 Task: Reply All to email with the signature Cole Ward with the subject Request for a trial from softage.1@softage.net with the message Please let me know if you require any additional resources to complete the project., select first 2 words, change the font of the message to Serif and change the font typography to italics Send the email
Action: Mouse moved to (549, 690)
Screenshot: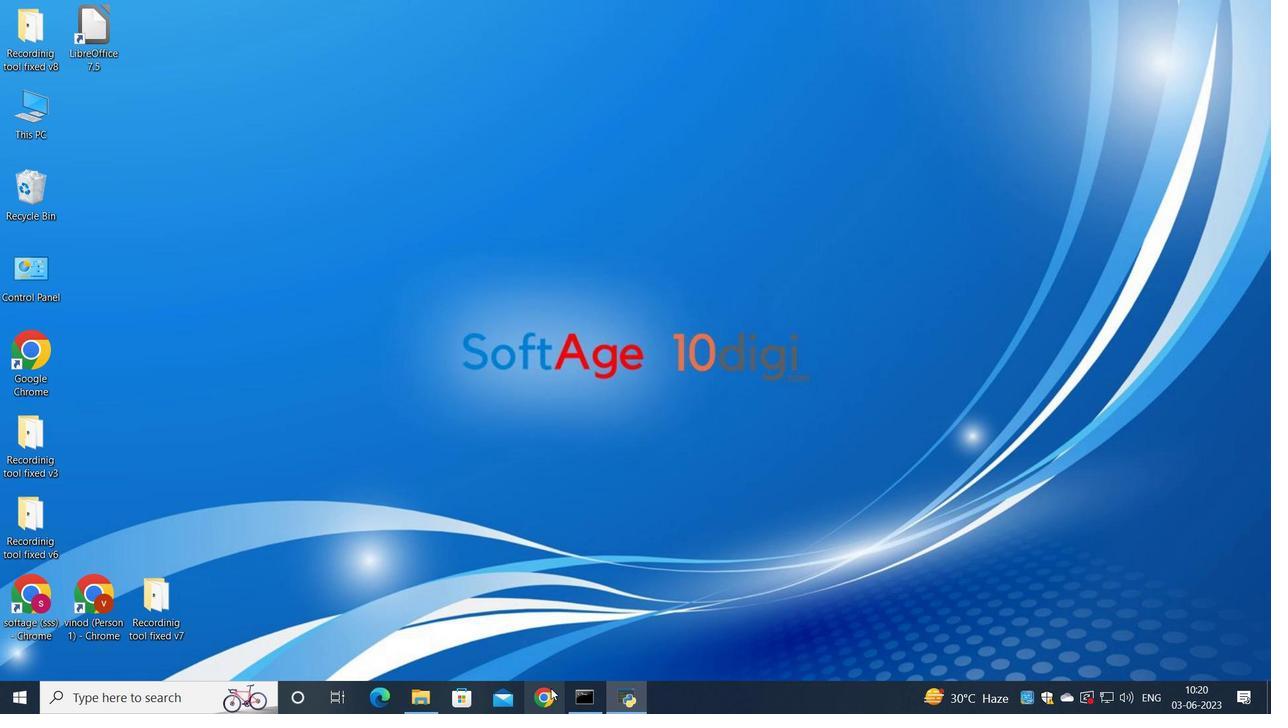 
Action: Mouse pressed left at (549, 690)
Screenshot: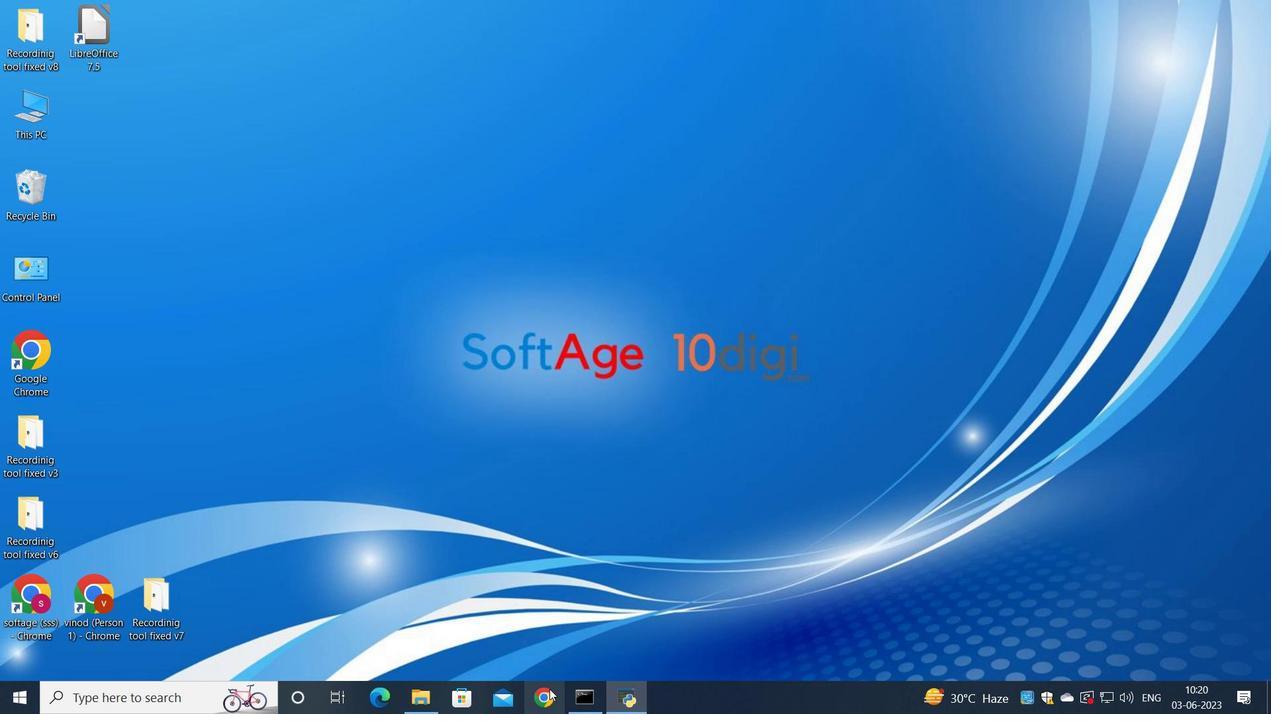 
Action: Mouse moved to (544, 382)
Screenshot: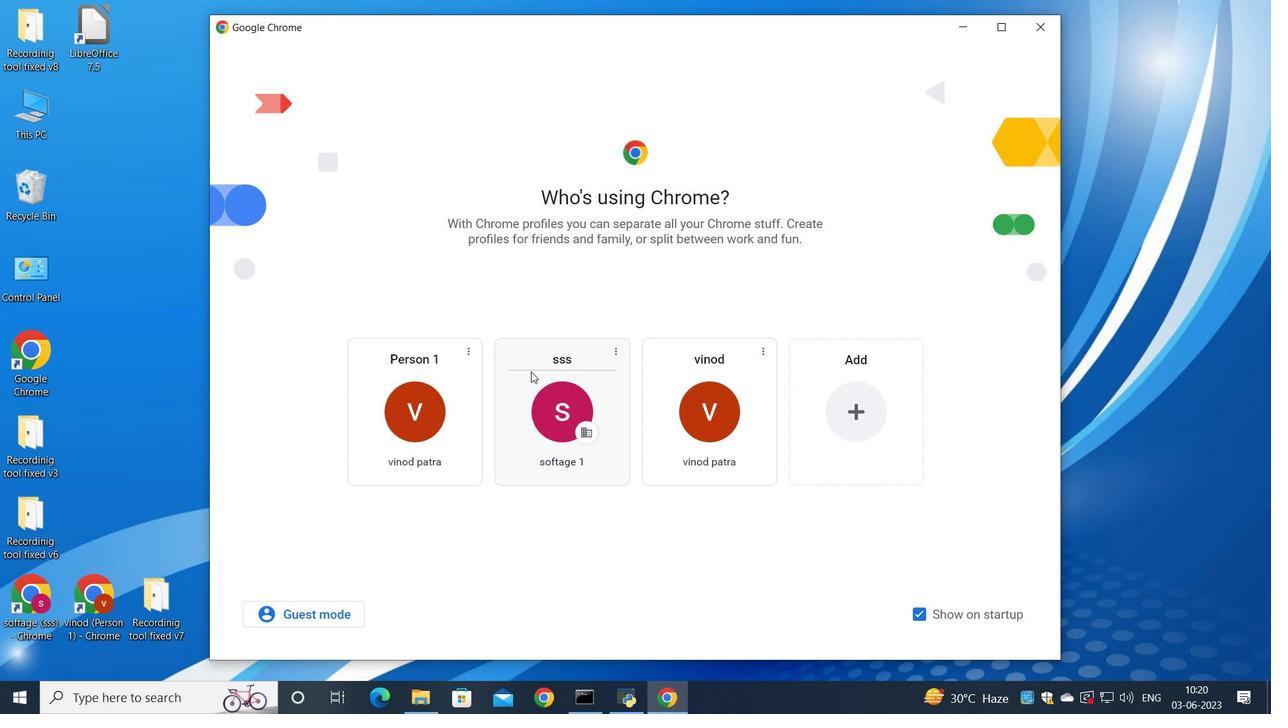 
Action: Mouse pressed left at (544, 382)
Screenshot: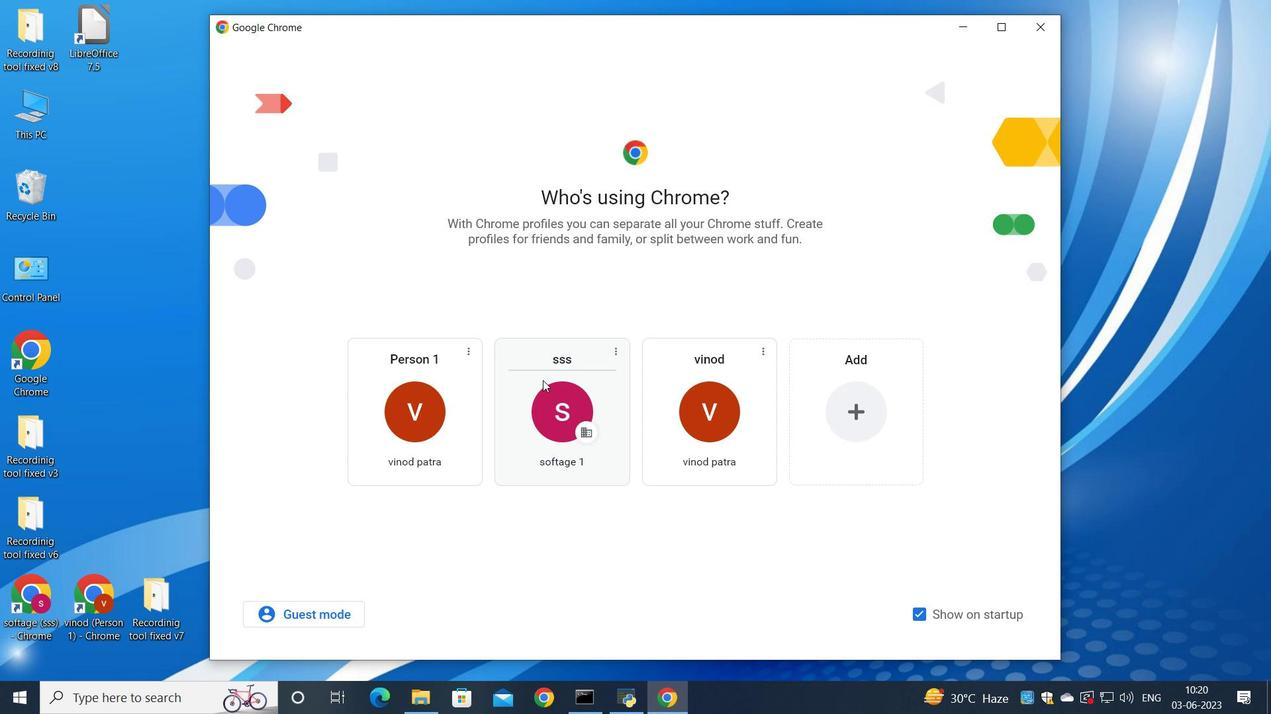 
Action: Mouse moved to (1107, 111)
Screenshot: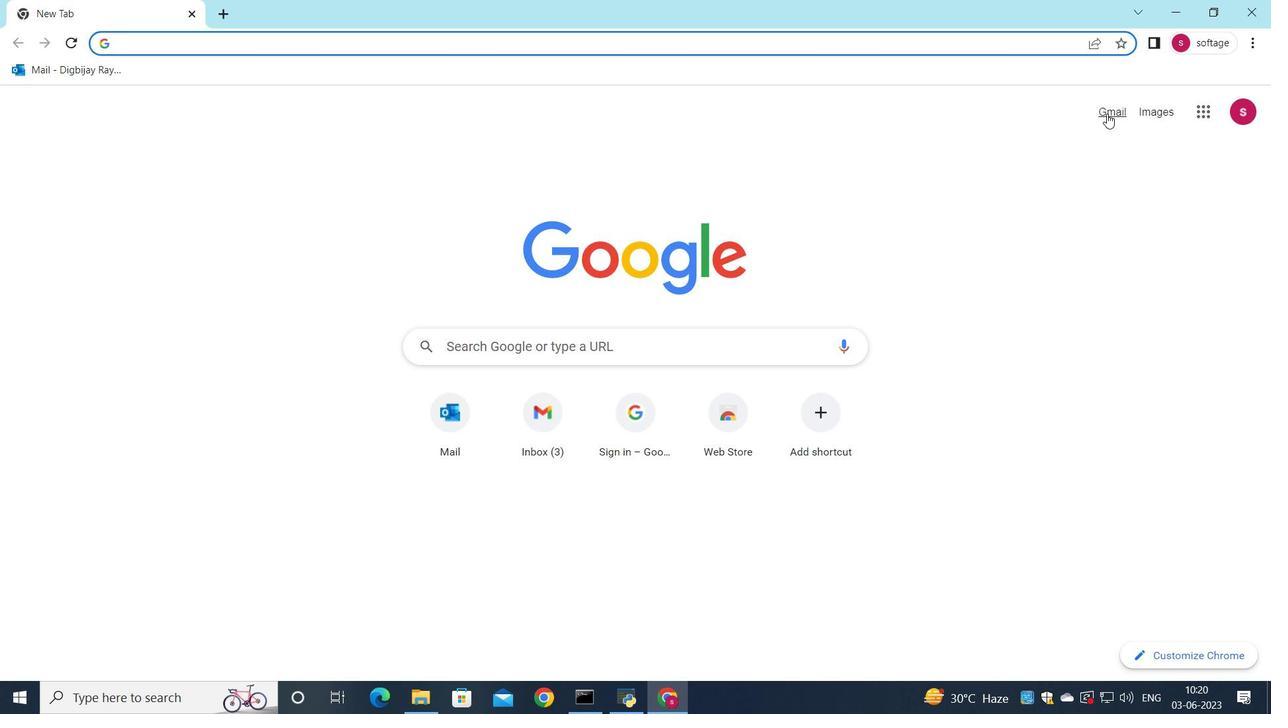 
Action: Mouse pressed left at (1107, 111)
Screenshot: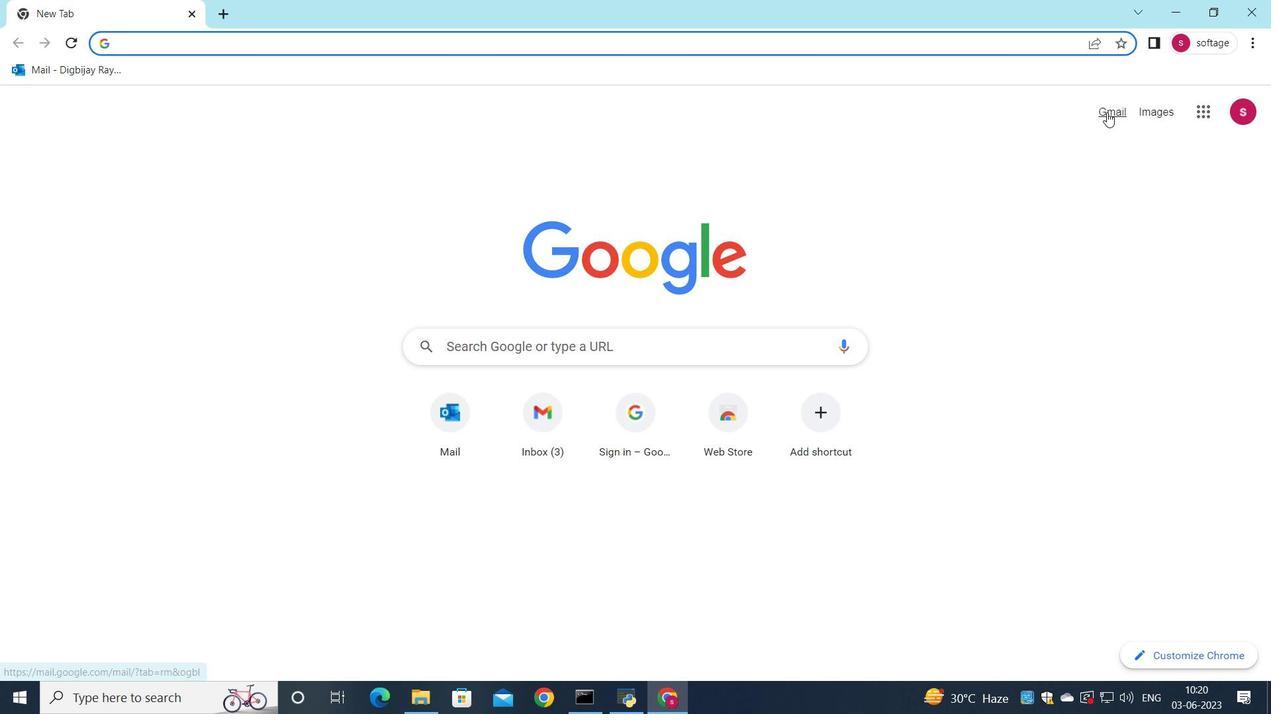 
Action: Mouse moved to (1088, 107)
Screenshot: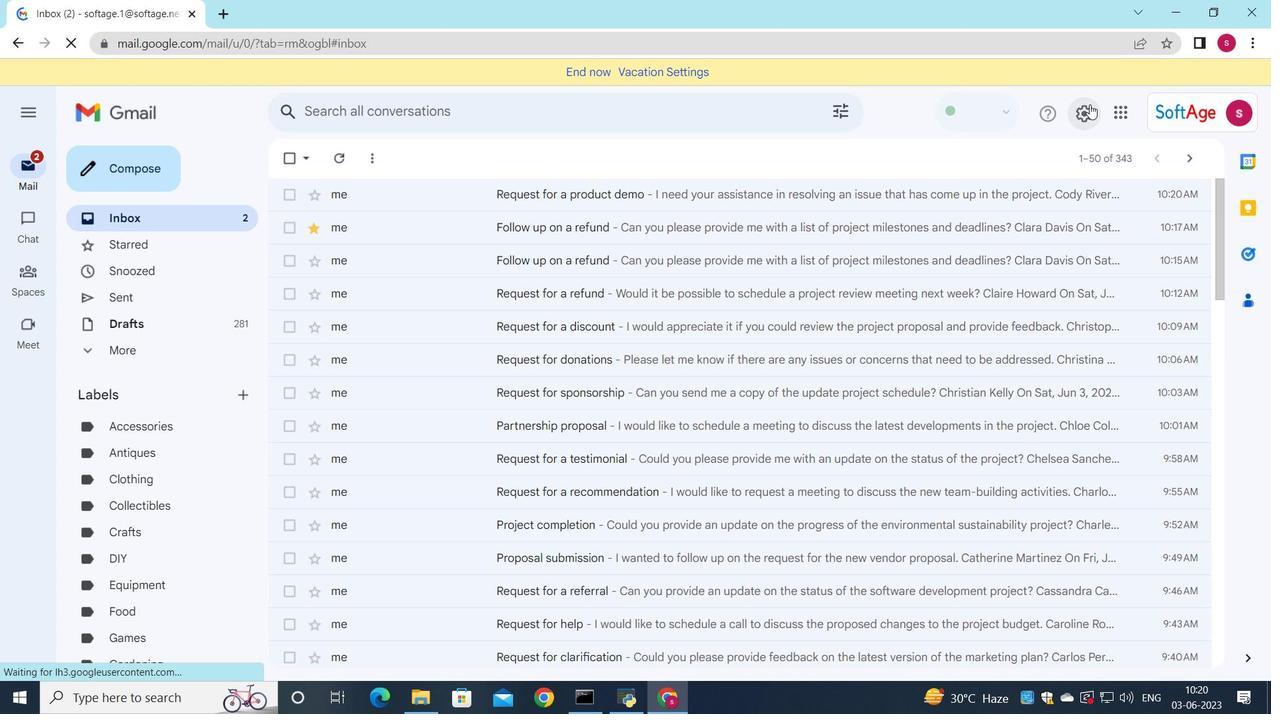 
Action: Mouse pressed left at (1088, 107)
Screenshot: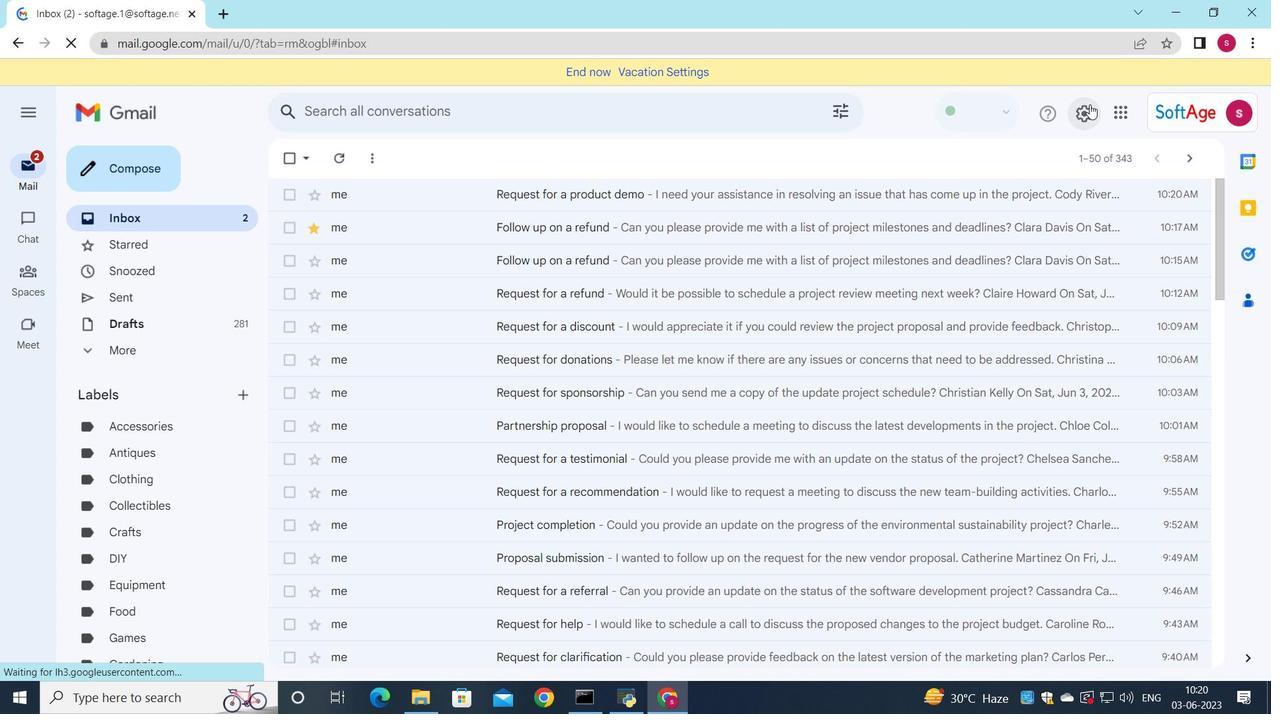 
Action: Mouse moved to (1078, 200)
Screenshot: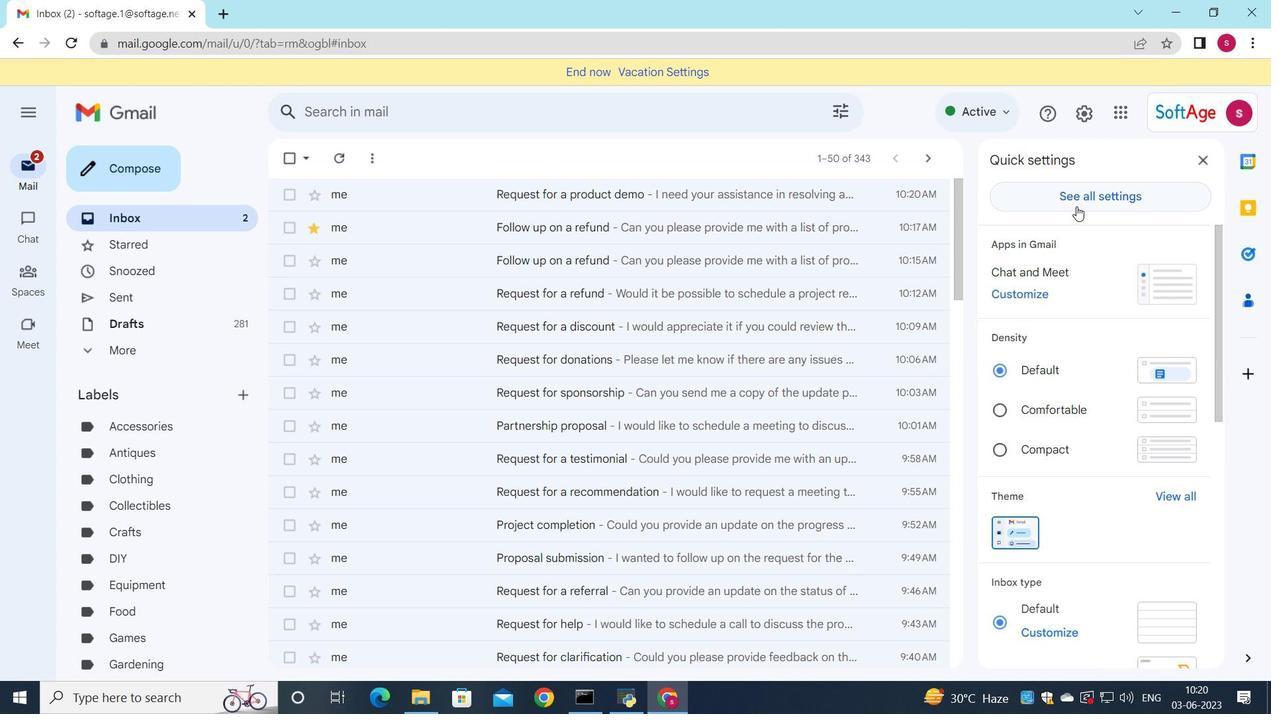 
Action: Mouse pressed left at (1078, 200)
Screenshot: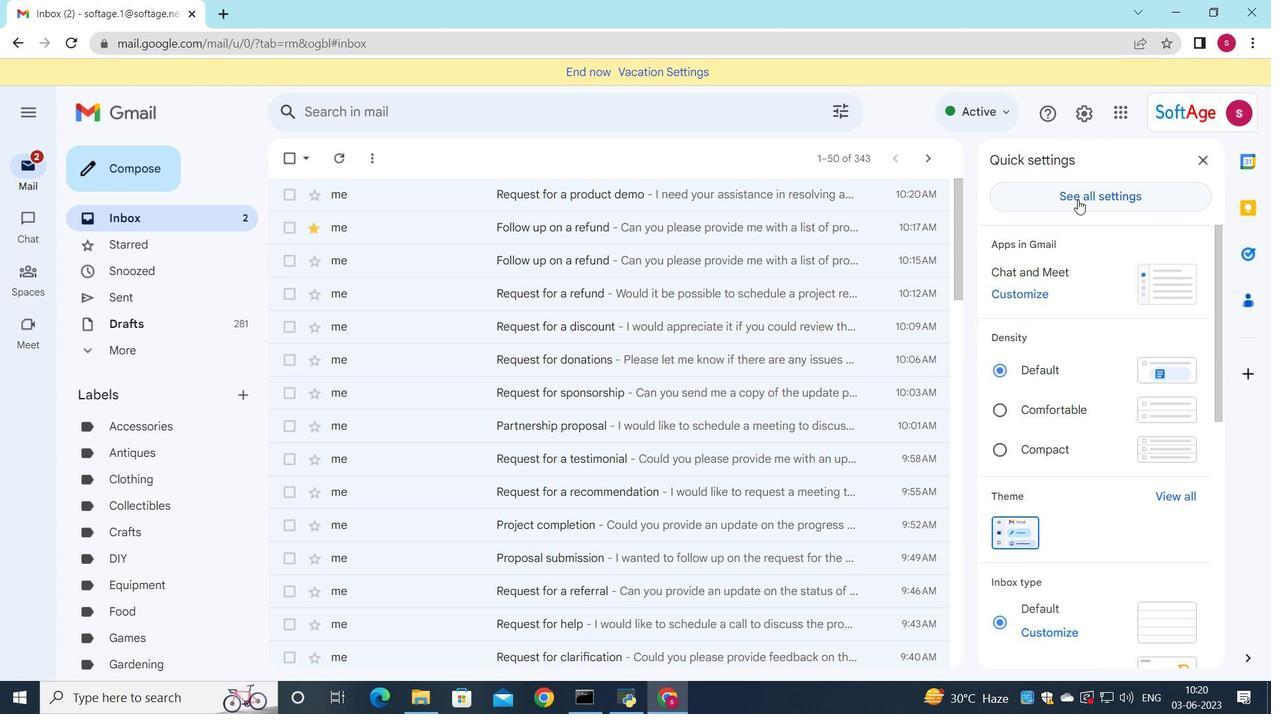 
Action: Mouse moved to (715, 324)
Screenshot: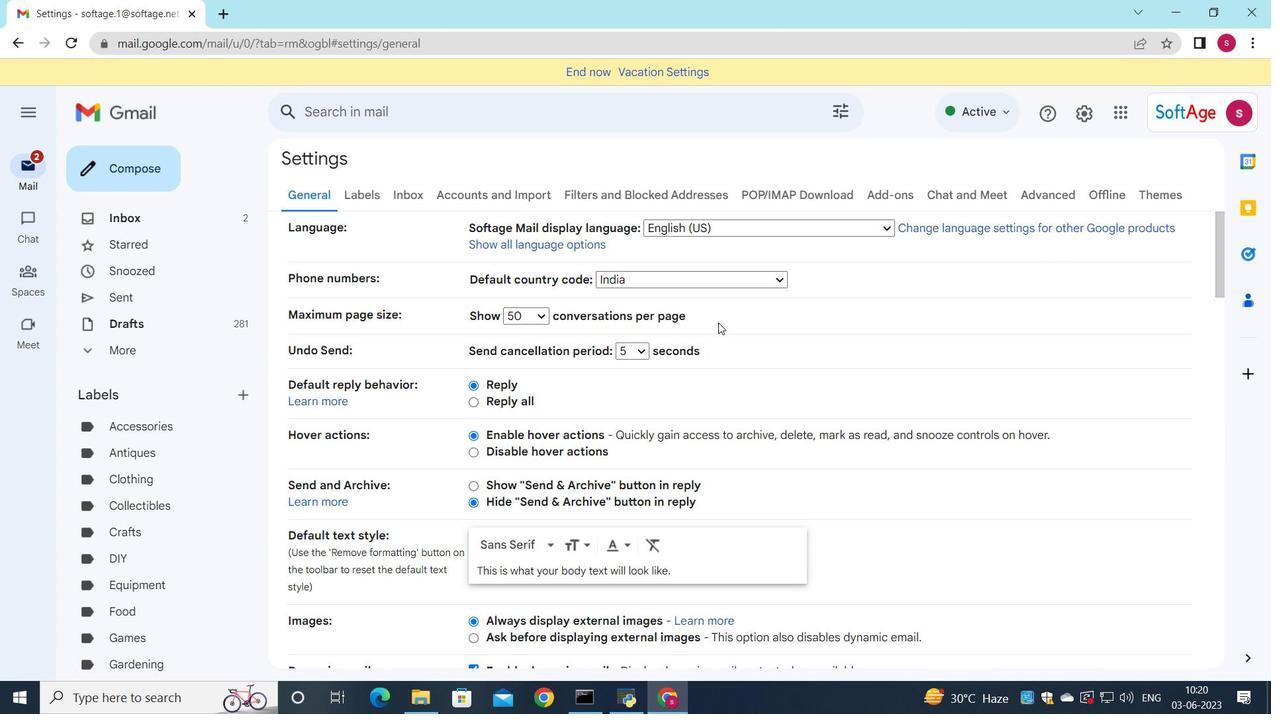 
Action: Mouse scrolled (715, 323) with delta (0, 0)
Screenshot: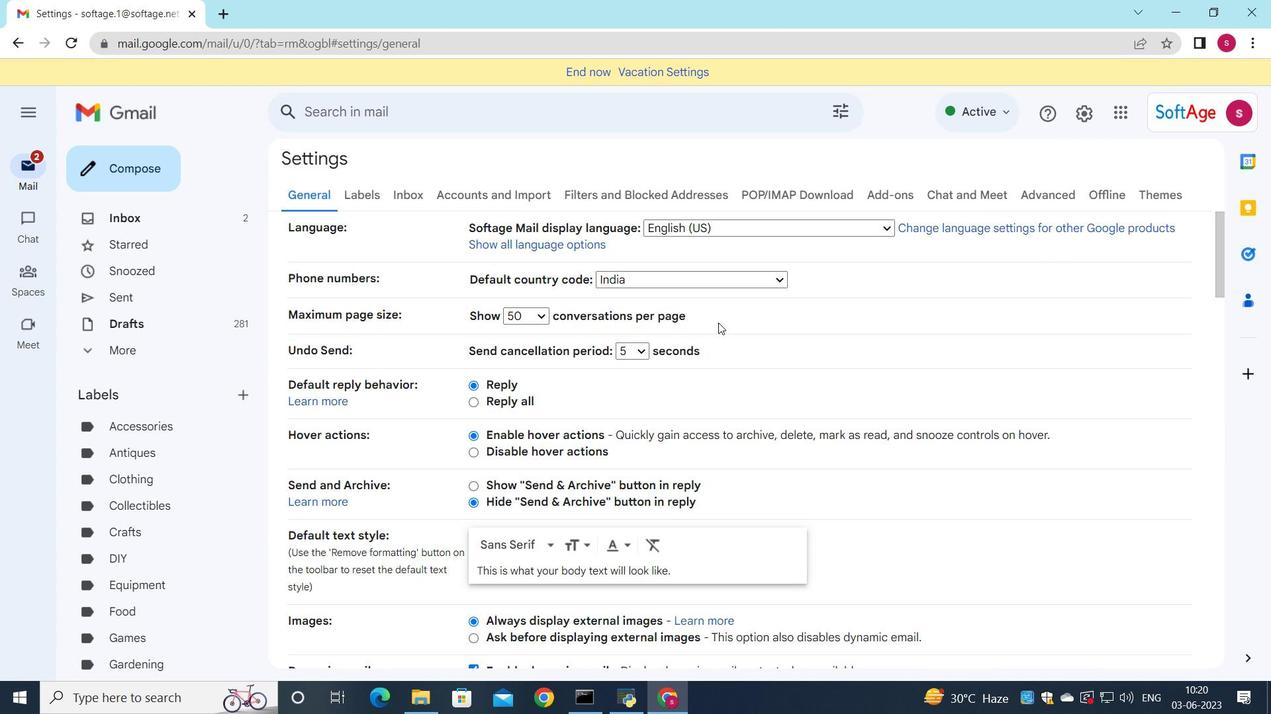 
Action: Mouse moved to (714, 324)
Screenshot: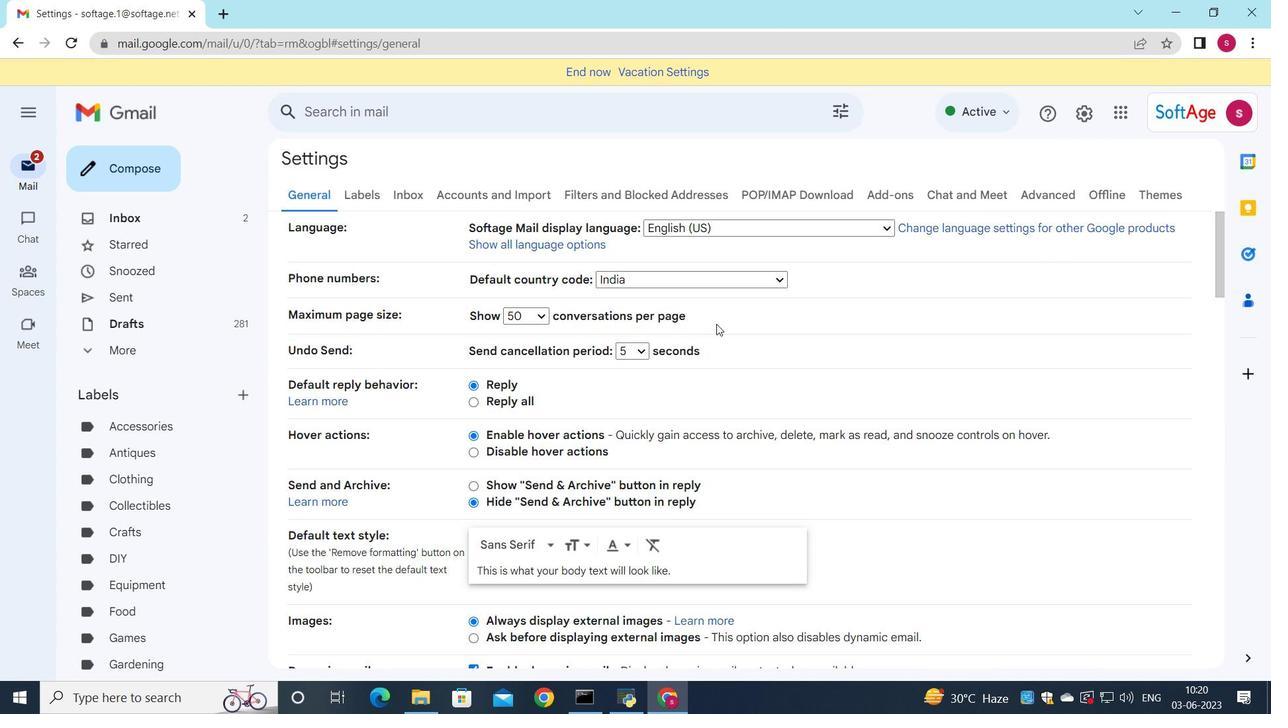 
Action: Mouse scrolled (714, 323) with delta (0, 0)
Screenshot: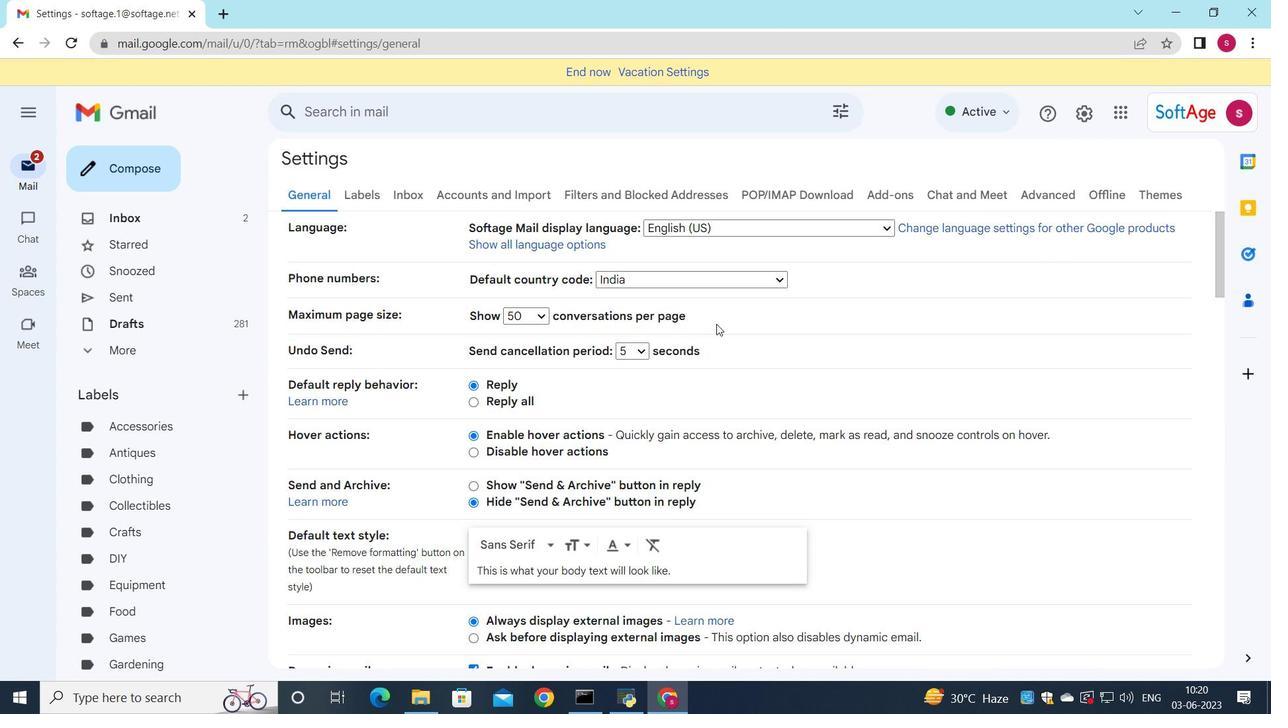 
Action: Mouse moved to (710, 333)
Screenshot: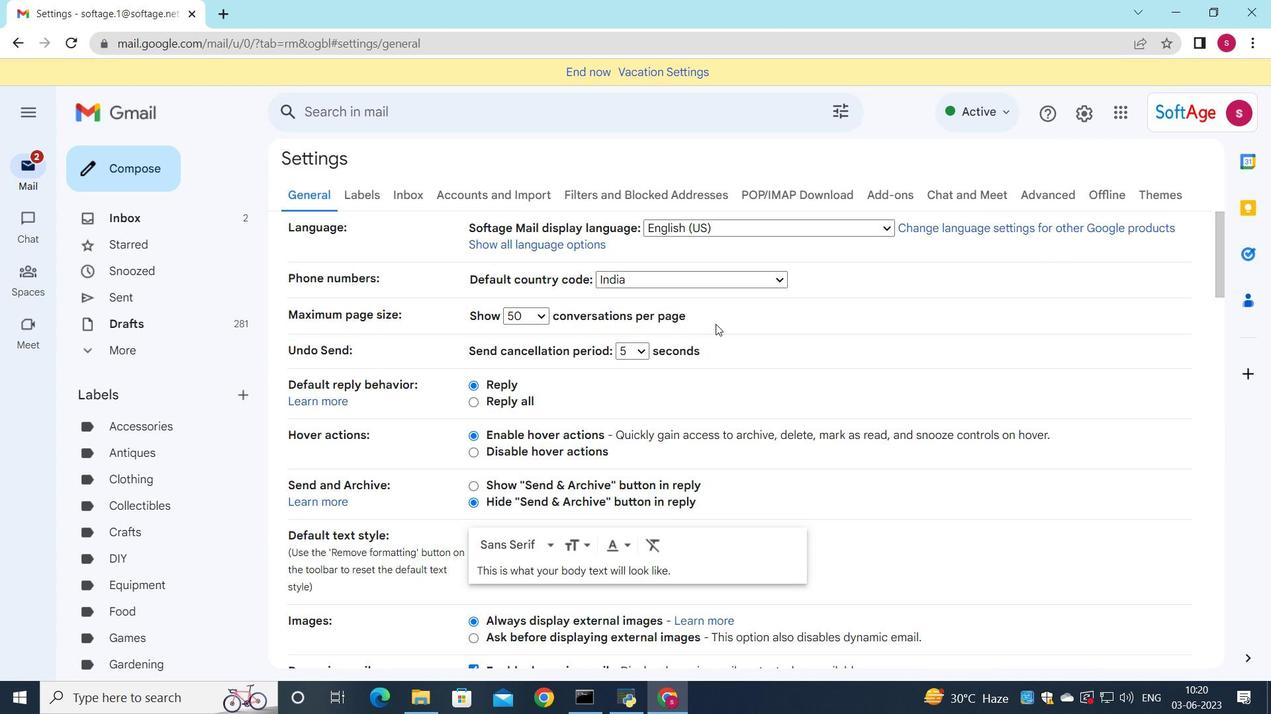 
Action: Mouse scrolled (710, 332) with delta (0, 0)
Screenshot: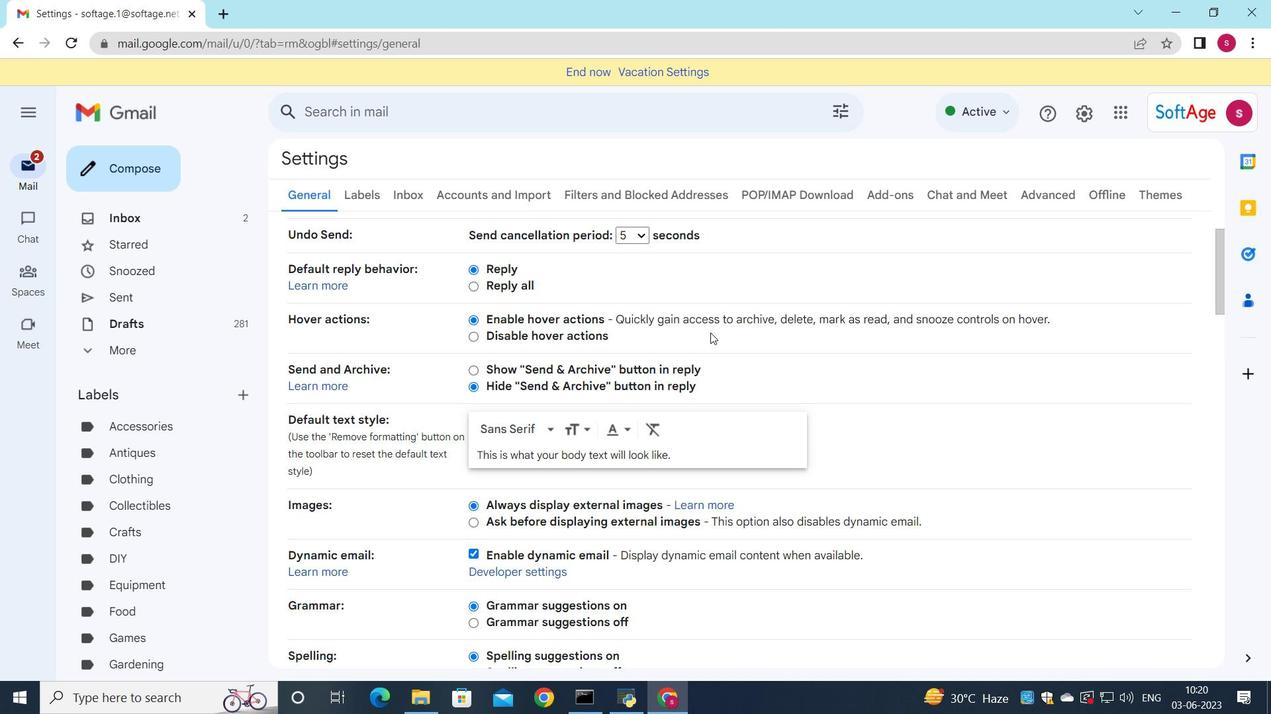 
Action: Mouse scrolled (710, 332) with delta (0, 0)
Screenshot: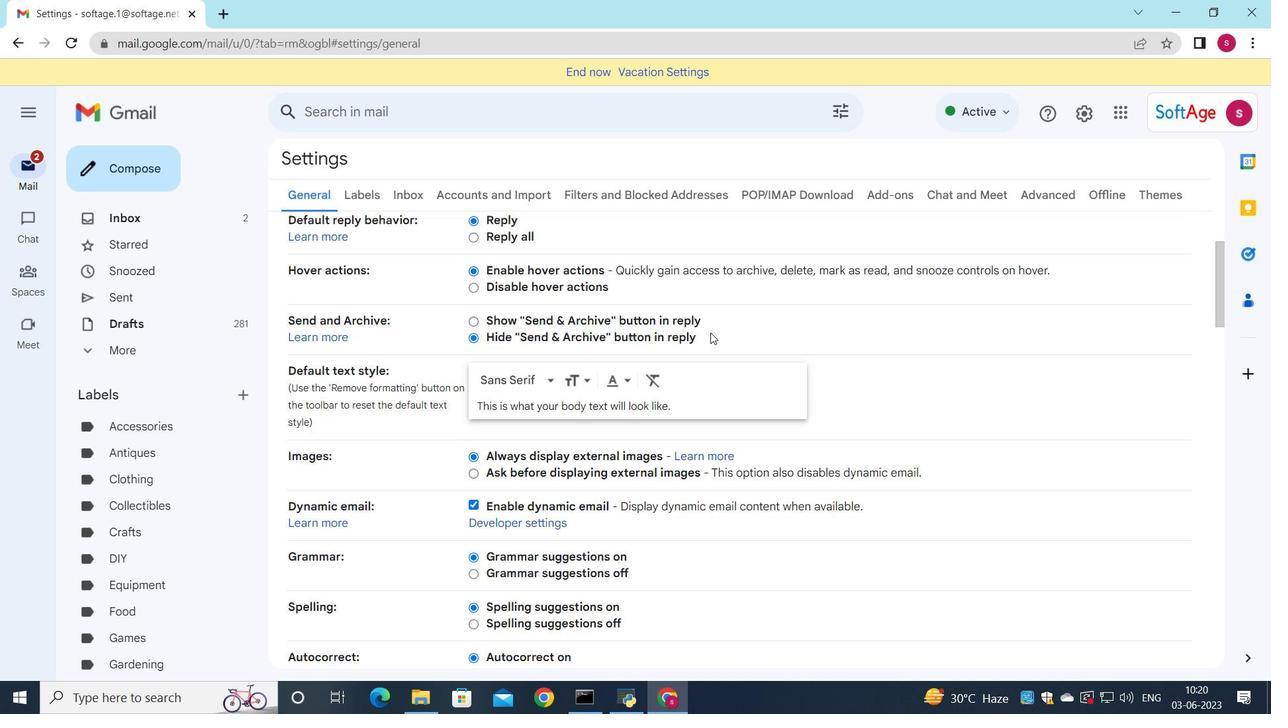 
Action: Mouse scrolled (710, 332) with delta (0, 0)
Screenshot: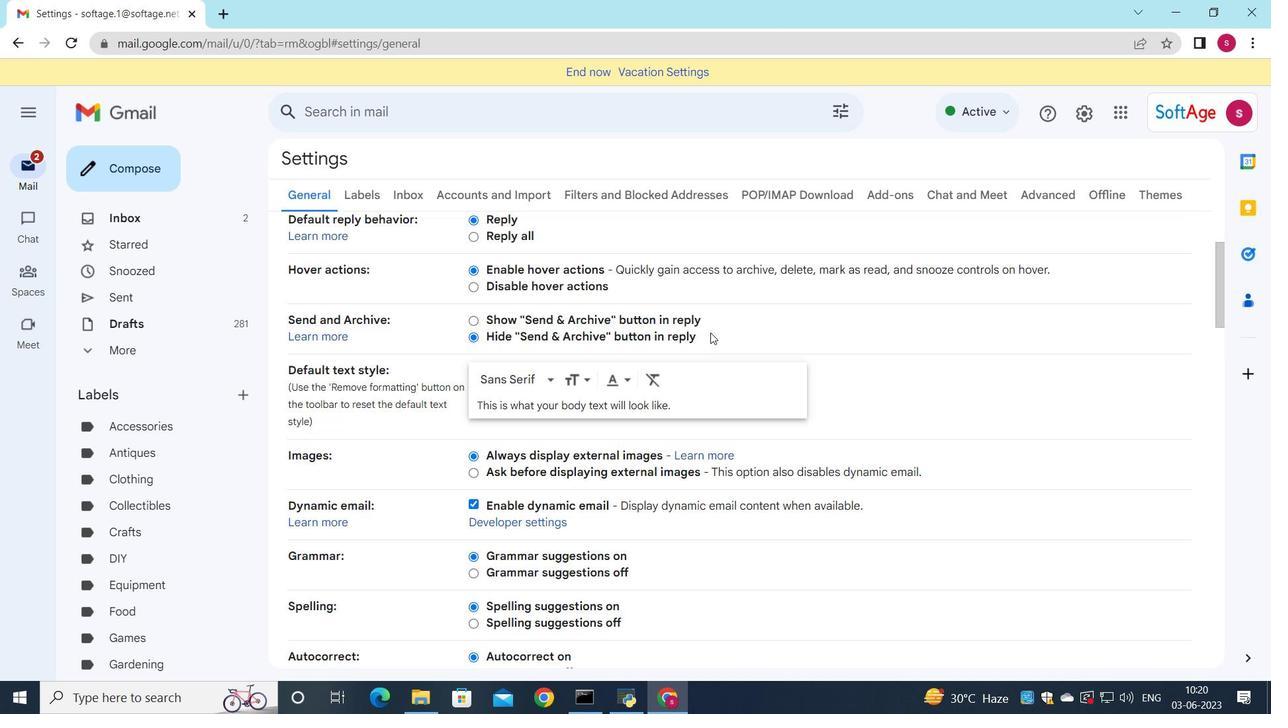 
Action: Mouse scrolled (710, 332) with delta (0, 0)
Screenshot: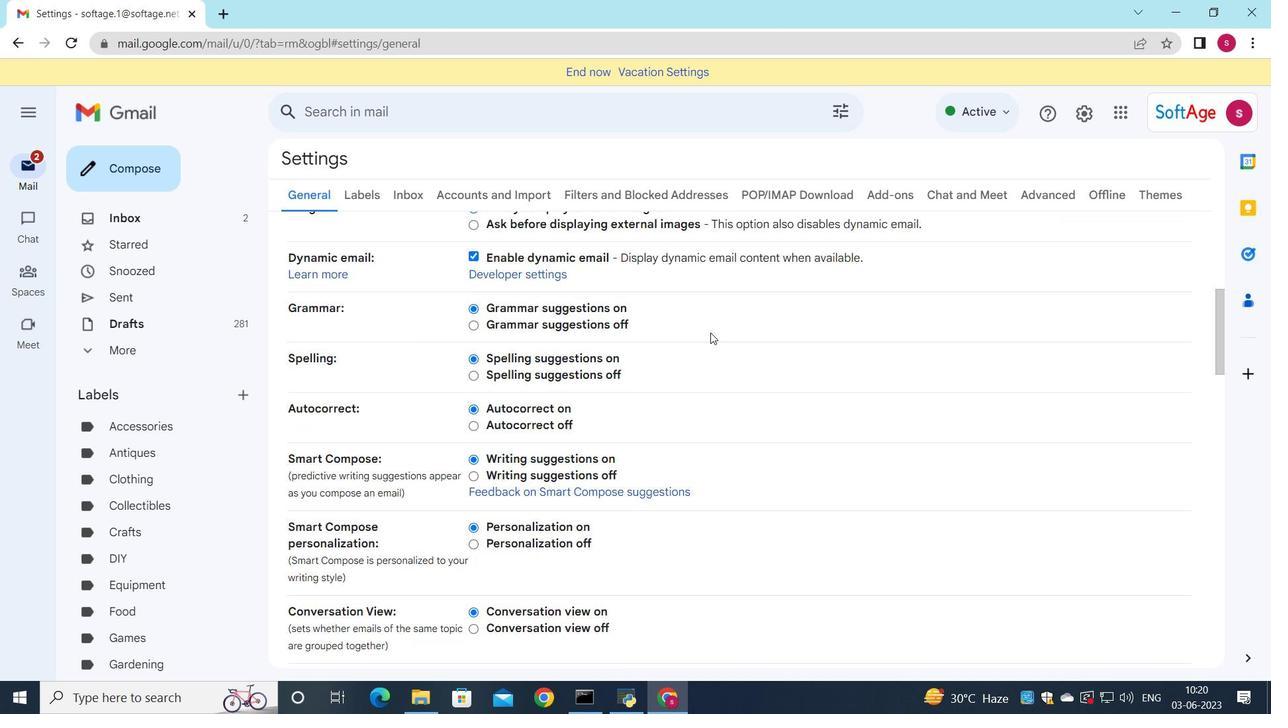 
Action: Mouse scrolled (710, 332) with delta (0, 0)
Screenshot: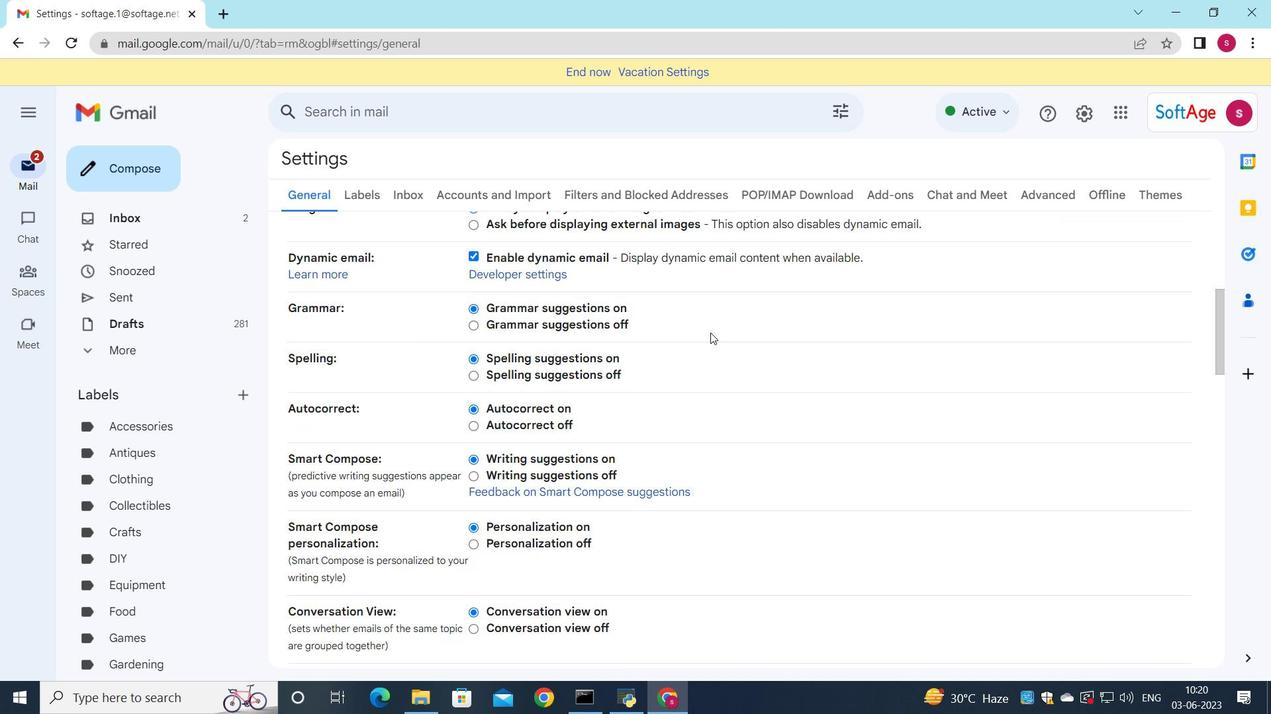 
Action: Mouse scrolled (710, 332) with delta (0, 0)
Screenshot: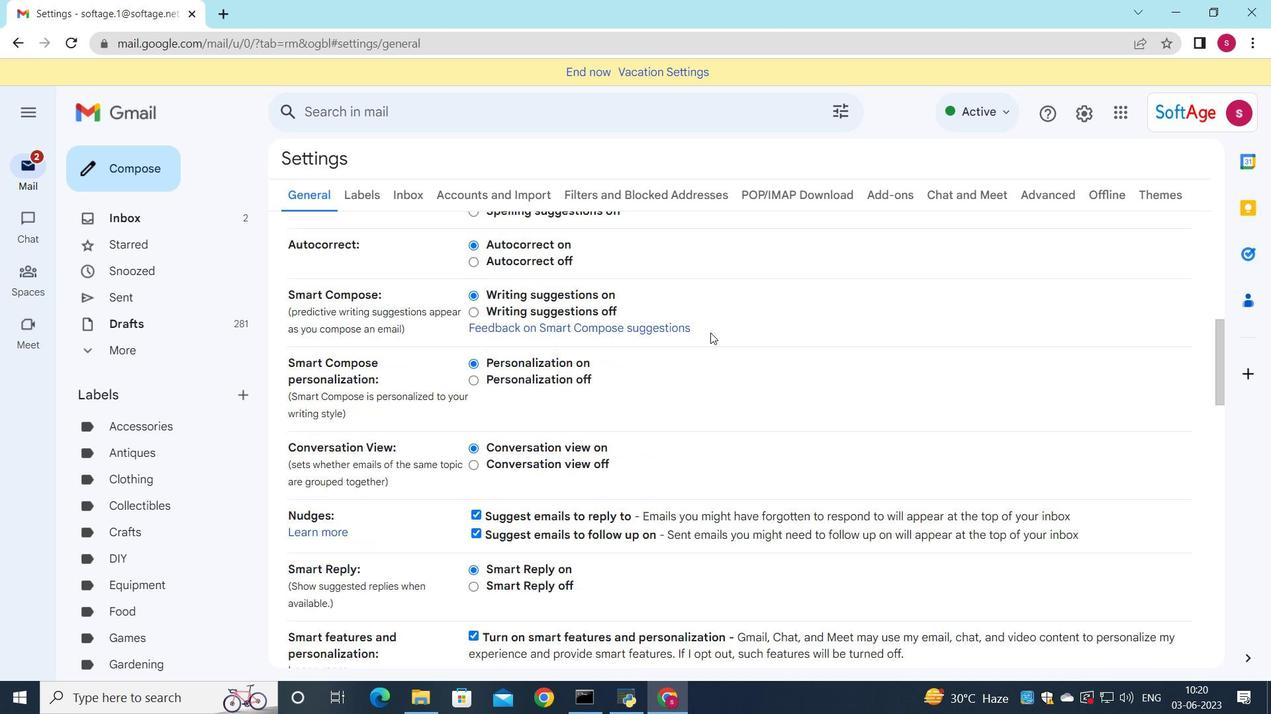 
Action: Mouse scrolled (710, 332) with delta (0, 0)
Screenshot: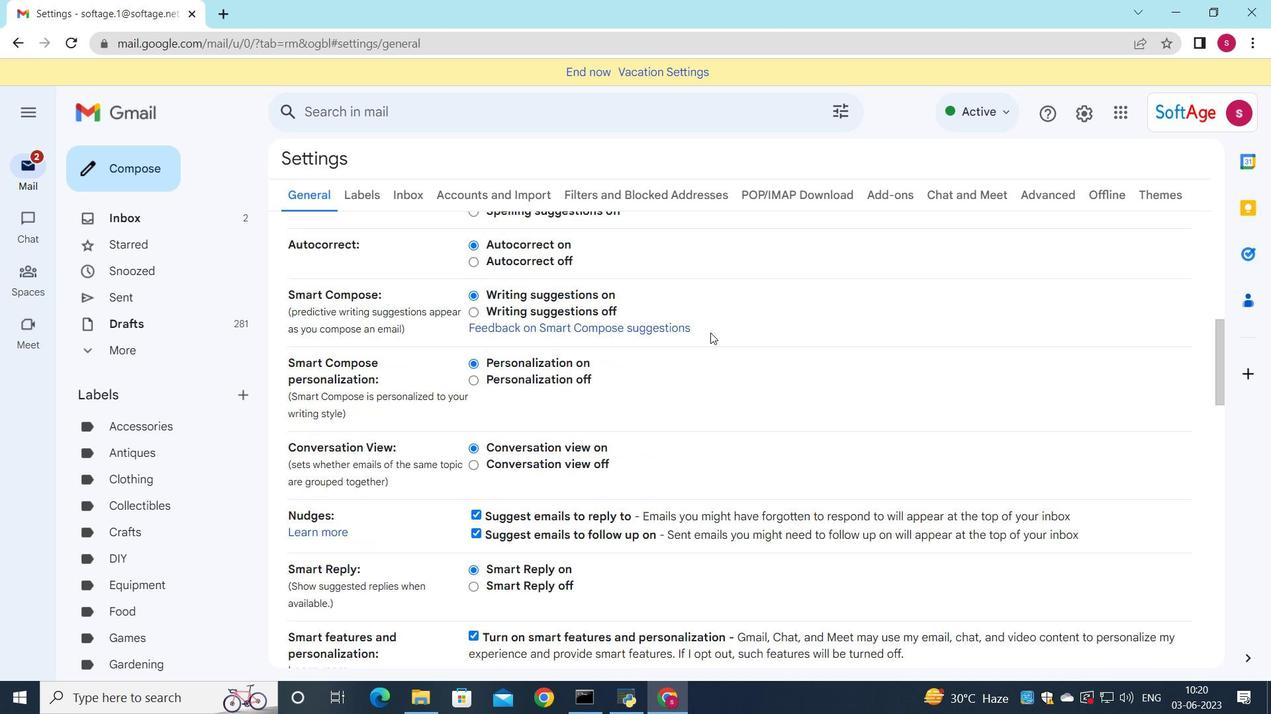 
Action: Mouse scrolled (710, 332) with delta (0, 0)
Screenshot: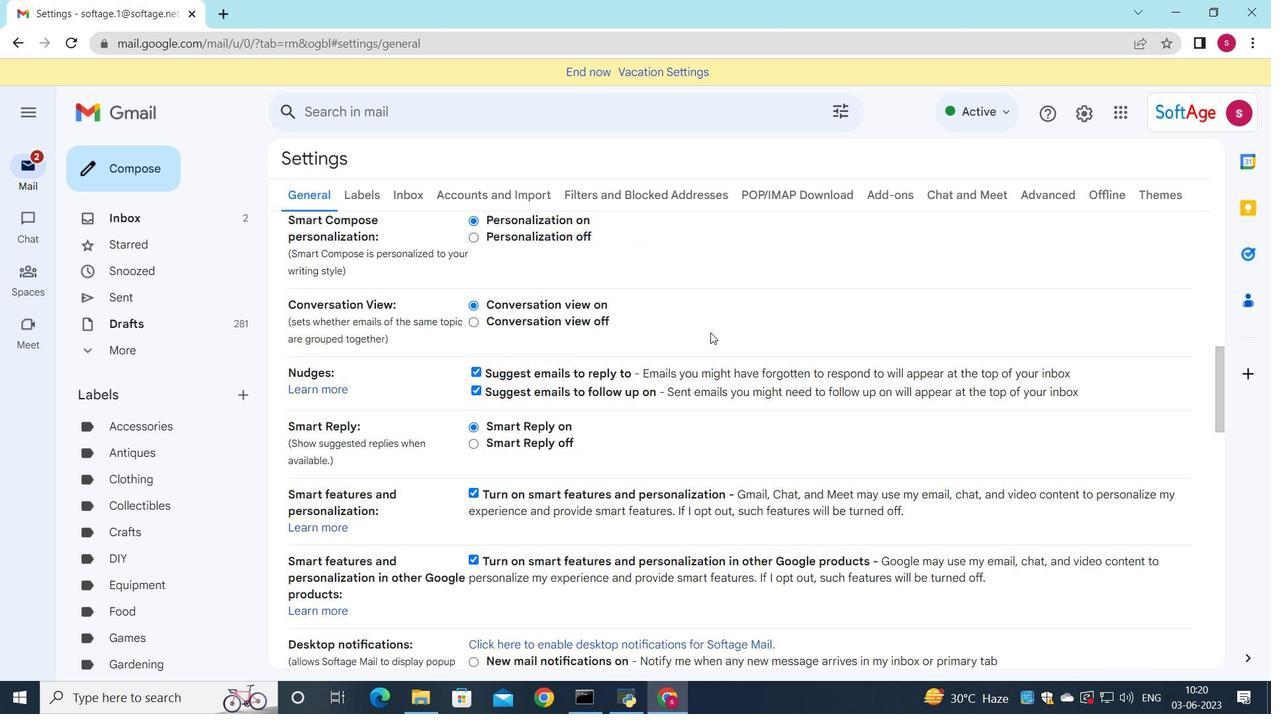 
Action: Mouse scrolled (710, 332) with delta (0, 0)
Screenshot: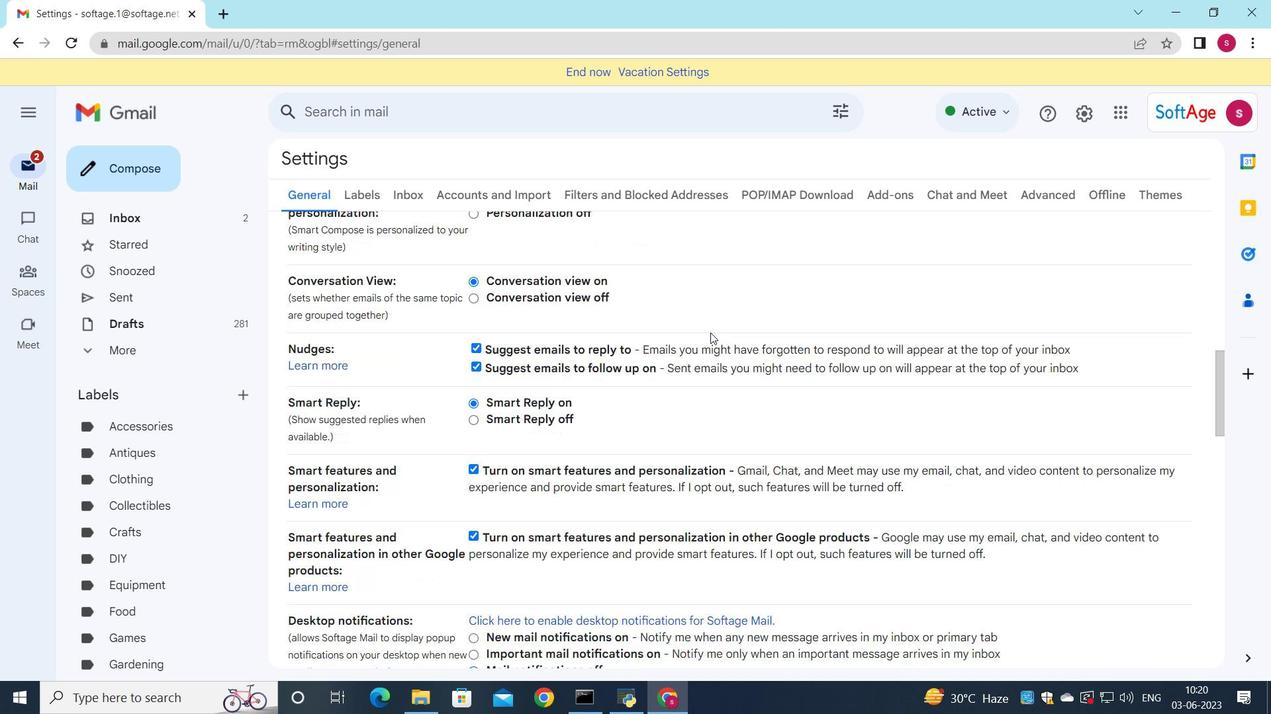 
Action: Mouse scrolled (710, 332) with delta (0, 0)
Screenshot: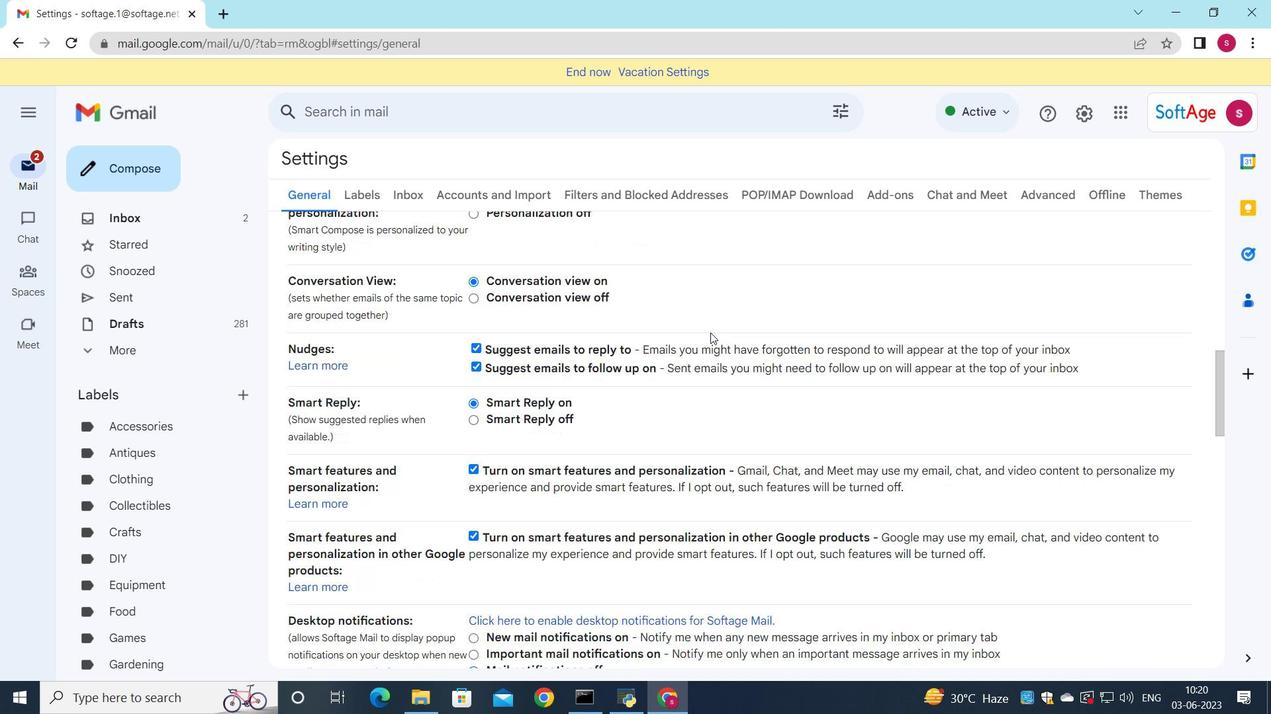 
Action: Mouse scrolled (710, 332) with delta (0, 0)
Screenshot: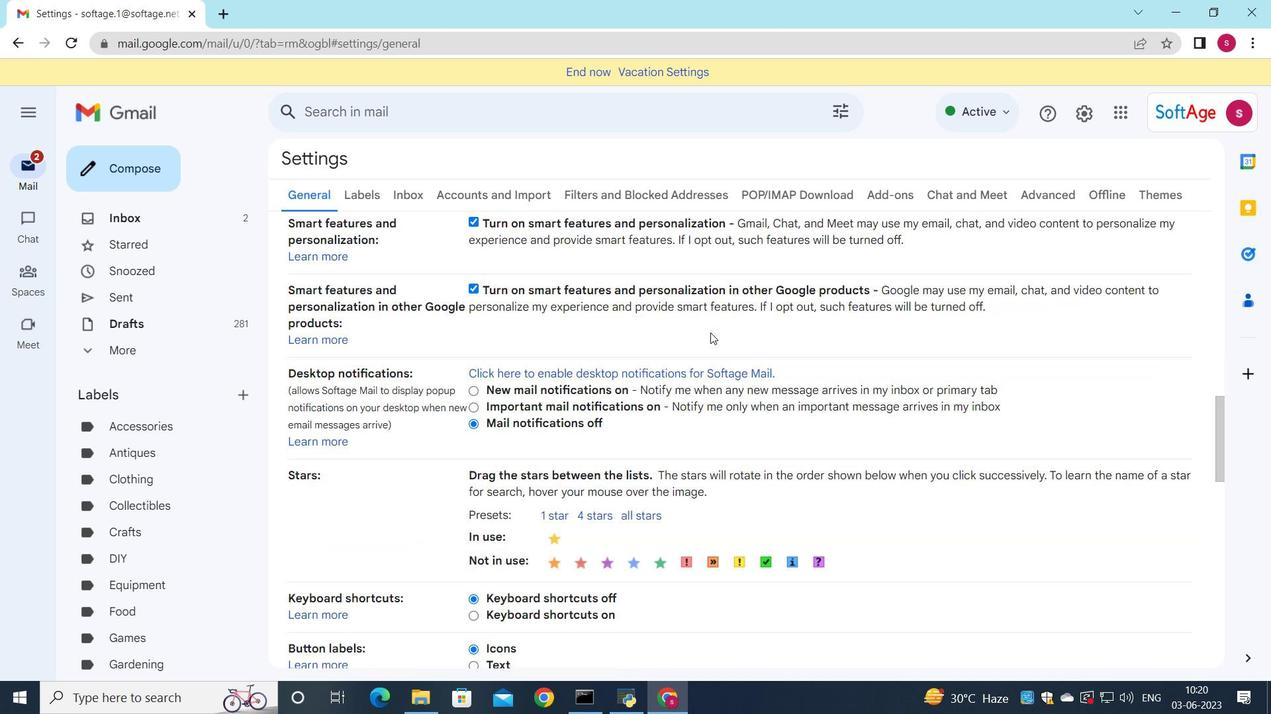 
Action: Mouse scrolled (710, 332) with delta (0, 0)
Screenshot: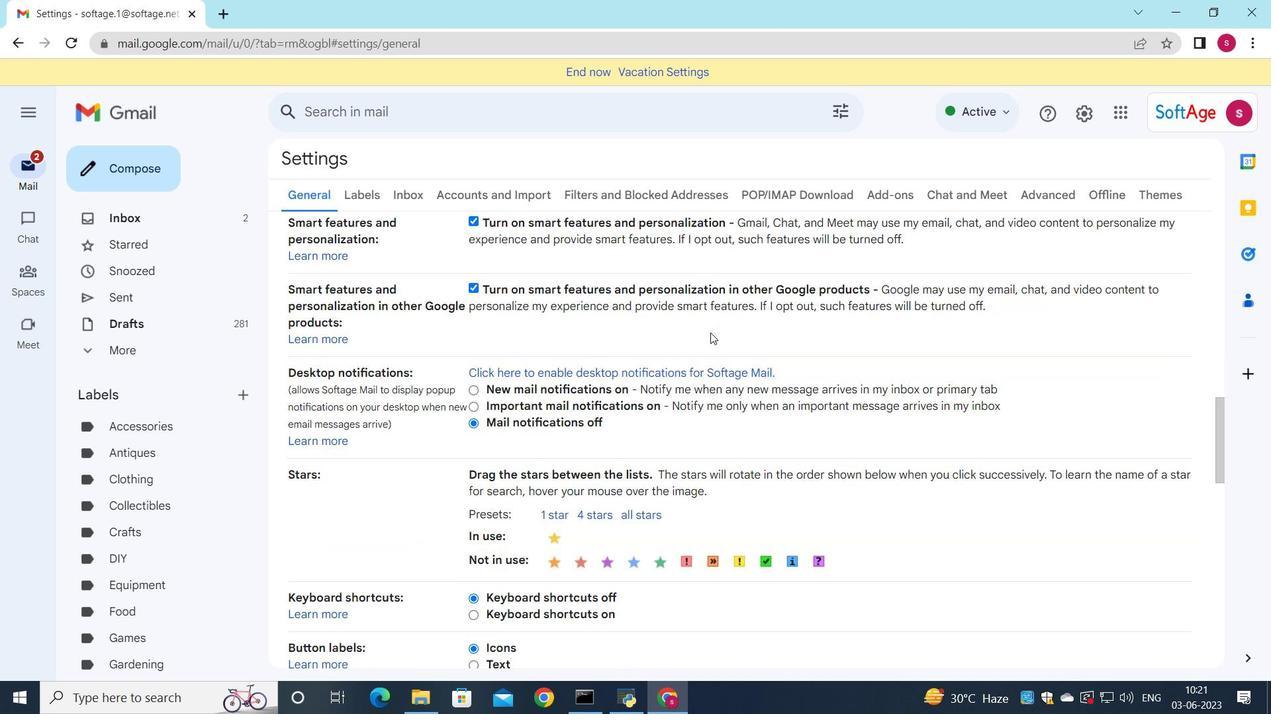 
Action: Mouse scrolled (710, 332) with delta (0, 0)
Screenshot: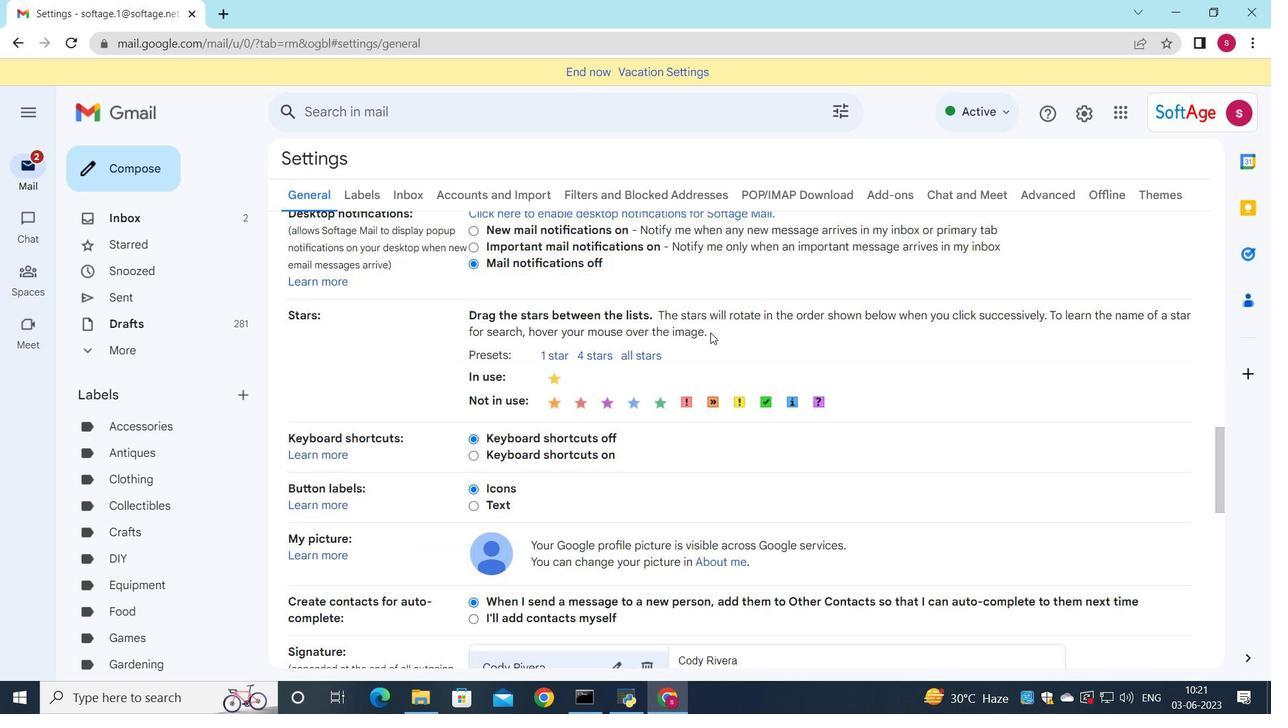 
Action: Mouse scrolled (710, 332) with delta (0, 0)
Screenshot: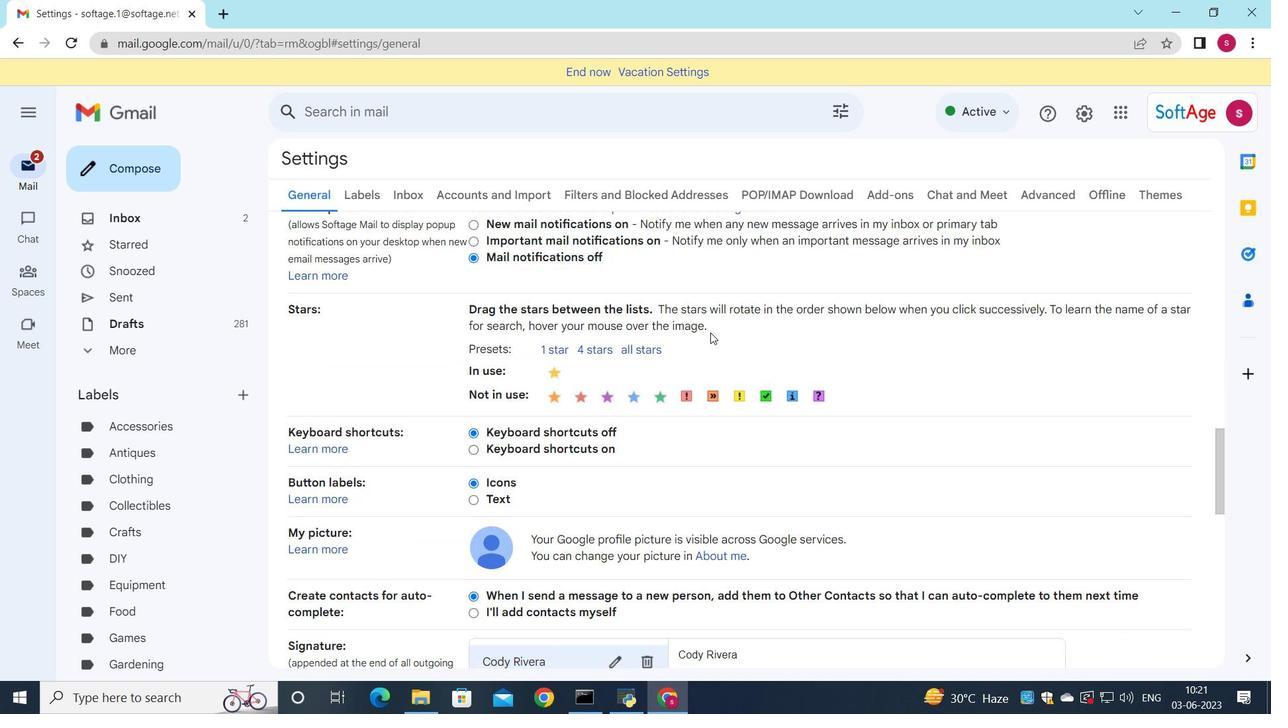 
Action: Mouse scrolled (710, 332) with delta (0, 0)
Screenshot: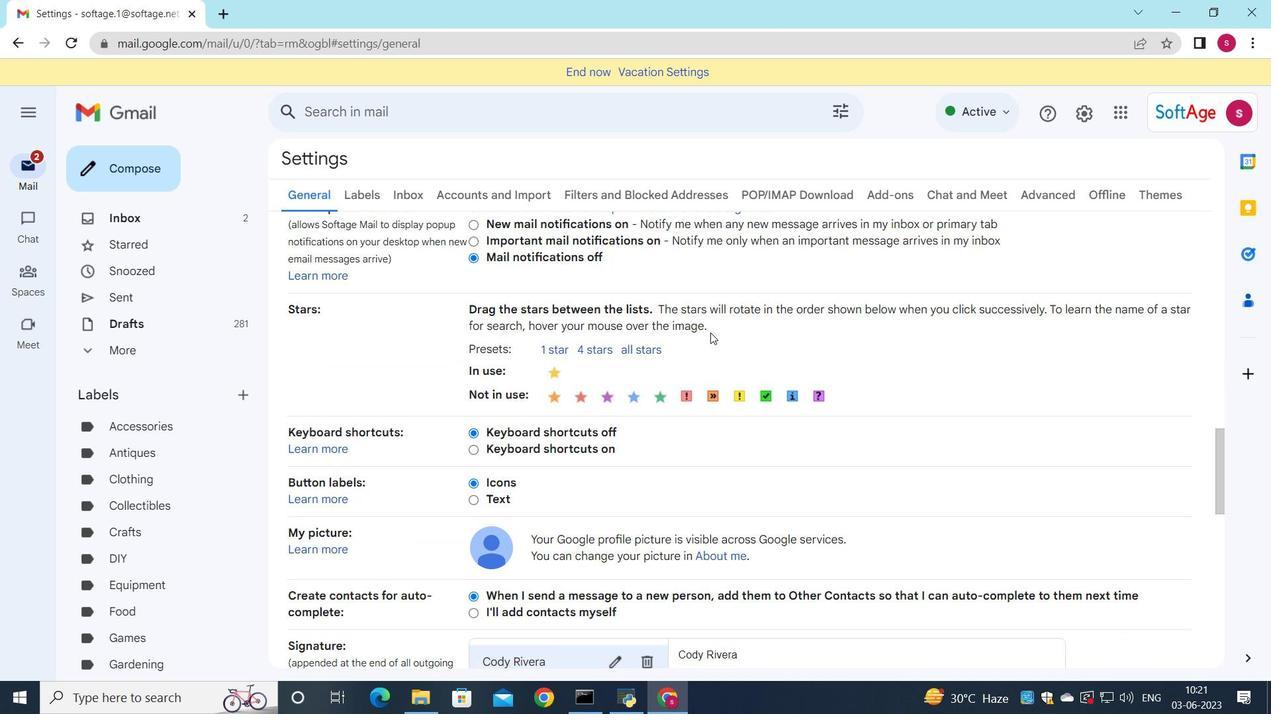 
Action: Mouse scrolled (710, 332) with delta (0, 0)
Screenshot: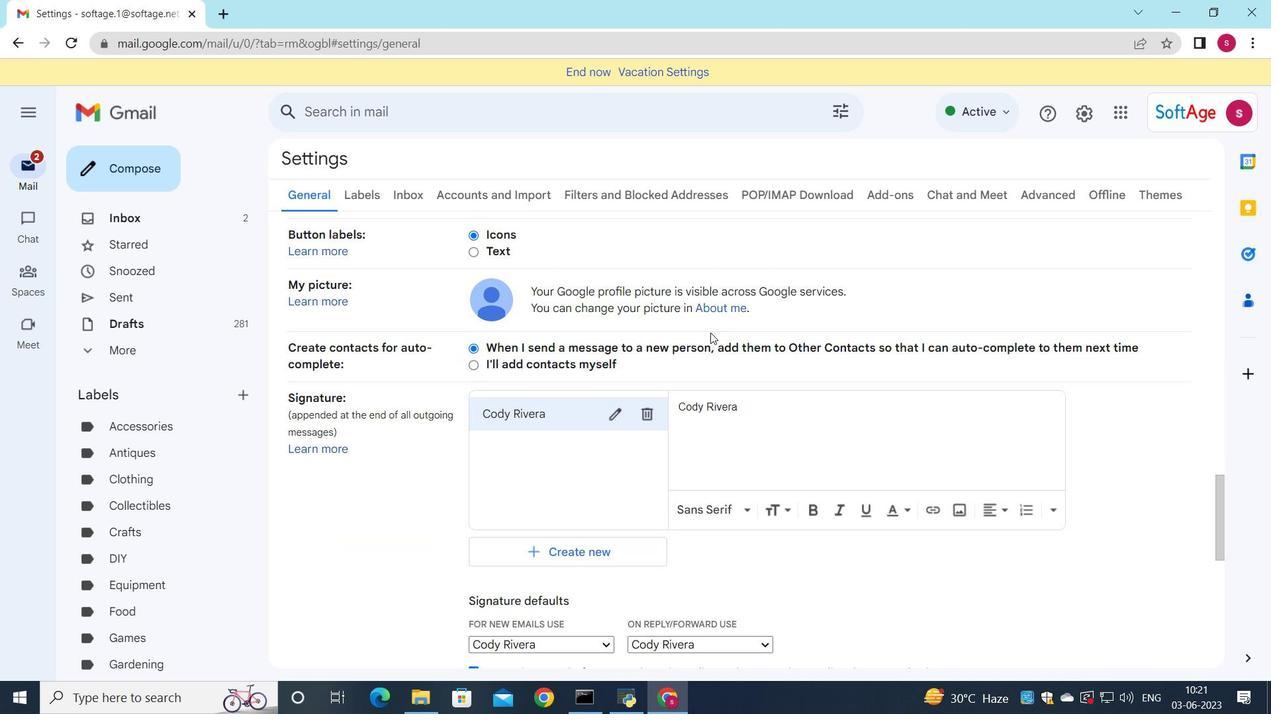 
Action: Mouse scrolled (710, 332) with delta (0, 0)
Screenshot: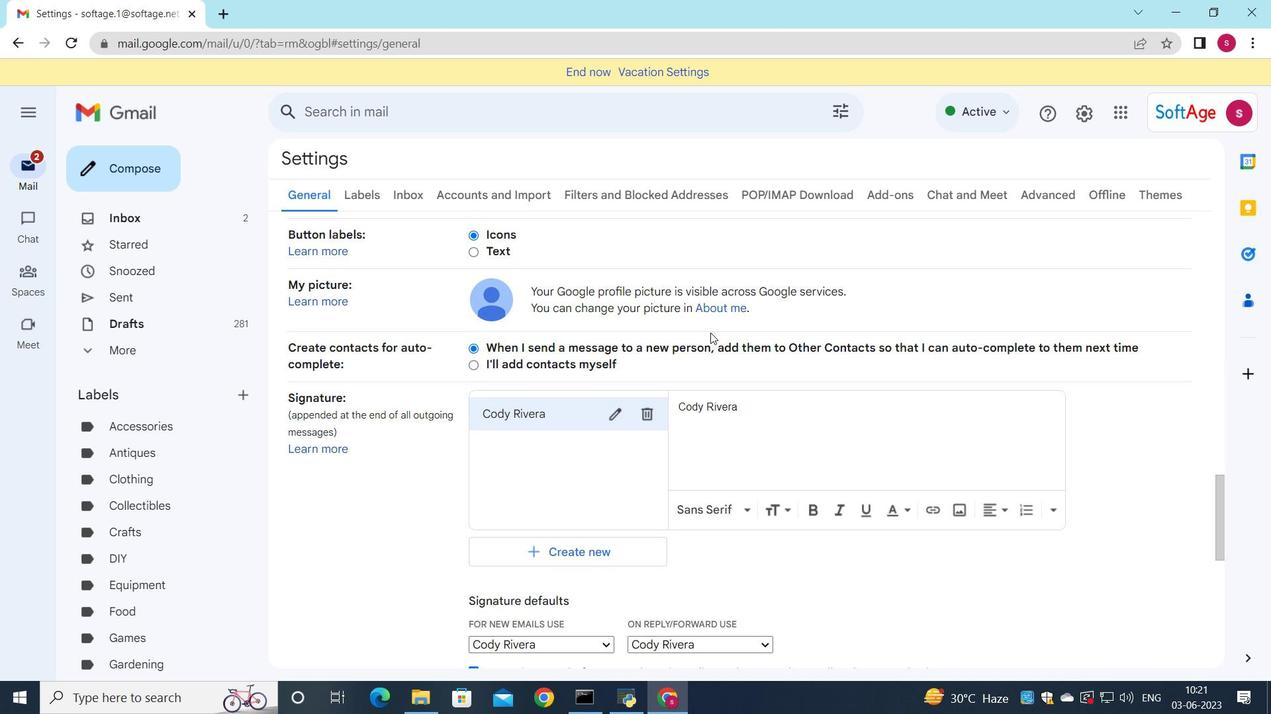 
Action: Mouse scrolled (710, 332) with delta (0, 0)
Screenshot: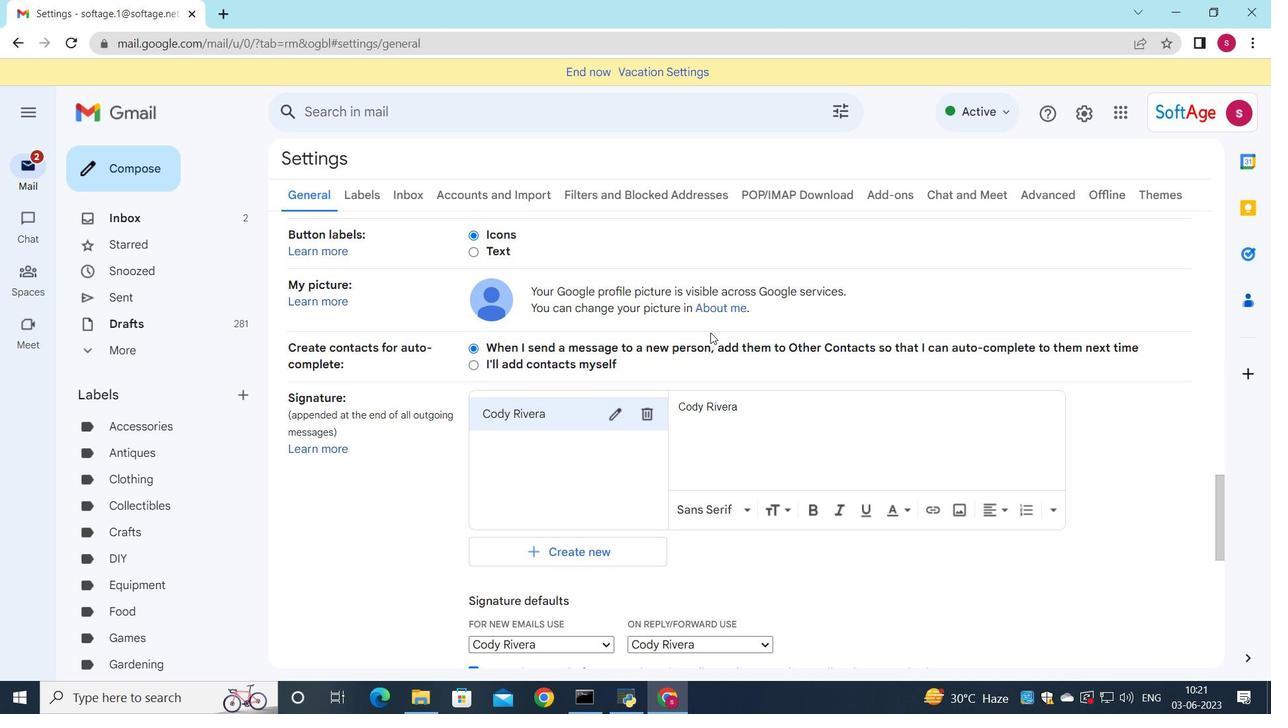 
Action: Mouse moved to (667, 246)
Screenshot: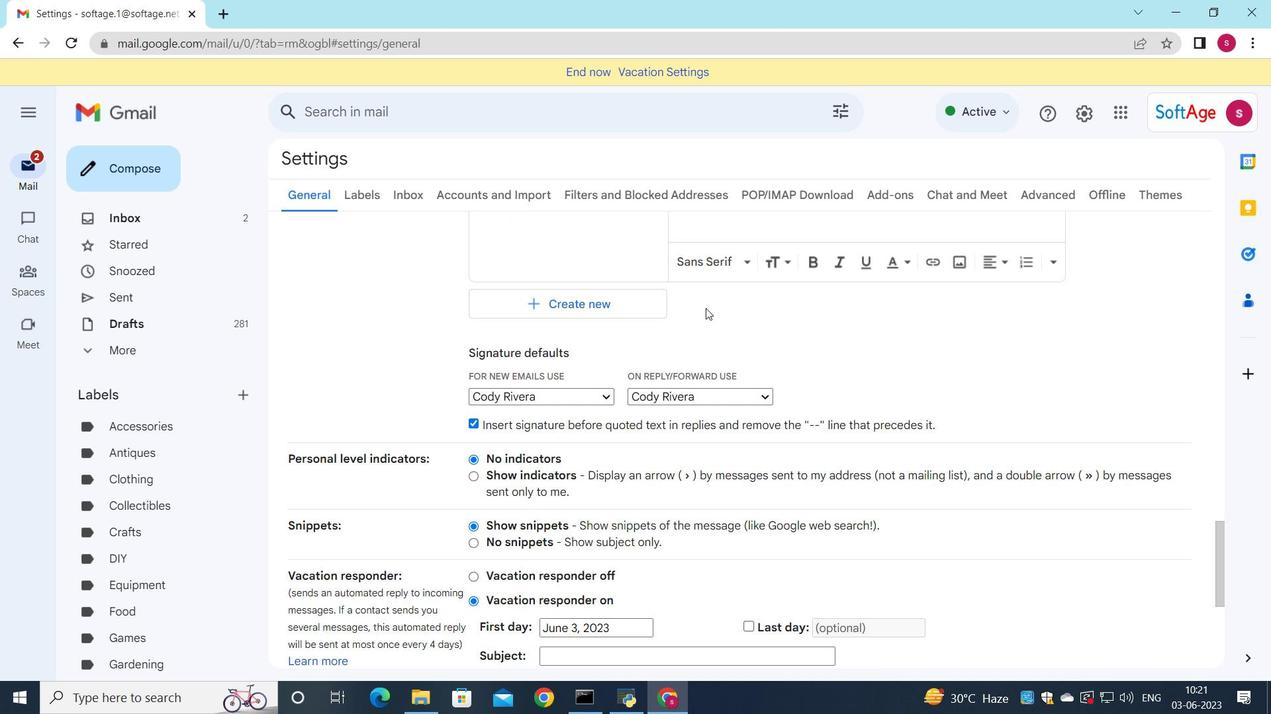 
Action: Mouse scrolled (667, 246) with delta (0, 0)
Screenshot: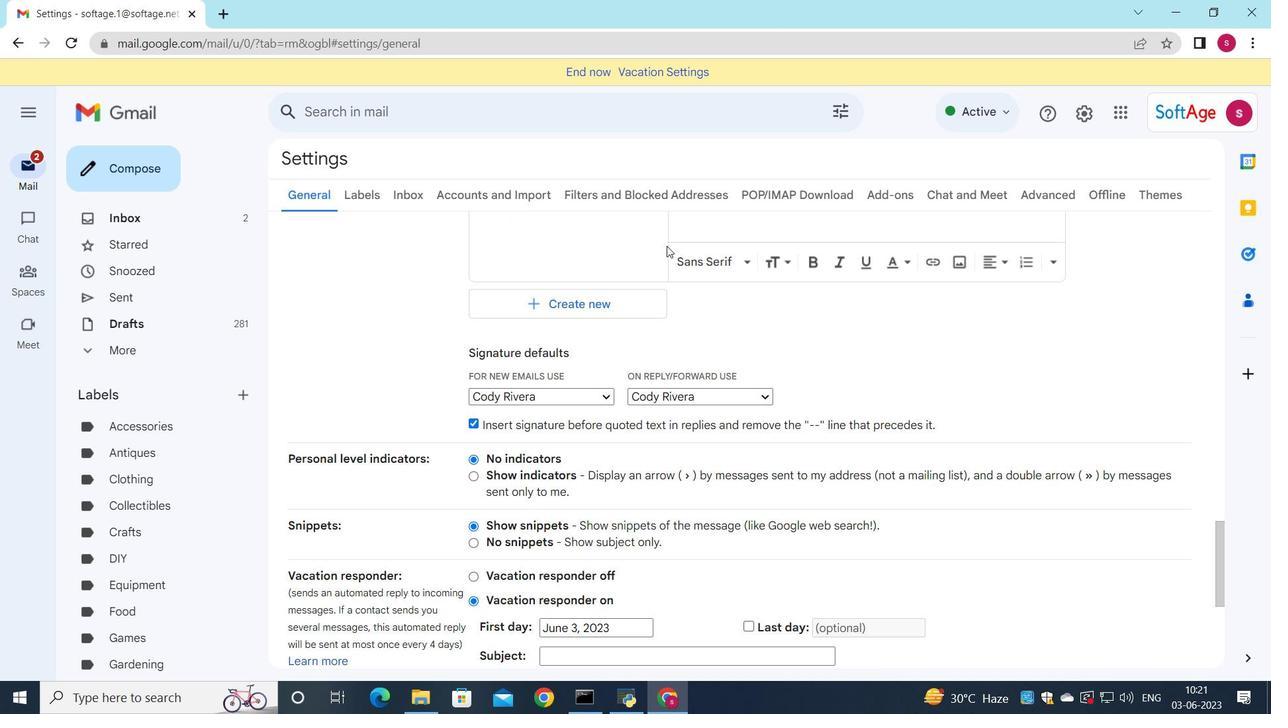 
Action: Mouse scrolled (667, 246) with delta (0, 0)
Screenshot: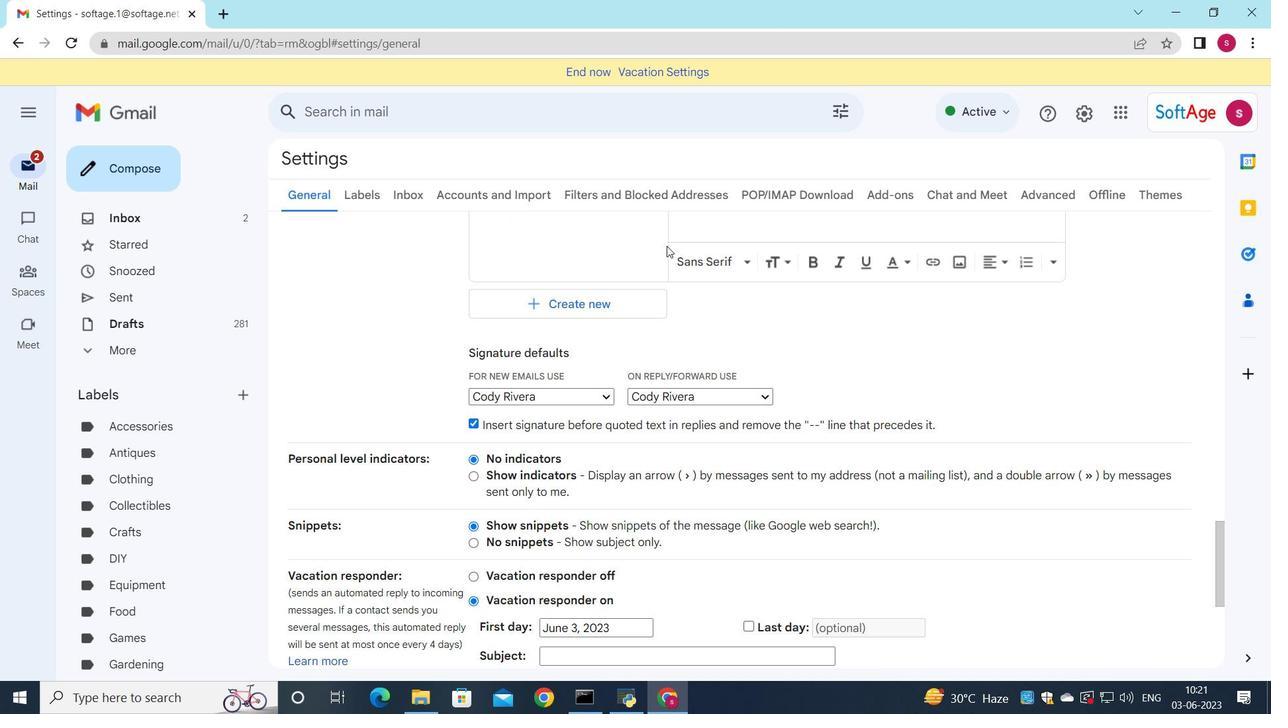 
Action: Mouse moved to (646, 338)
Screenshot: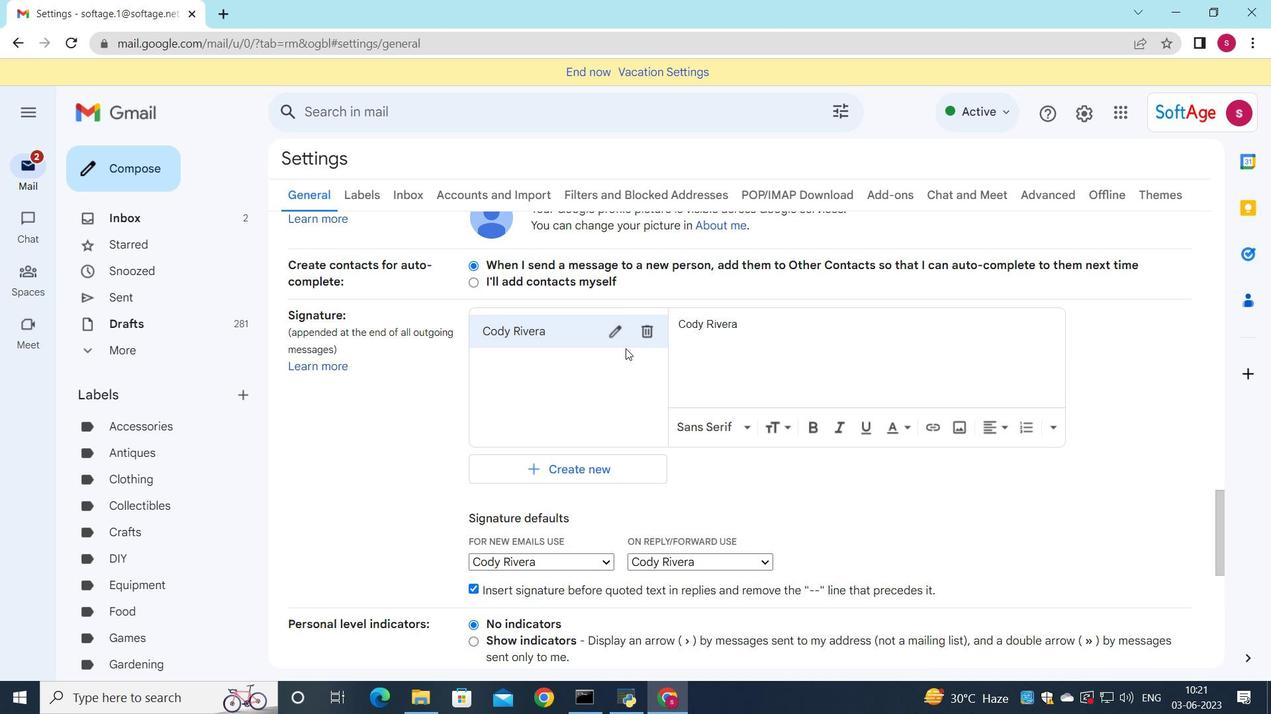 
Action: Mouse pressed left at (646, 338)
Screenshot: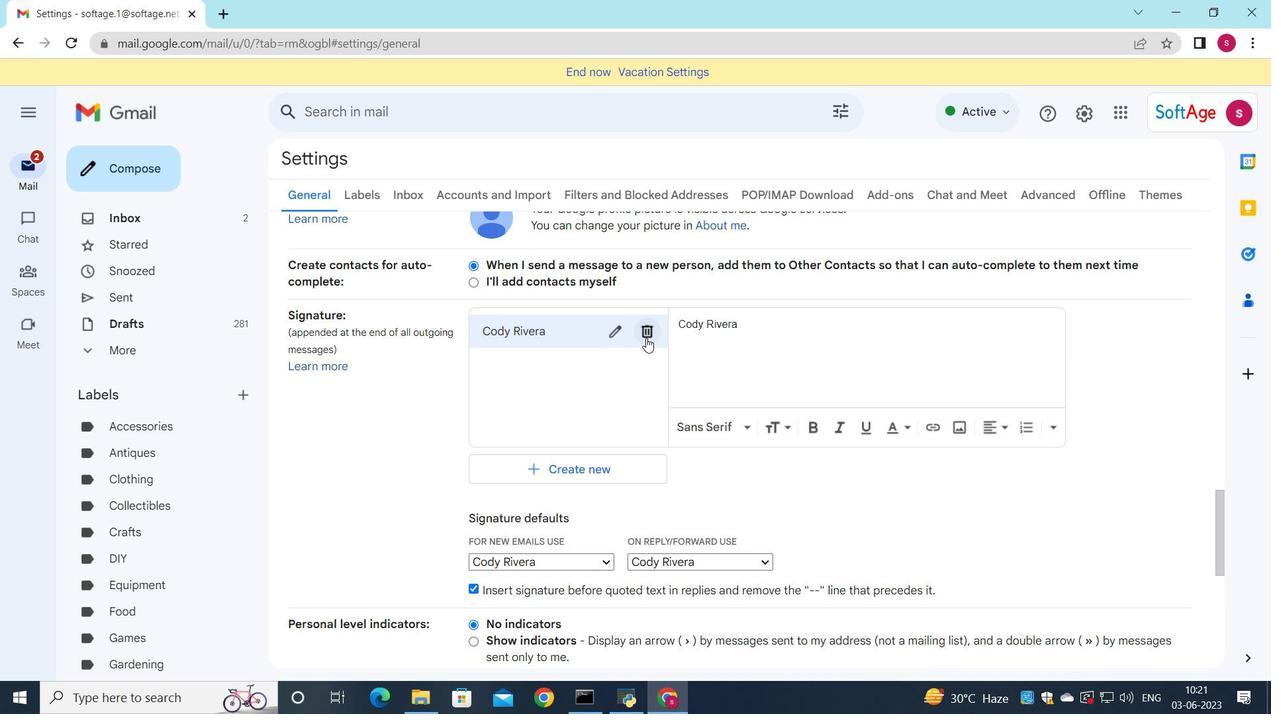 
Action: Mouse moved to (765, 408)
Screenshot: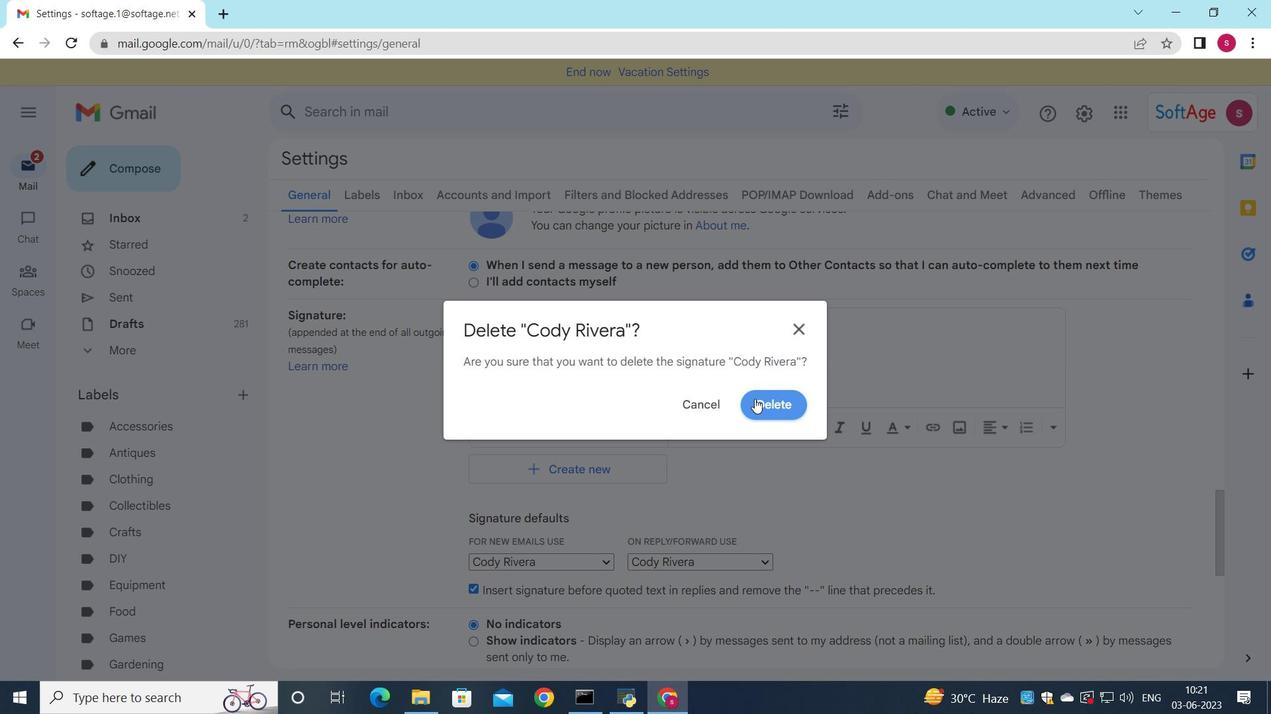 
Action: Mouse pressed left at (765, 408)
Screenshot: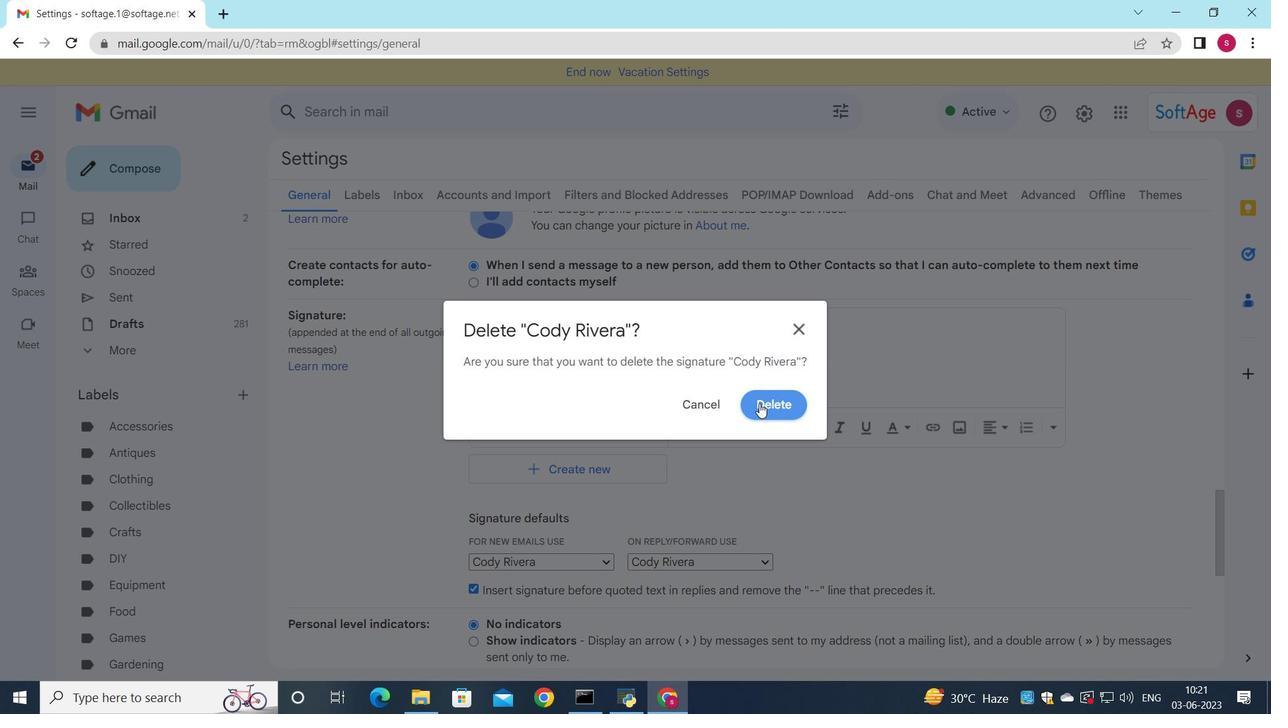 
Action: Mouse moved to (540, 338)
Screenshot: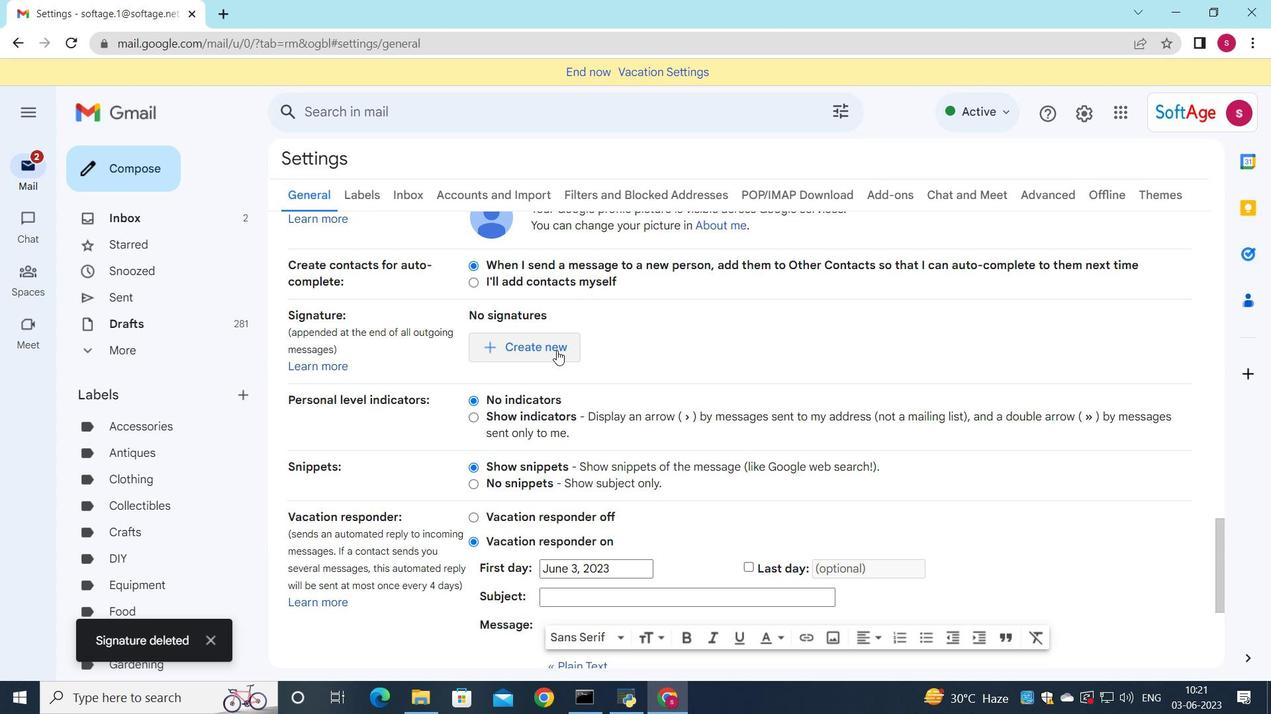 
Action: Mouse pressed left at (540, 338)
Screenshot: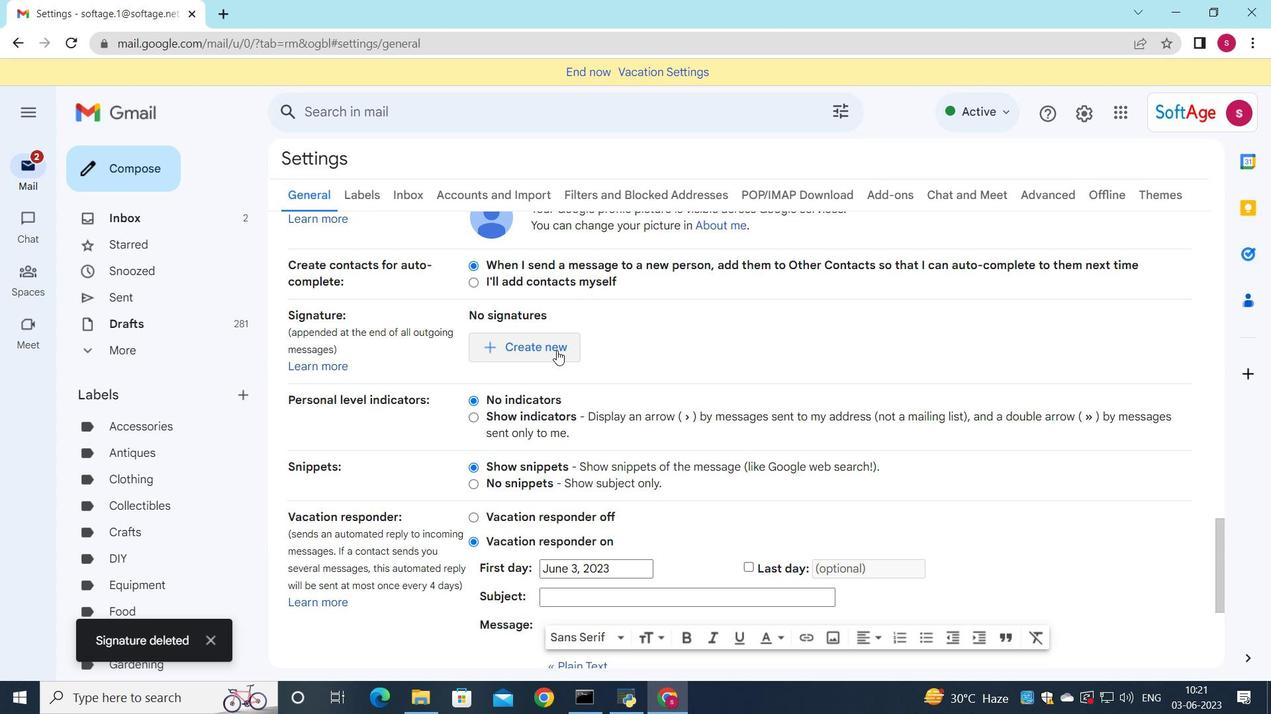 
Action: Mouse moved to (839, 287)
Screenshot: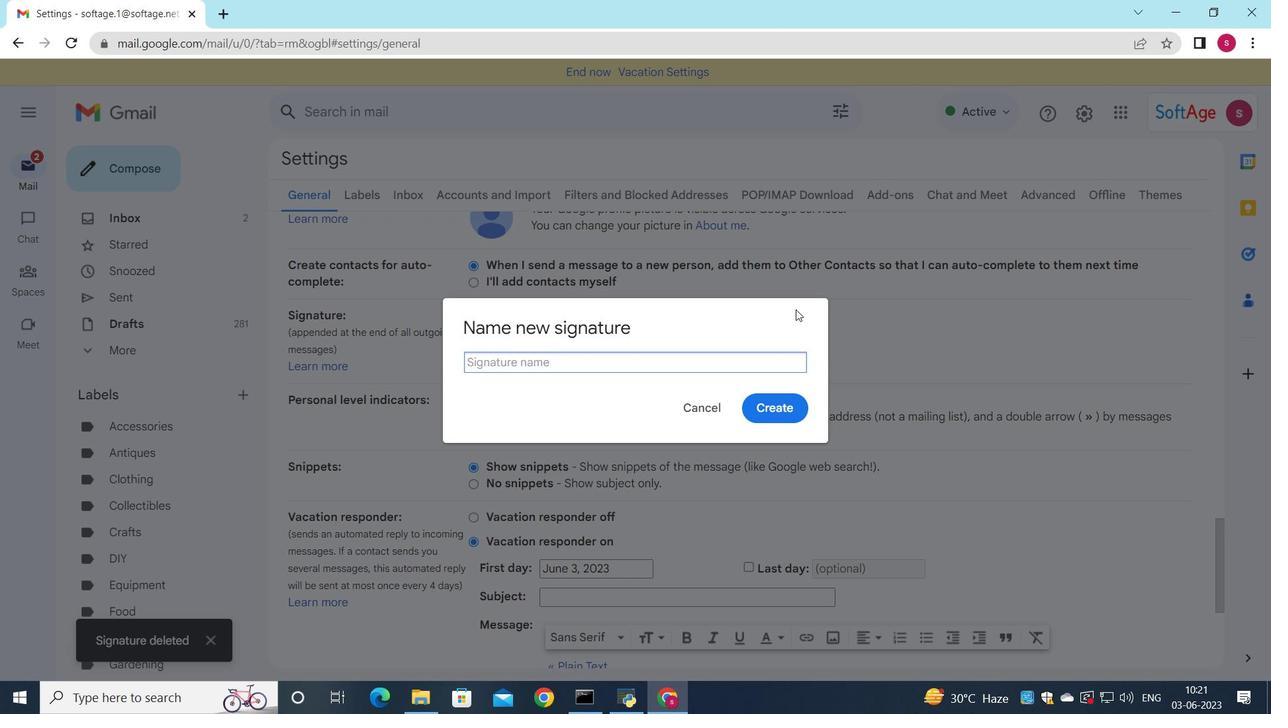 
Action: Key pressed <Key.shift>Cole<Key.space><Key.shift>Ward
Screenshot: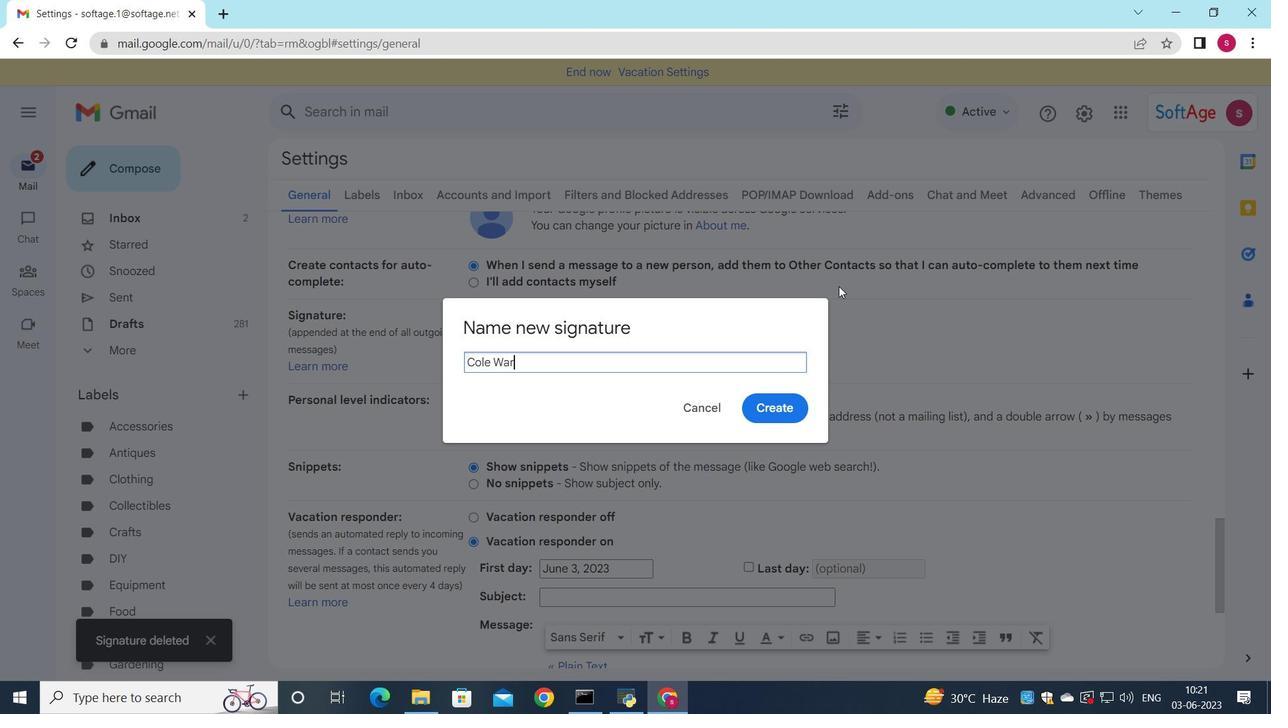 
Action: Mouse moved to (750, 412)
Screenshot: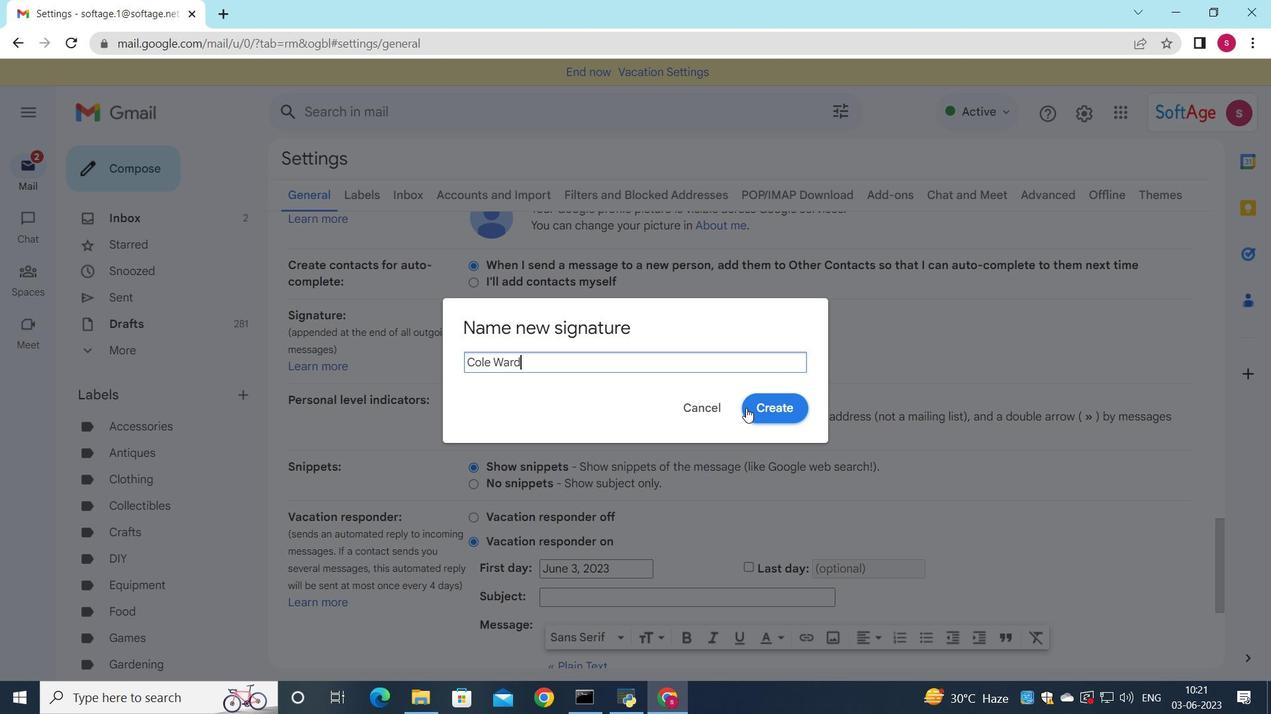 
Action: Mouse pressed left at (750, 412)
Screenshot: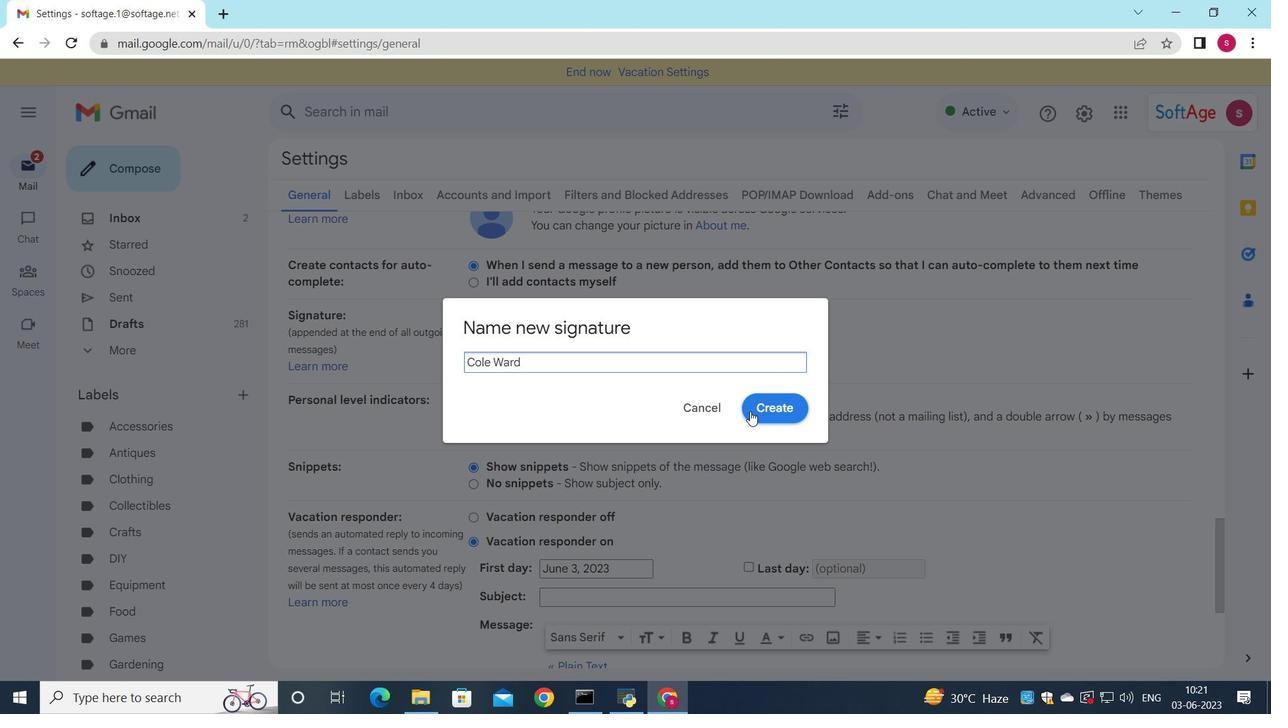 
Action: Mouse moved to (828, 387)
Screenshot: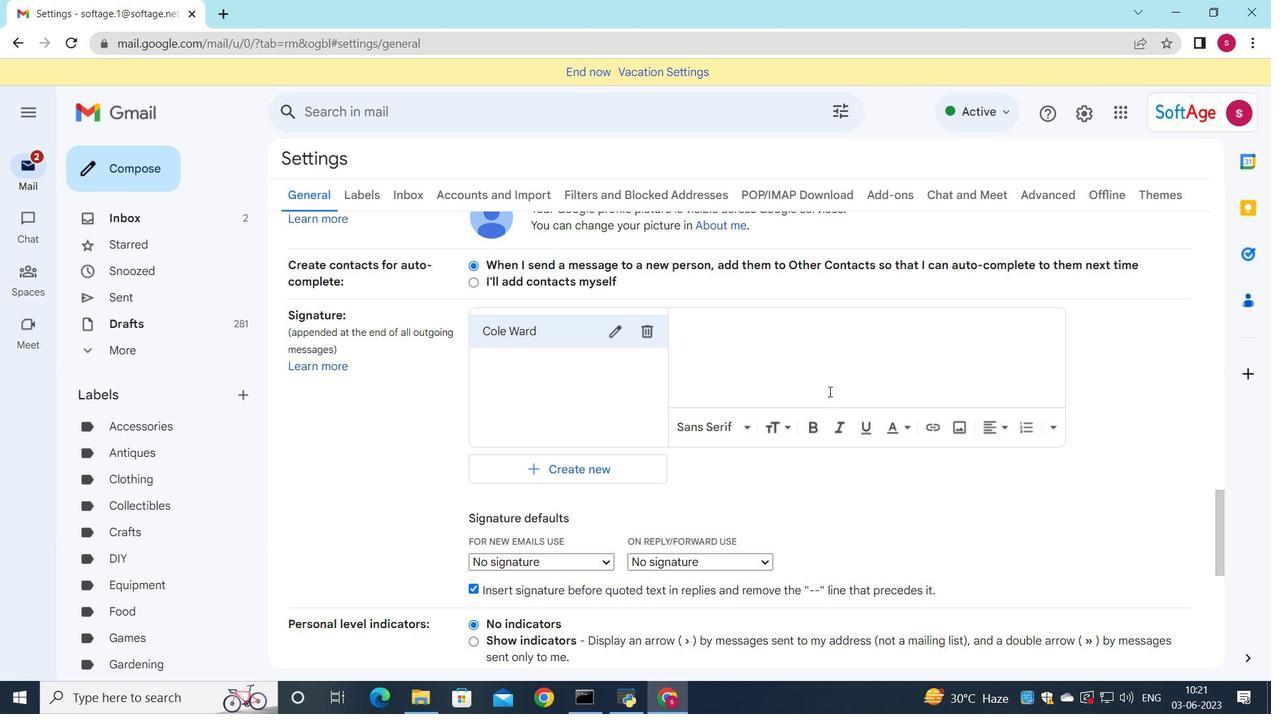
Action: Mouse pressed left at (828, 387)
Screenshot: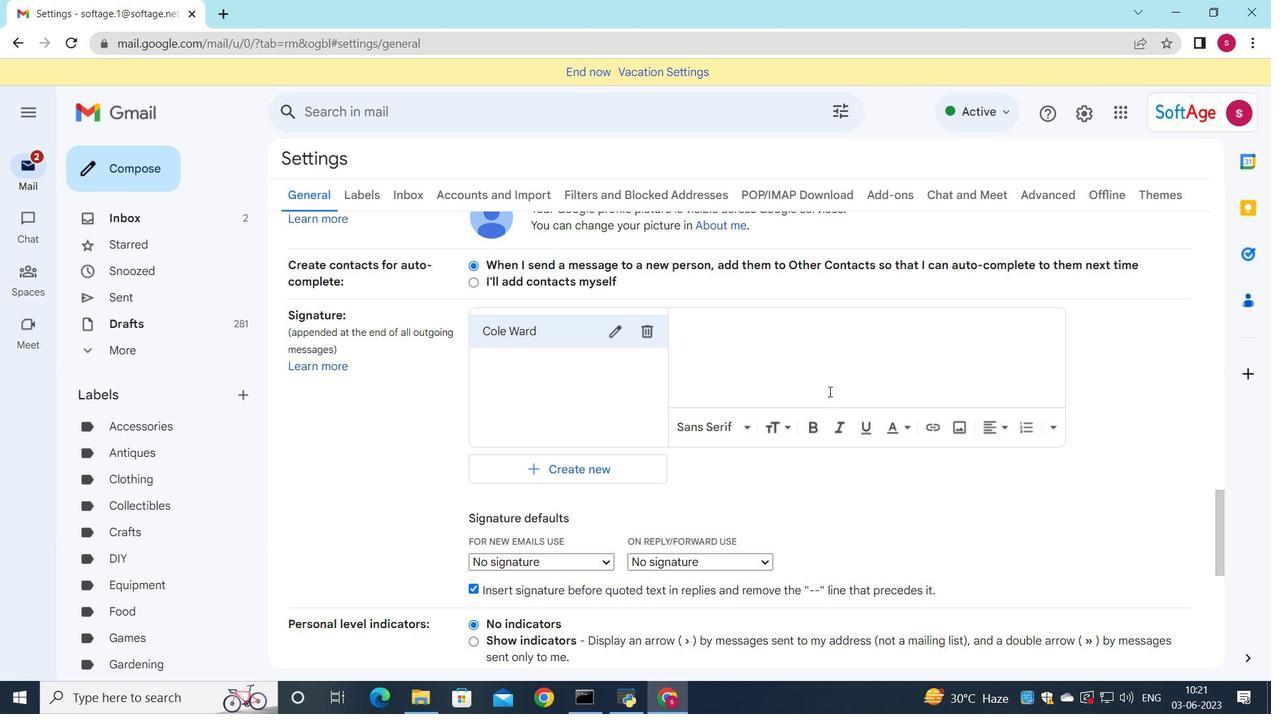 
Action: Mouse moved to (850, 373)
Screenshot: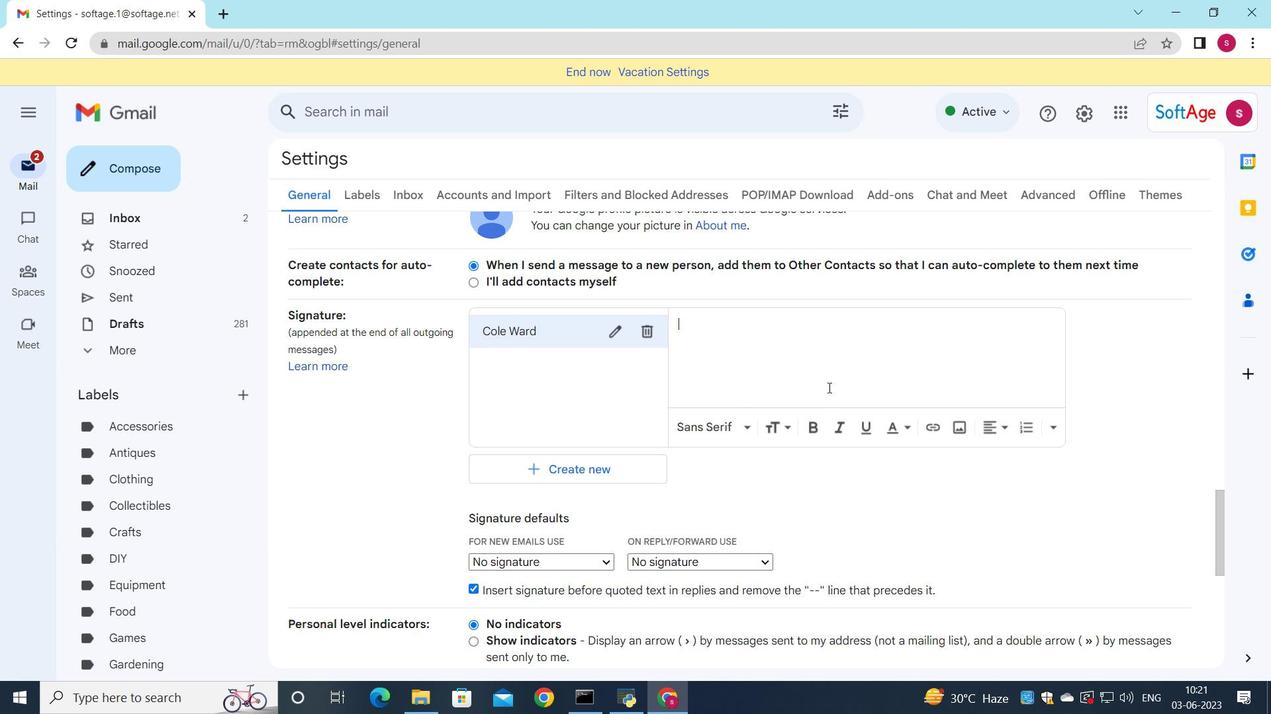 
Action: Key pressed <Key.shift>Cole<Key.space><Key.shift><Key.shift><Key.shift>Wat<Key.backspace>rd
Screenshot: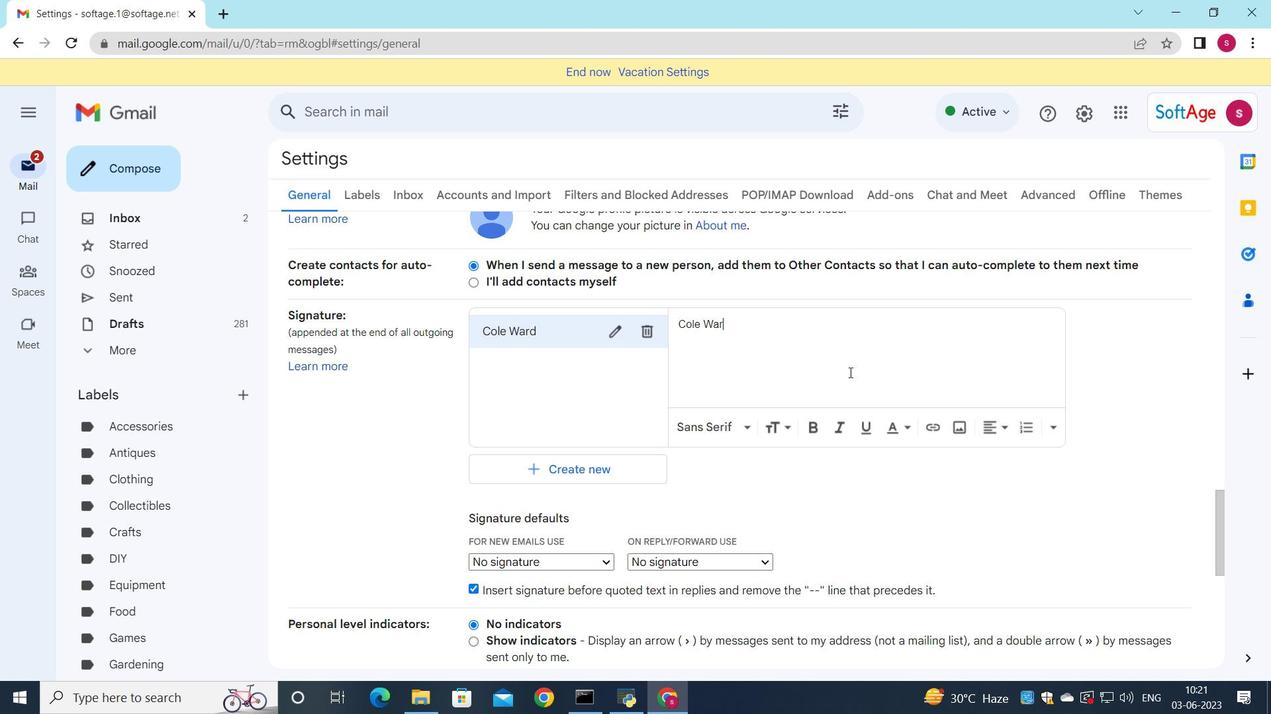 
Action: Mouse moved to (600, 560)
Screenshot: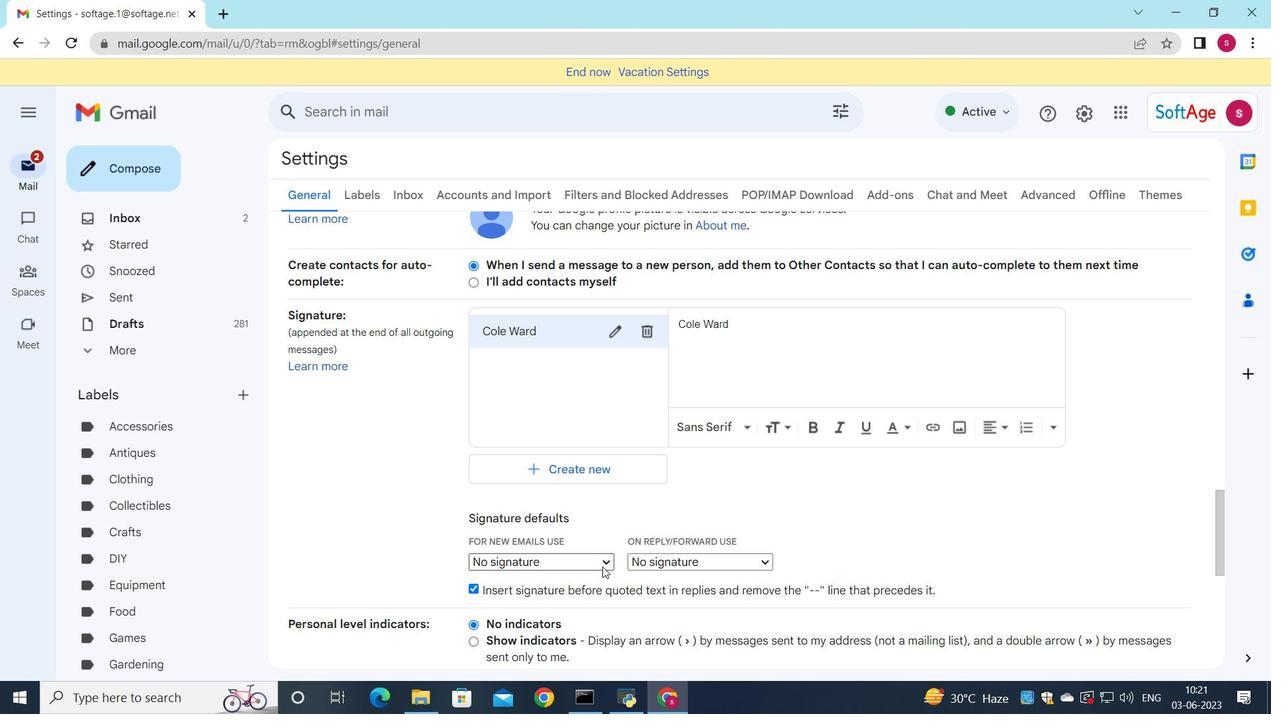 
Action: Mouse pressed left at (600, 560)
Screenshot: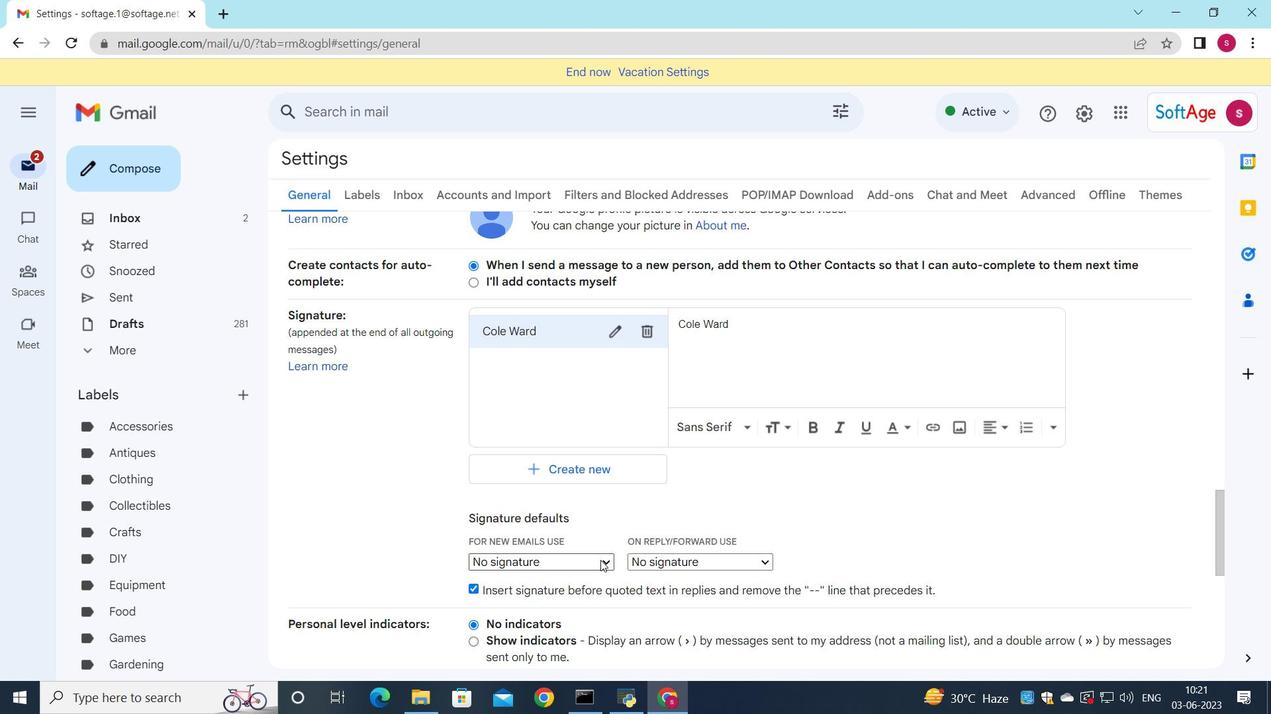 
Action: Mouse moved to (564, 594)
Screenshot: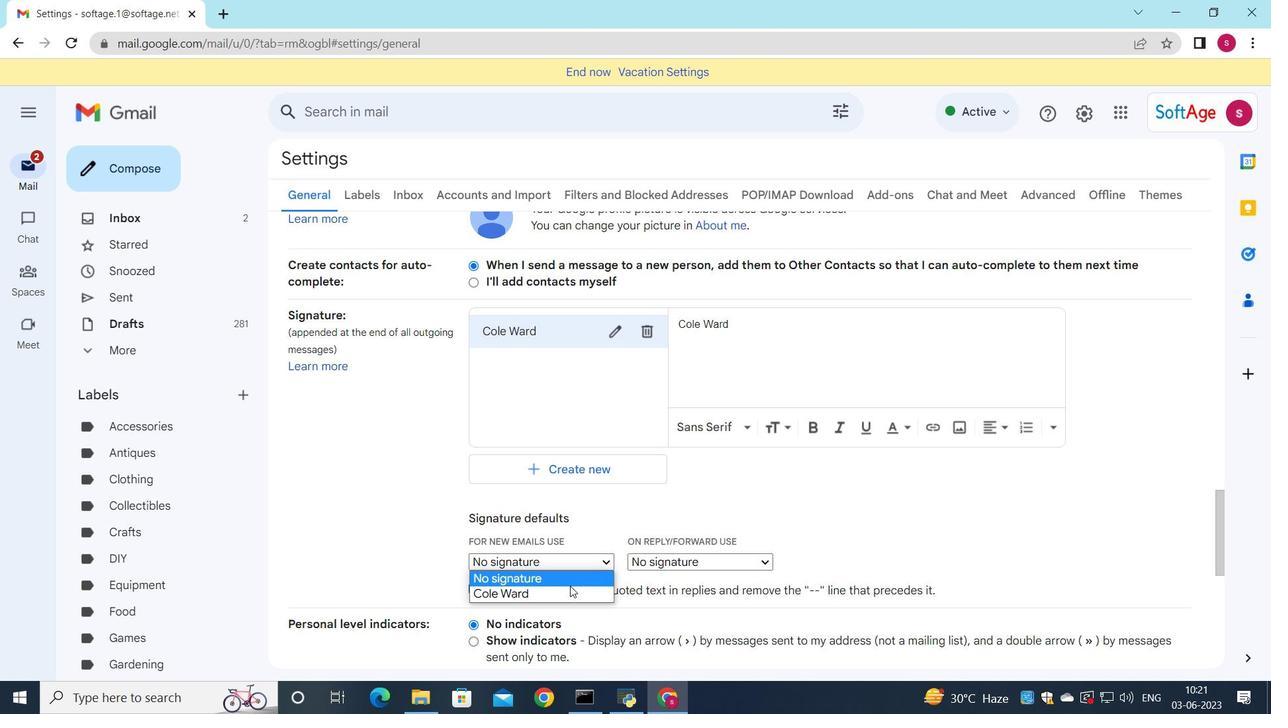 
Action: Mouse pressed left at (564, 594)
Screenshot: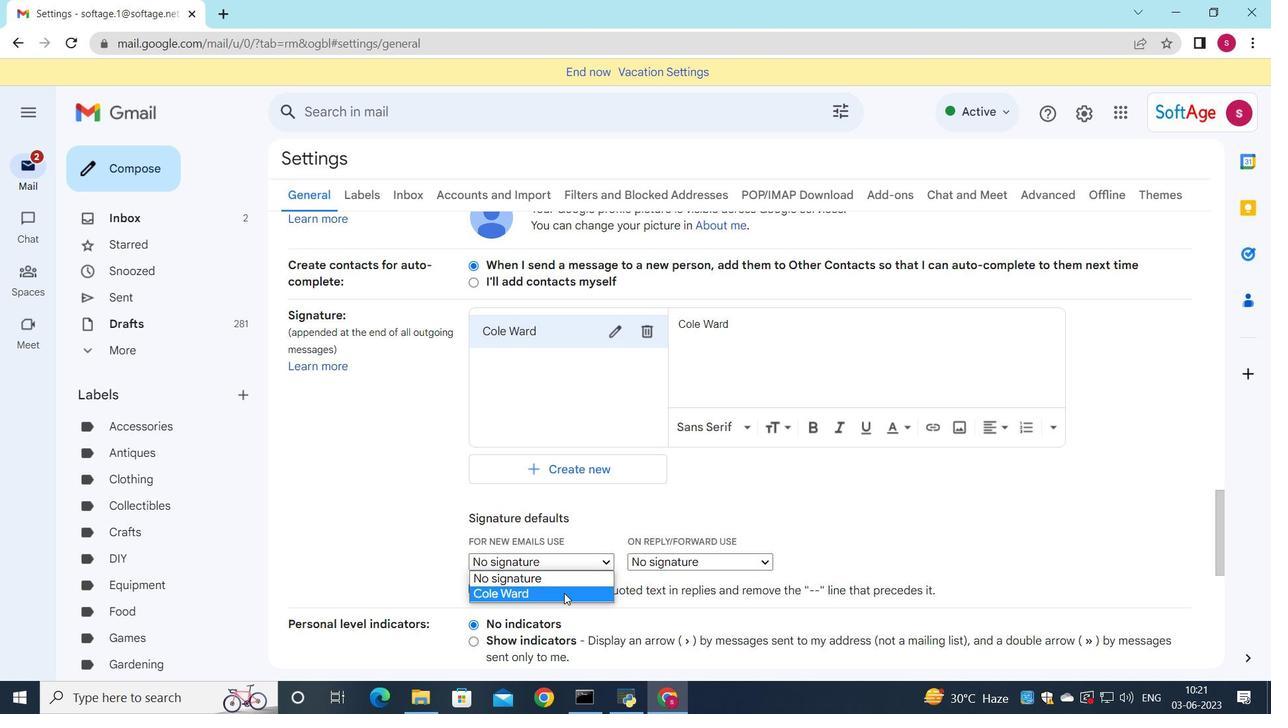 
Action: Mouse moved to (661, 558)
Screenshot: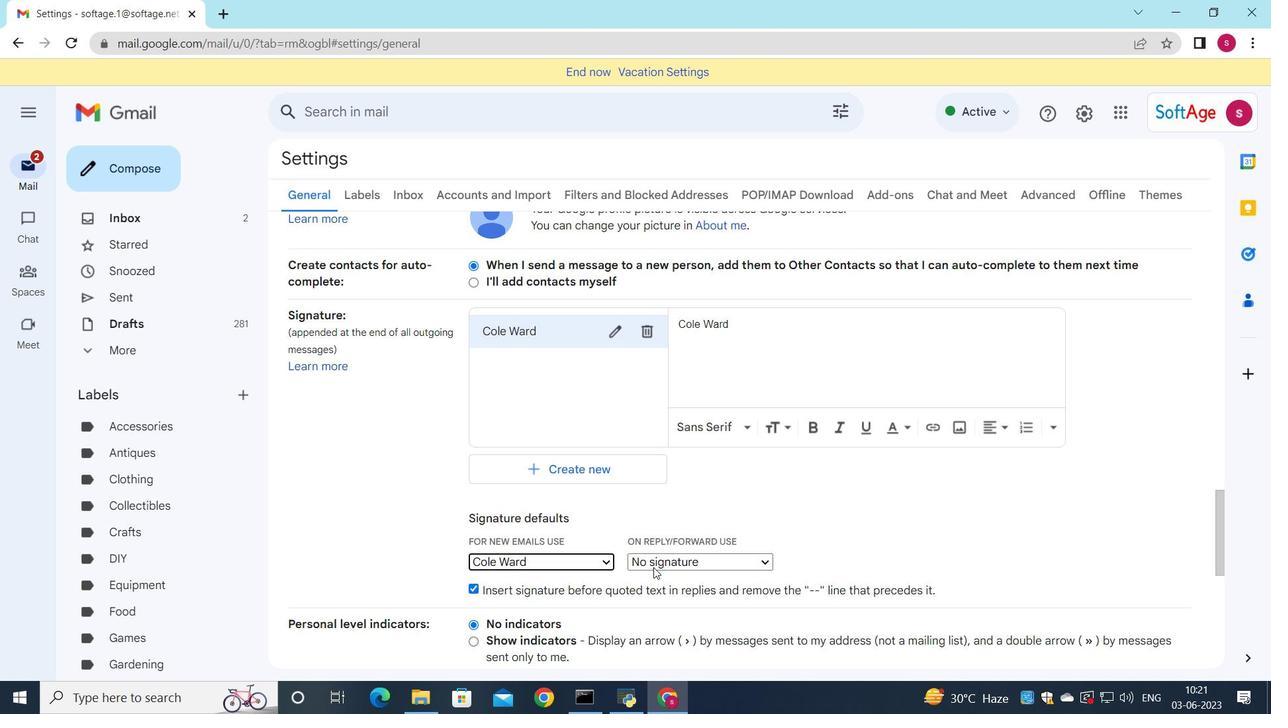 
Action: Mouse pressed left at (661, 558)
Screenshot: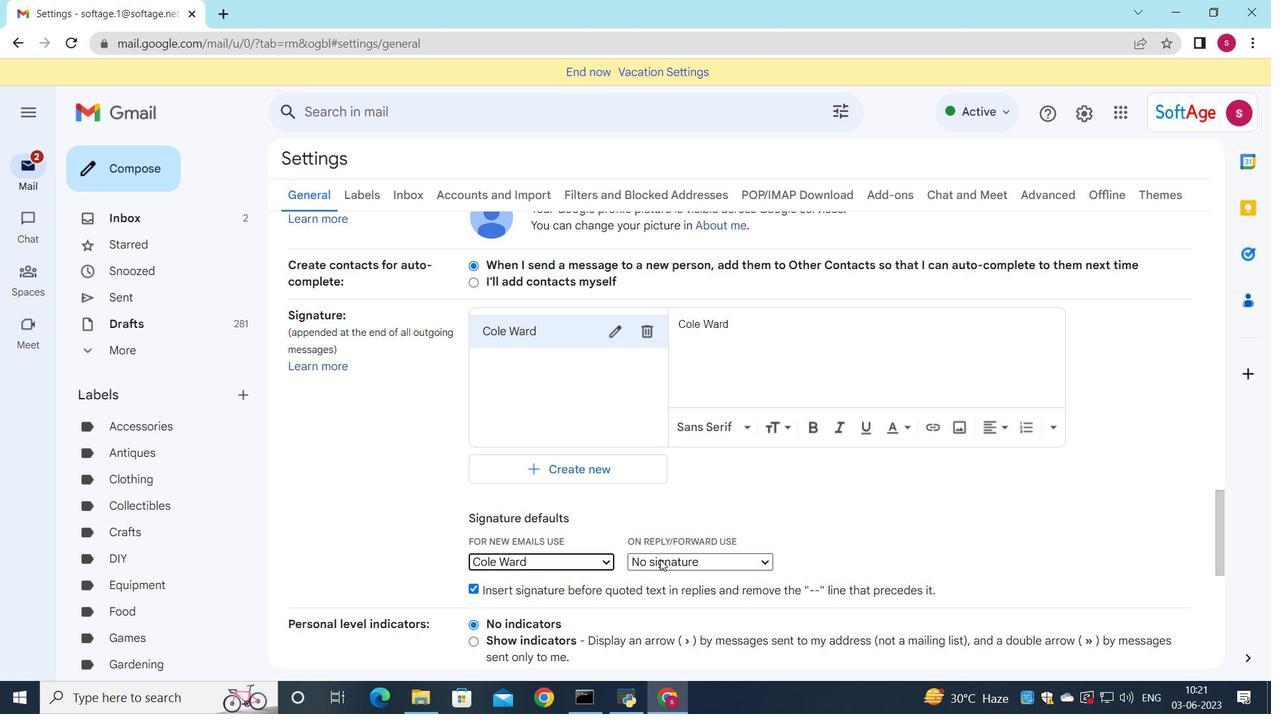 
Action: Mouse moved to (668, 598)
Screenshot: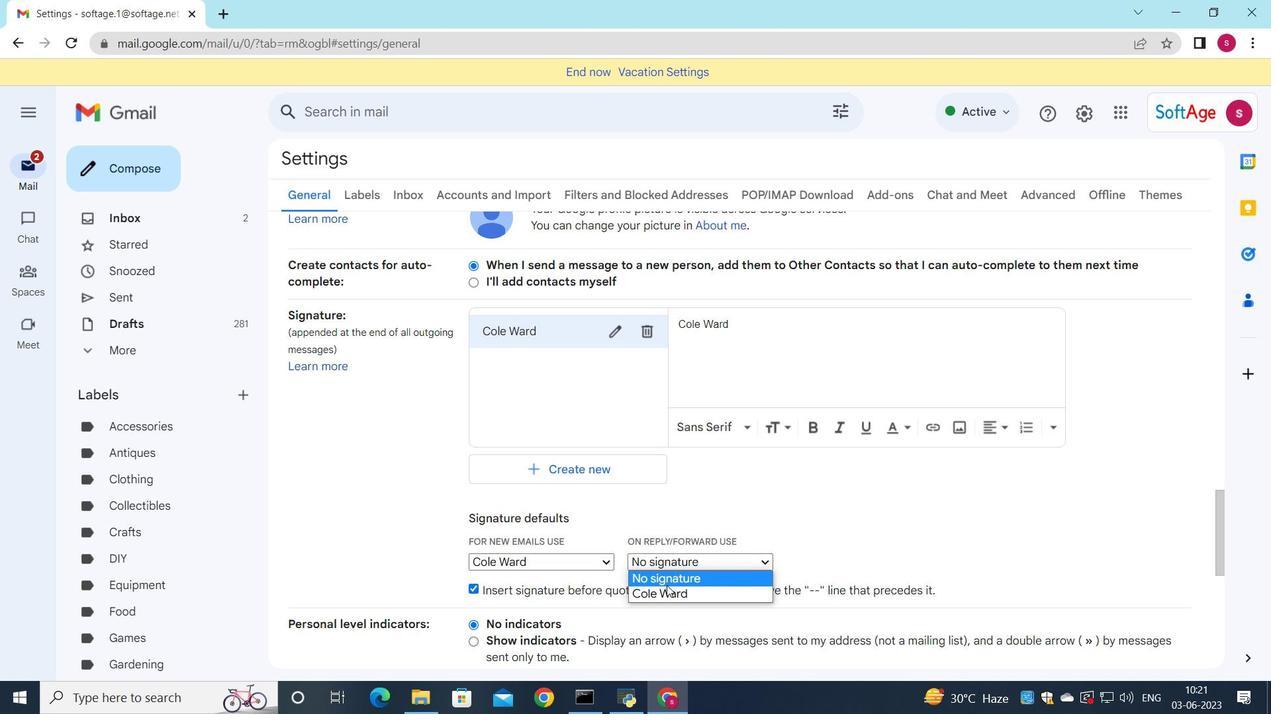 
Action: Mouse pressed left at (668, 598)
Screenshot: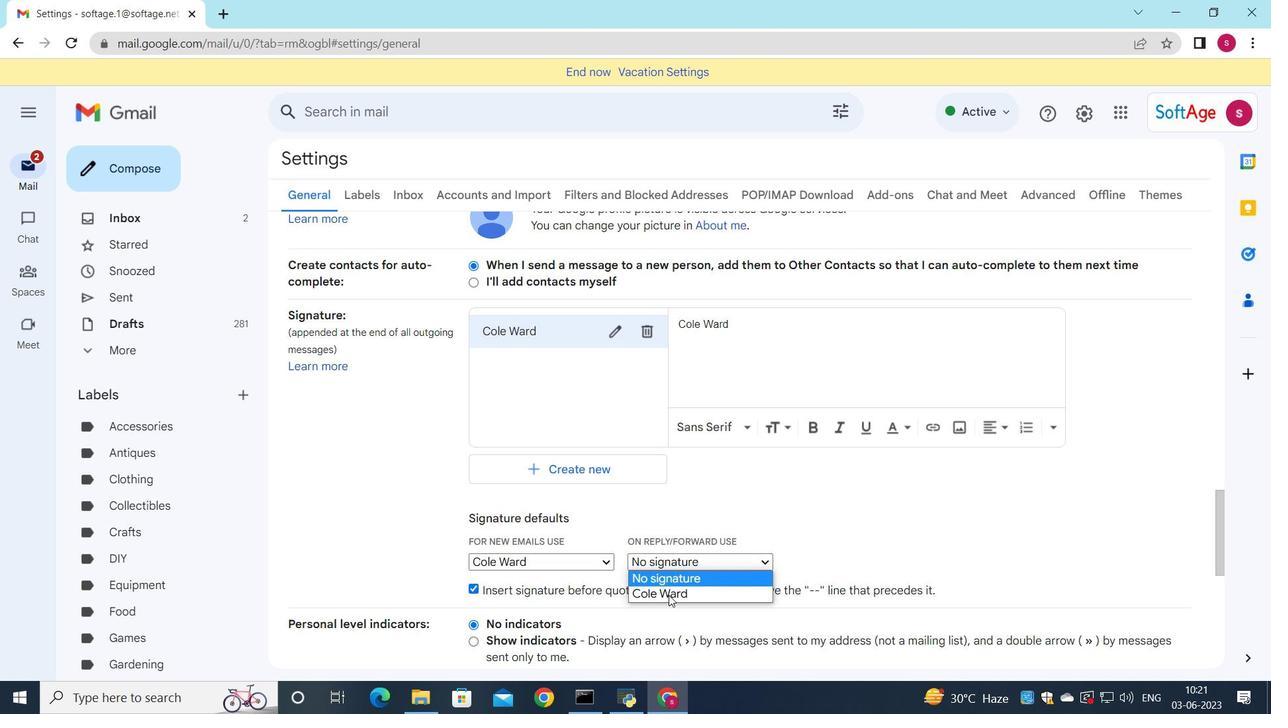 
Action: Mouse moved to (646, 561)
Screenshot: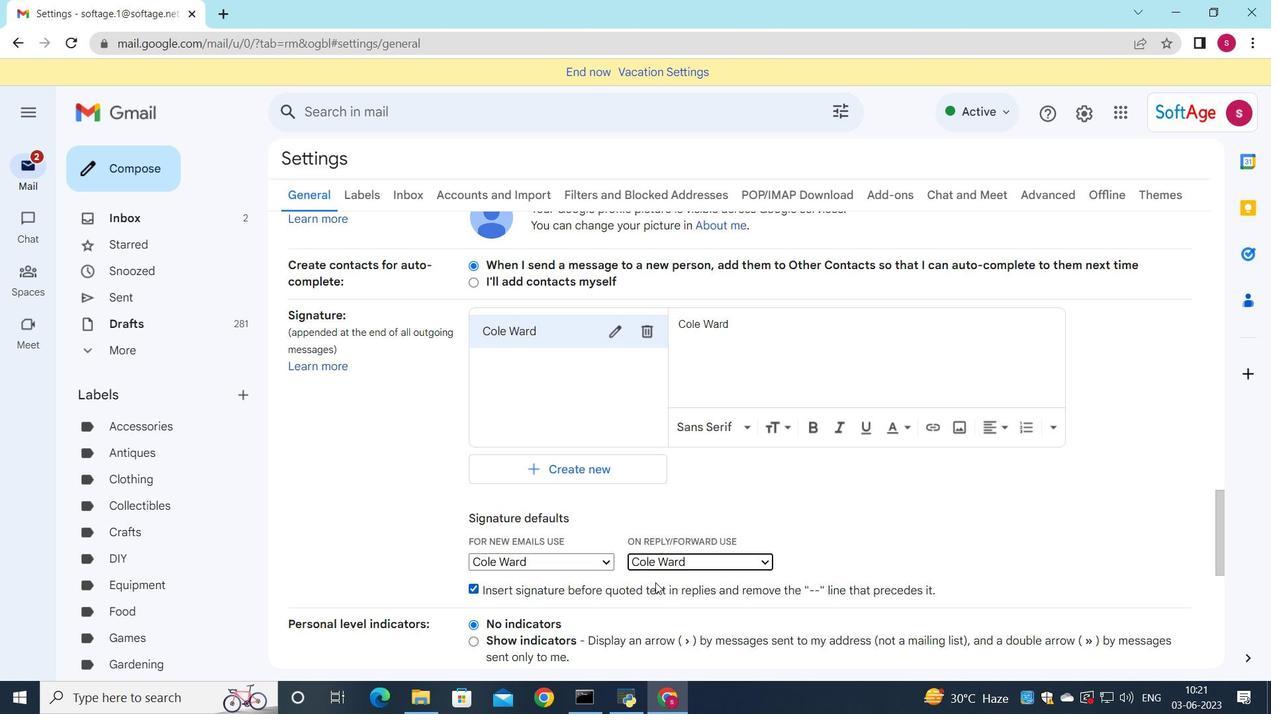 
Action: Mouse scrolled (646, 560) with delta (0, 0)
Screenshot: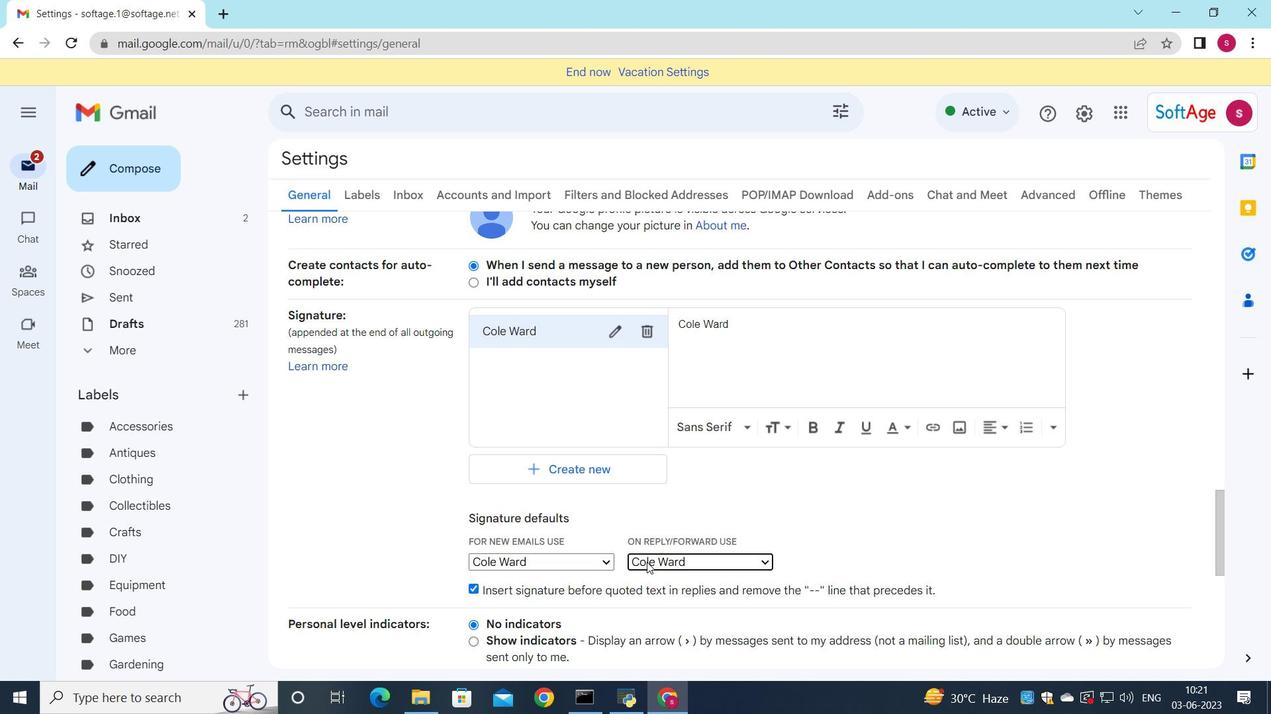 
Action: Mouse scrolled (646, 560) with delta (0, 0)
Screenshot: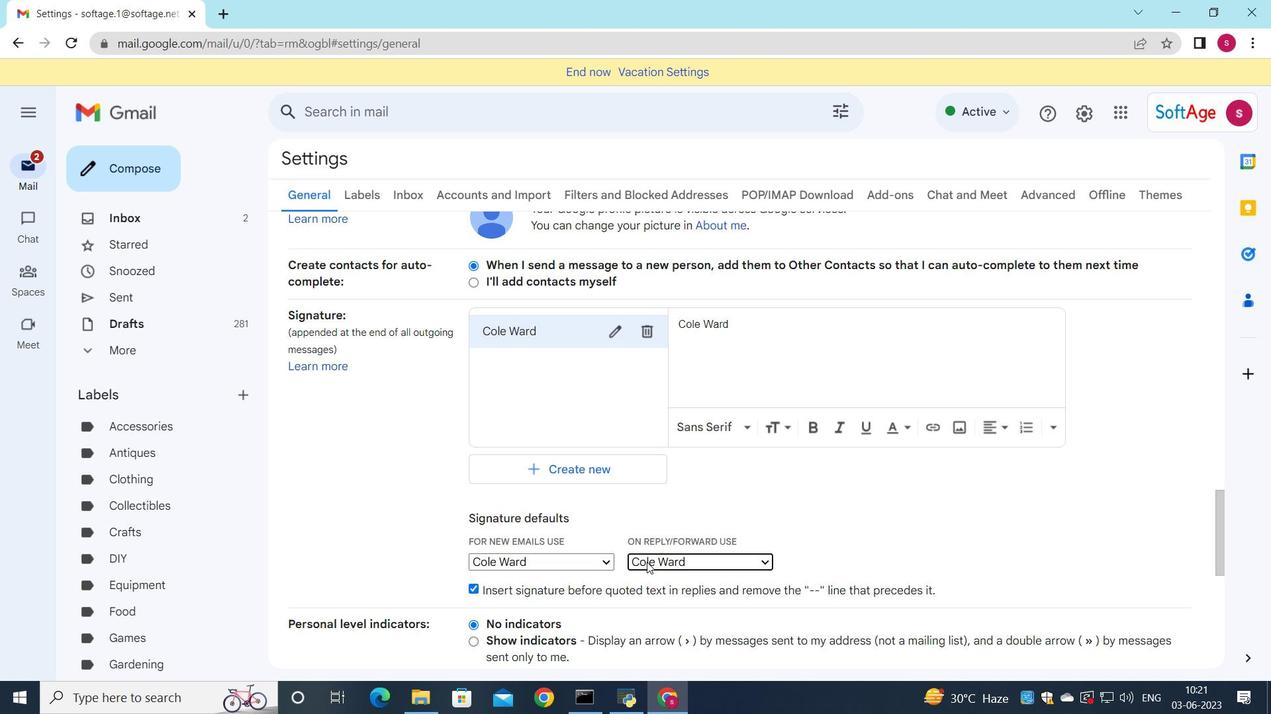 
Action: Mouse scrolled (646, 560) with delta (0, 0)
Screenshot: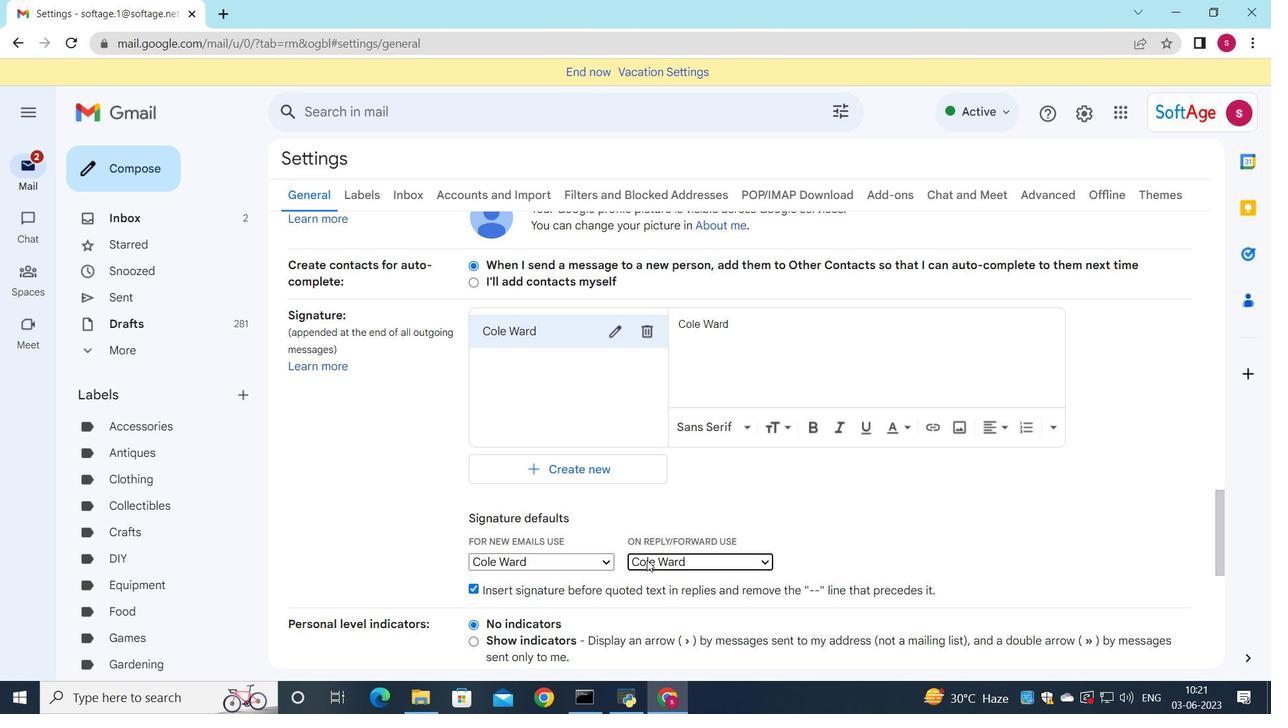 
Action: Mouse scrolled (646, 560) with delta (0, 0)
Screenshot: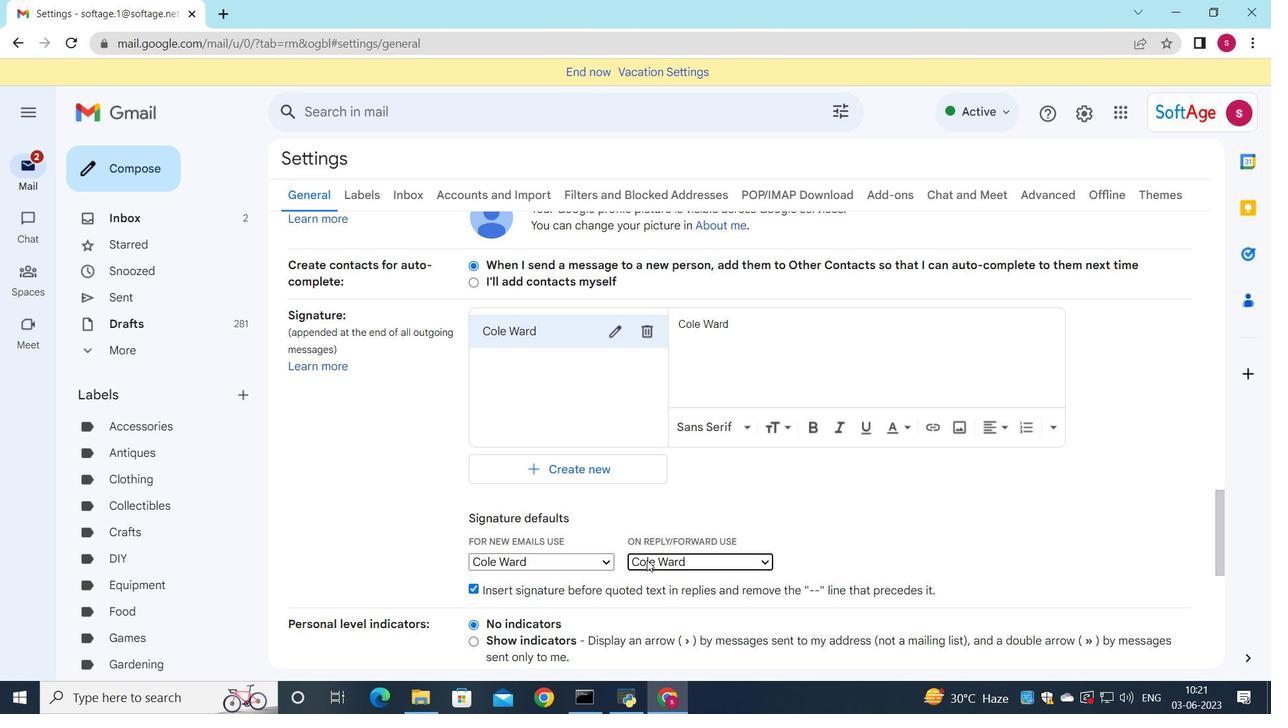 
Action: Mouse moved to (646, 546)
Screenshot: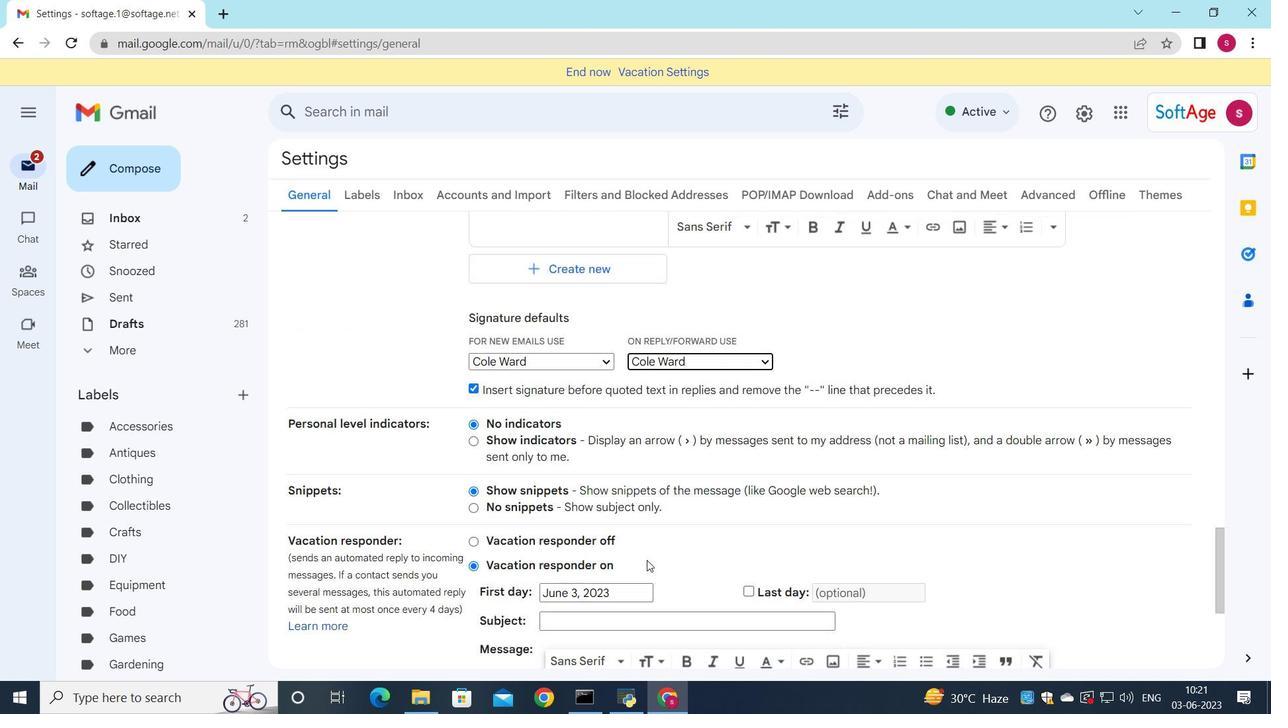
Action: Mouse scrolled (646, 545) with delta (0, 0)
Screenshot: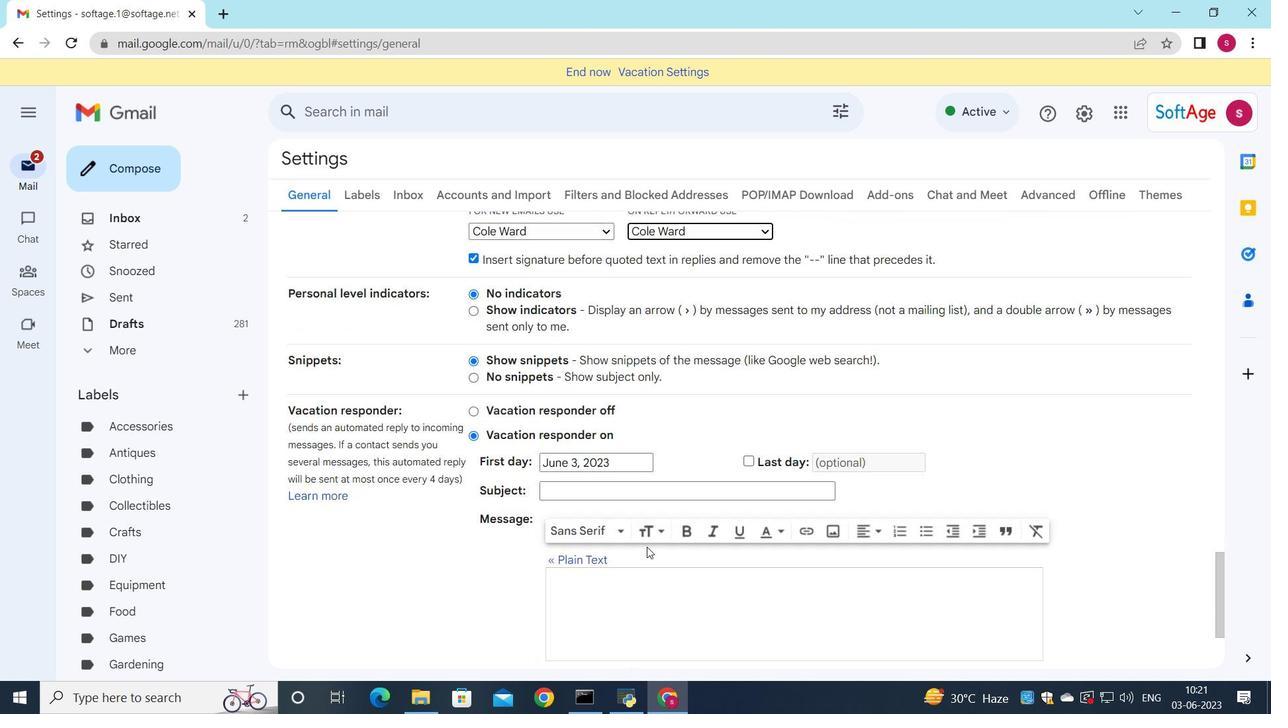 
Action: Mouse scrolled (646, 545) with delta (0, 0)
Screenshot: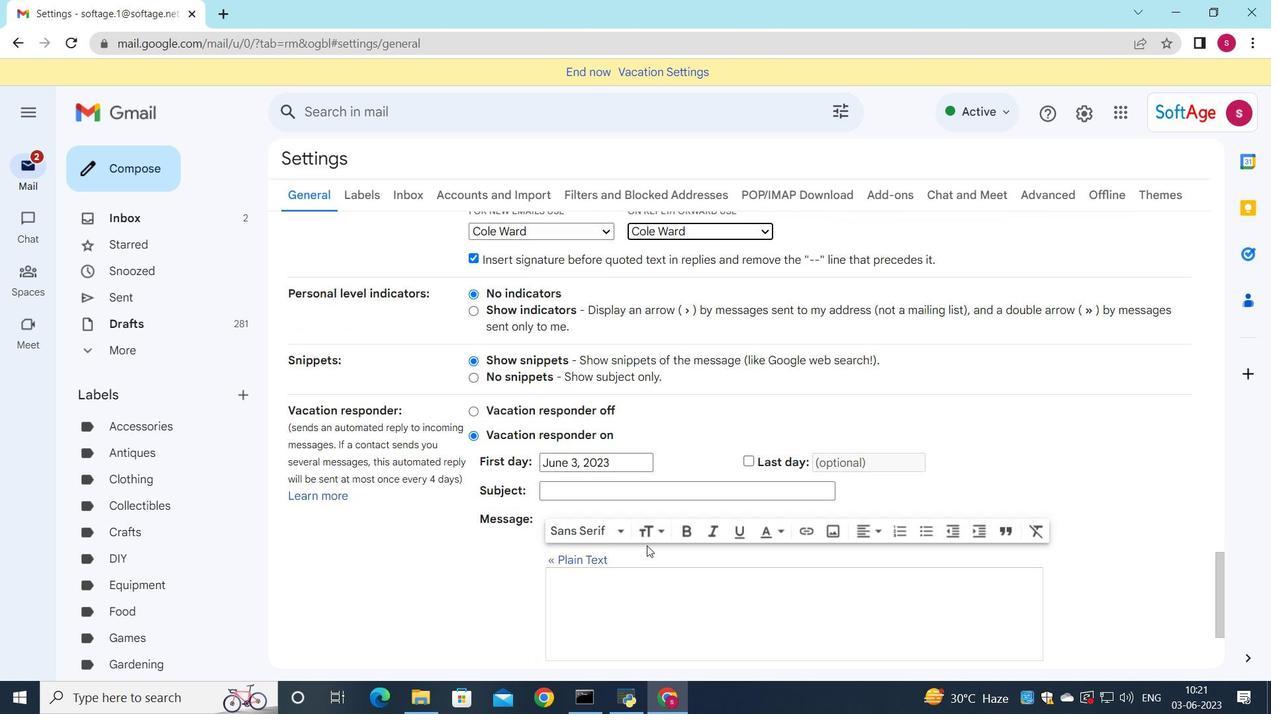 
Action: Mouse scrolled (646, 545) with delta (0, 0)
Screenshot: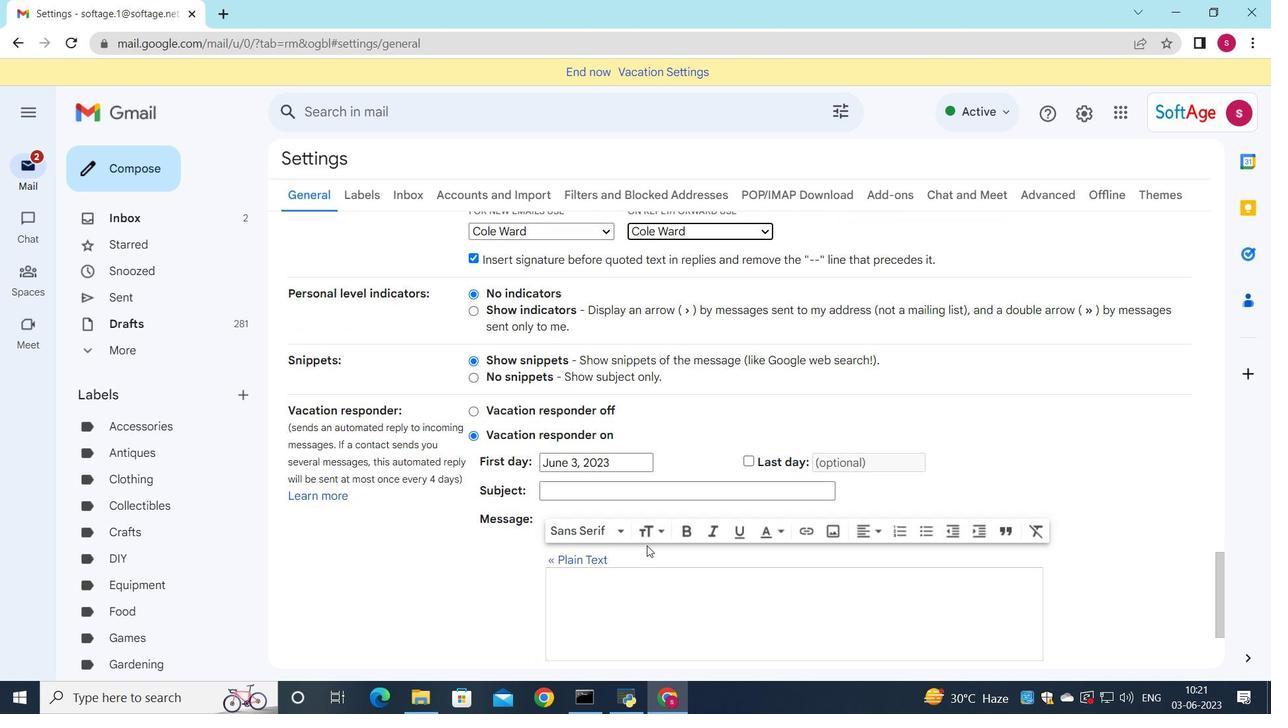 
Action: Mouse moved to (689, 576)
Screenshot: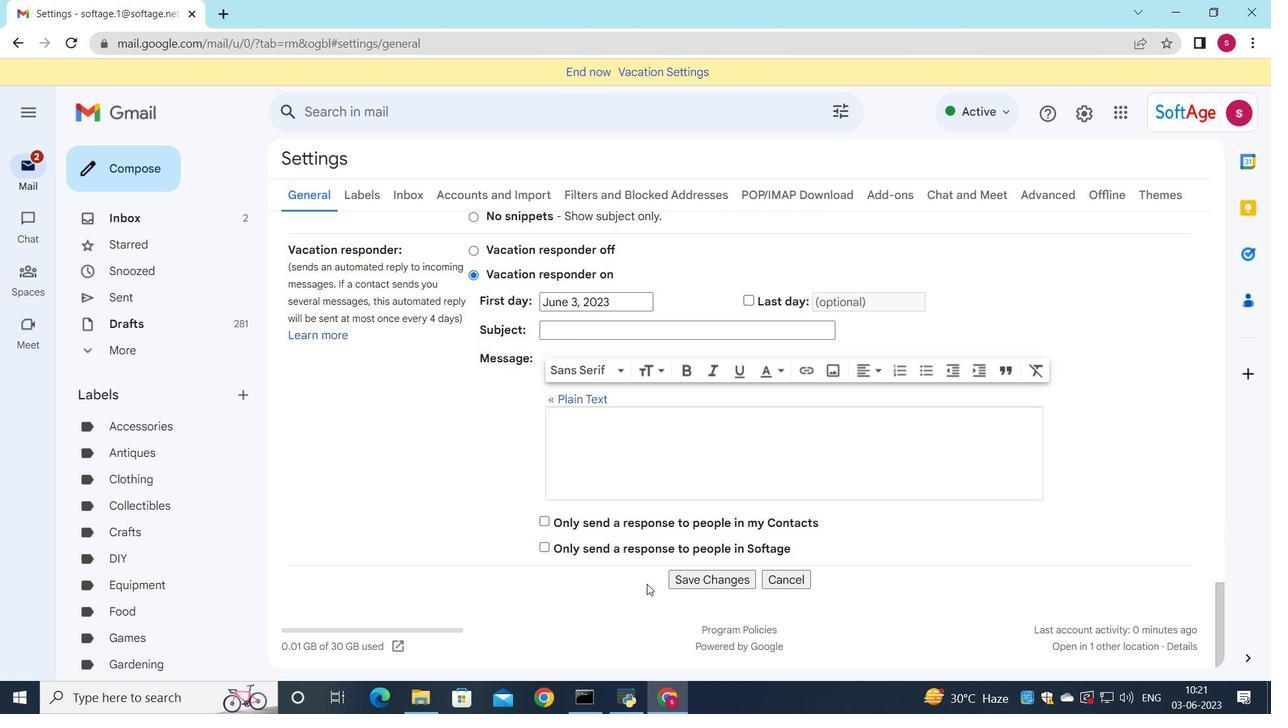 
Action: Mouse pressed left at (689, 576)
Screenshot: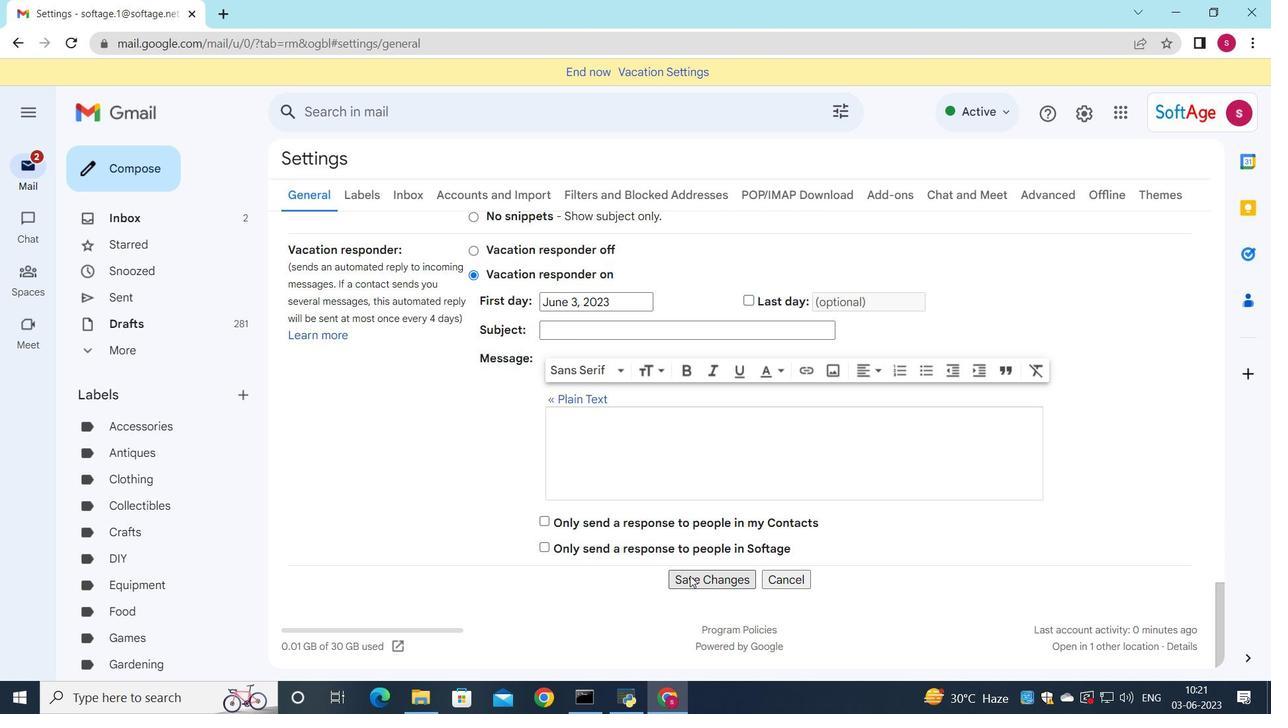 
Action: Mouse moved to (518, 334)
Screenshot: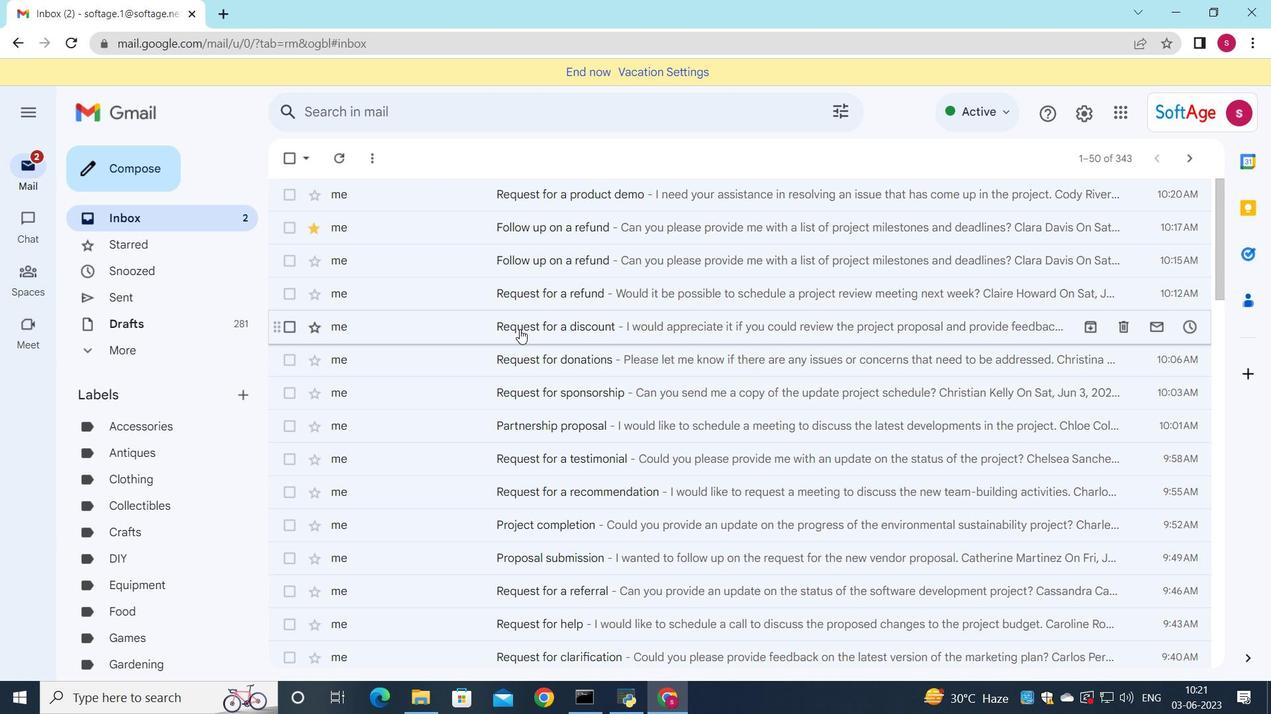 
Action: Mouse pressed left at (518, 334)
Screenshot: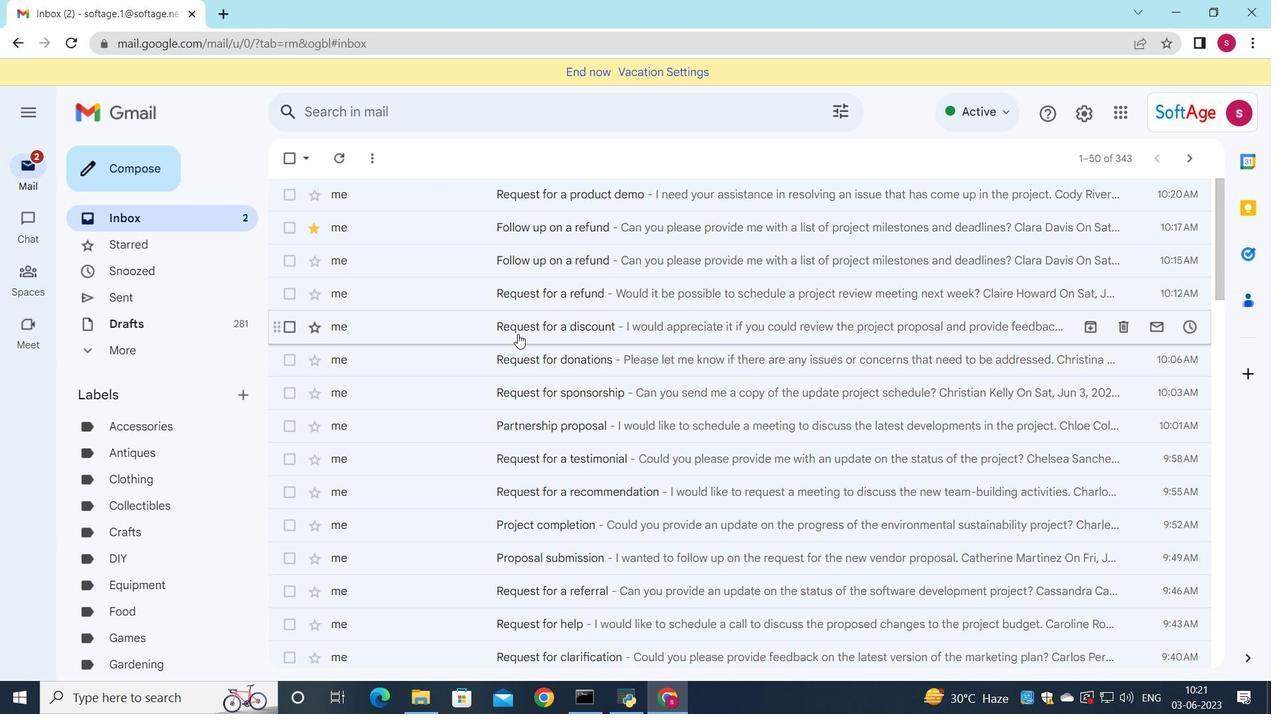 
Action: Mouse moved to (1083, 109)
Screenshot: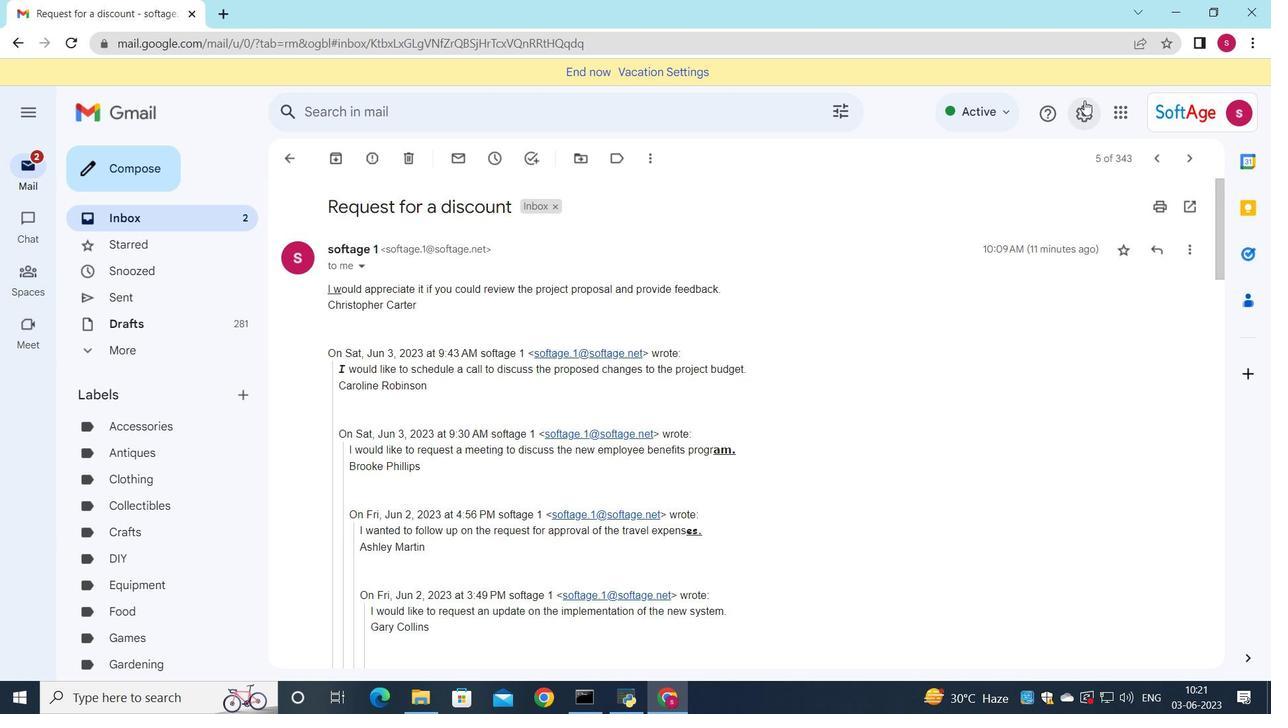 
Action: Mouse pressed left at (1083, 109)
Screenshot: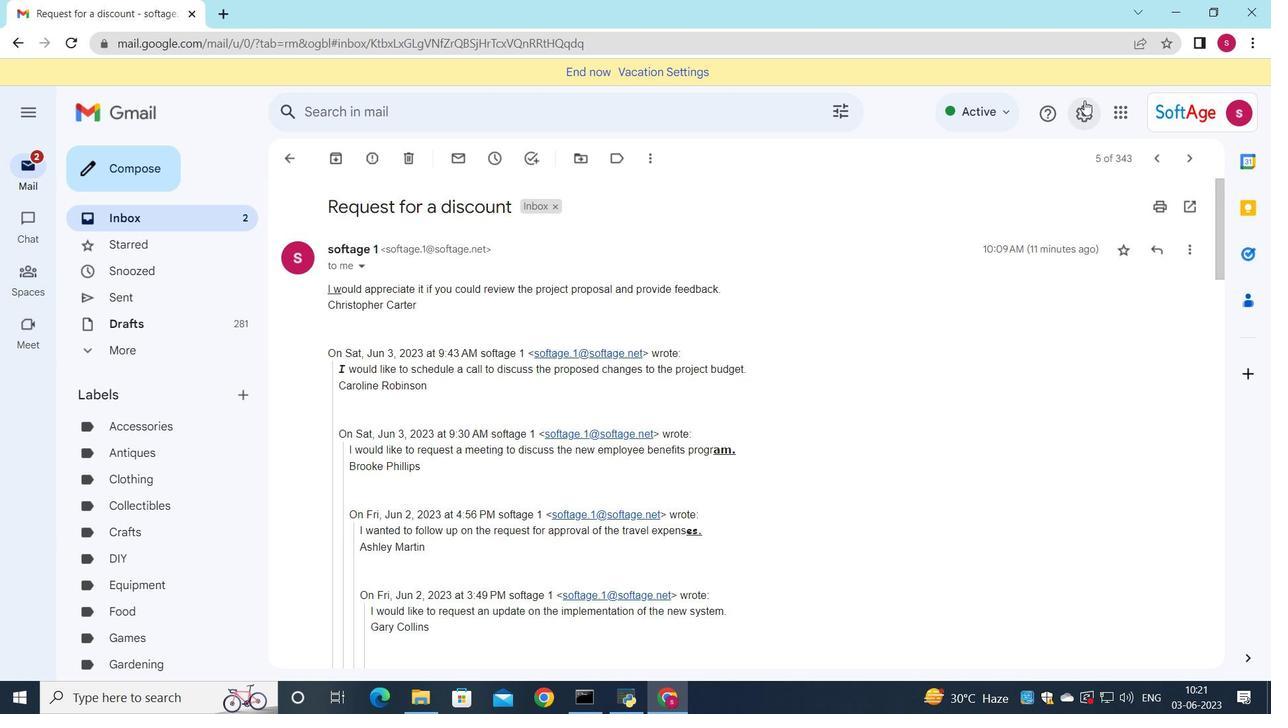 
Action: Mouse moved to (1075, 205)
Screenshot: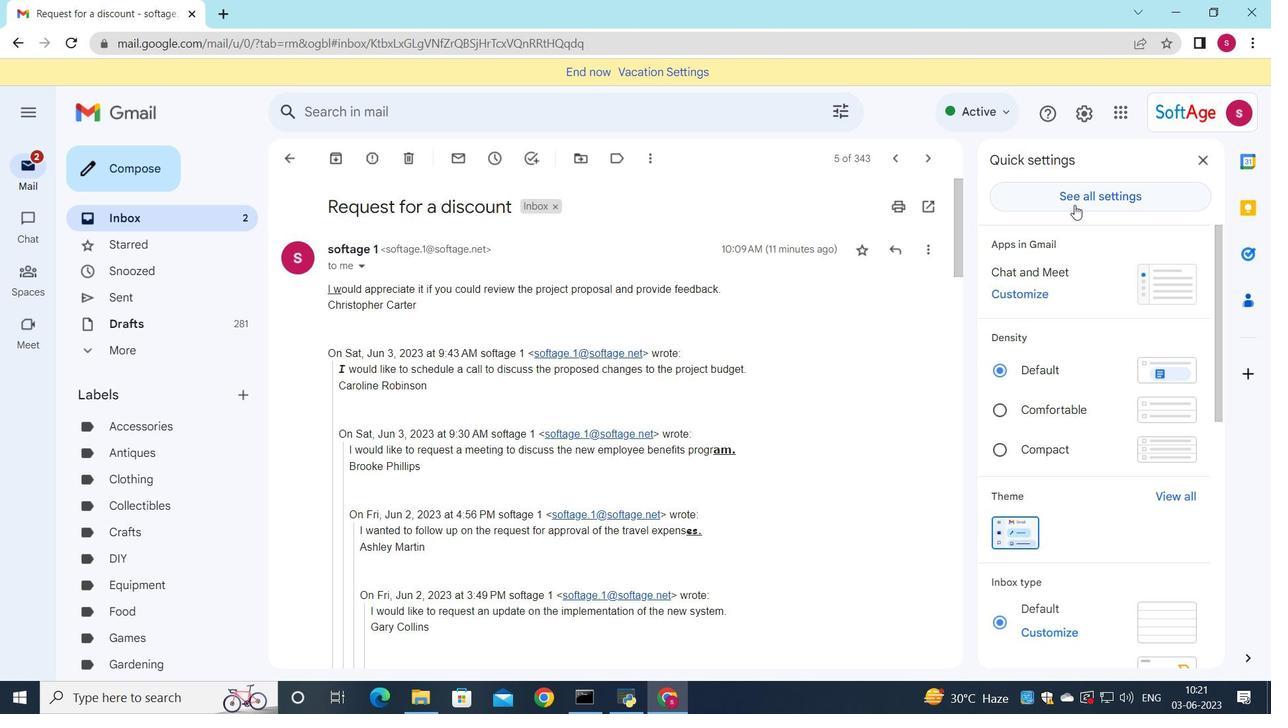
Action: Mouse pressed left at (1075, 205)
Screenshot: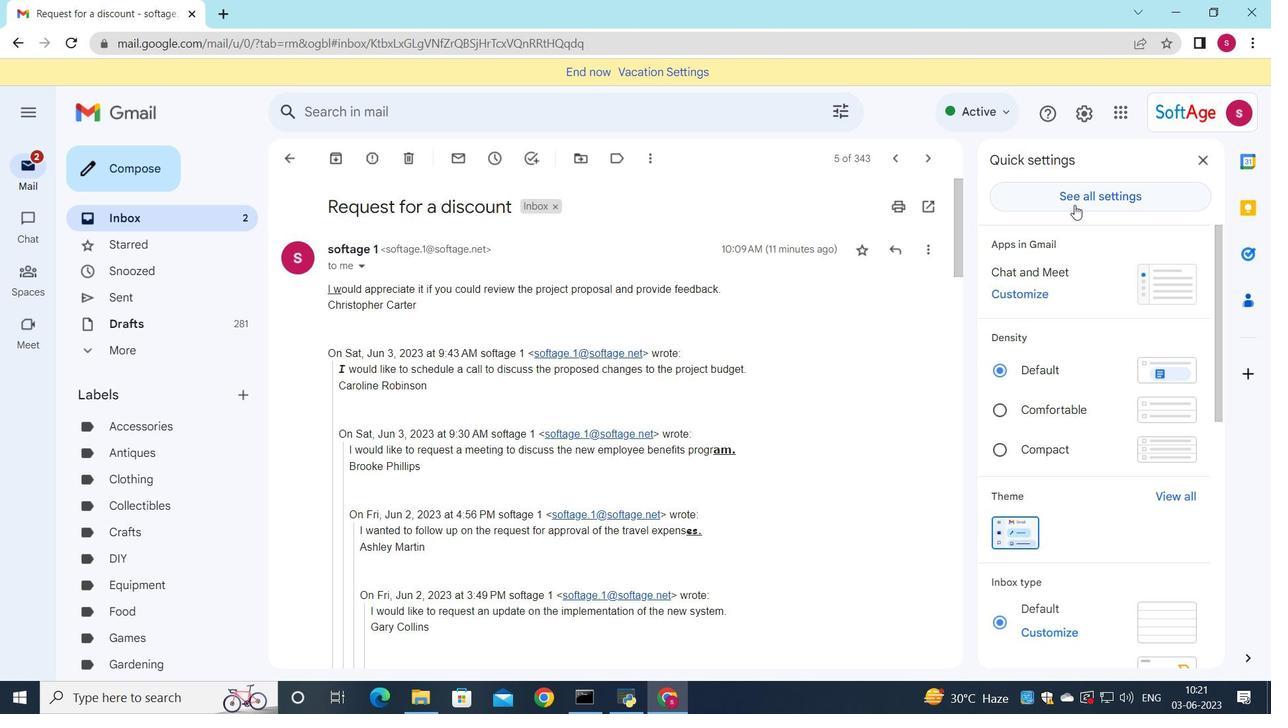 
Action: Mouse moved to (693, 366)
Screenshot: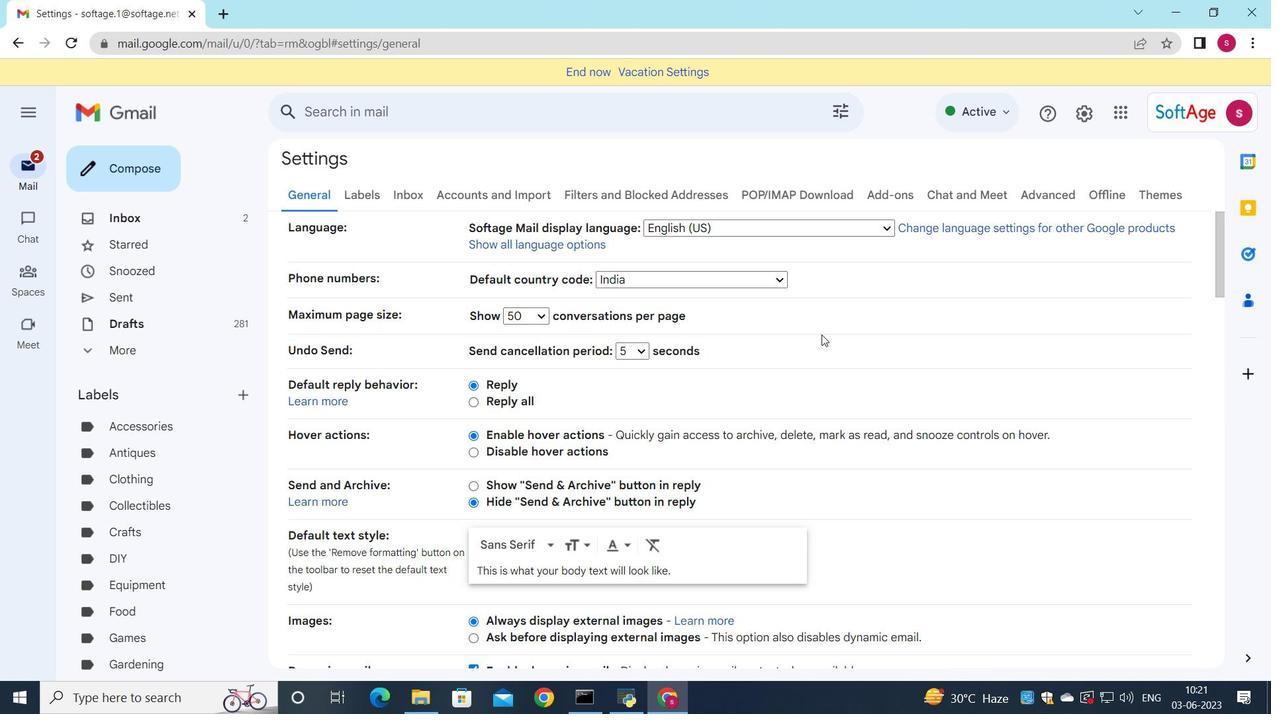 
Action: Mouse scrolled (693, 365) with delta (0, 0)
Screenshot: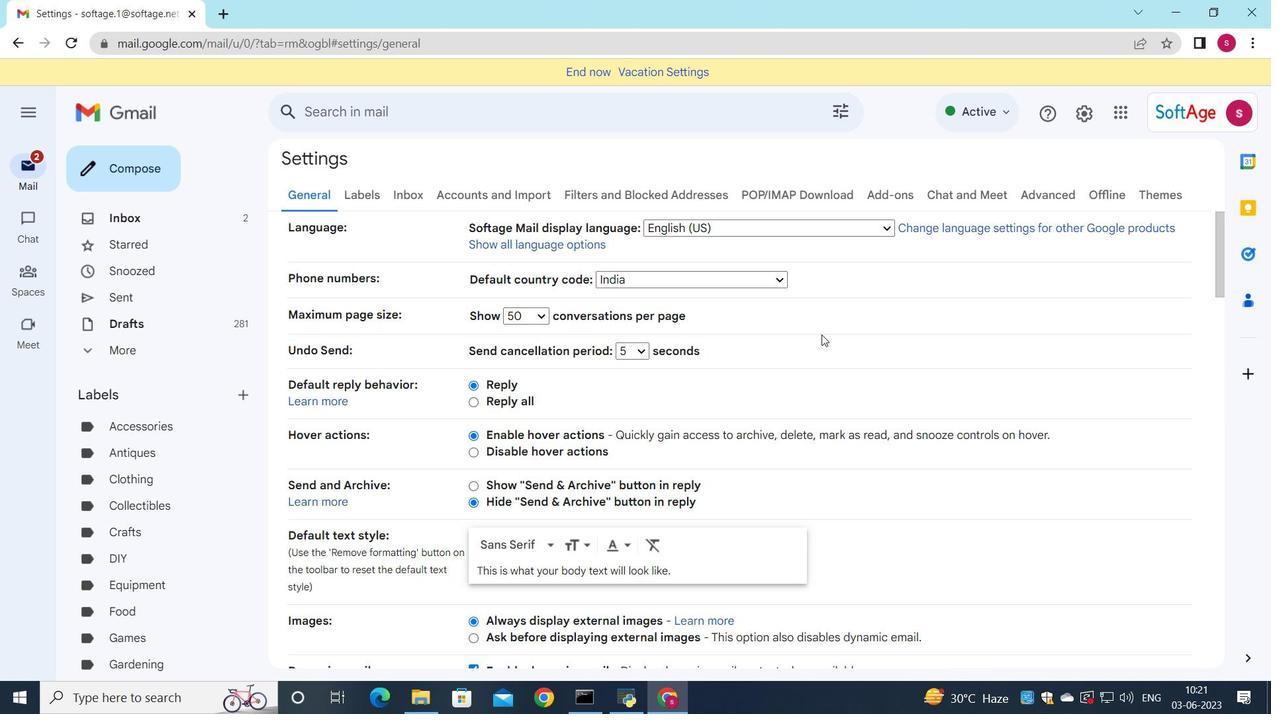 
Action: Mouse moved to (688, 370)
Screenshot: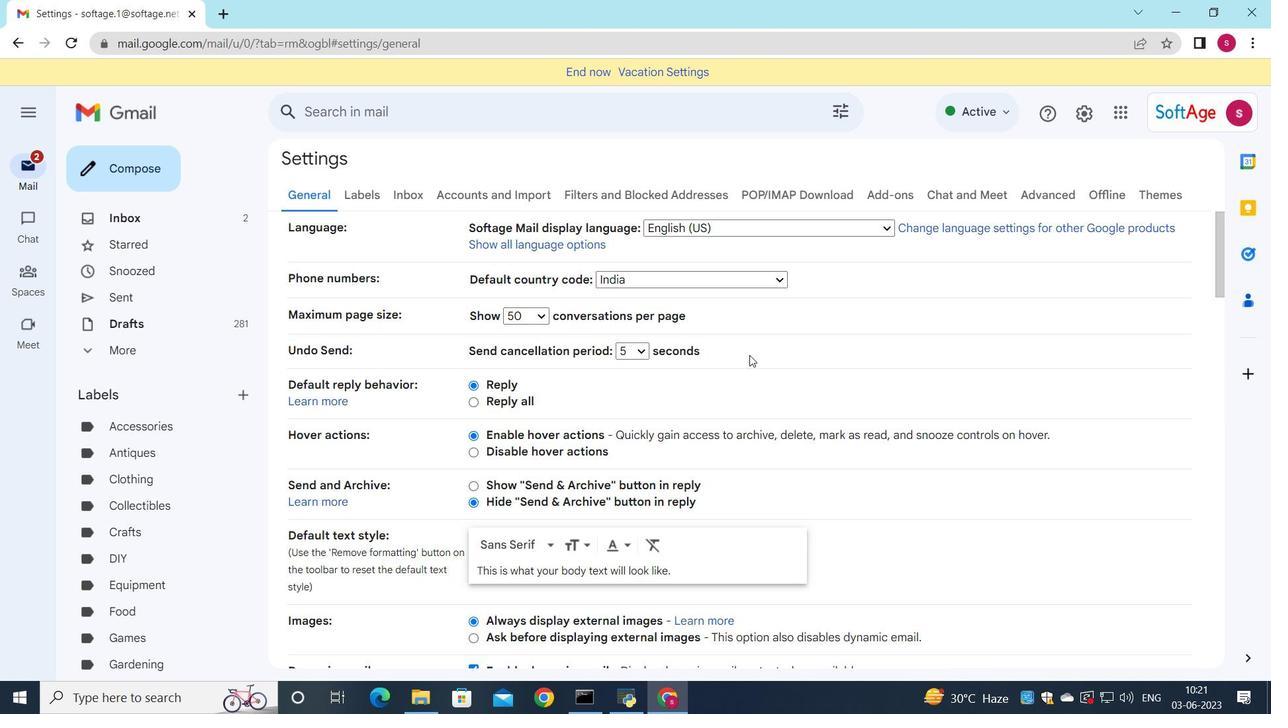 
Action: Mouse scrolled (688, 370) with delta (0, 0)
Screenshot: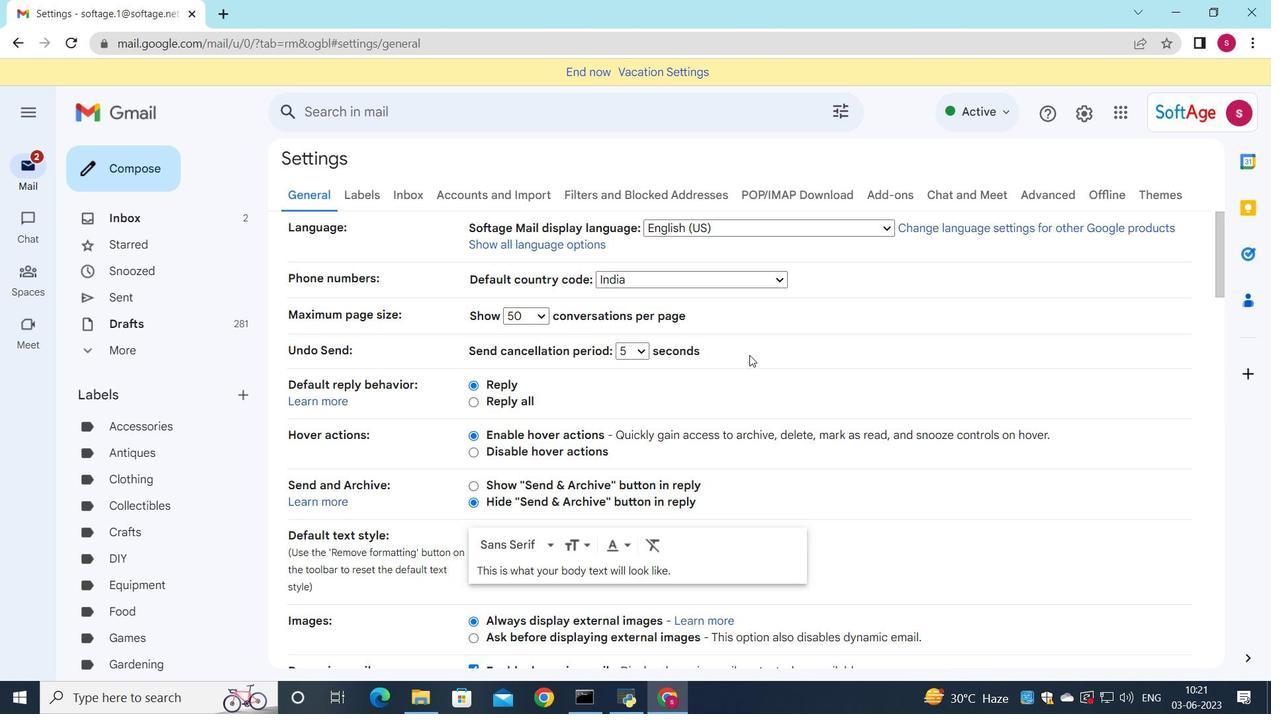 
Action: Mouse moved to (688, 370)
Screenshot: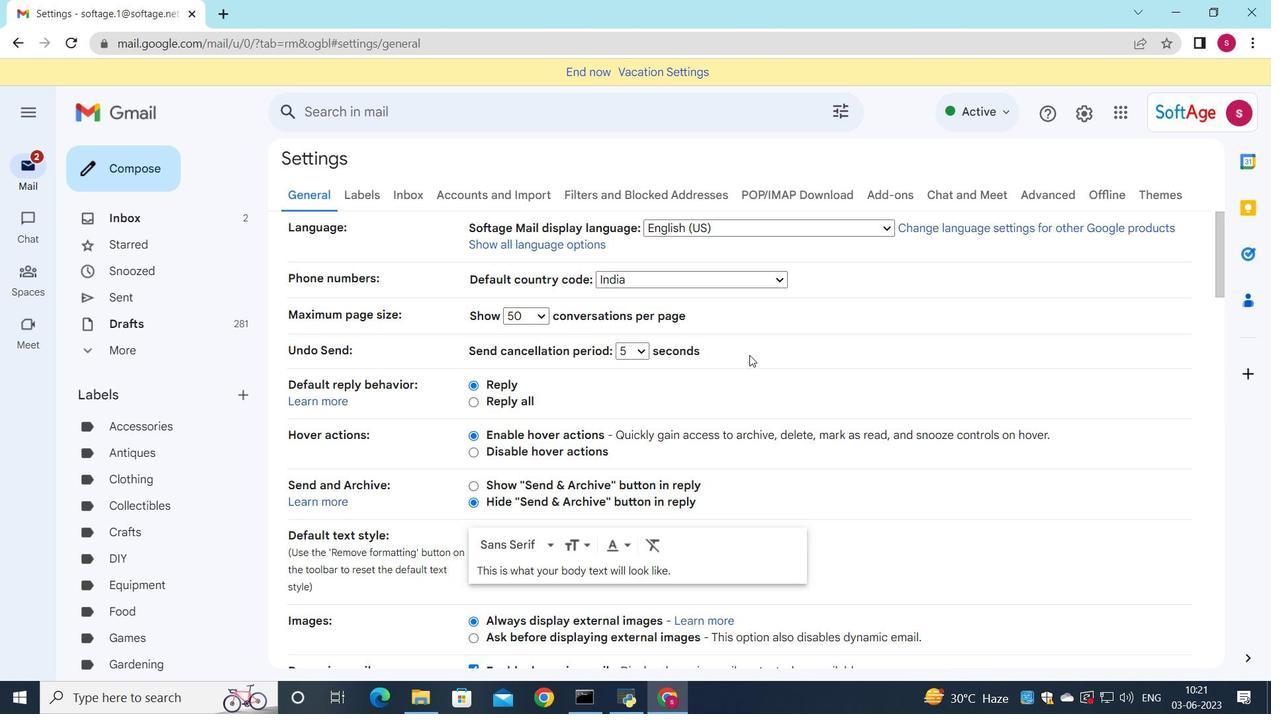 
Action: Mouse scrolled (688, 370) with delta (0, 0)
Screenshot: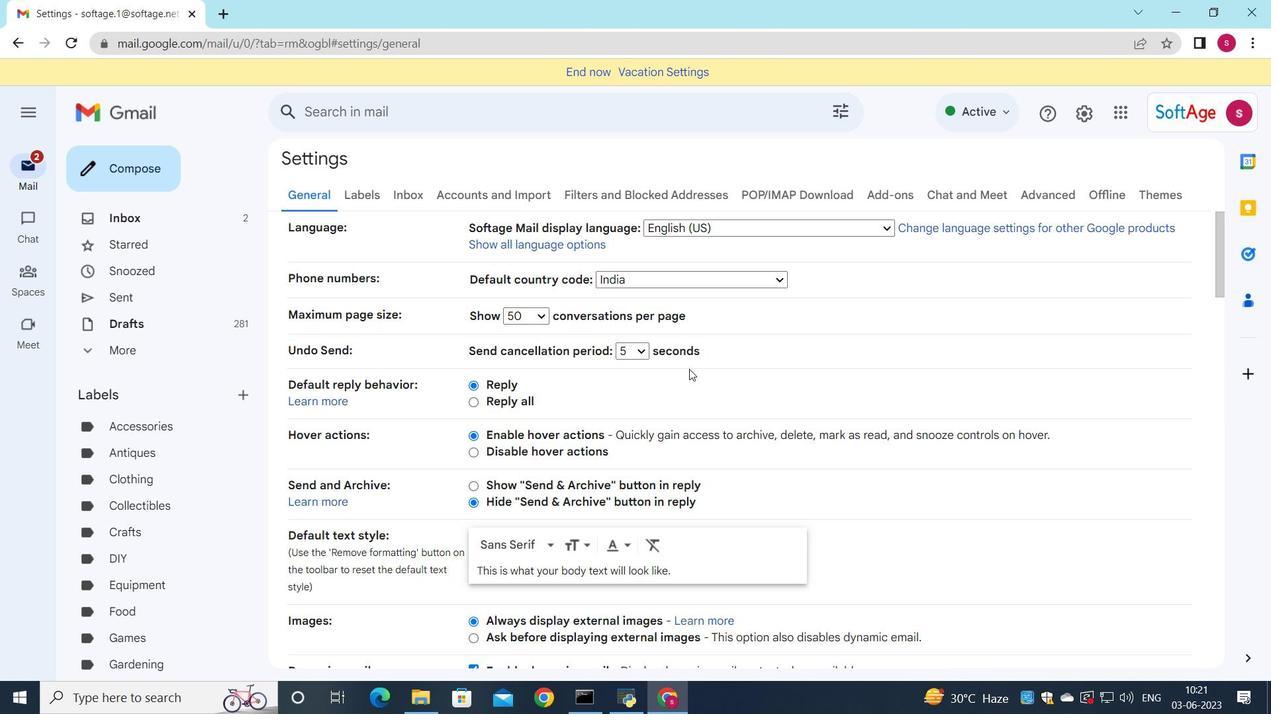 
Action: Mouse scrolled (688, 370) with delta (0, 0)
Screenshot: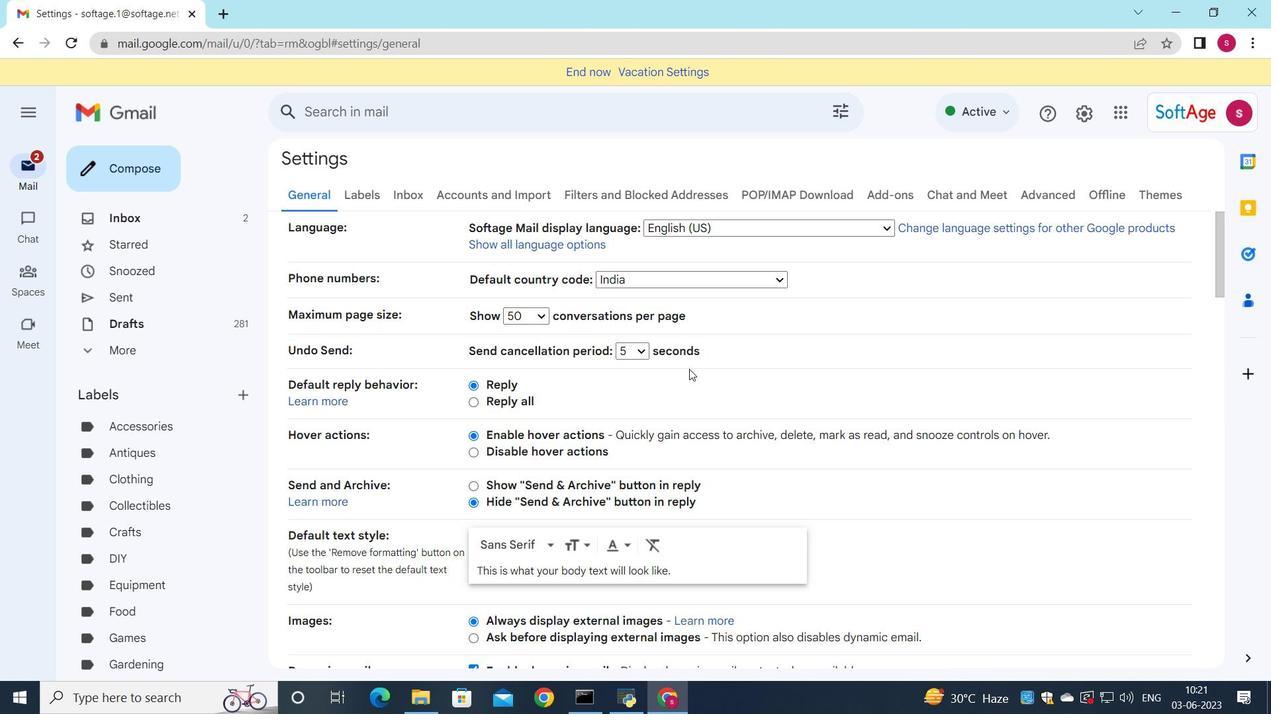 
Action: Mouse moved to (683, 363)
Screenshot: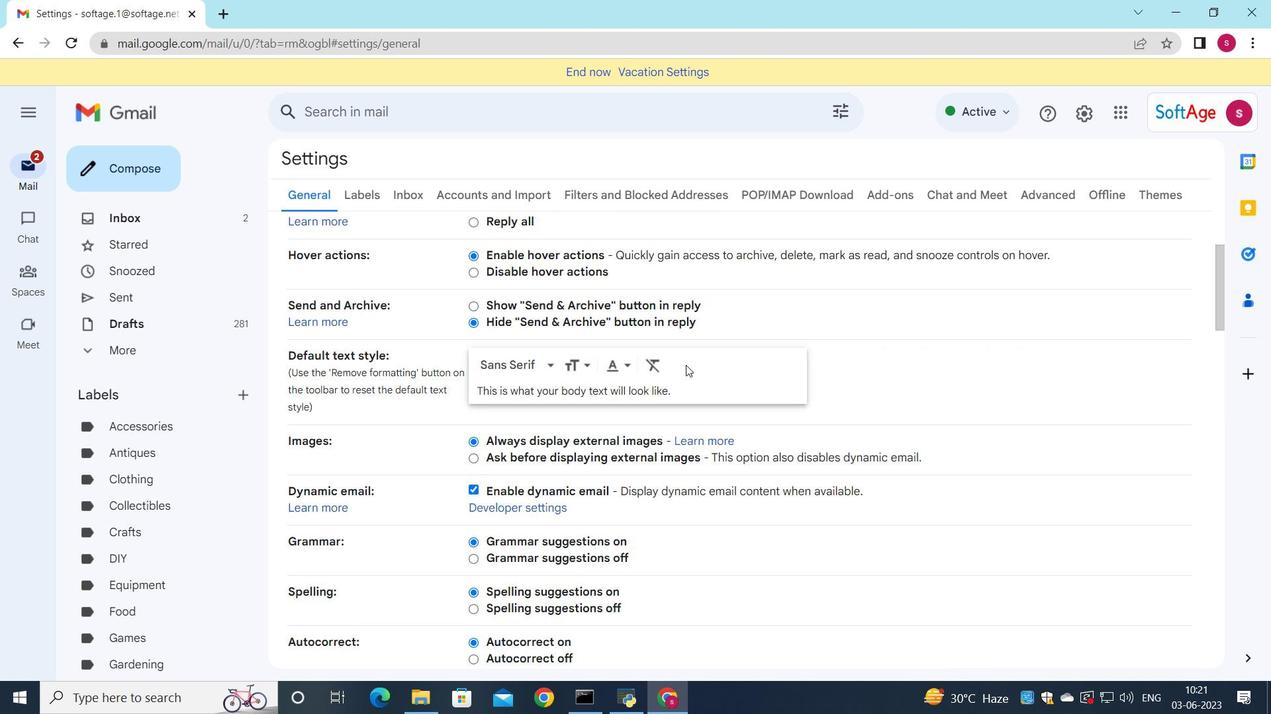 
Action: Mouse scrolled (683, 362) with delta (0, 0)
Screenshot: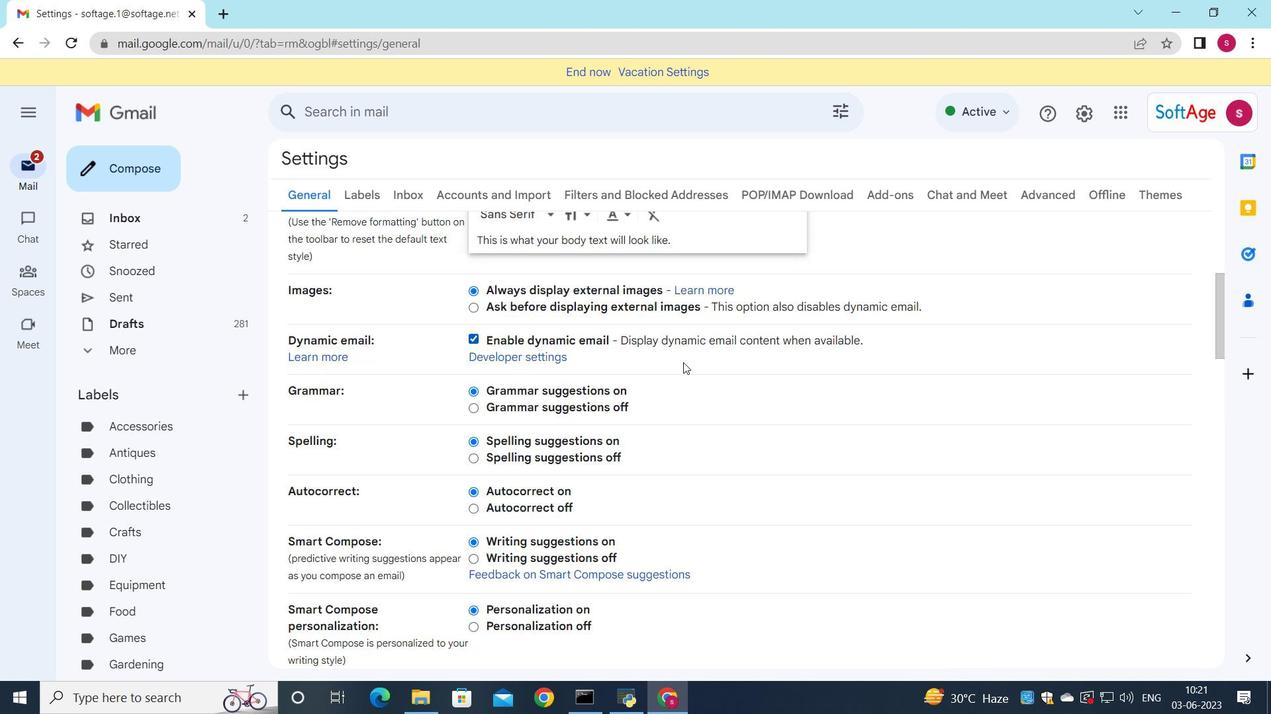 
Action: Mouse scrolled (683, 362) with delta (0, 0)
Screenshot: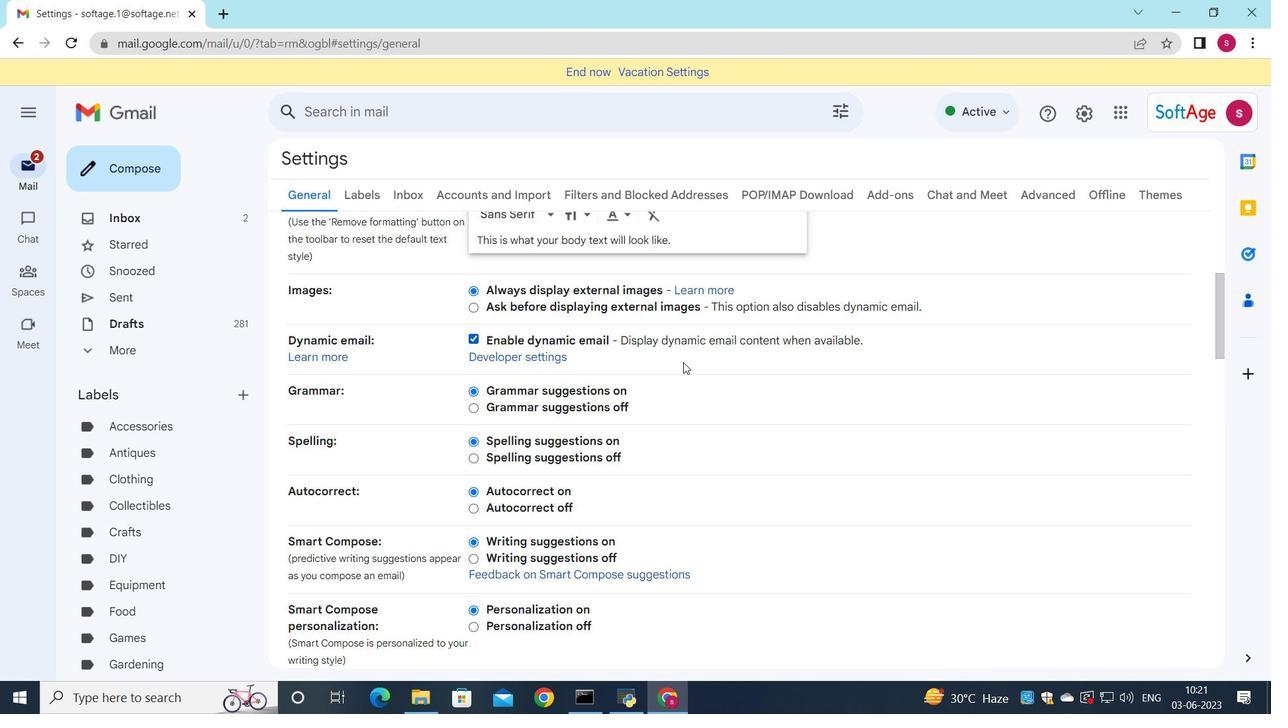 
Action: Mouse scrolled (683, 362) with delta (0, 0)
Screenshot: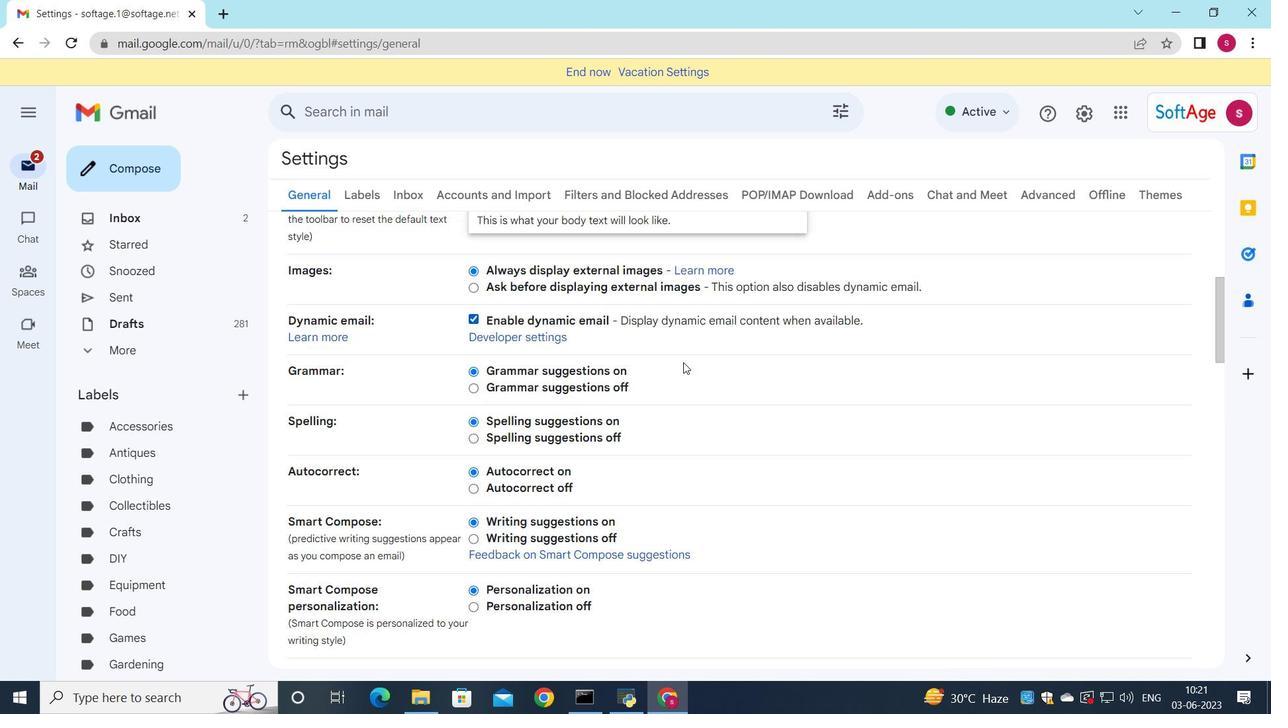 
Action: Mouse scrolled (683, 362) with delta (0, 0)
Screenshot: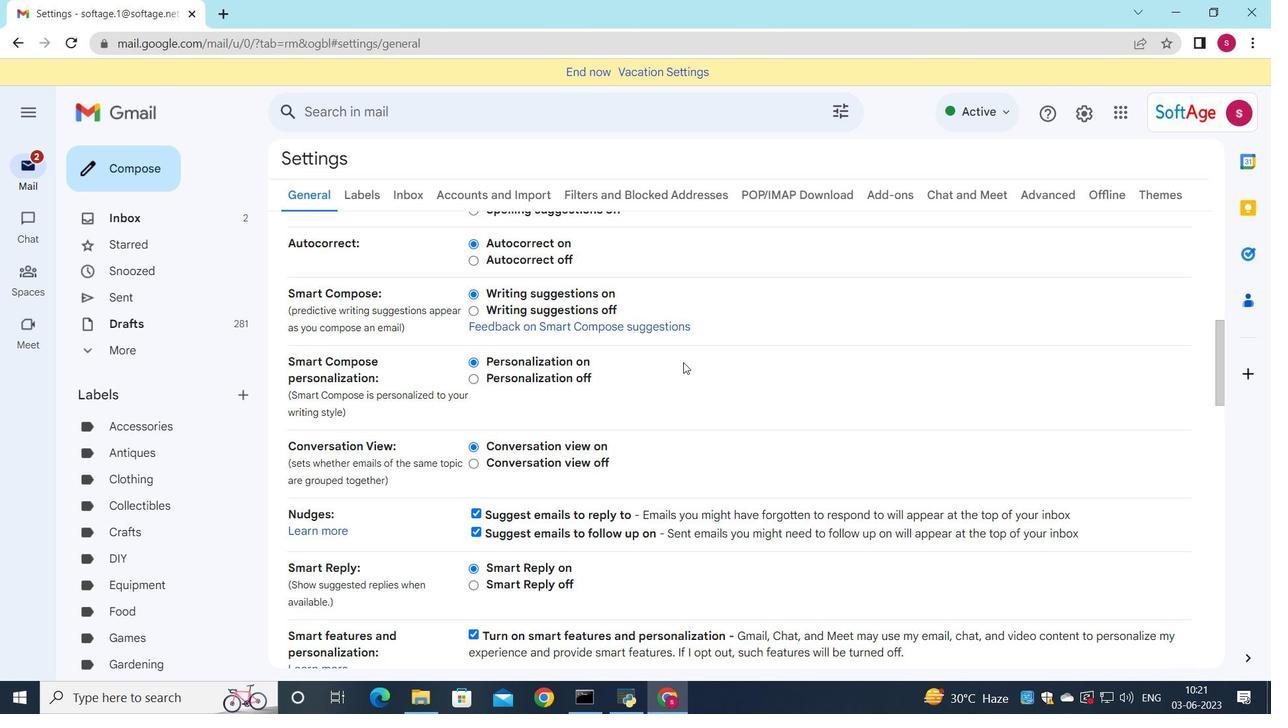 
Action: Mouse scrolled (683, 364) with delta (0, 0)
Screenshot: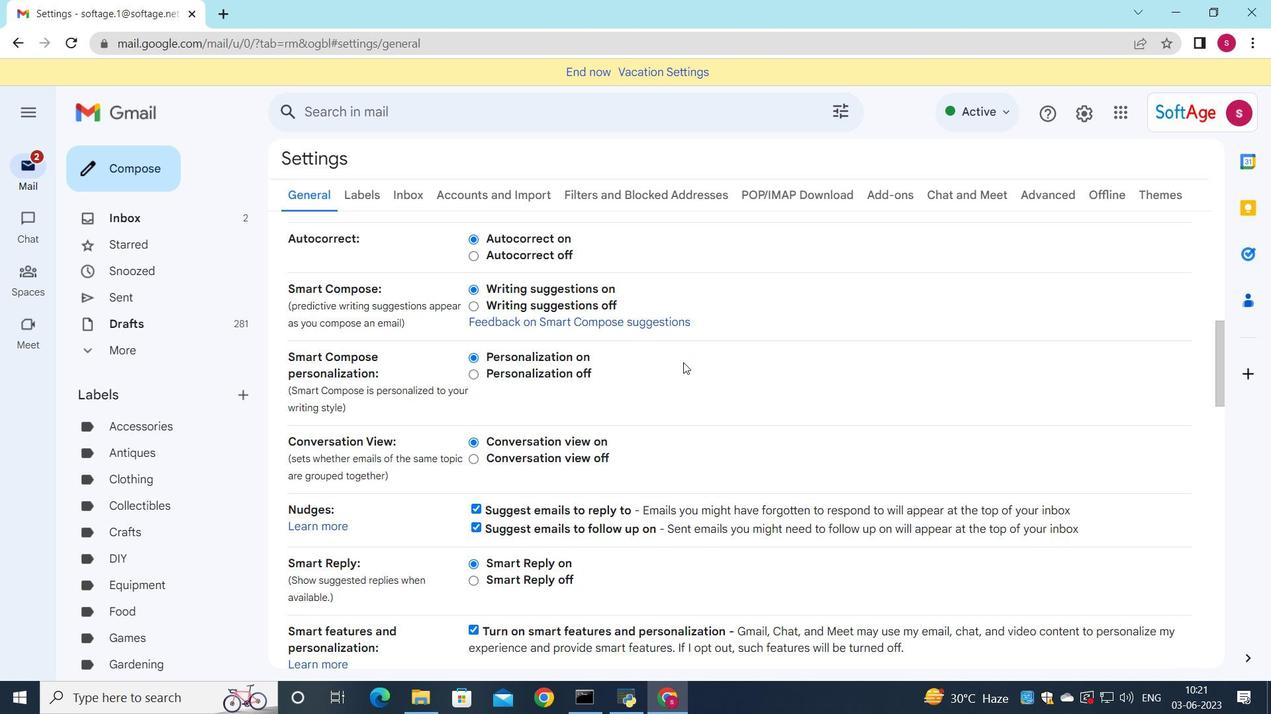 
Action: Mouse moved to (164, 215)
Screenshot: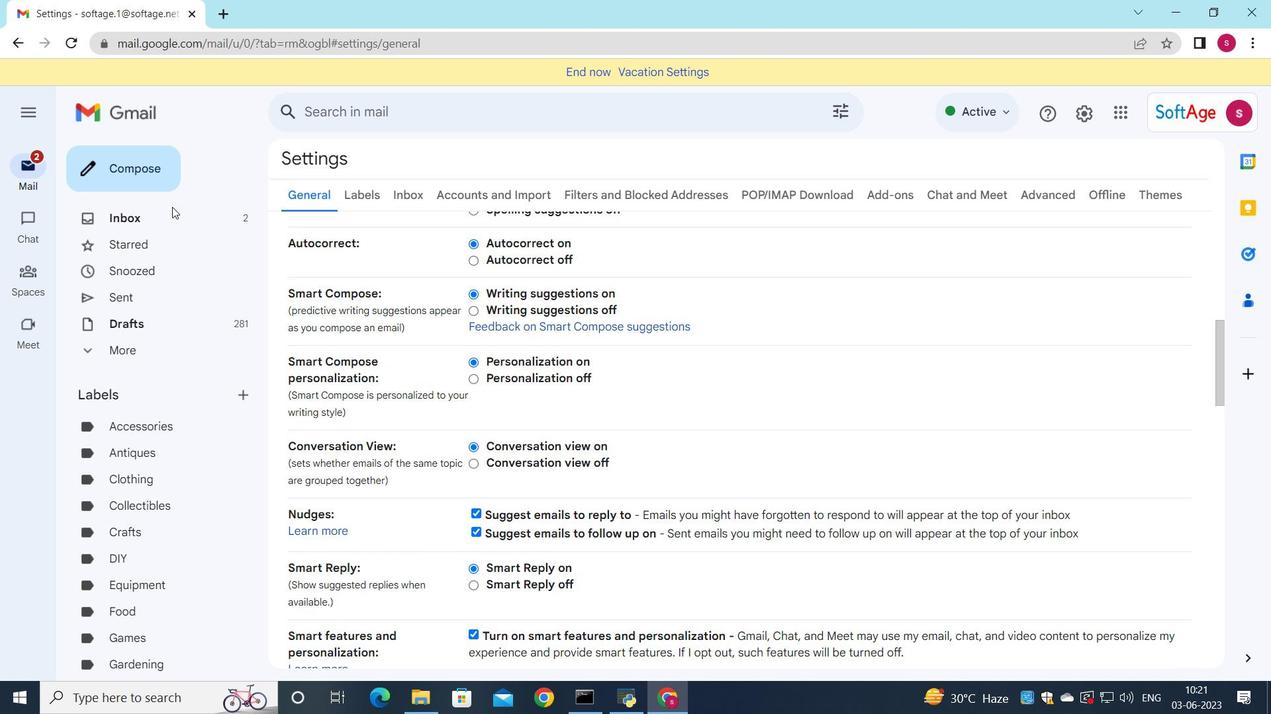 
Action: Mouse pressed left at (164, 215)
Screenshot: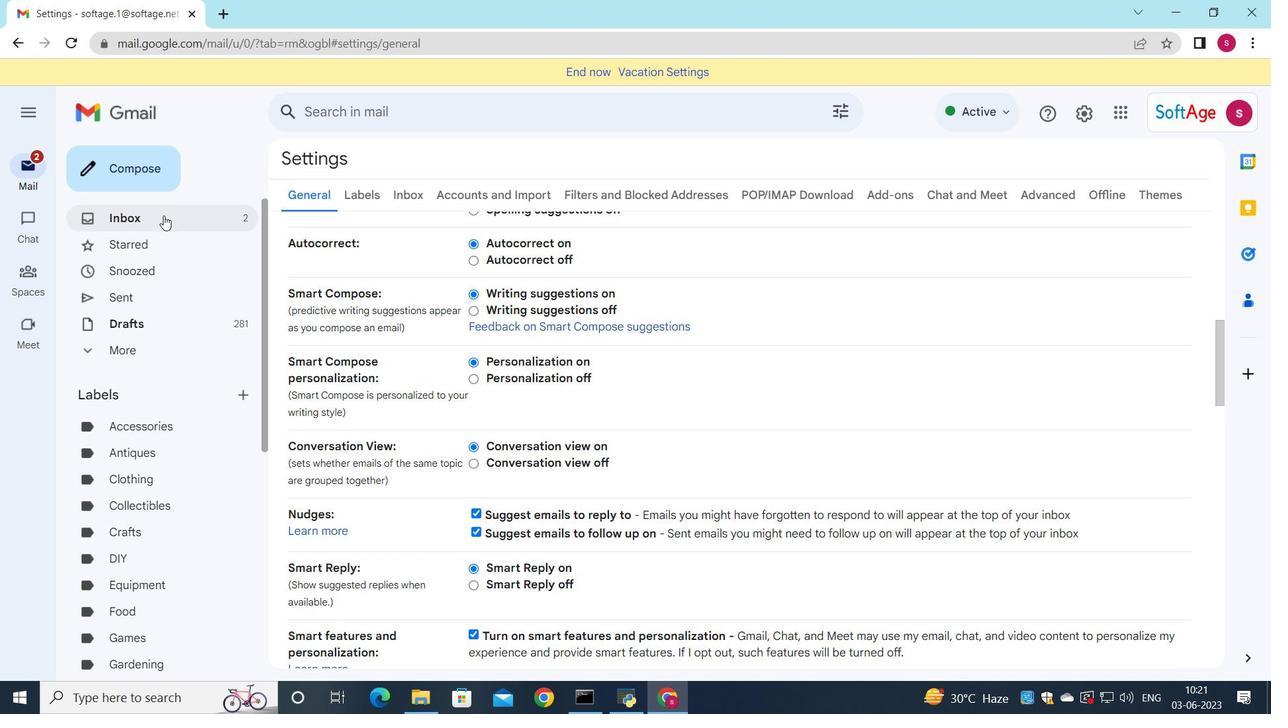 
Action: Mouse moved to (677, 334)
Screenshot: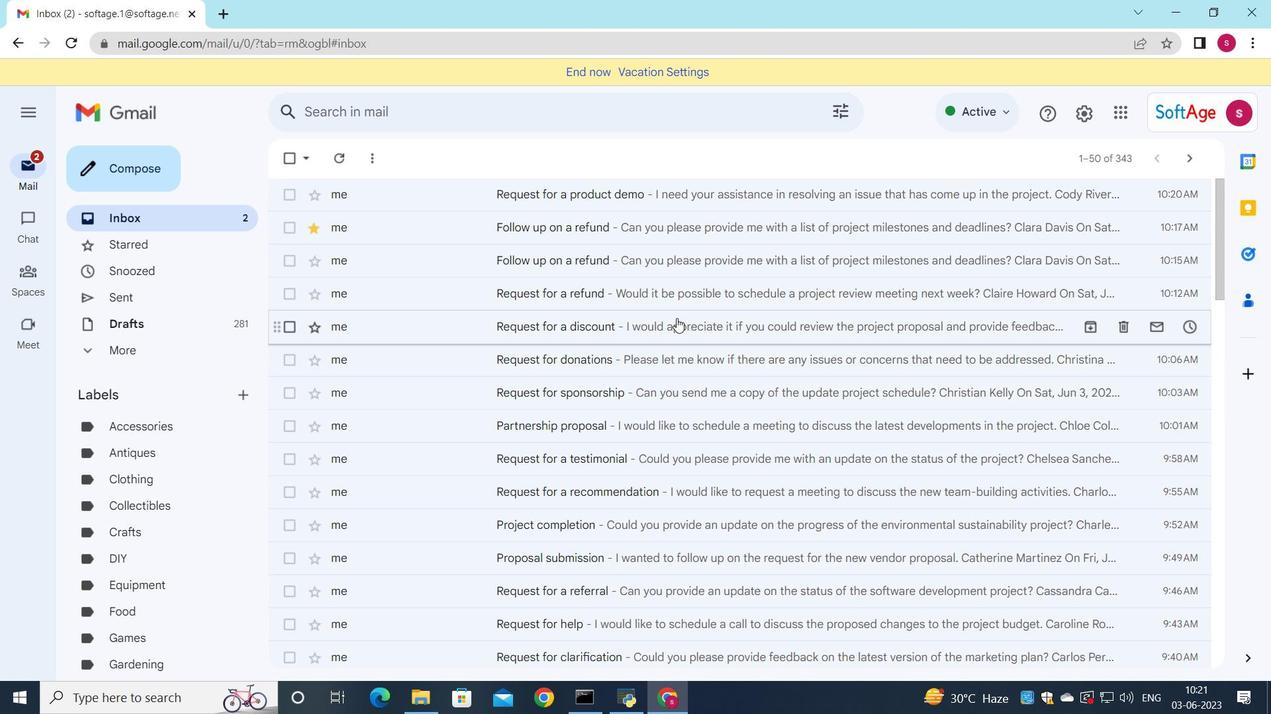 
Action: Mouse pressed left at (677, 334)
Screenshot: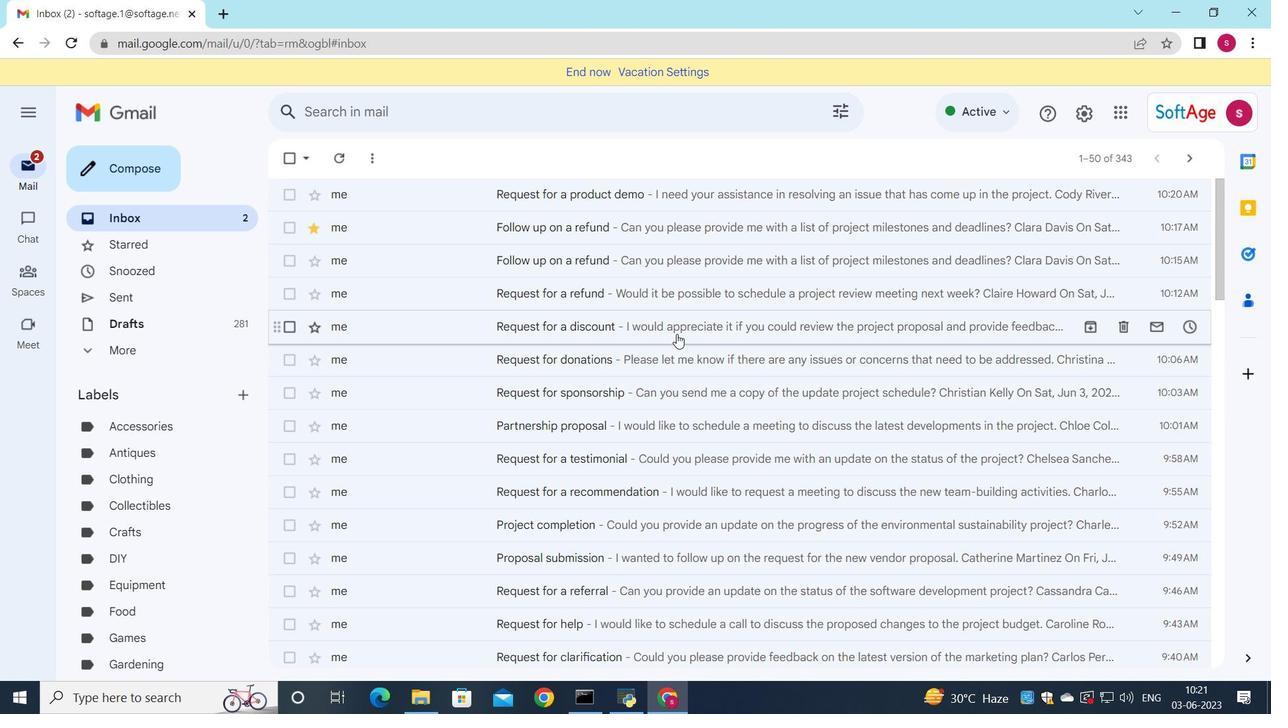 
Action: Mouse moved to (723, 315)
Screenshot: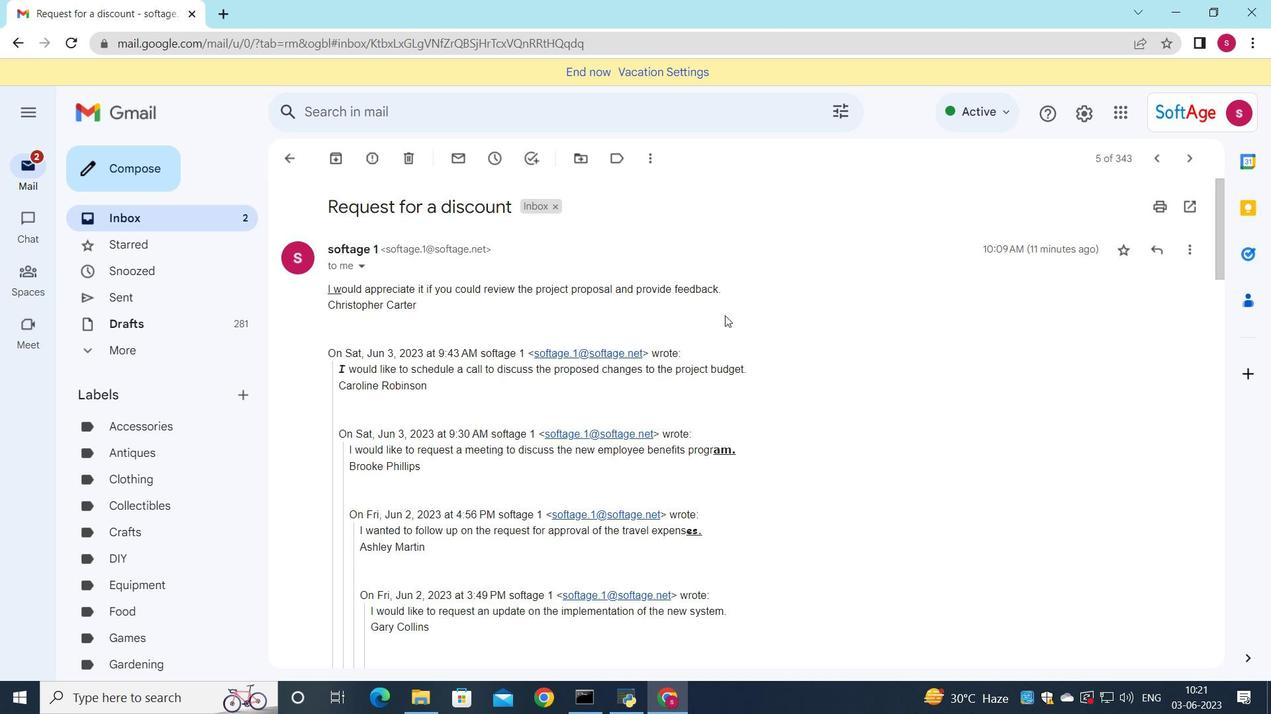 
Action: Mouse scrolled (723, 315) with delta (0, 0)
Screenshot: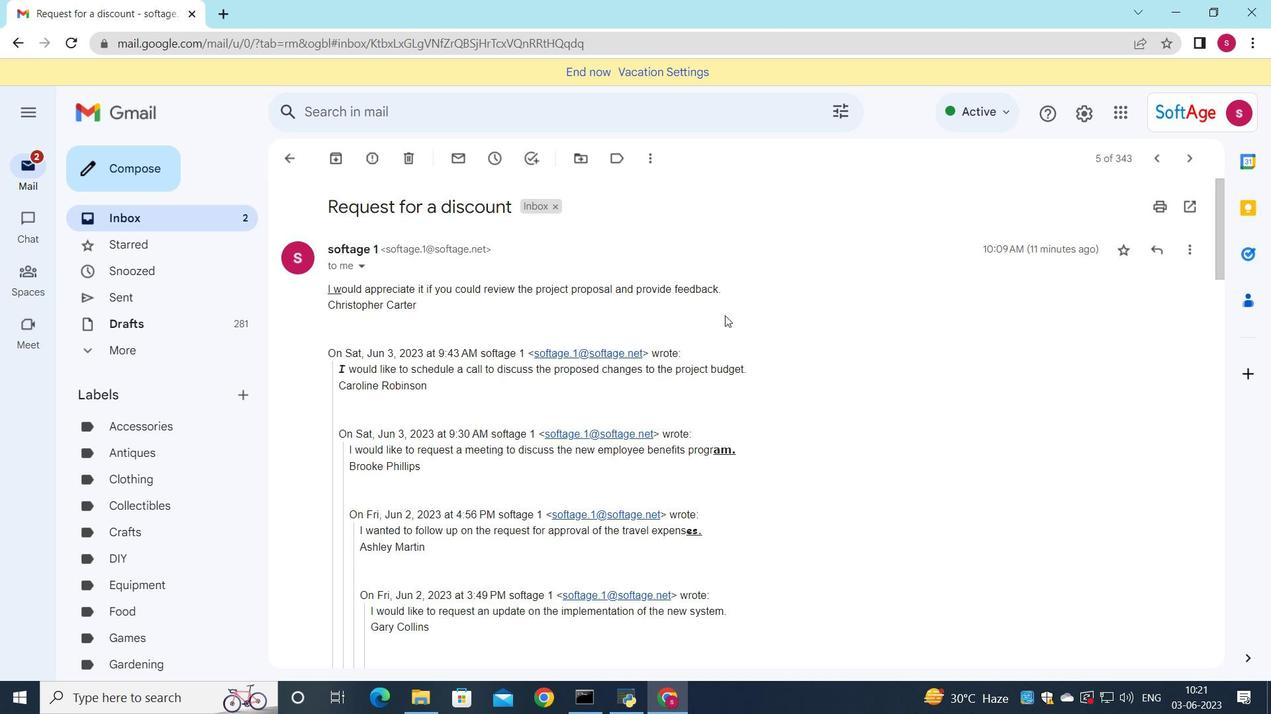 
Action: Mouse moved to (720, 319)
Screenshot: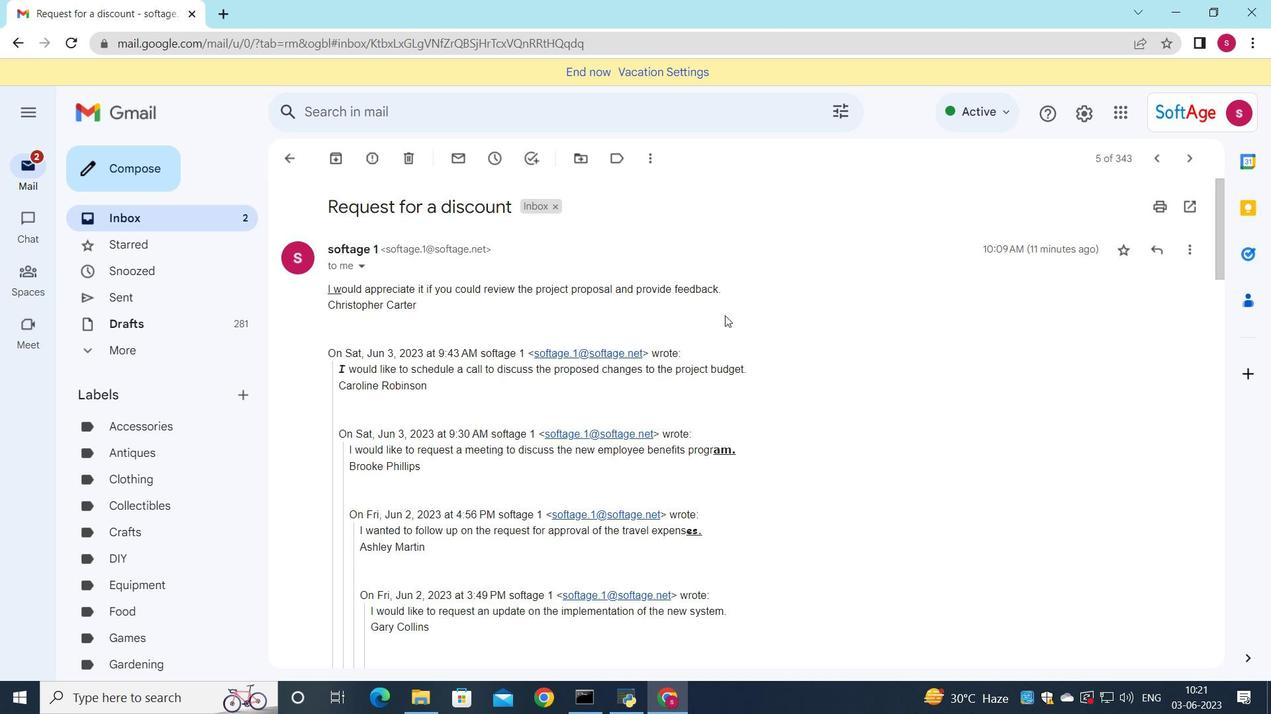 
Action: Mouse scrolled (720, 318) with delta (0, 0)
Screenshot: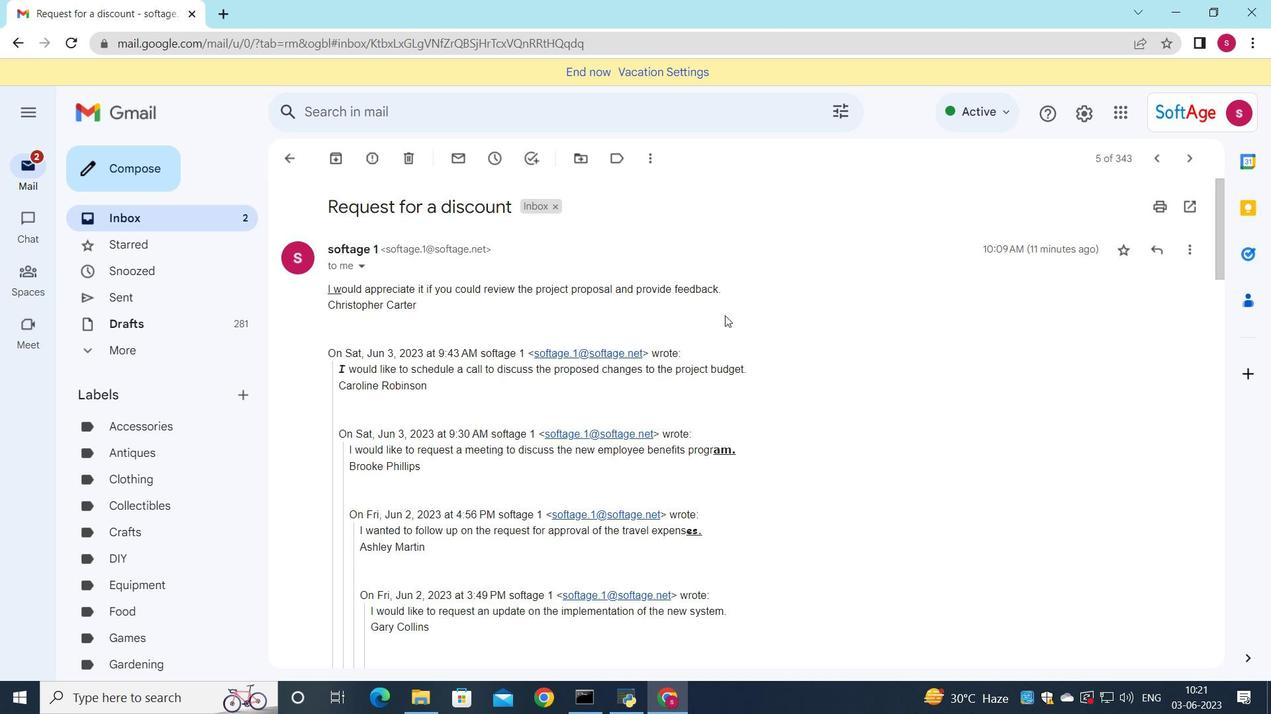 
Action: Mouse moved to (718, 319)
Screenshot: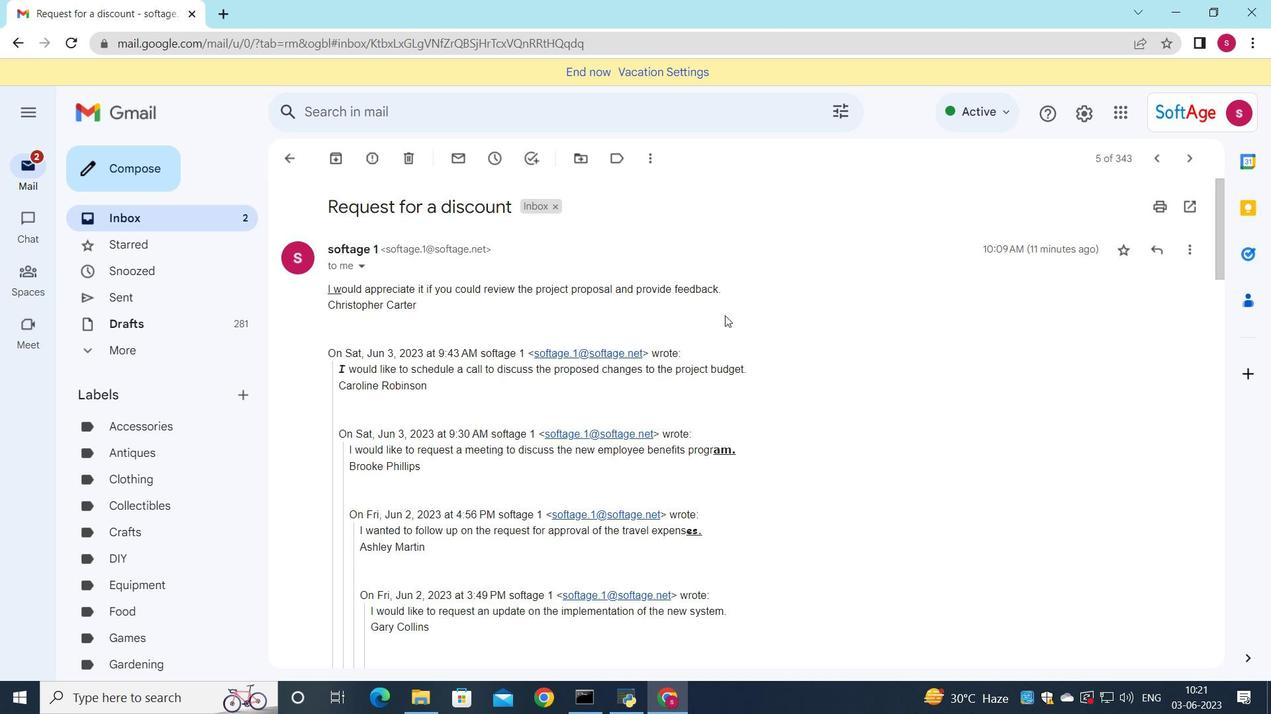 
Action: Mouse scrolled (718, 318) with delta (0, 0)
Screenshot: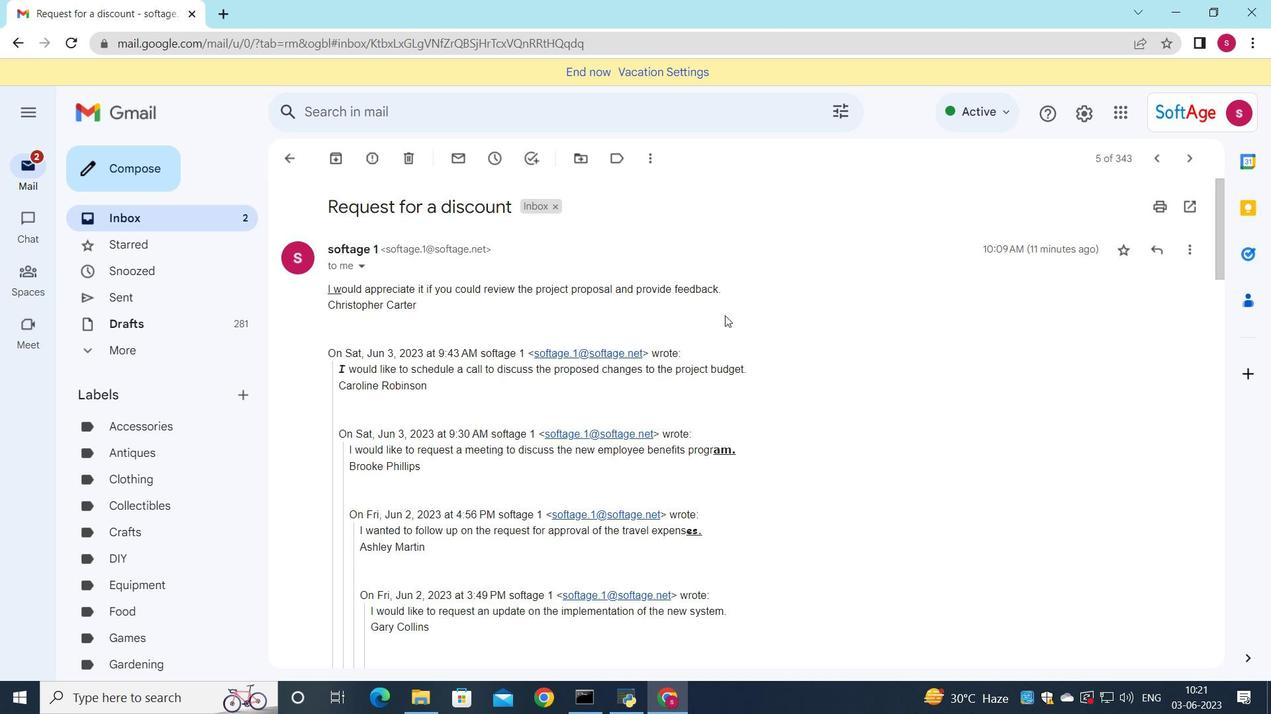 
Action: Mouse moved to (663, 316)
Screenshot: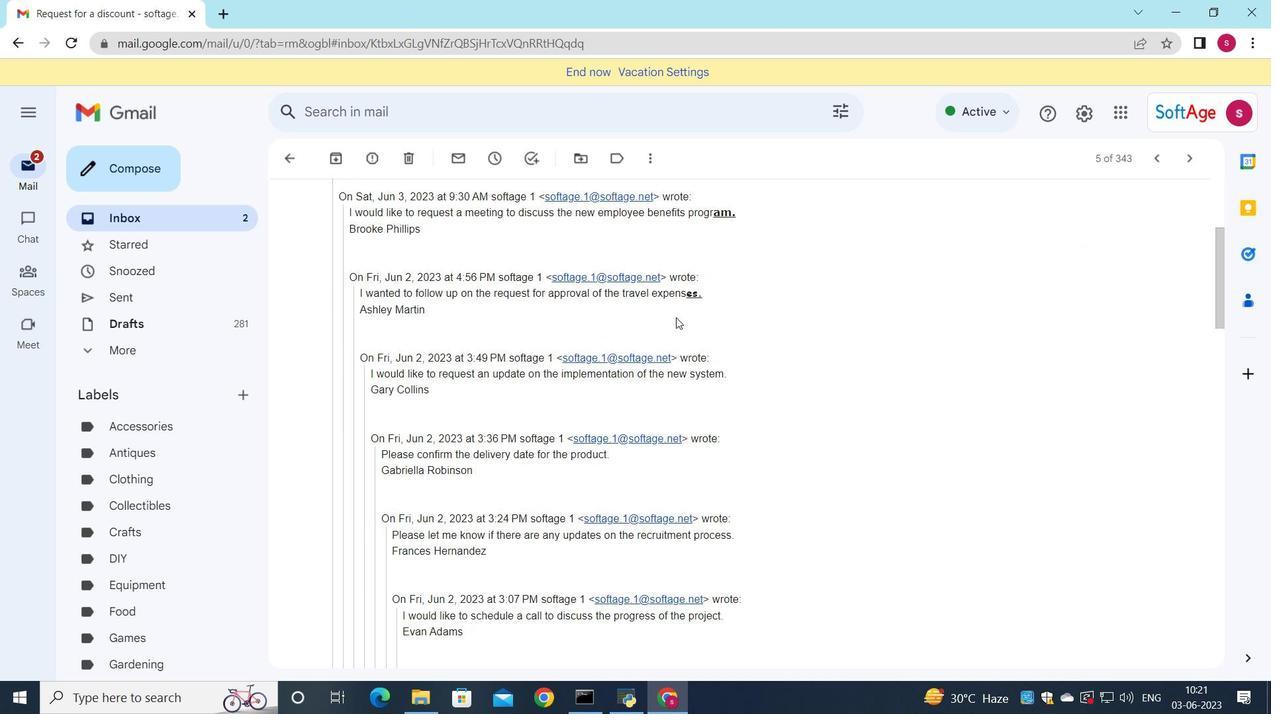 
Action: Mouse scrolled (663, 315) with delta (0, 0)
Screenshot: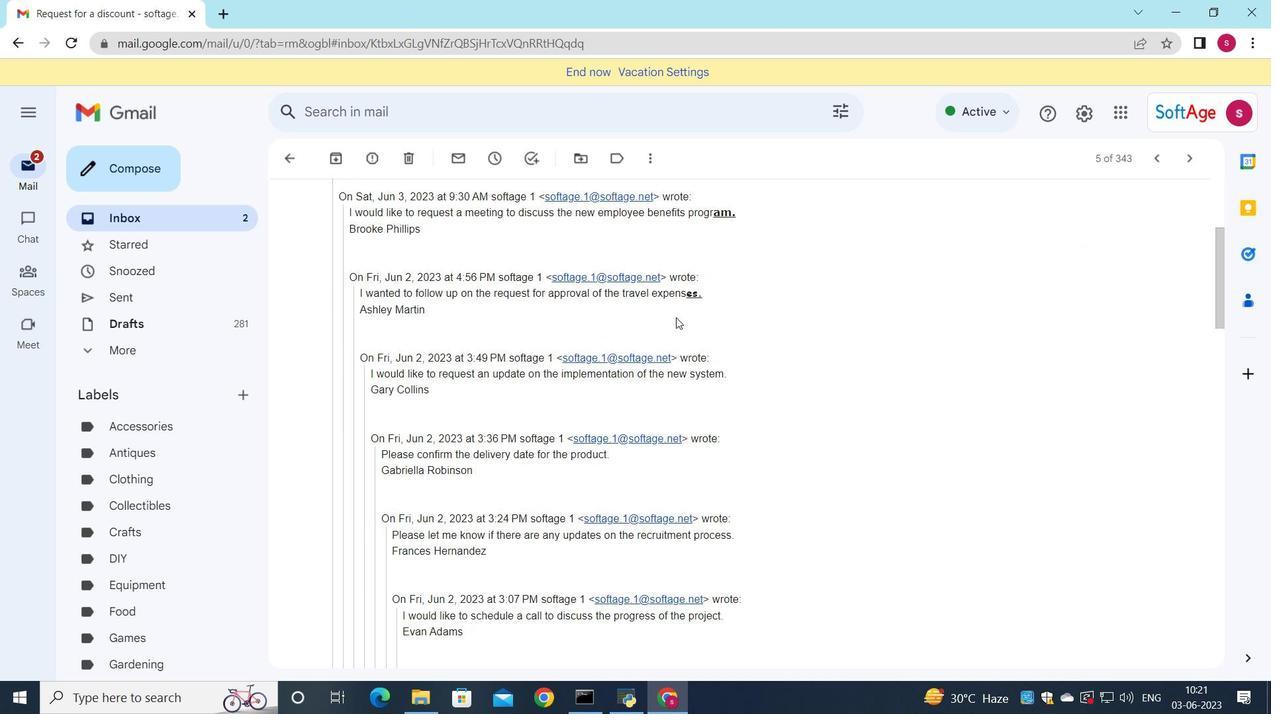 
Action: Mouse scrolled (663, 315) with delta (0, 0)
Screenshot: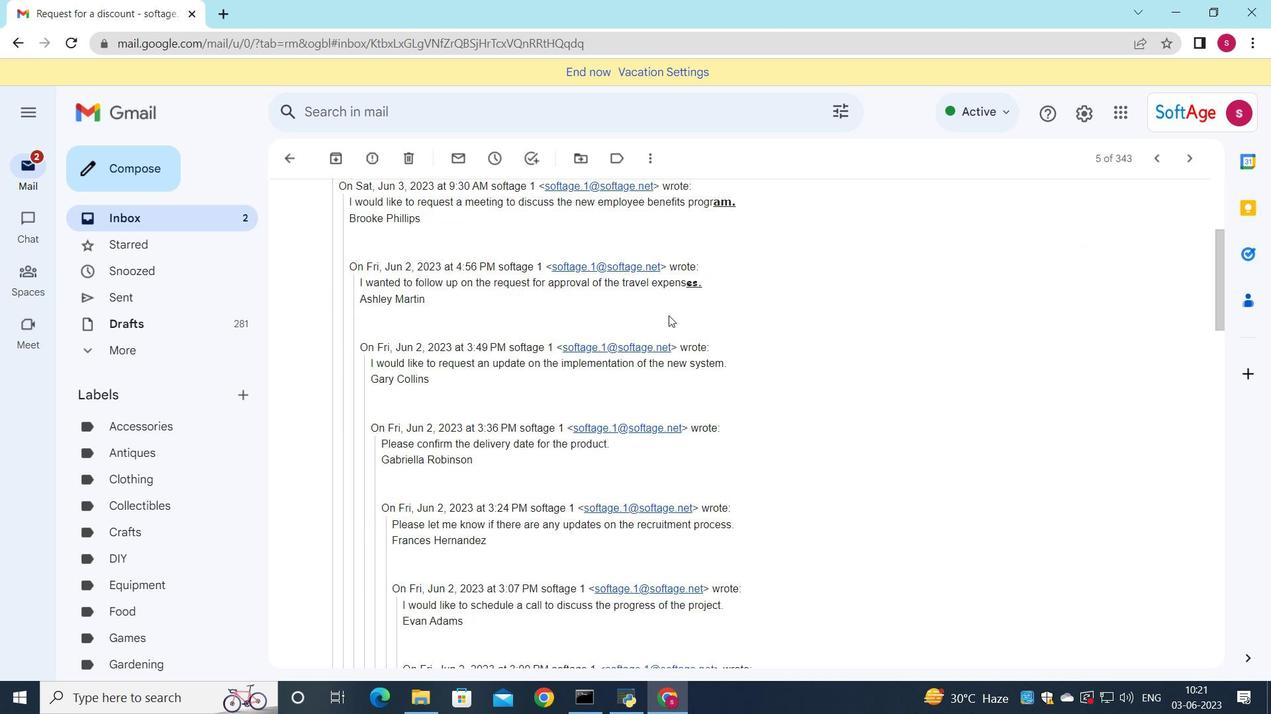 
Action: Mouse moved to (660, 320)
Screenshot: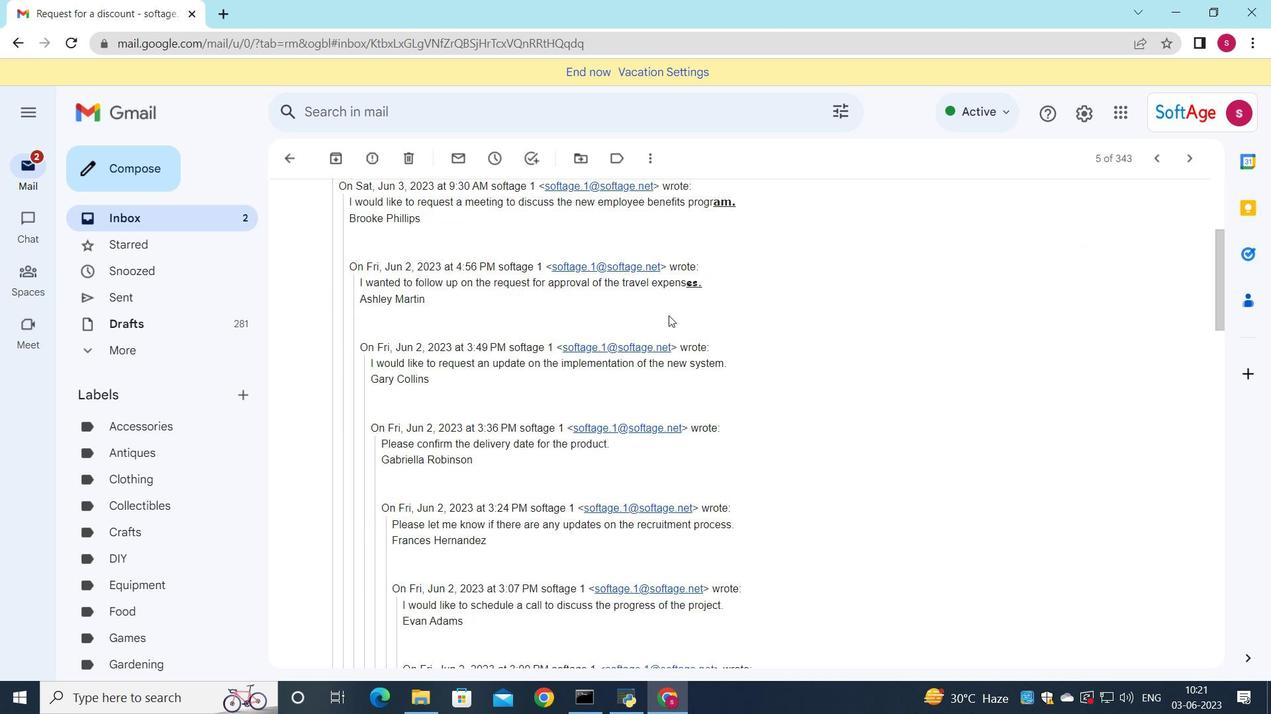 
Action: Mouse scrolled (660, 319) with delta (0, 0)
Screenshot: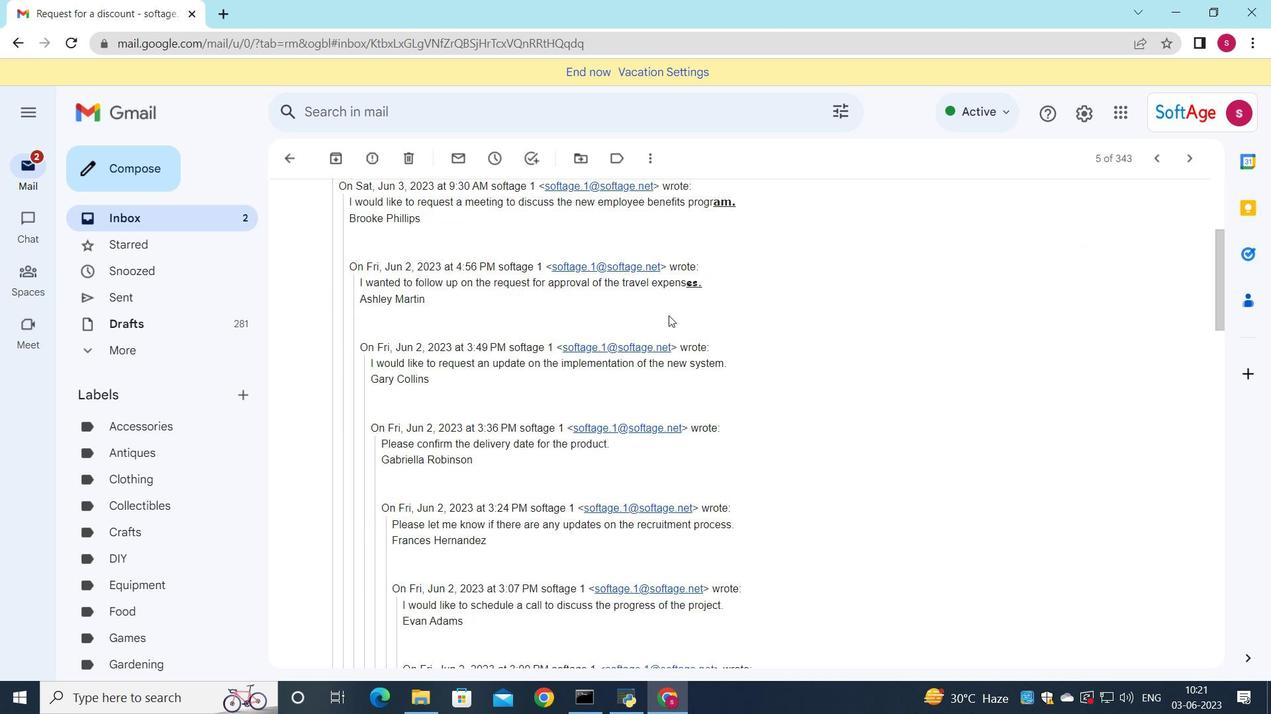 
Action: Mouse moved to (659, 321)
Screenshot: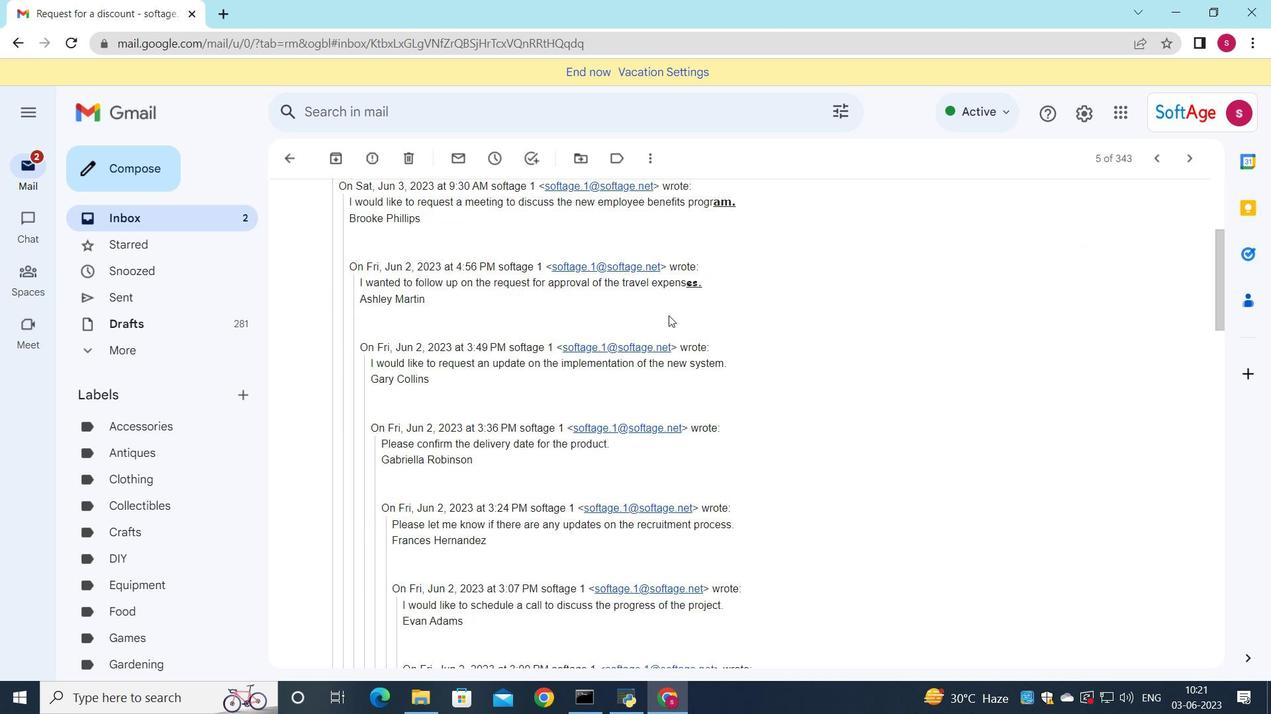 
Action: Mouse scrolled (659, 321) with delta (0, 0)
Screenshot: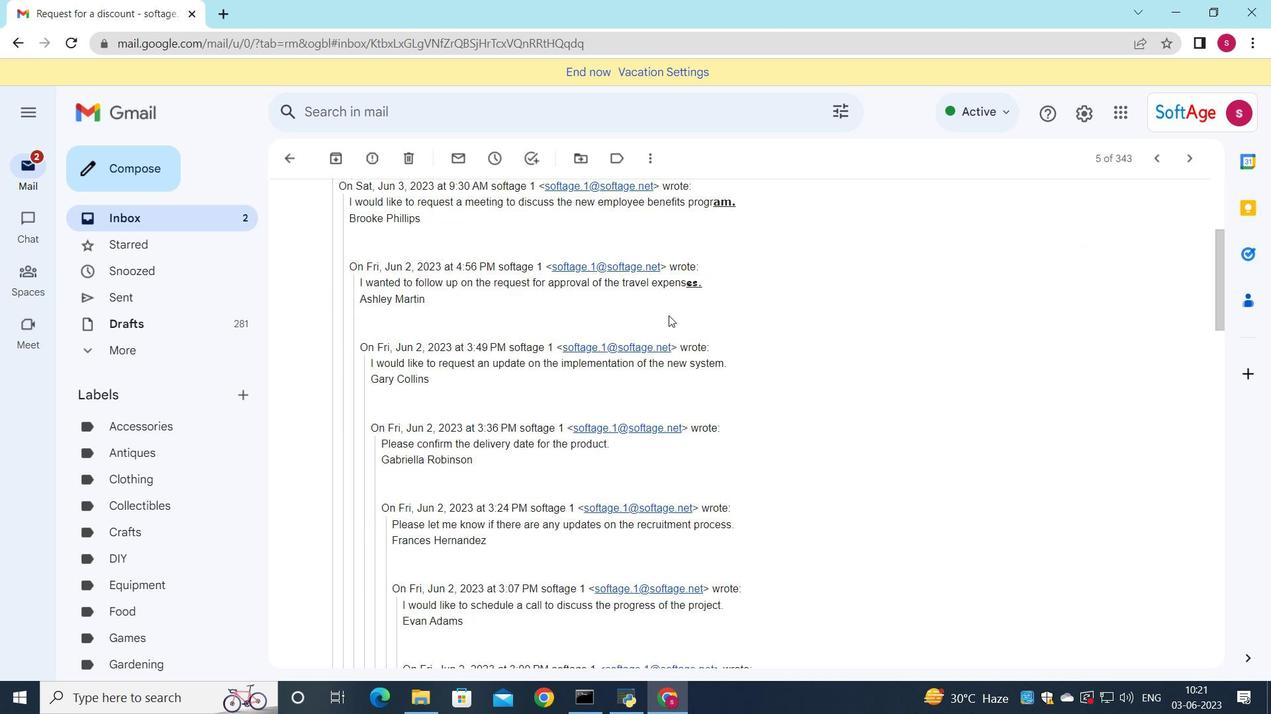 
Action: Mouse moved to (657, 327)
Screenshot: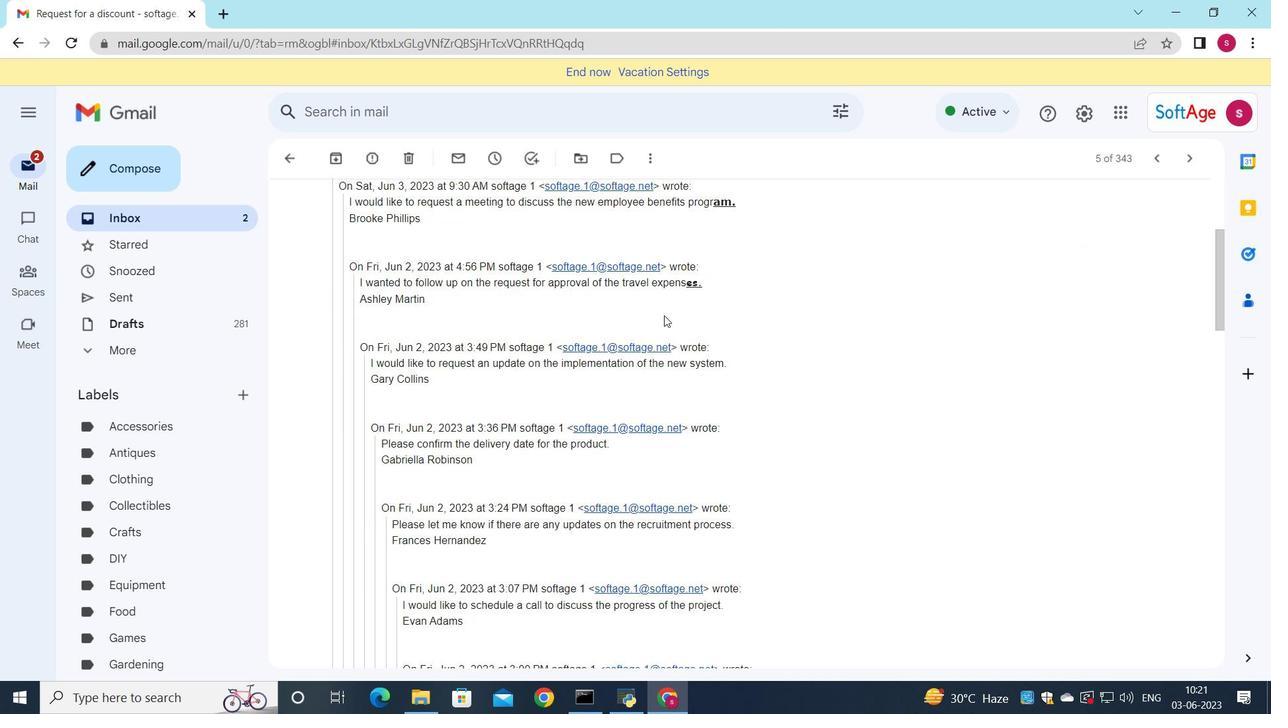 
Action: Mouse scrolled (657, 324) with delta (0, 0)
Screenshot: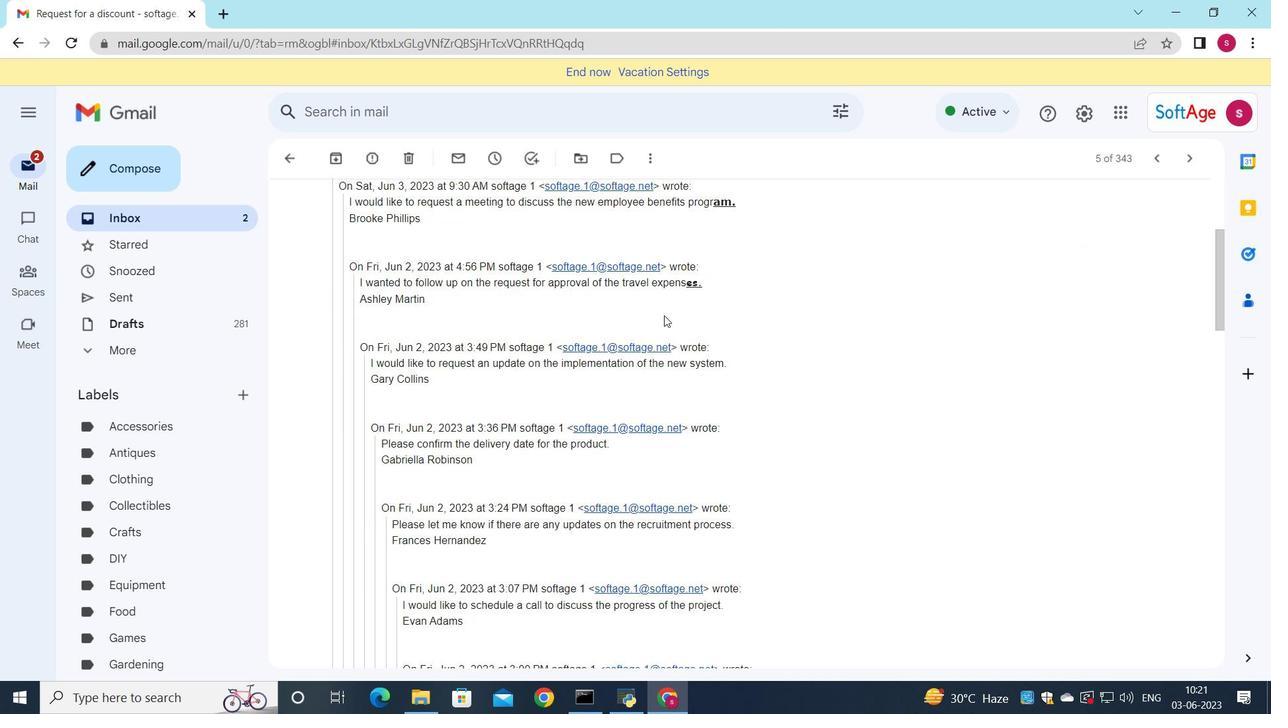 
Action: Mouse moved to (656, 331)
Screenshot: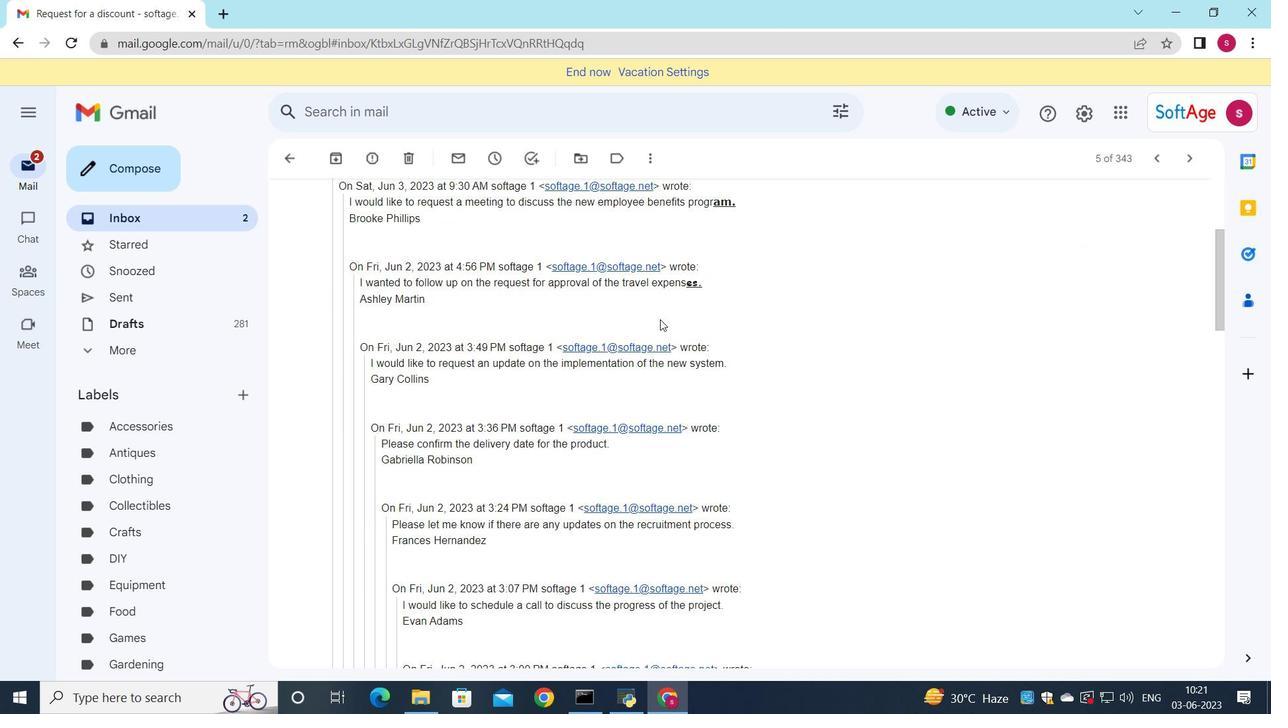 
Action: Mouse scrolled (656, 331) with delta (0, 0)
Screenshot: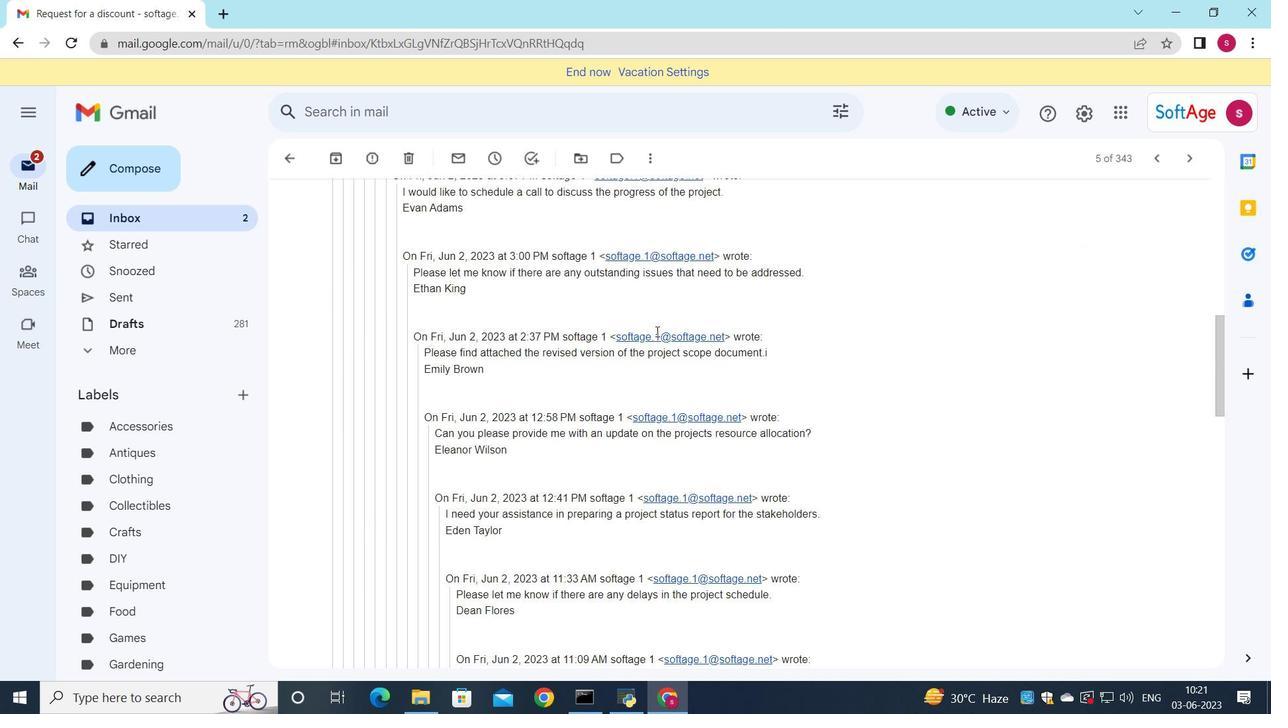 
Action: Mouse scrolled (656, 331) with delta (0, 0)
Screenshot: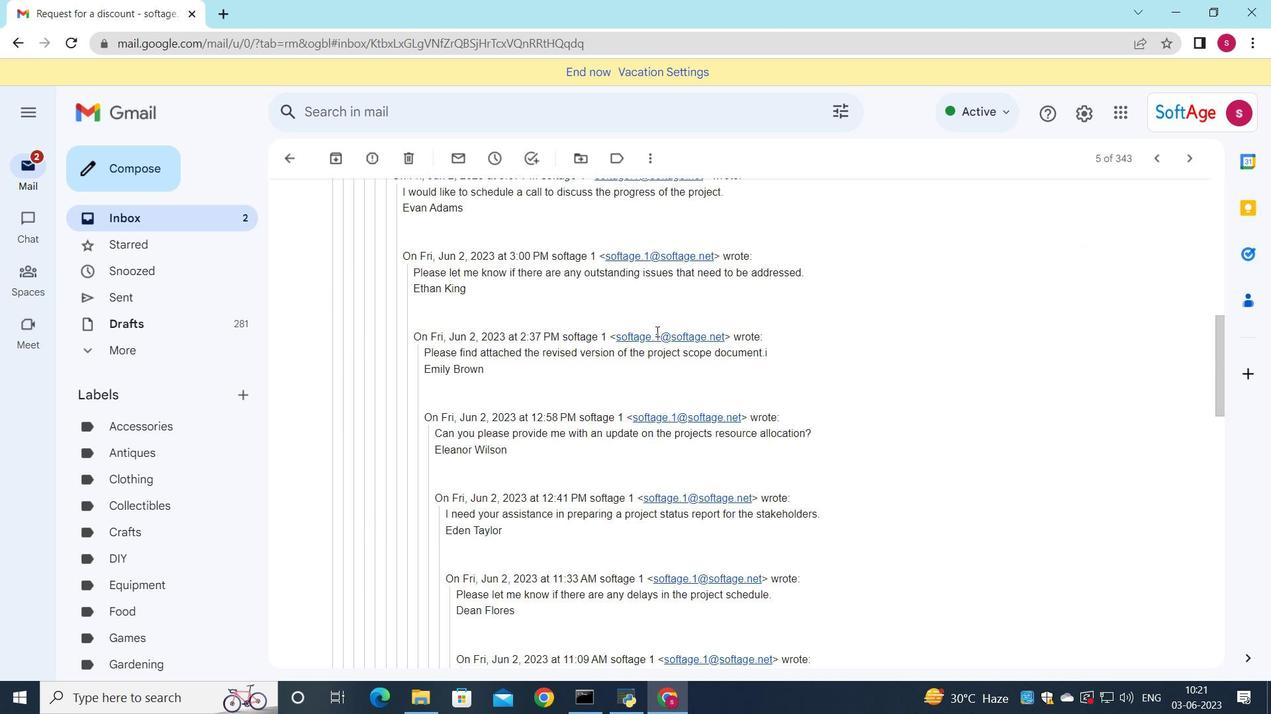 
Action: Mouse scrolled (656, 331) with delta (0, 0)
Screenshot: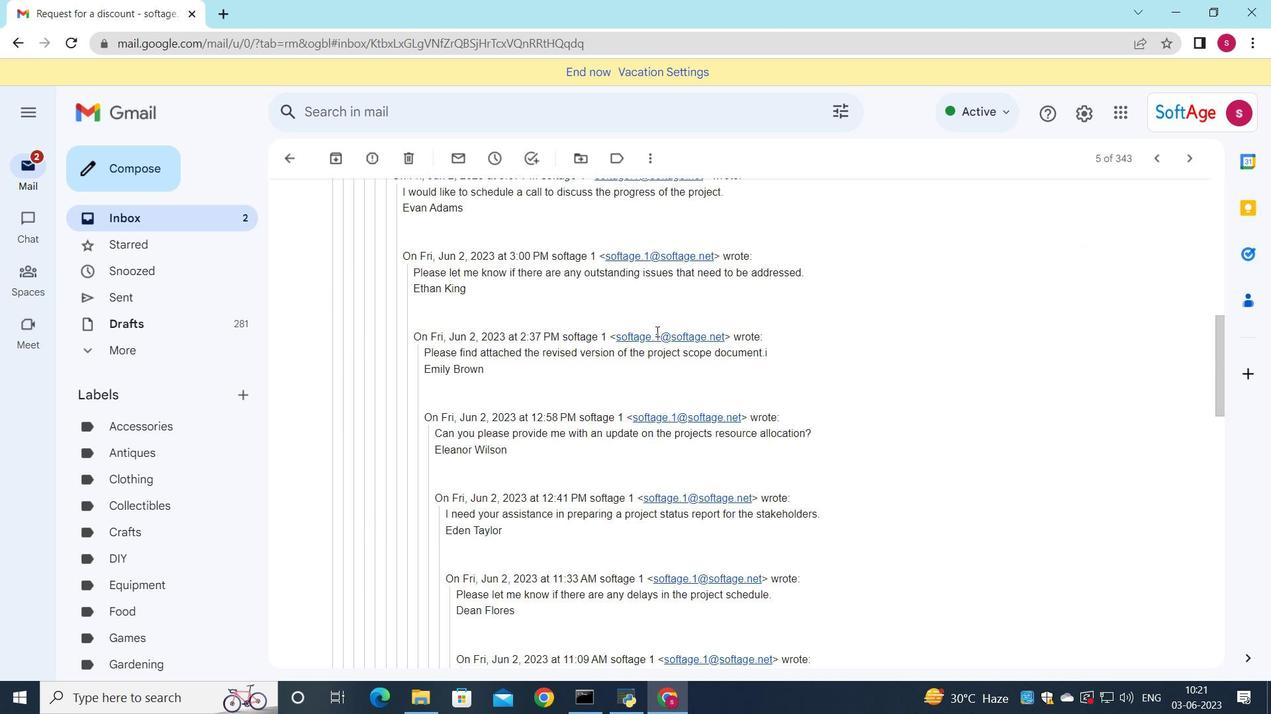
Action: Mouse scrolled (656, 331) with delta (0, 0)
Screenshot: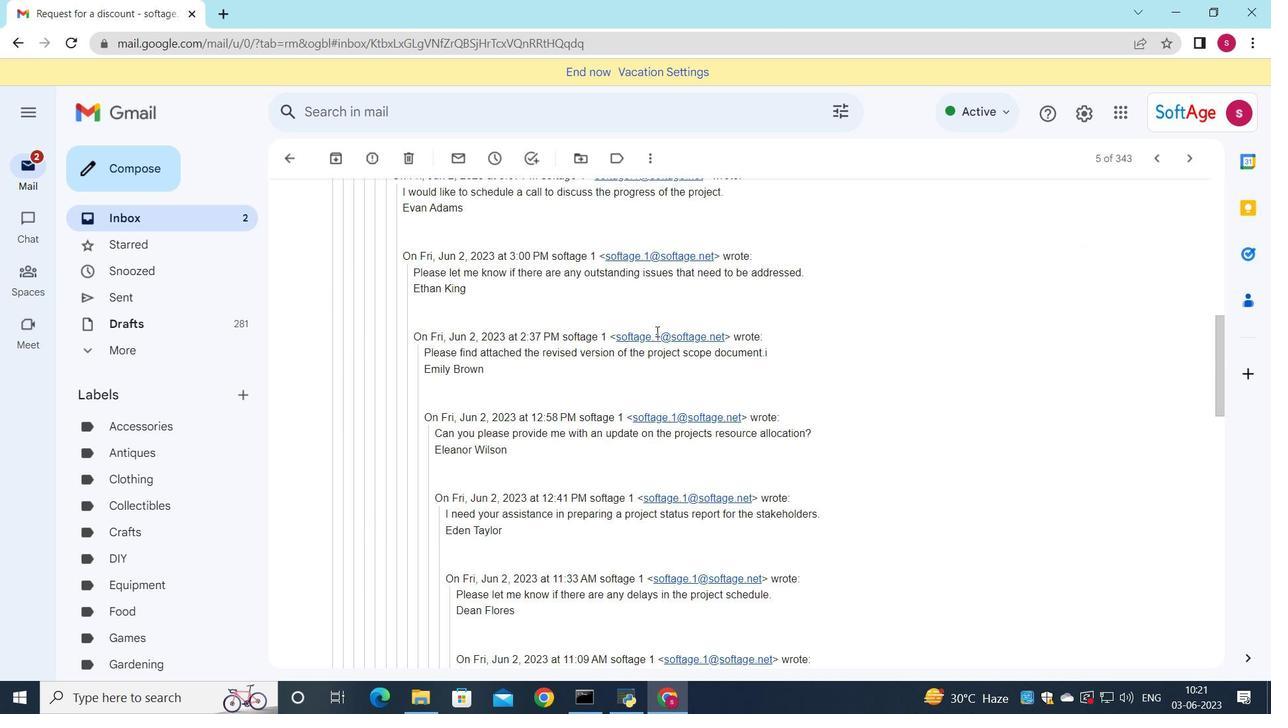 
Action: Mouse scrolled (656, 331) with delta (0, 0)
Screenshot: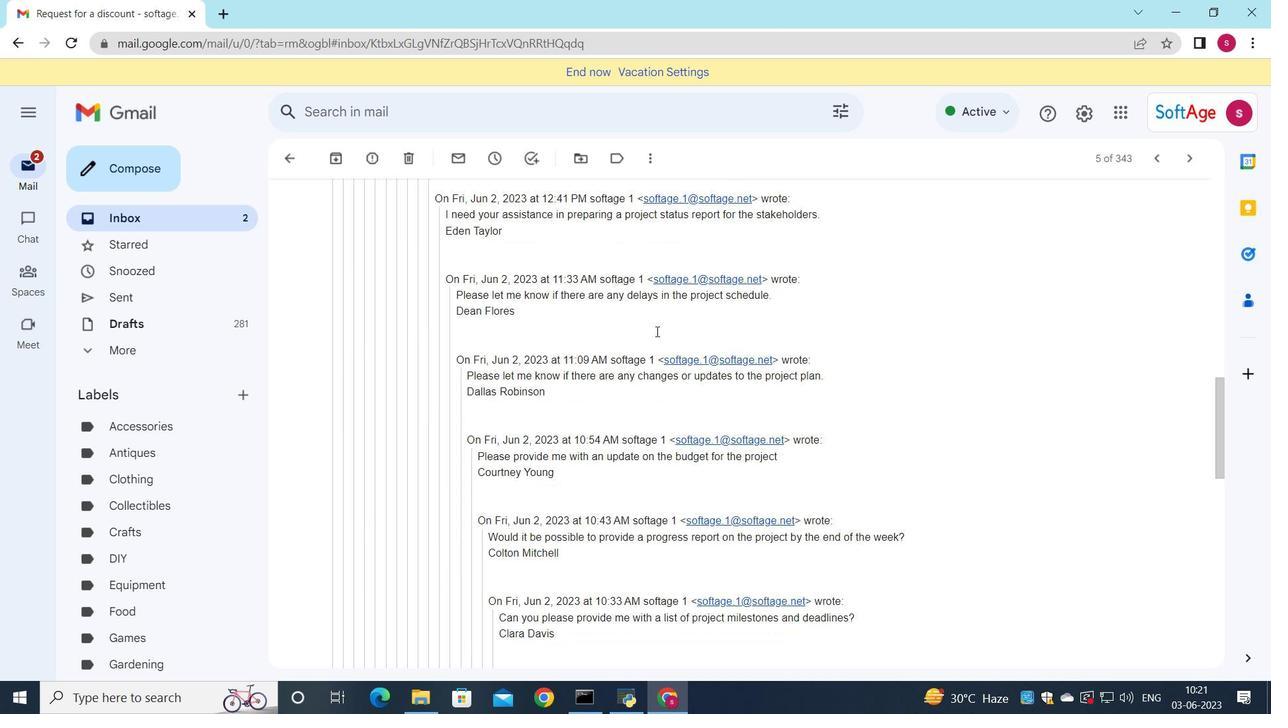 
Action: Mouse scrolled (656, 331) with delta (0, 0)
Screenshot: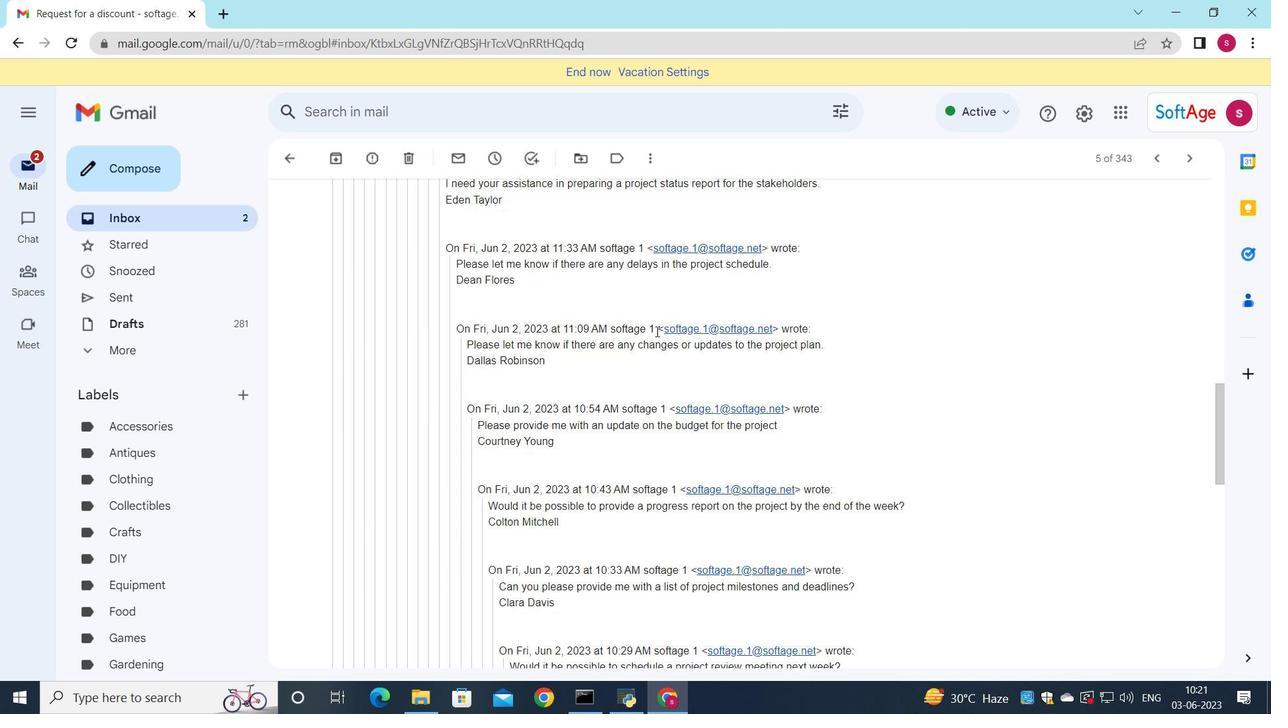 
Action: Mouse scrolled (656, 331) with delta (0, 0)
Screenshot: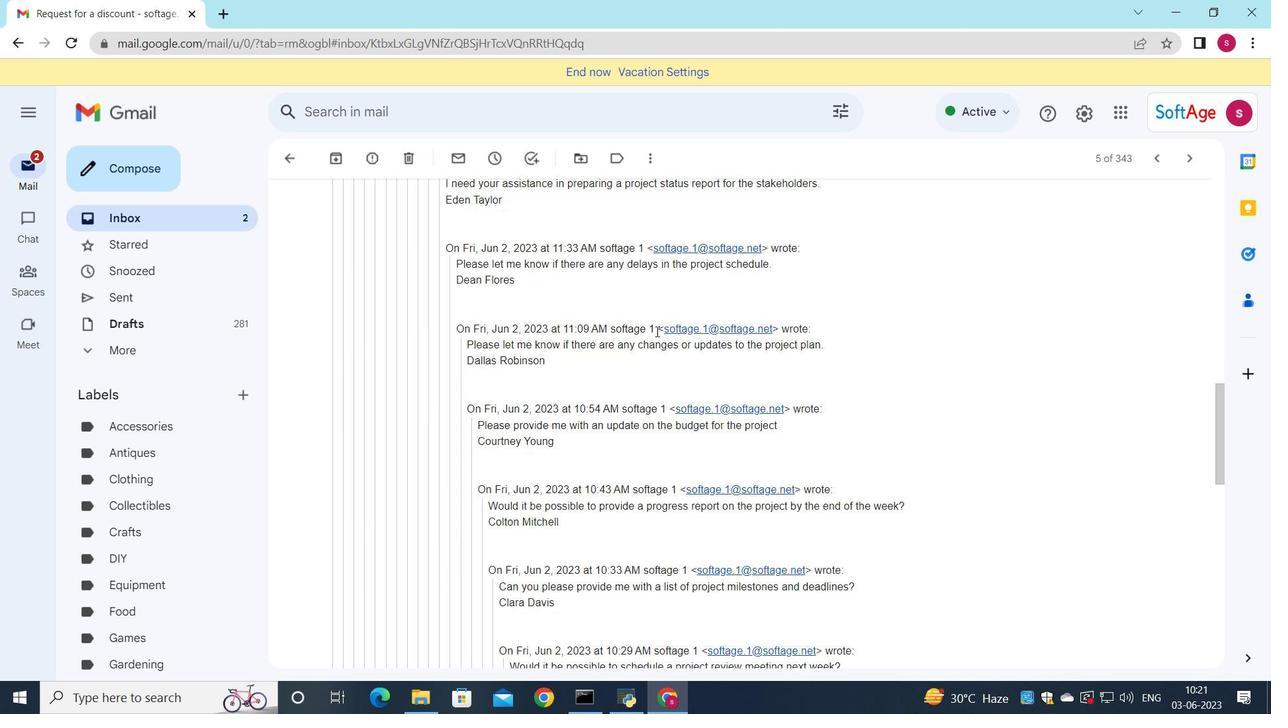 
Action: Mouse scrolled (656, 331) with delta (0, 0)
Screenshot: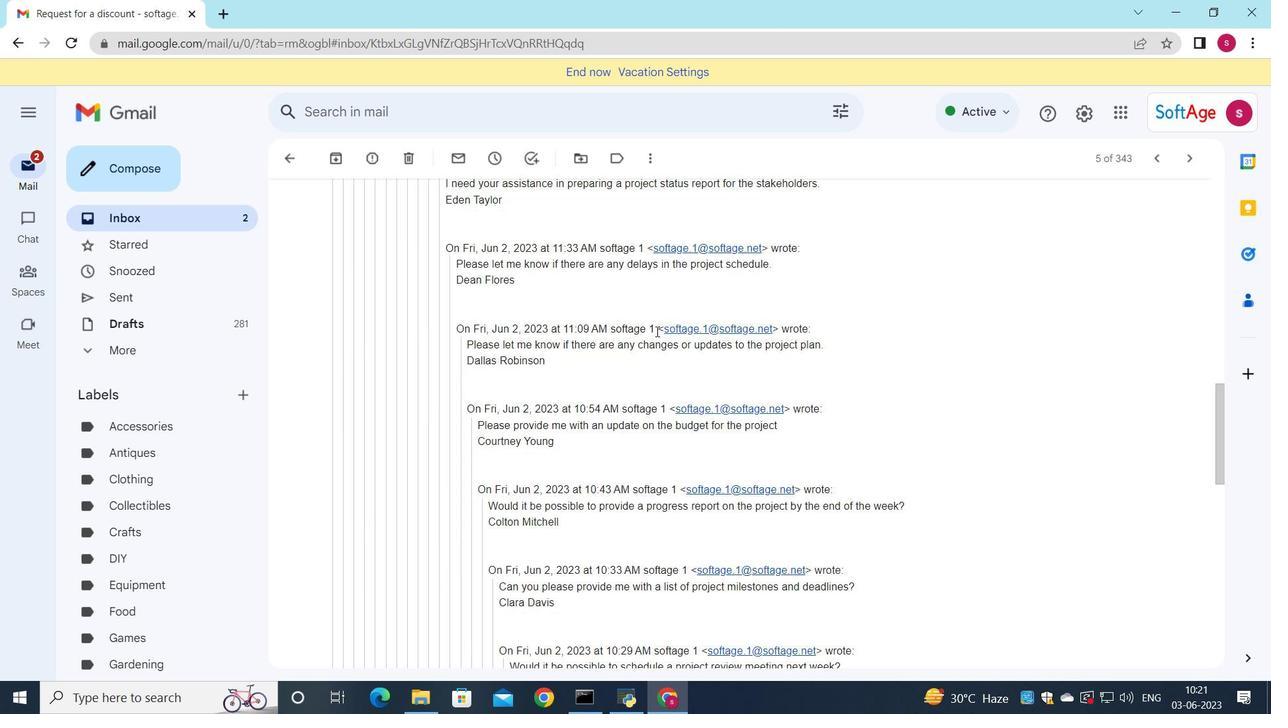 
Action: Mouse scrolled (656, 331) with delta (0, 0)
Screenshot: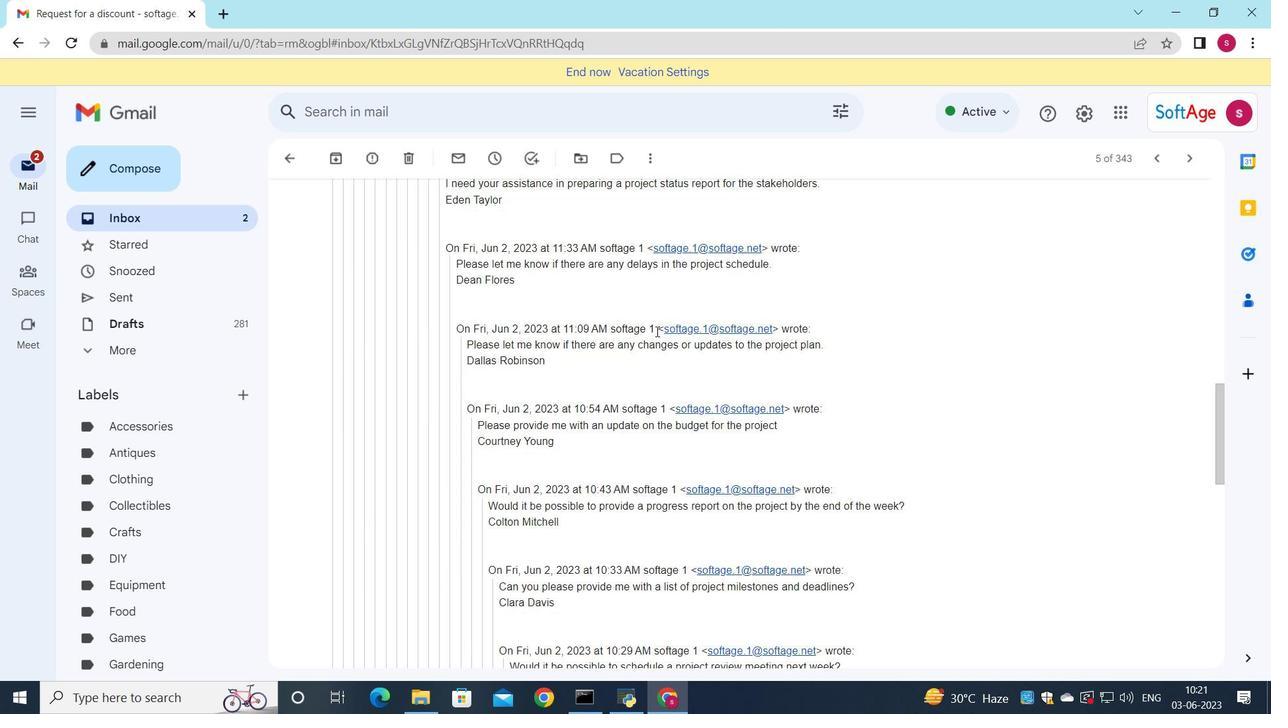
Action: Mouse scrolled (656, 331) with delta (0, 0)
Screenshot: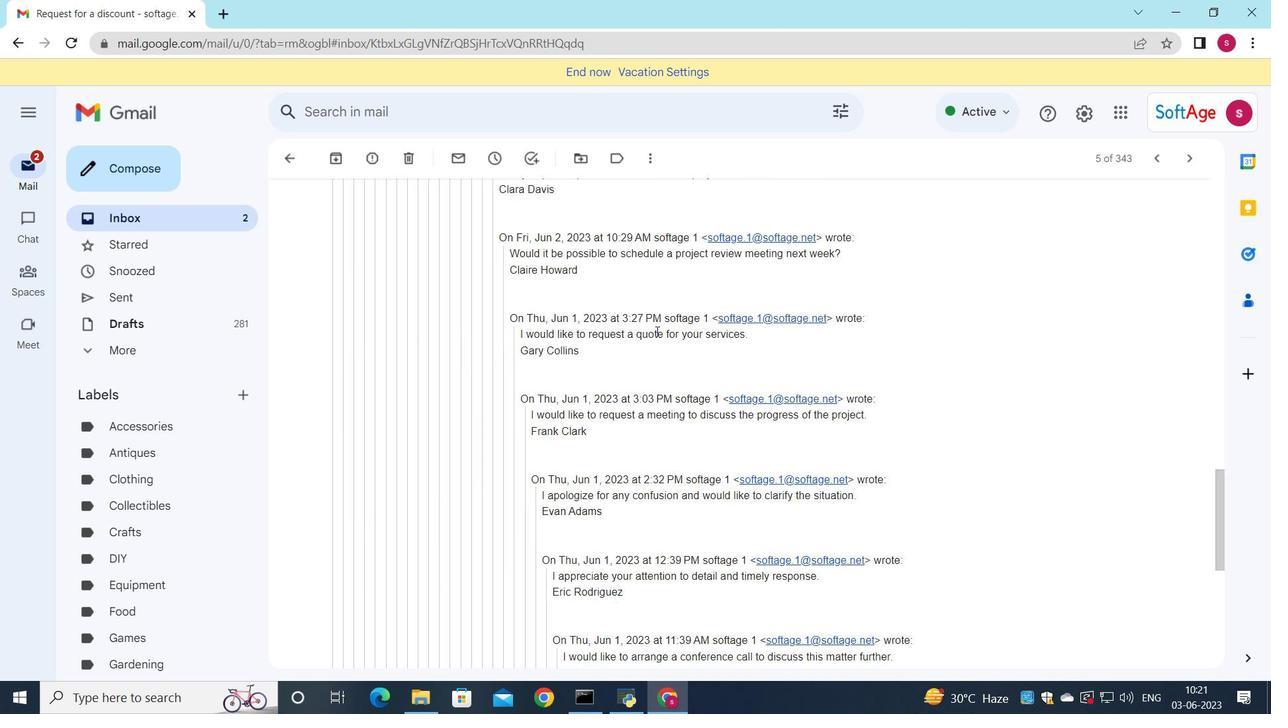 
Action: Mouse scrolled (656, 331) with delta (0, 0)
Screenshot: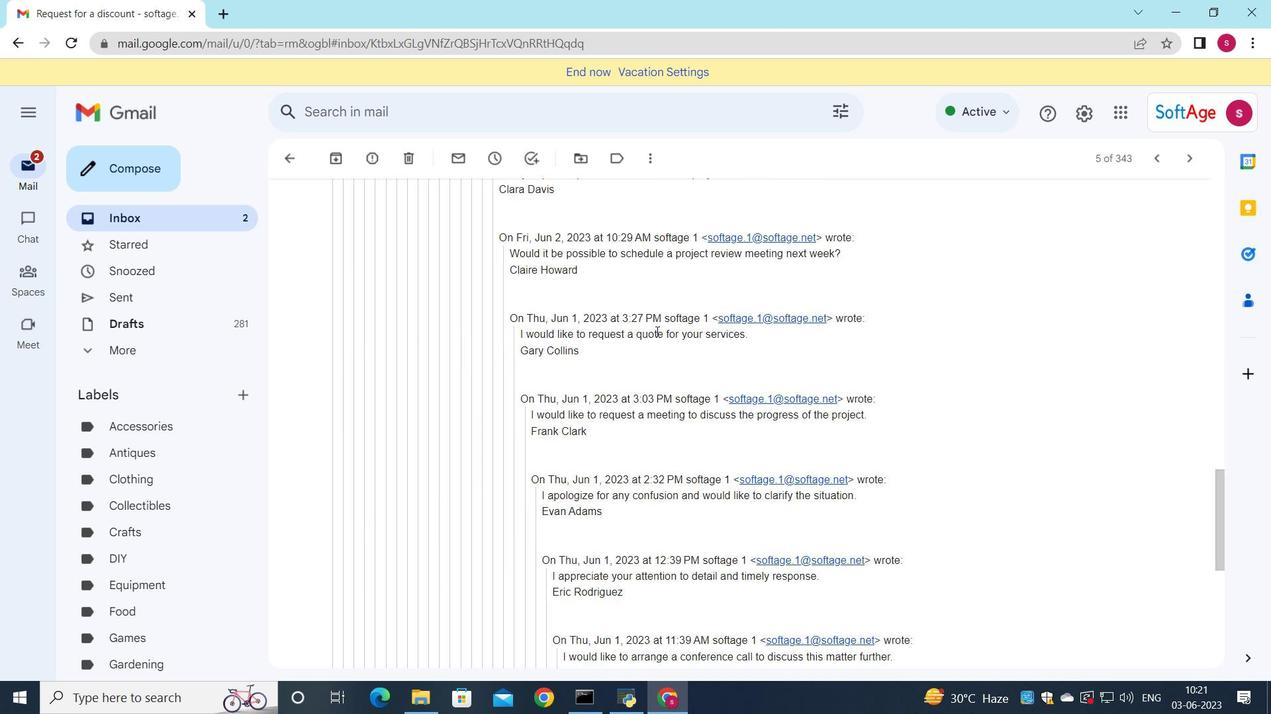 
Action: Mouse scrolled (656, 331) with delta (0, 0)
Screenshot: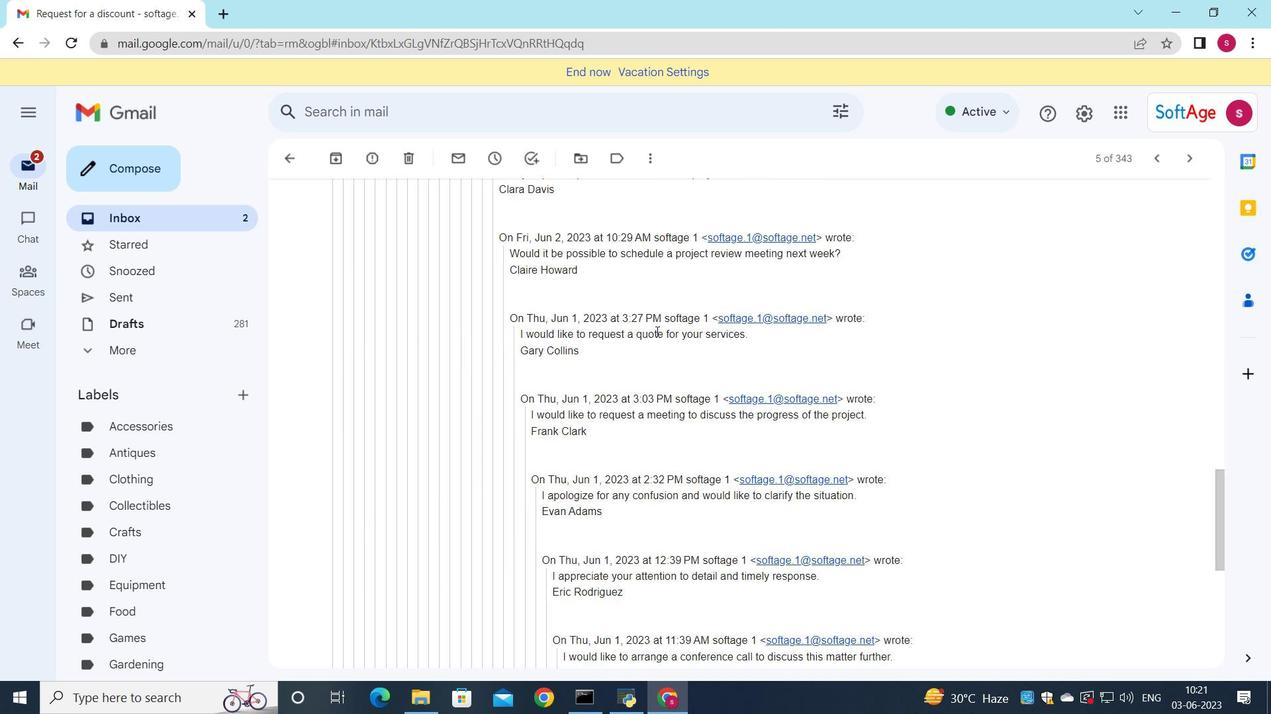 
Action: Mouse scrolled (656, 331) with delta (0, 0)
Screenshot: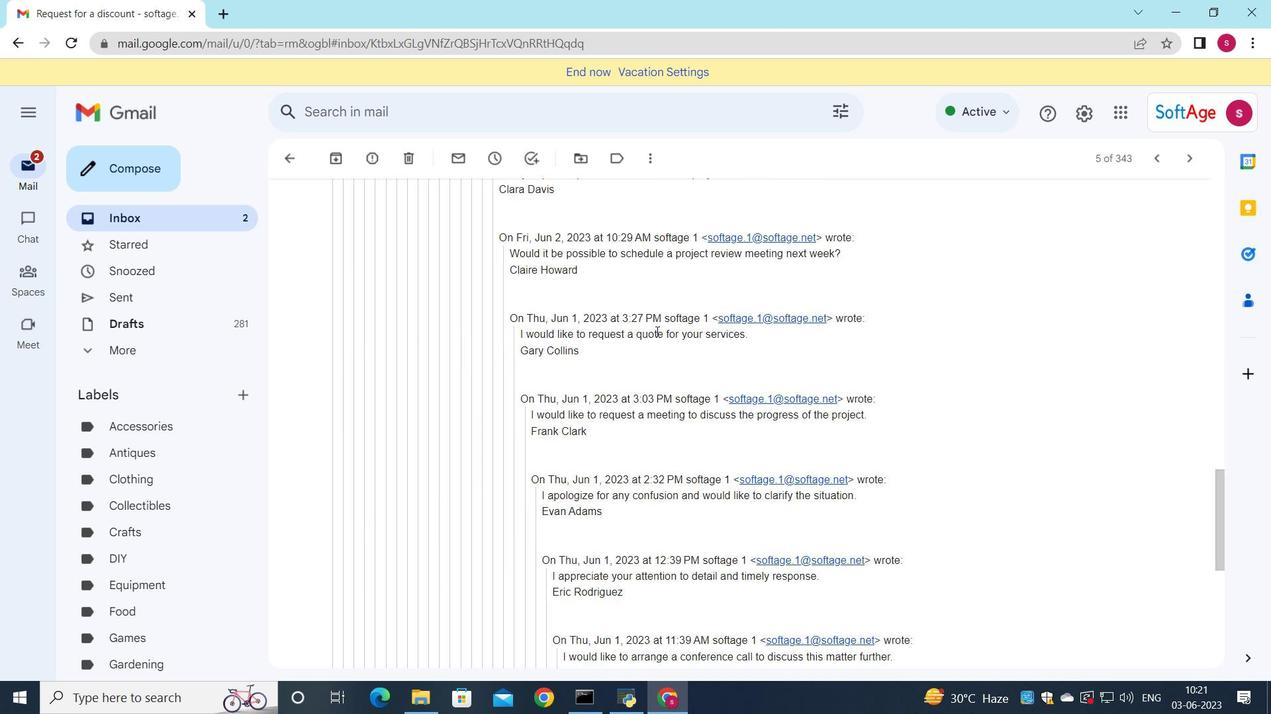 
Action: Mouse moved to (656, 329)
Screenshot: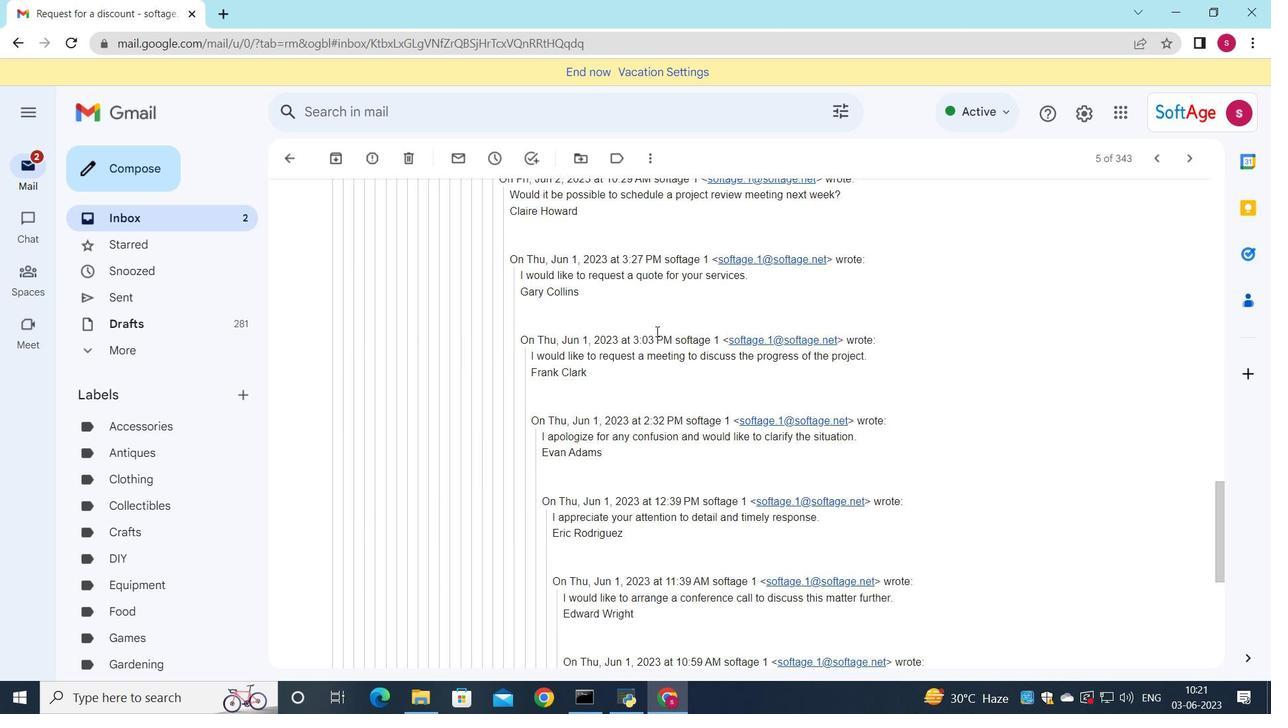 
Action: Mouse scrolled (656, 328) with delta (0, 0)
Screenshot: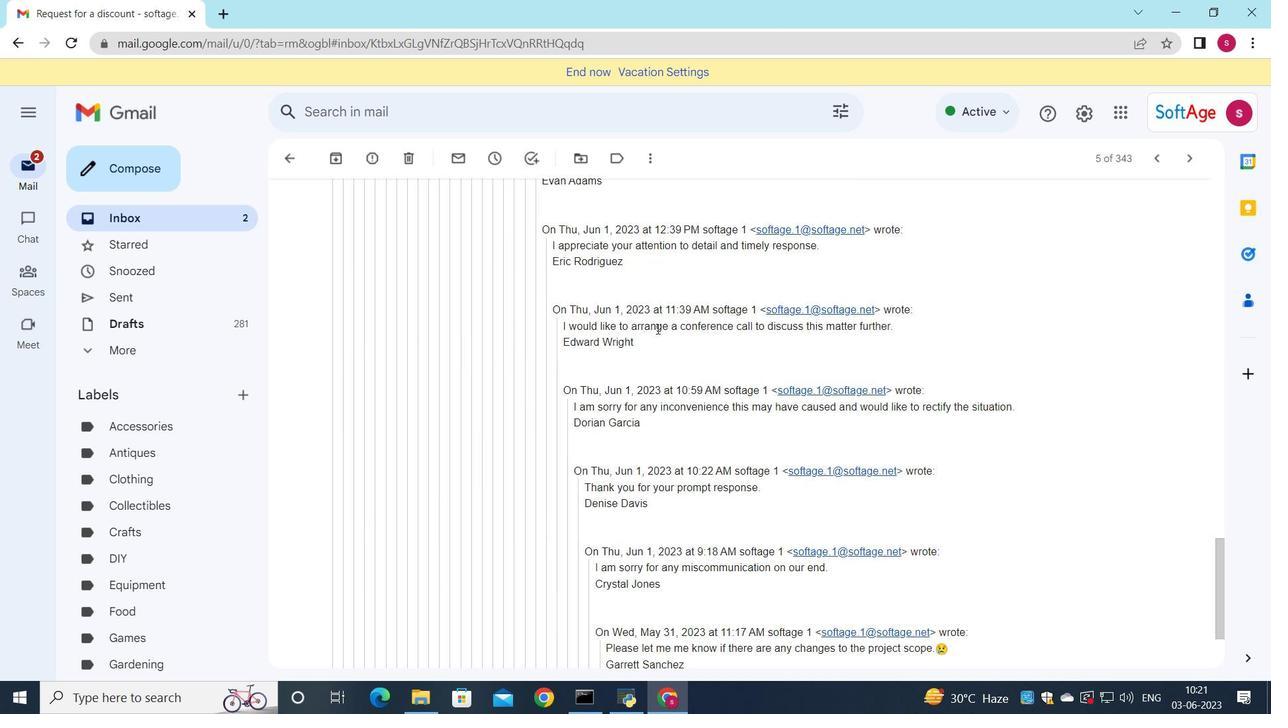 
Action: Mouse scrolled (656, 328) with delta (0, 0)
Screenshot: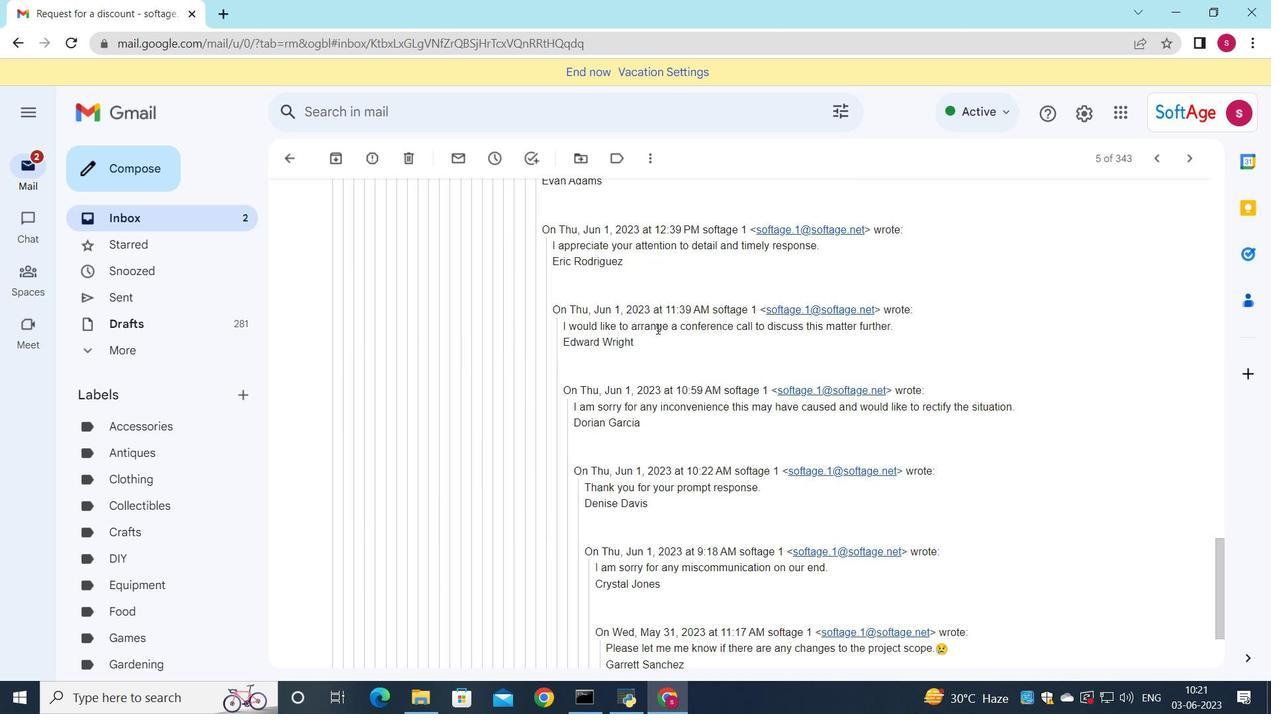 
Action: Mouse scrolled (656, 328) with delta (0, 0)
Screenshot: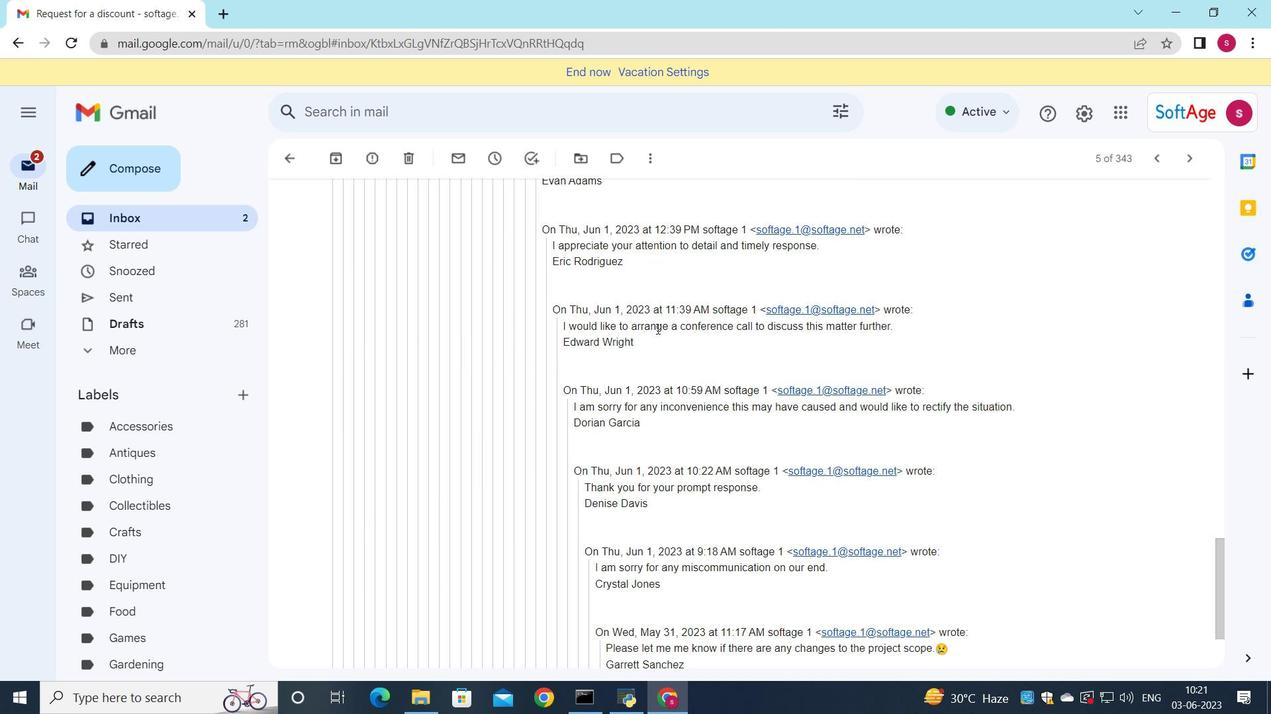 
Action: Mouse scrolled (656, 328) with delta (0, 0)
Screenshot: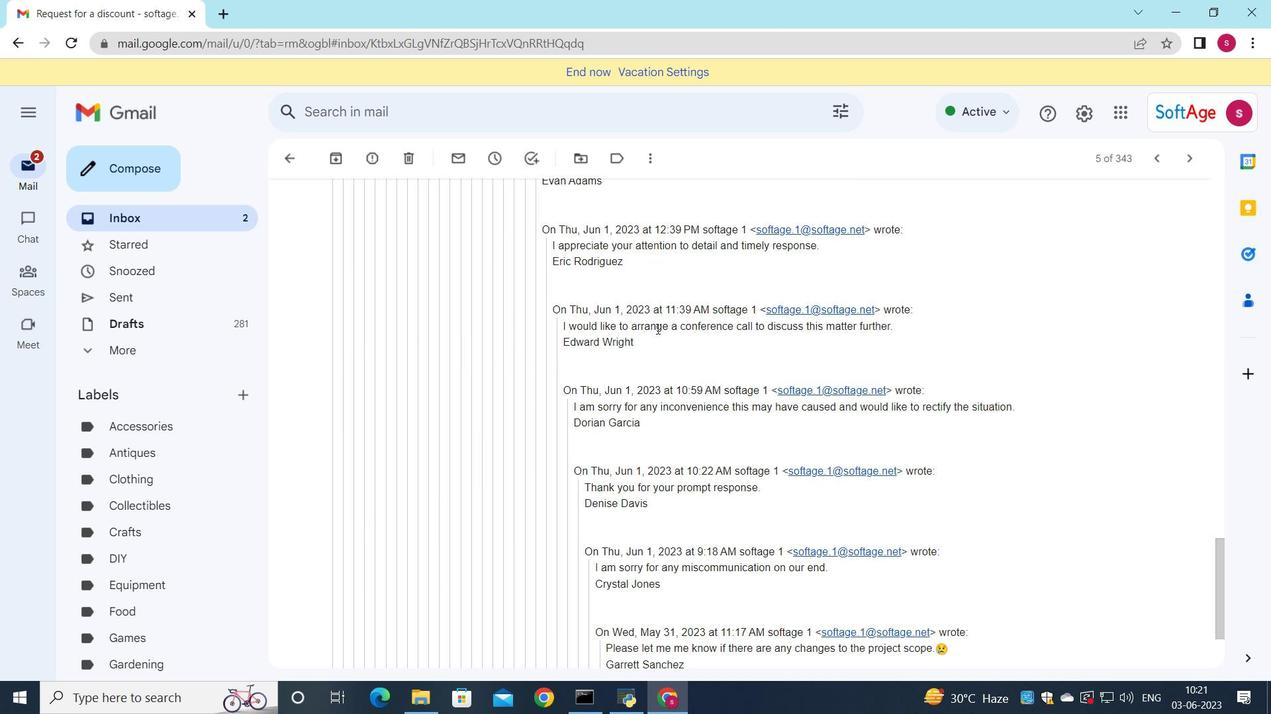 
Action: Mouse scrolled (656, 328) with delta (0, 0)
Screenshot: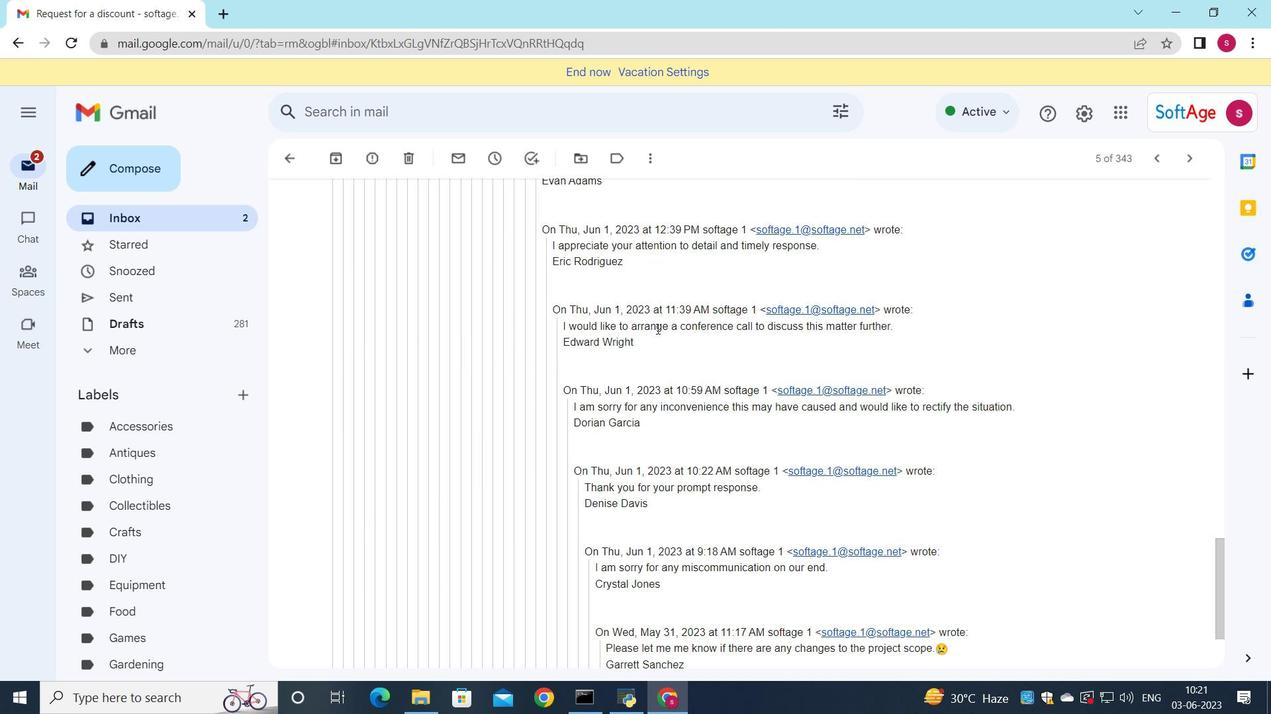 
Action: Mouse moved to (654, 331)
Screenshot: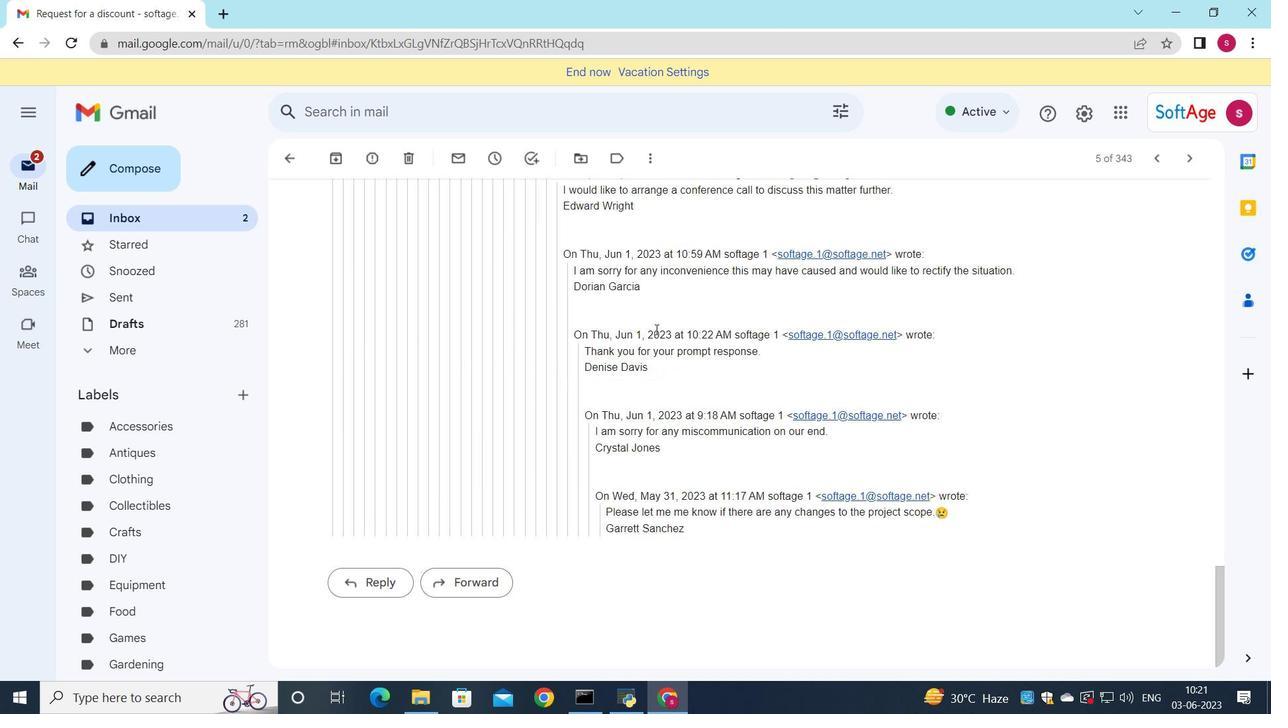 
Action: Mouse scrolled (654, 330) with delta (0, 0)
Screenshot: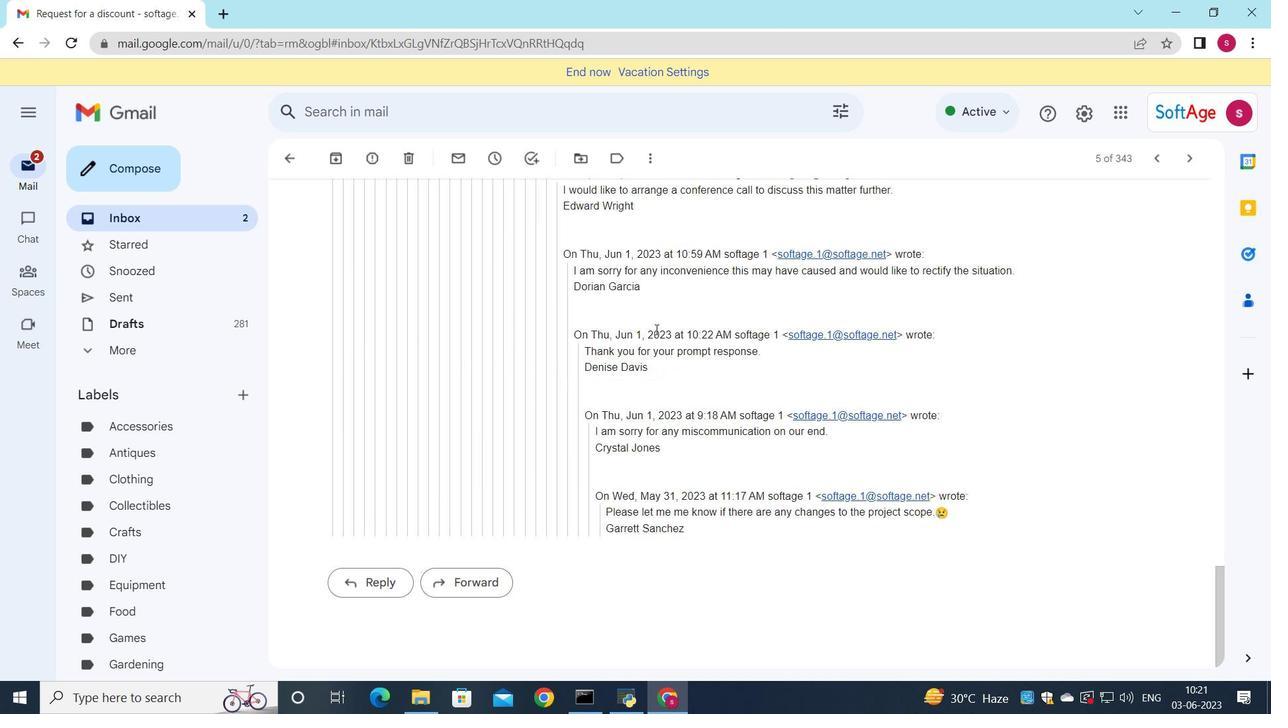 
Action: Mouse moved to (653, 331)
Screenshot: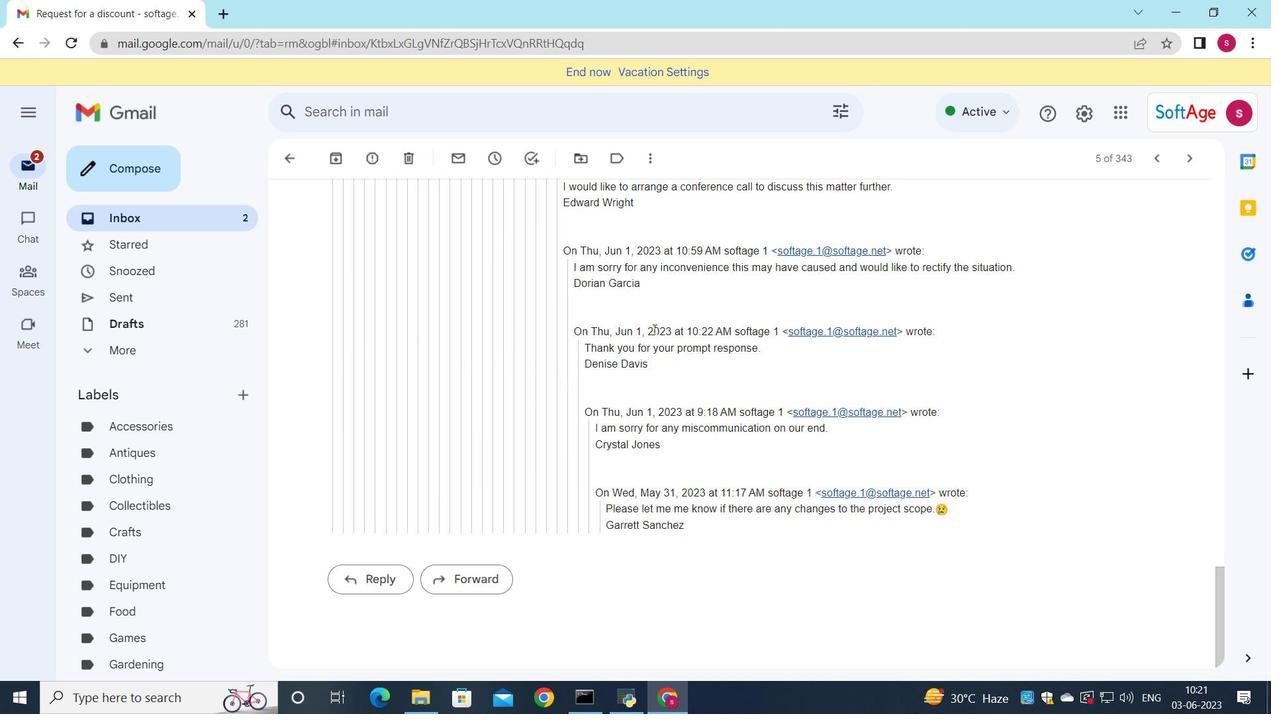 
Action: Mouse scrolled (653, 331) with delta (0, 0)
Screenshot: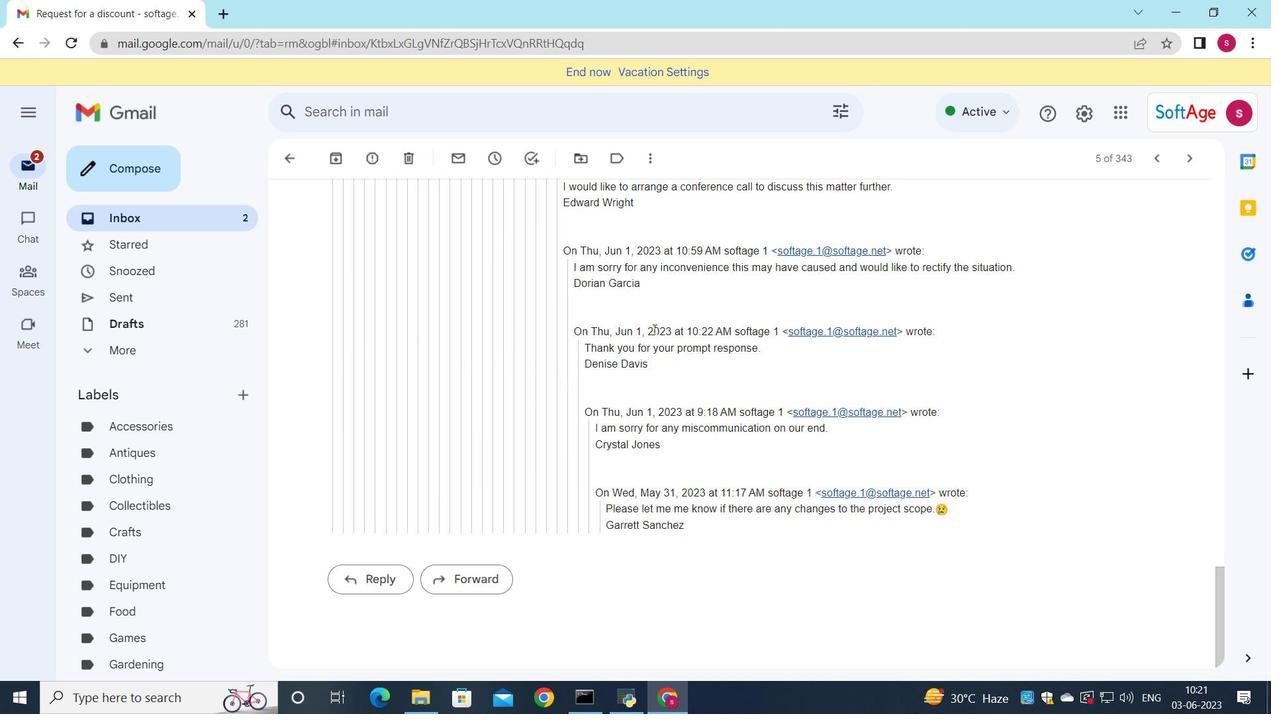 
Action: Mouse moved to (652, 334)
Screenshot: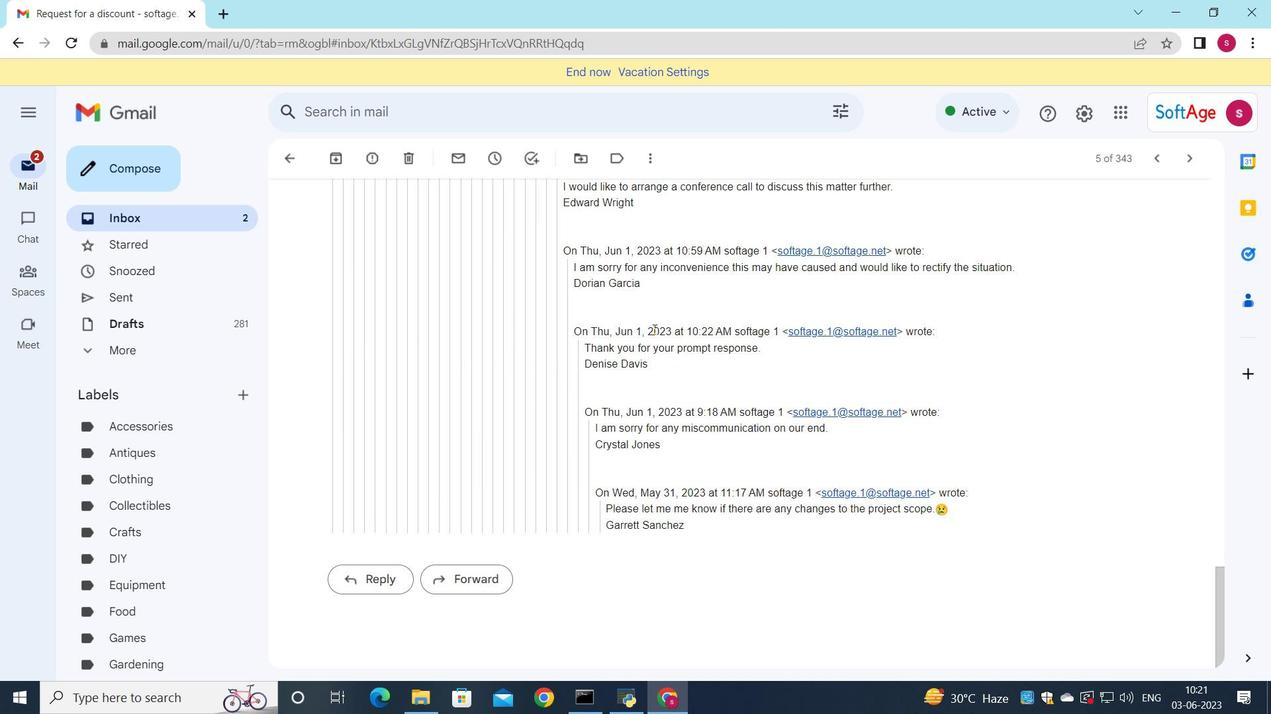 
Action: Mouse scrolled (652, 332) with delta (0, 0)
Screenshot: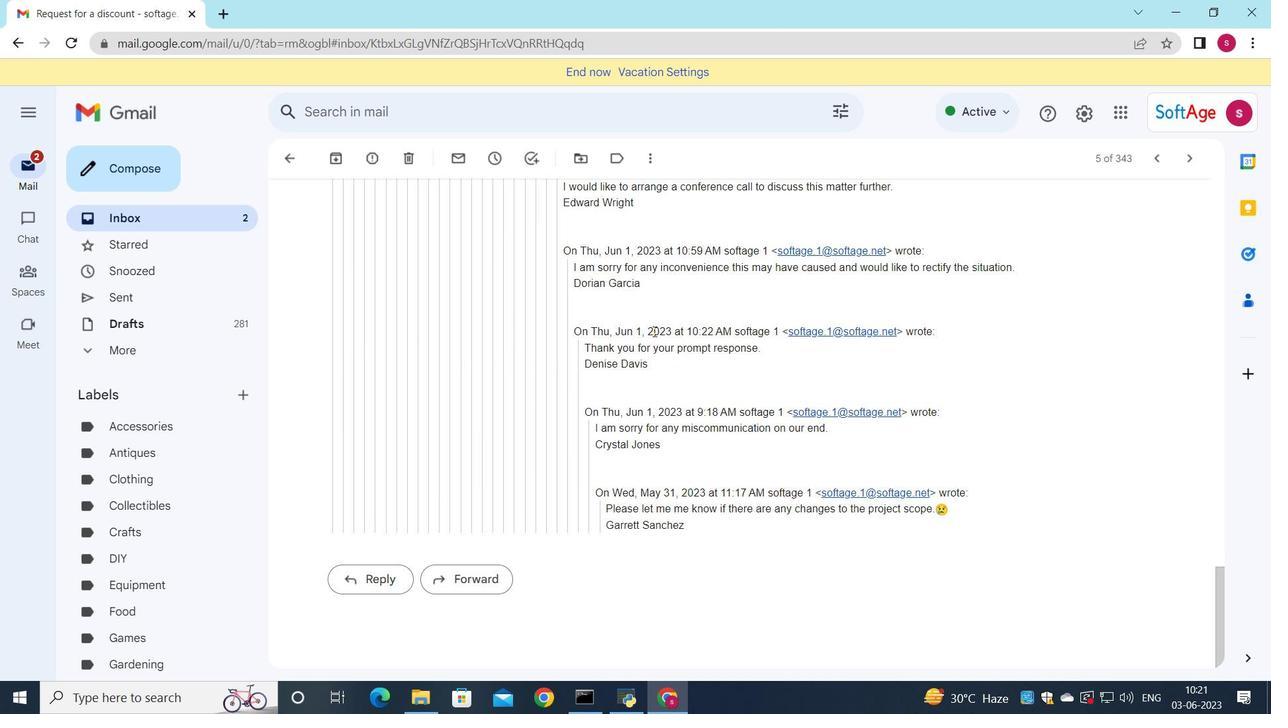 
Action: Mouse moved to (652, 335)
Screenshot: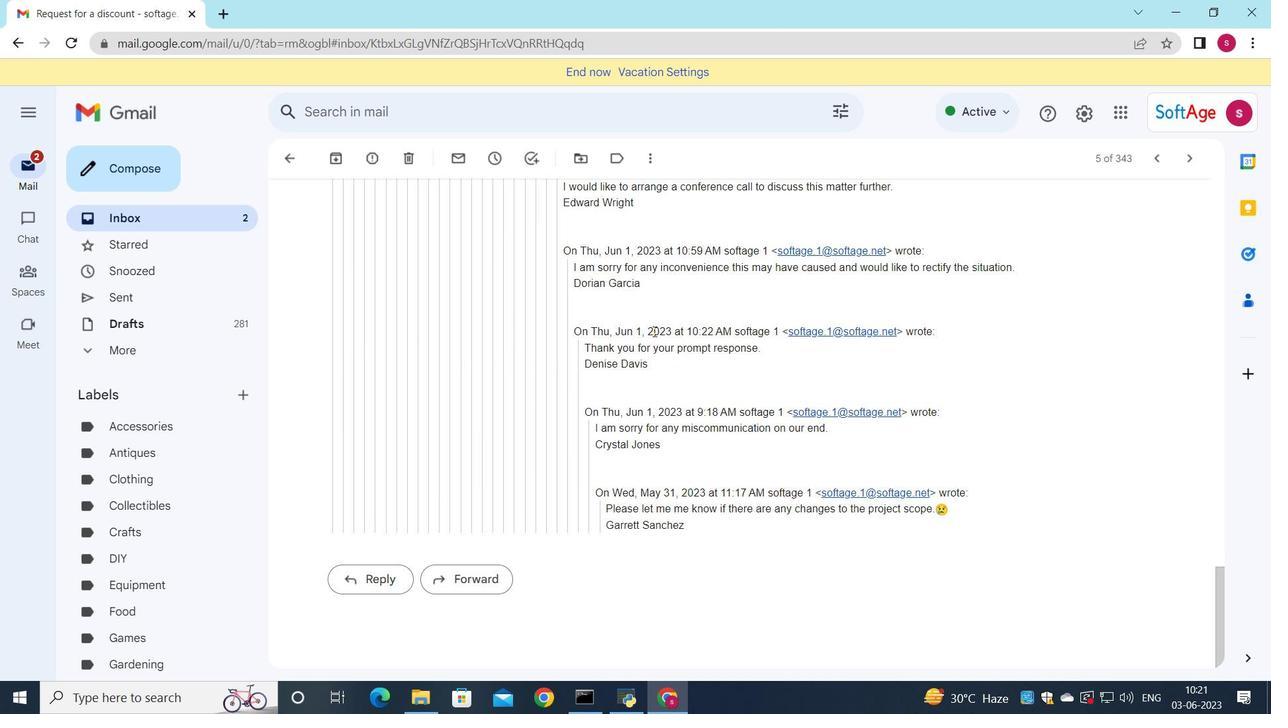 
Action: Mouse scrolled (652, 332) with delta (0, 0)
Screenshot: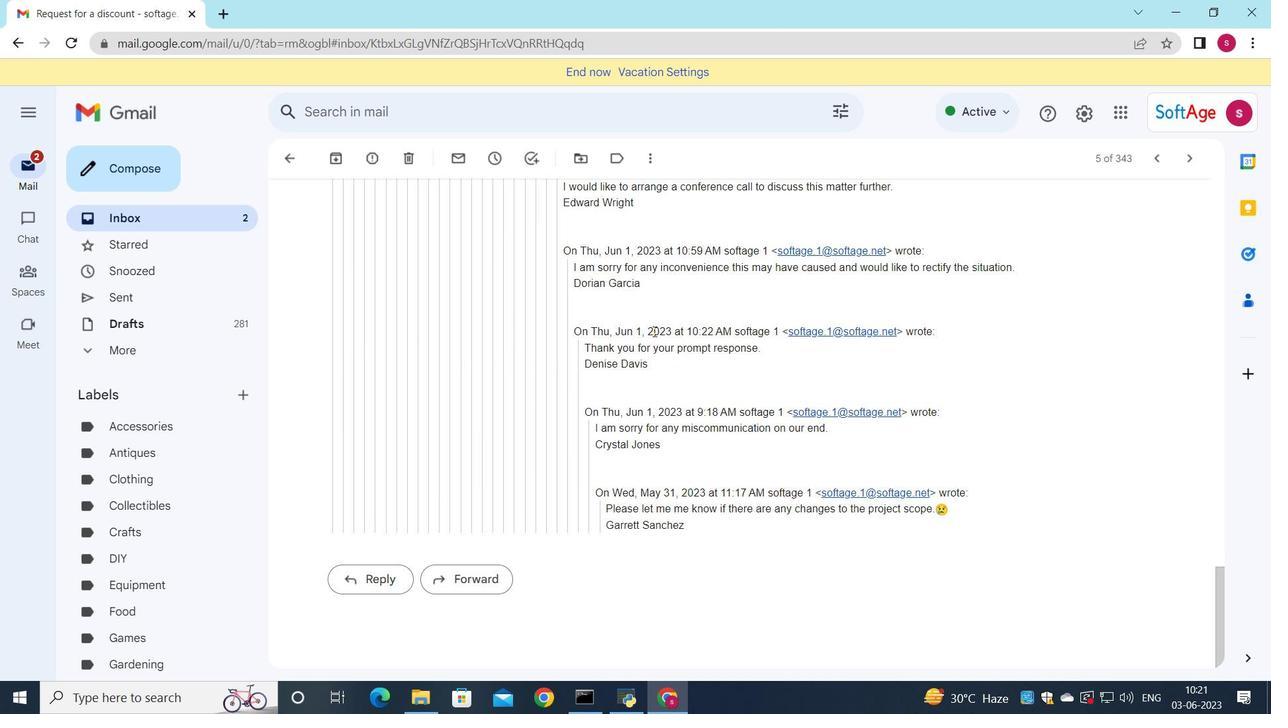 
Action: Mouse moved to (377, 588)
Screenshot: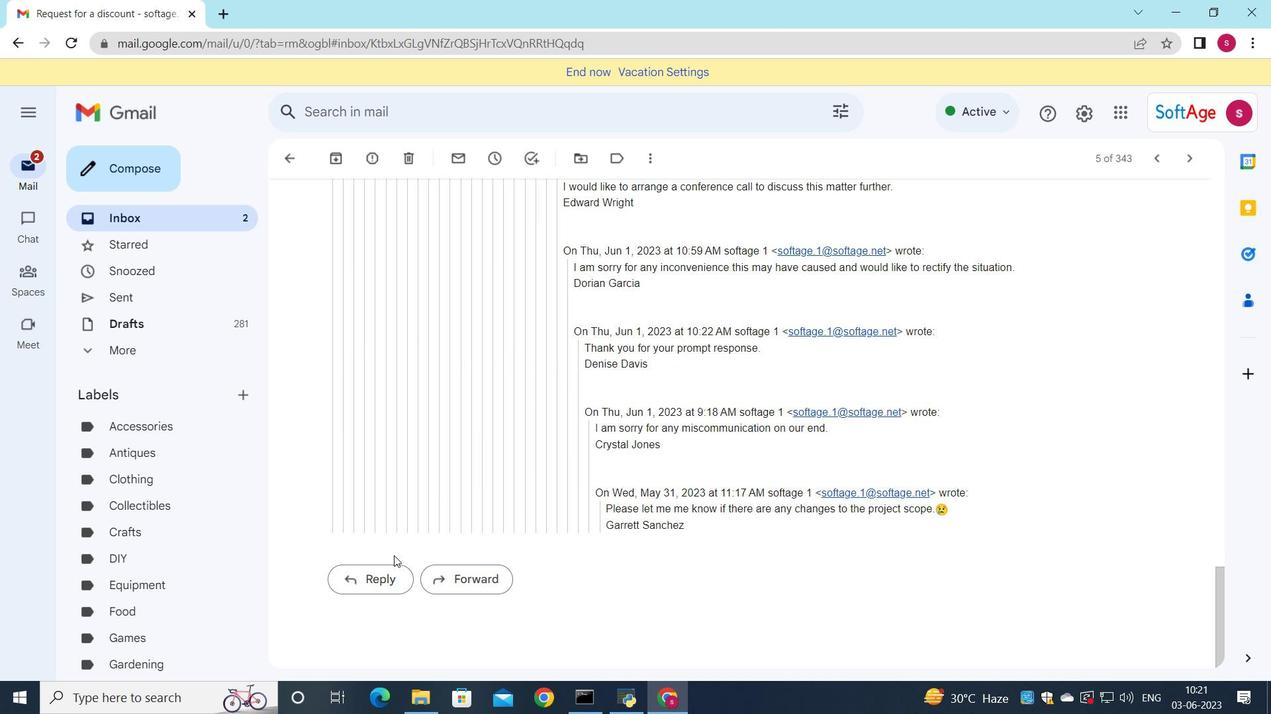 
Action: Mouse pressed left at (377, 588)
Screenshot: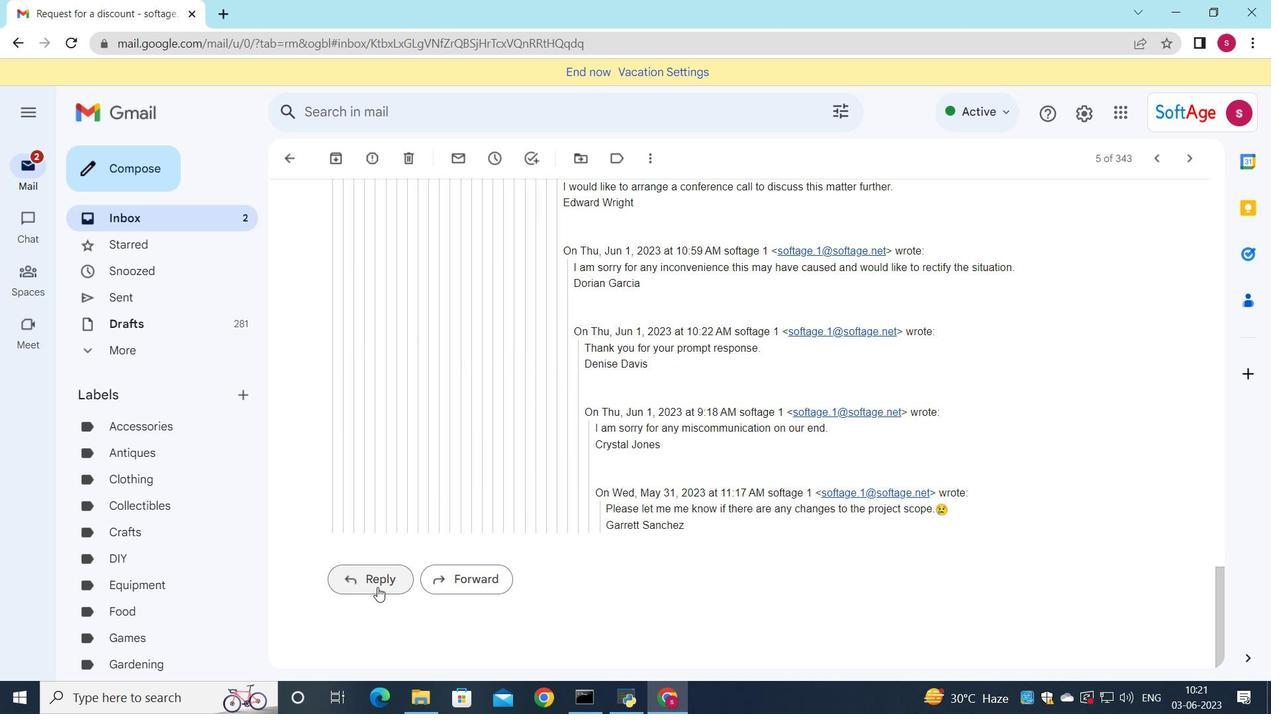 
Action: Mouse moved to (357, 487)
Screenshot: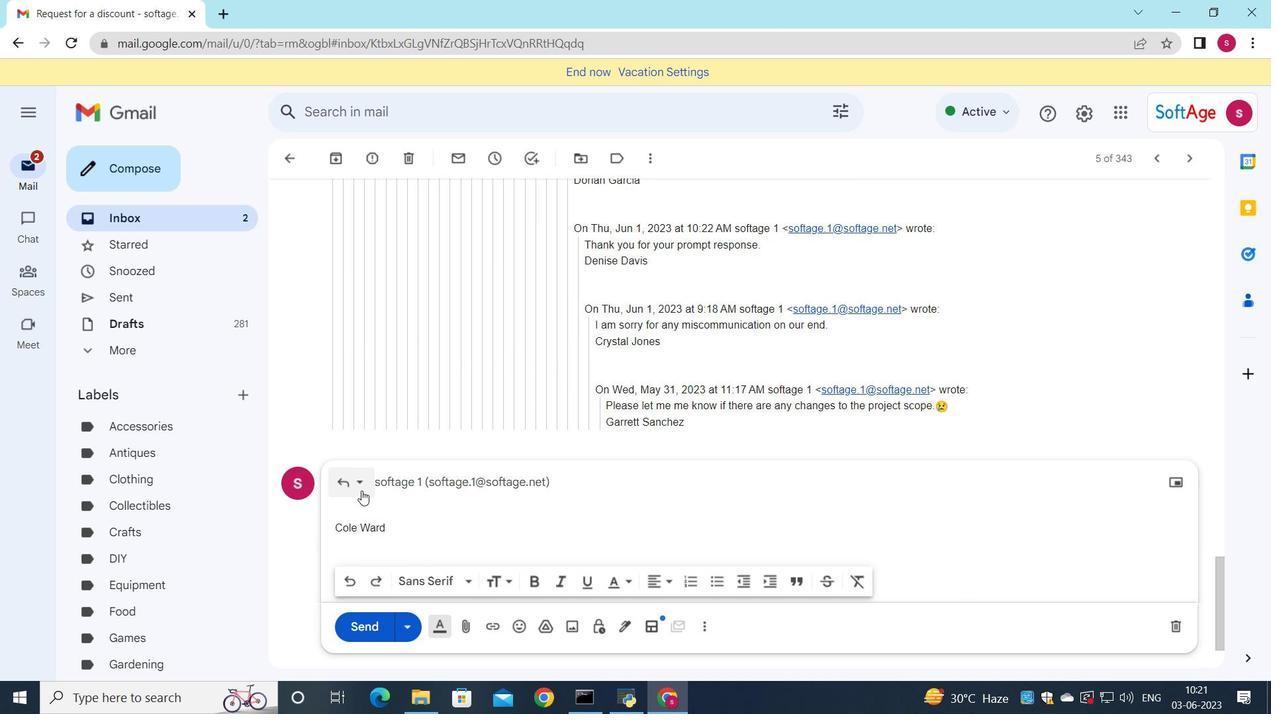
Action: Mouse pressed left at (357, 487)
Screenshot: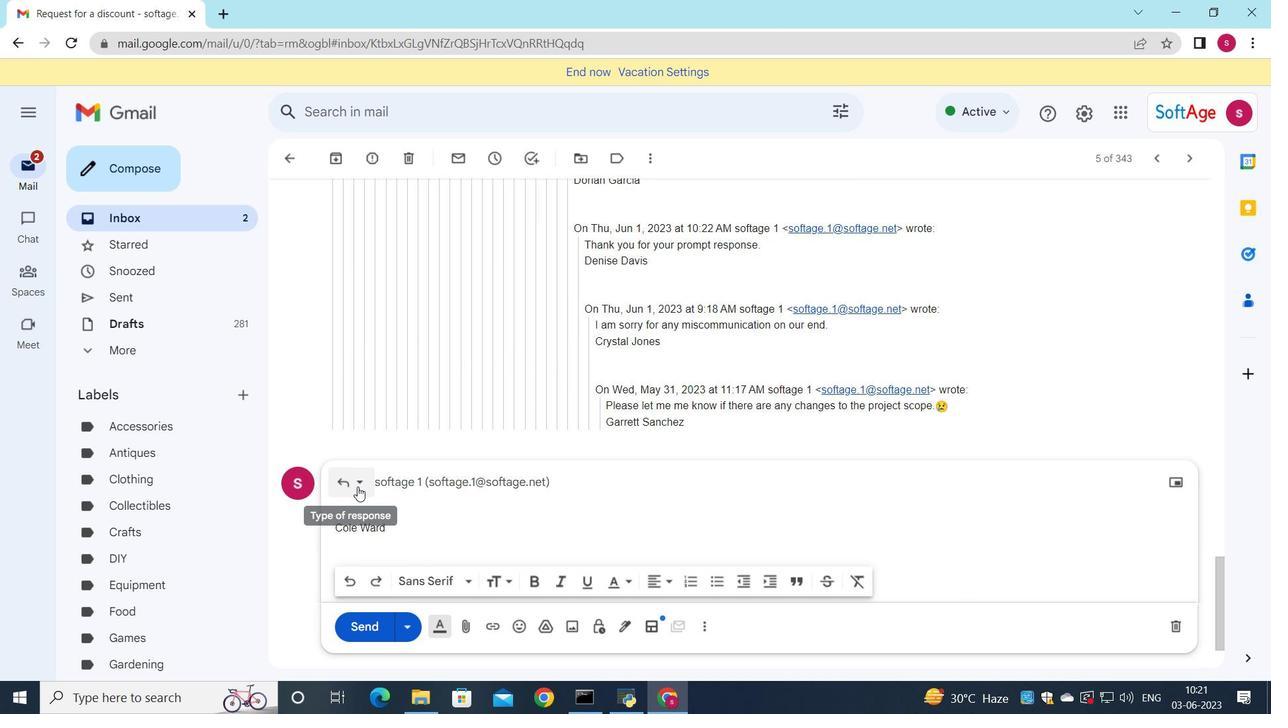 
Action: Mouse moved to (397, 570)
Screenshot: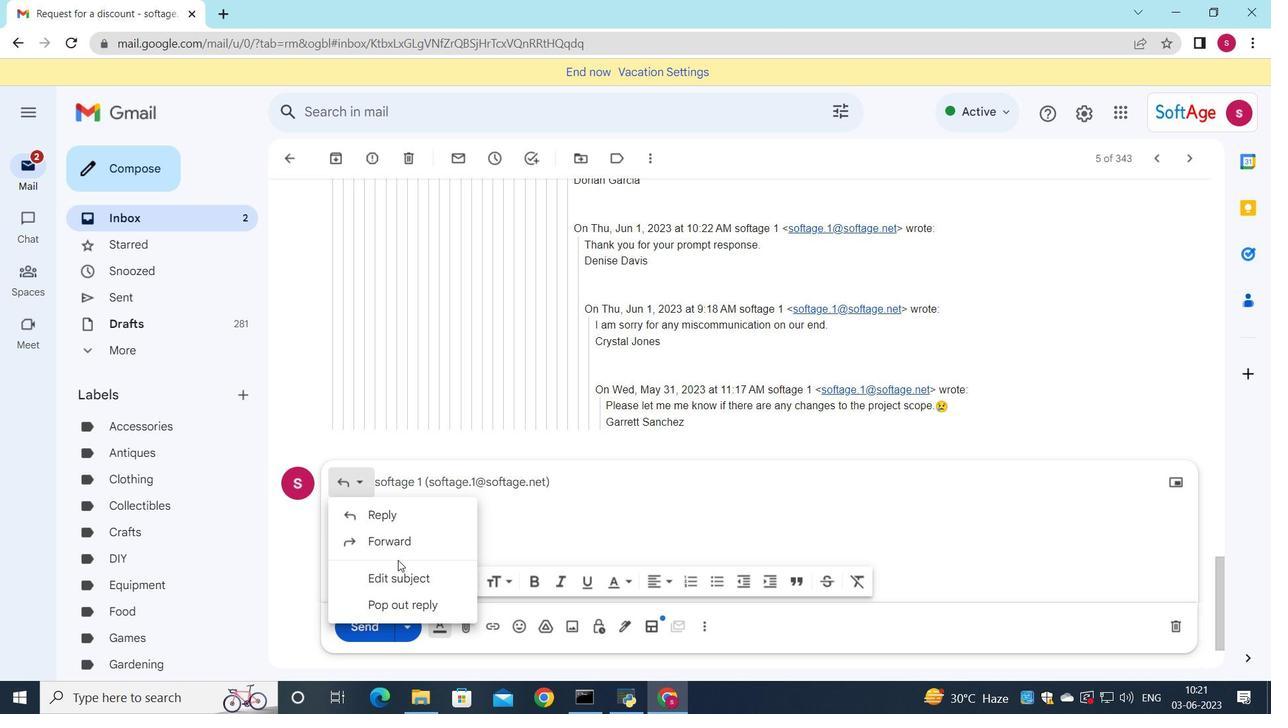 
Action: Mouse pressed left at (397, 570)
Screenshot: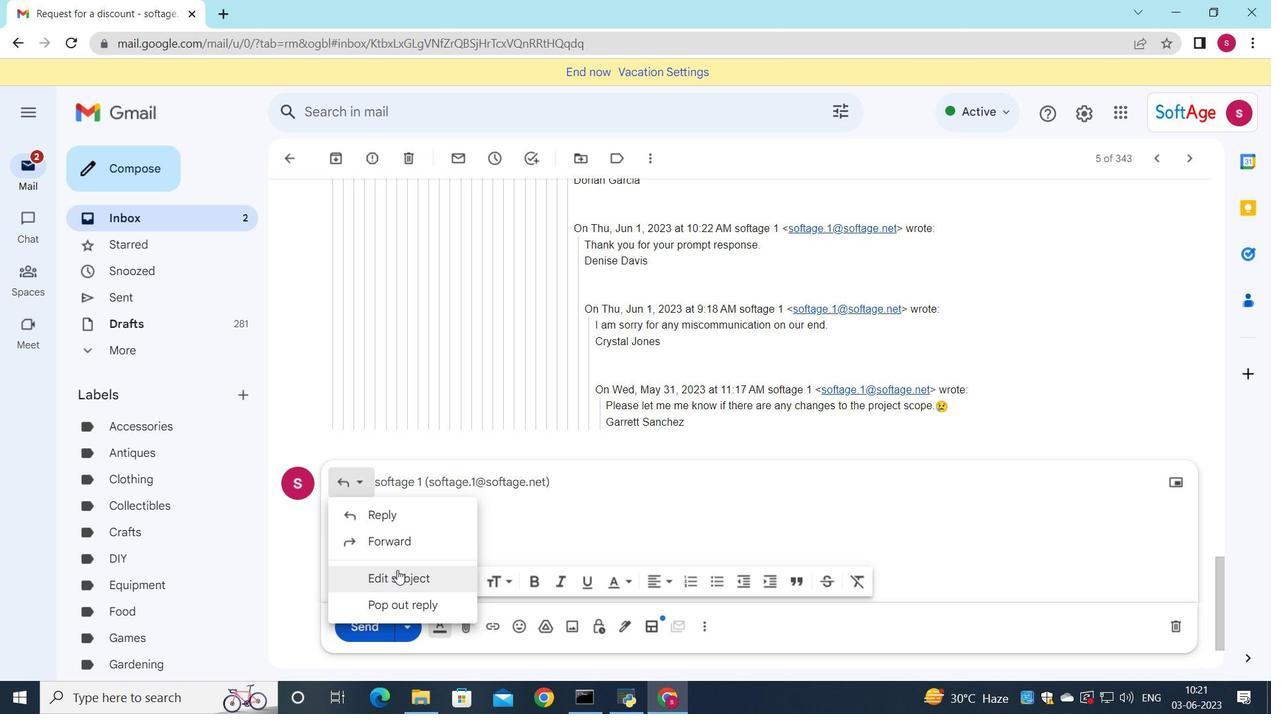 
Action: Mouse moved to (1100, 264)
Screenshot: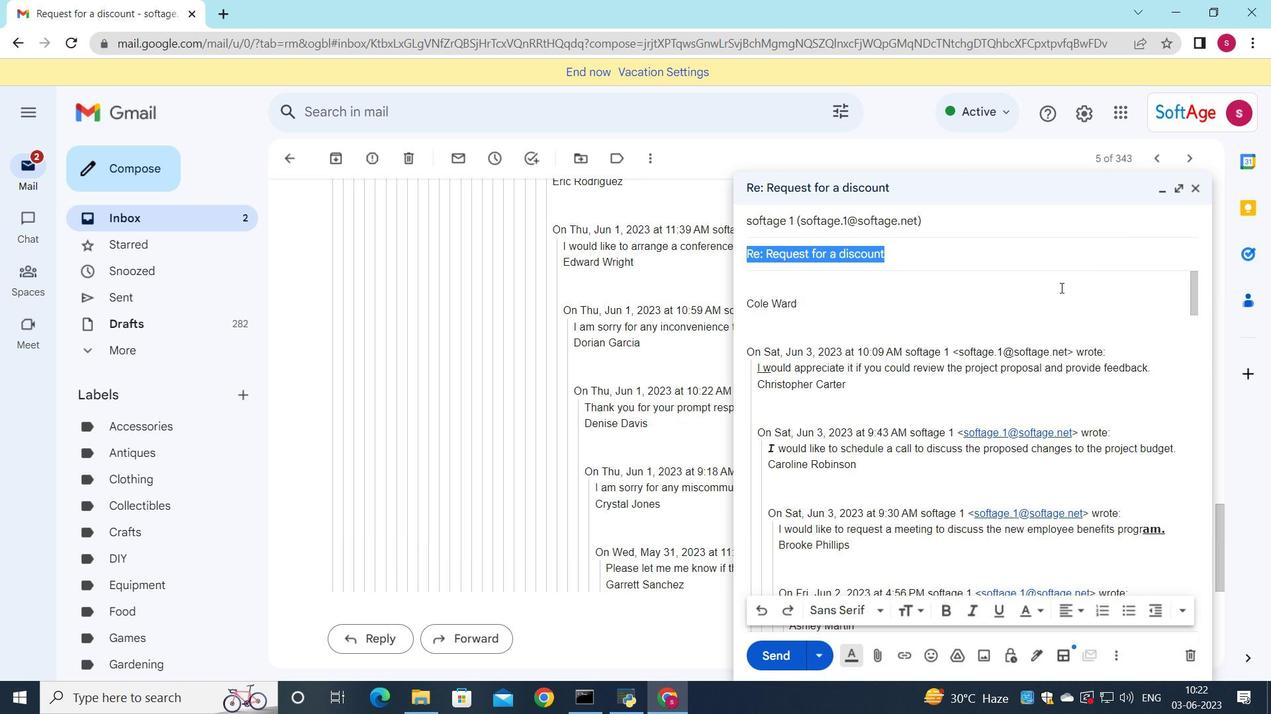 
Action: Key pressed <Key.shift>Request<Key.space>for<Key.space>a<Key.space>trial<Key.space>
Screenshot: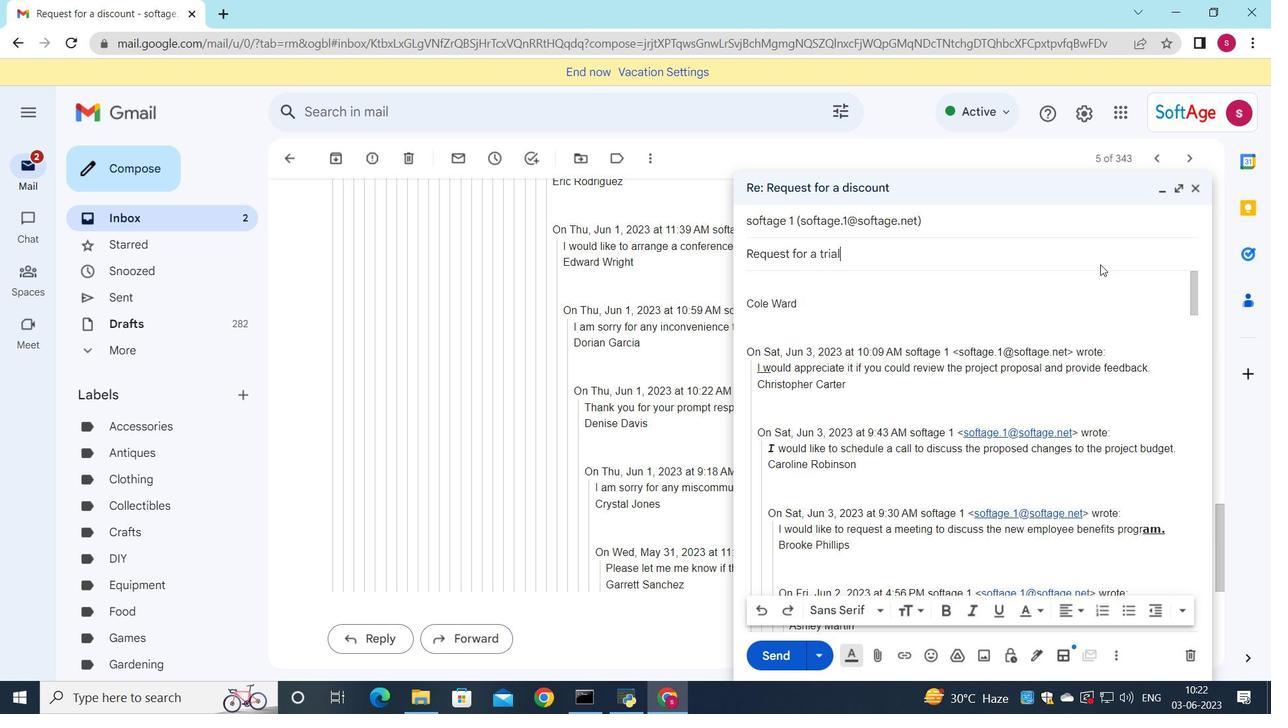 
Action: Mouse moved to (763, 295)
Screenshot: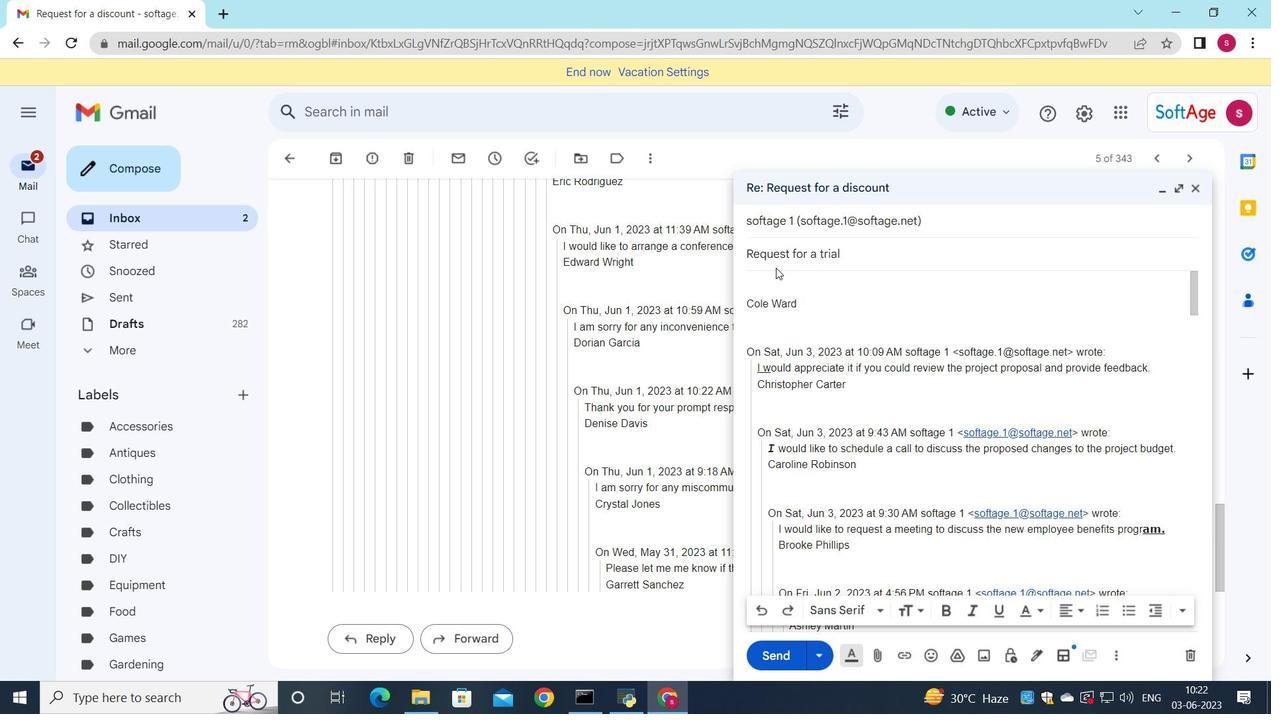 
Action: Mouse pressed left at (763, 295)
Screenshot: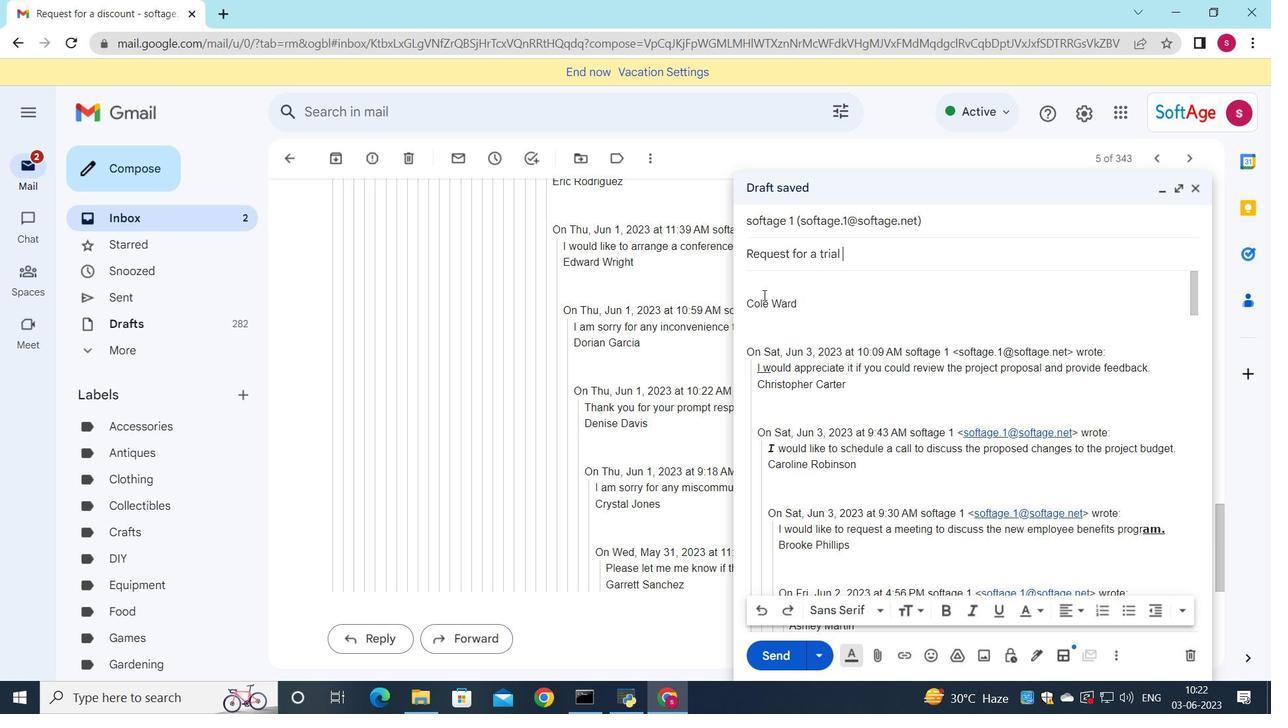 
Action: Mouse moved to (767, 282)
Screenshot: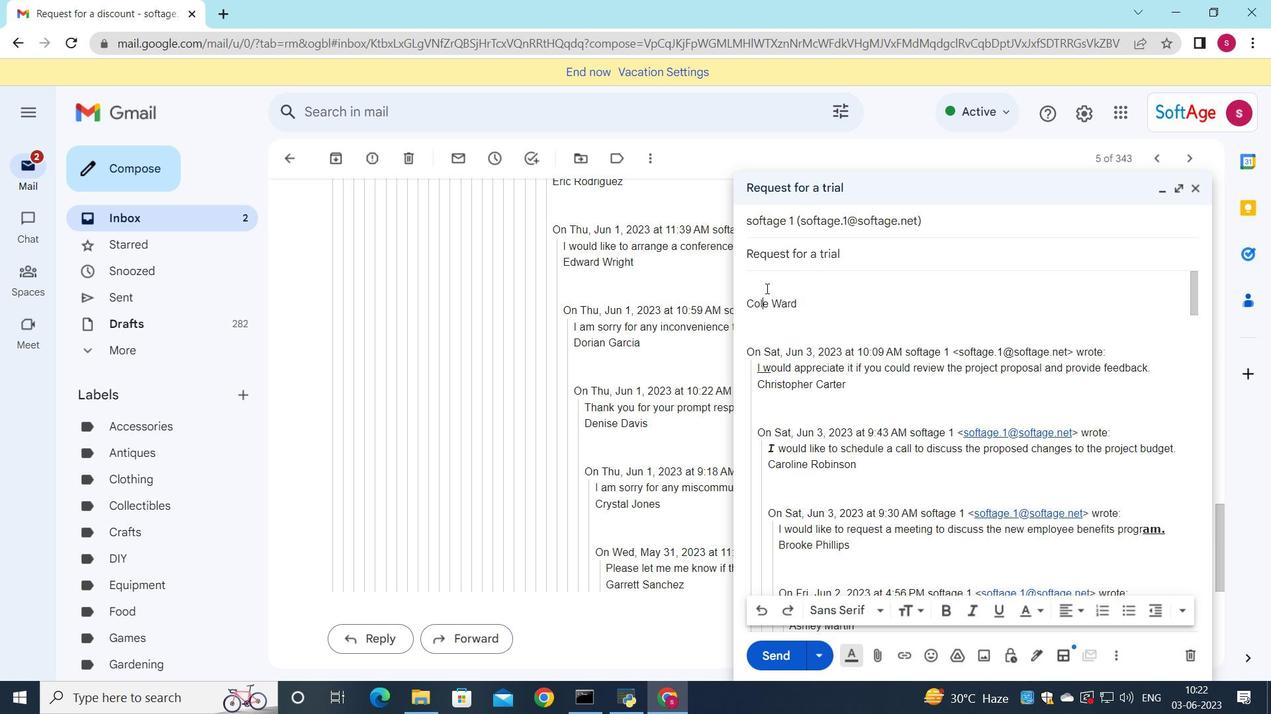 
Action: Mouse pressed left at (767, 282)
Screenshot: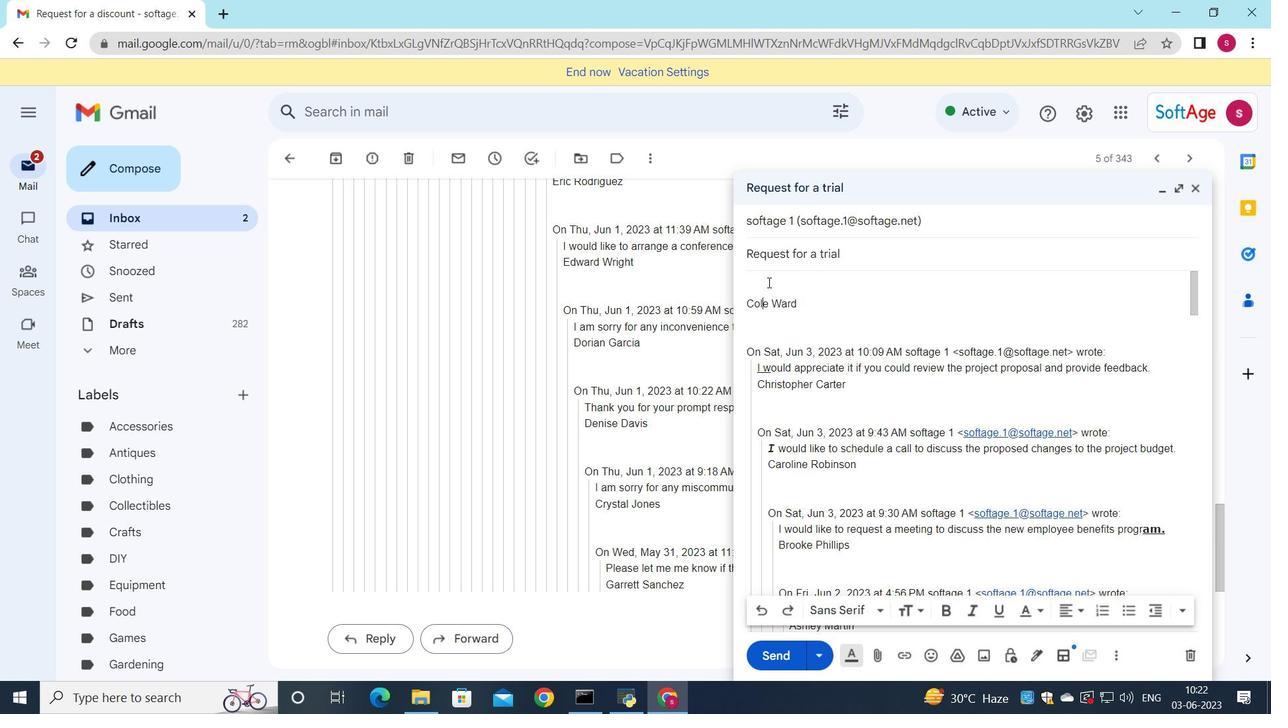 
Action: Key pressed <Key.shift>Please<Key.space>let<Key.space>me<Key.space>know<Key.space>if<Key.space>you<Key.space>require<Key.space><Key.space>any<Key.space>additional<Key.space>resources<Key.space>to<Key.space>complete<Key.space>the<Key.space>project.
Screenshot: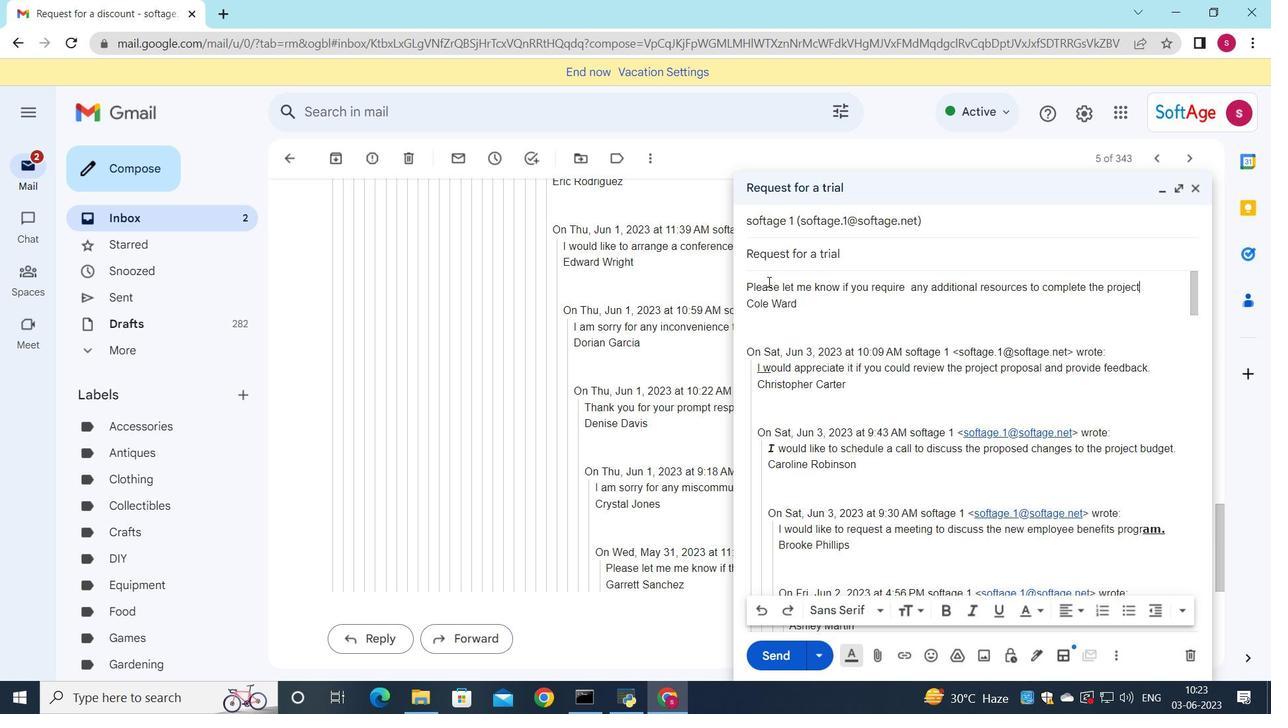 
Action: Mouse moved to (748, 287)
Screenshot: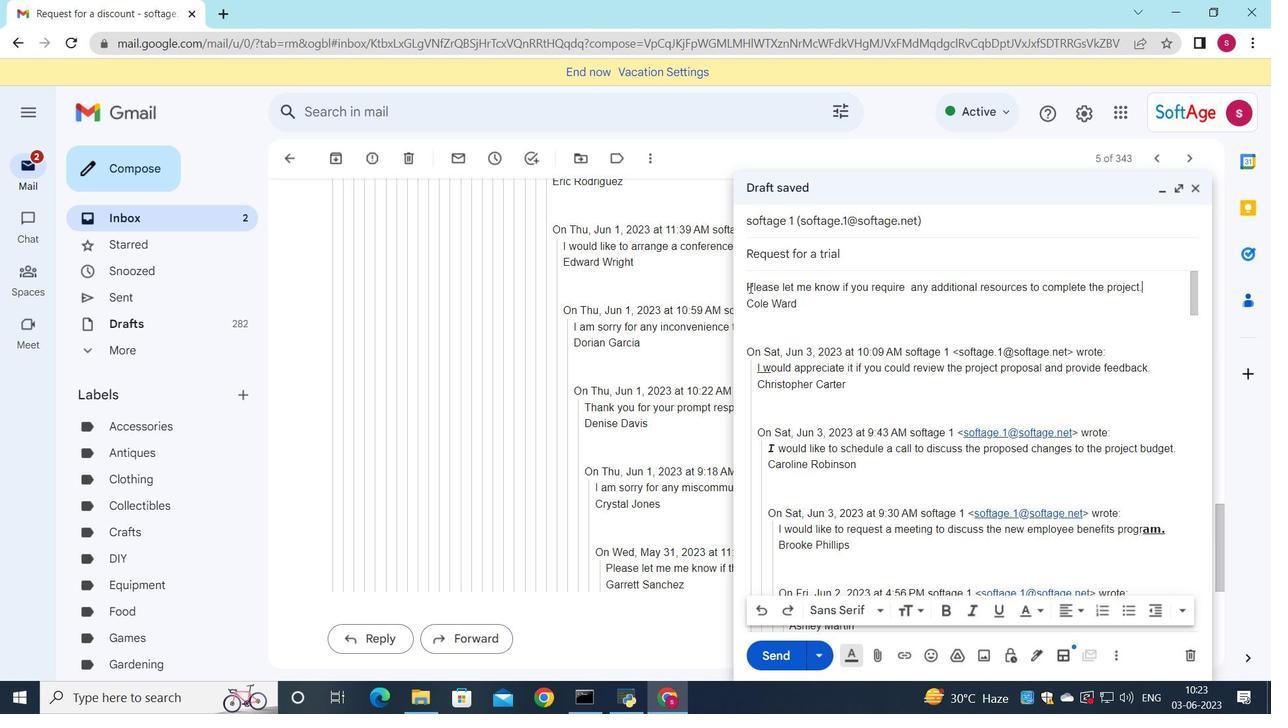
Action: Mouse pressed left at (748, 287)
Screenshot: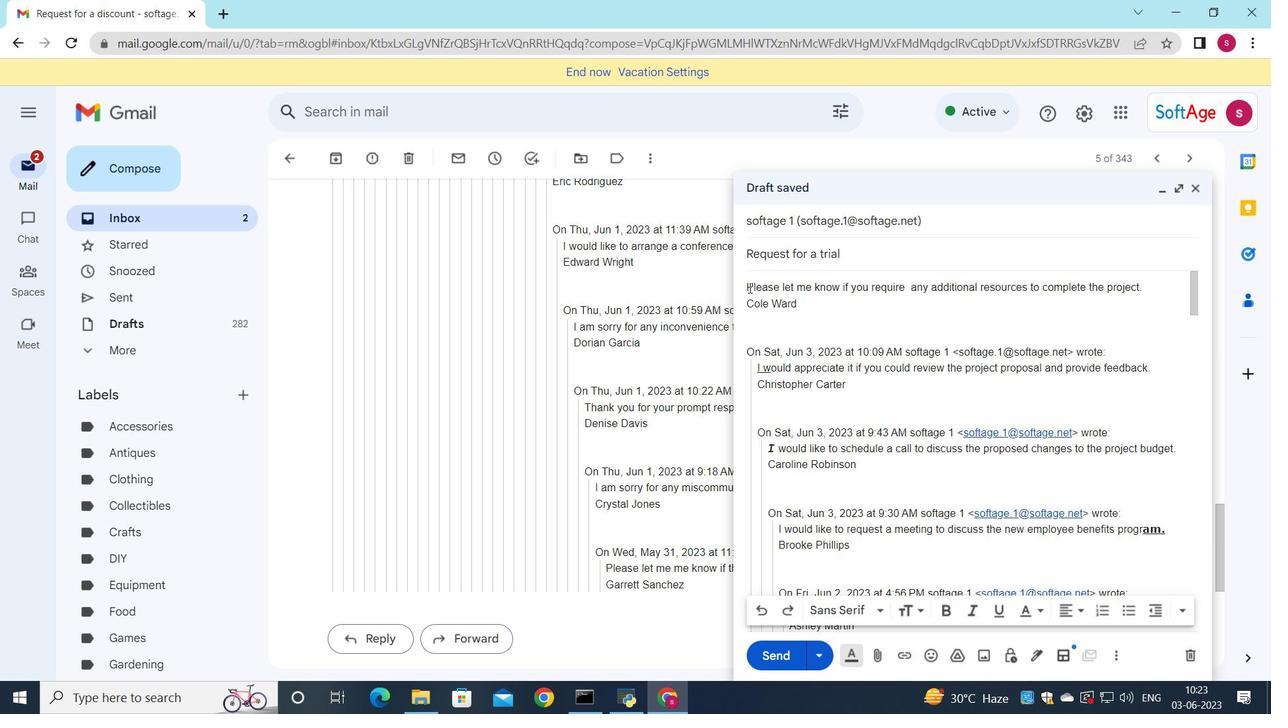 
Action: Mouse moved to (871, 611)
Screenshot: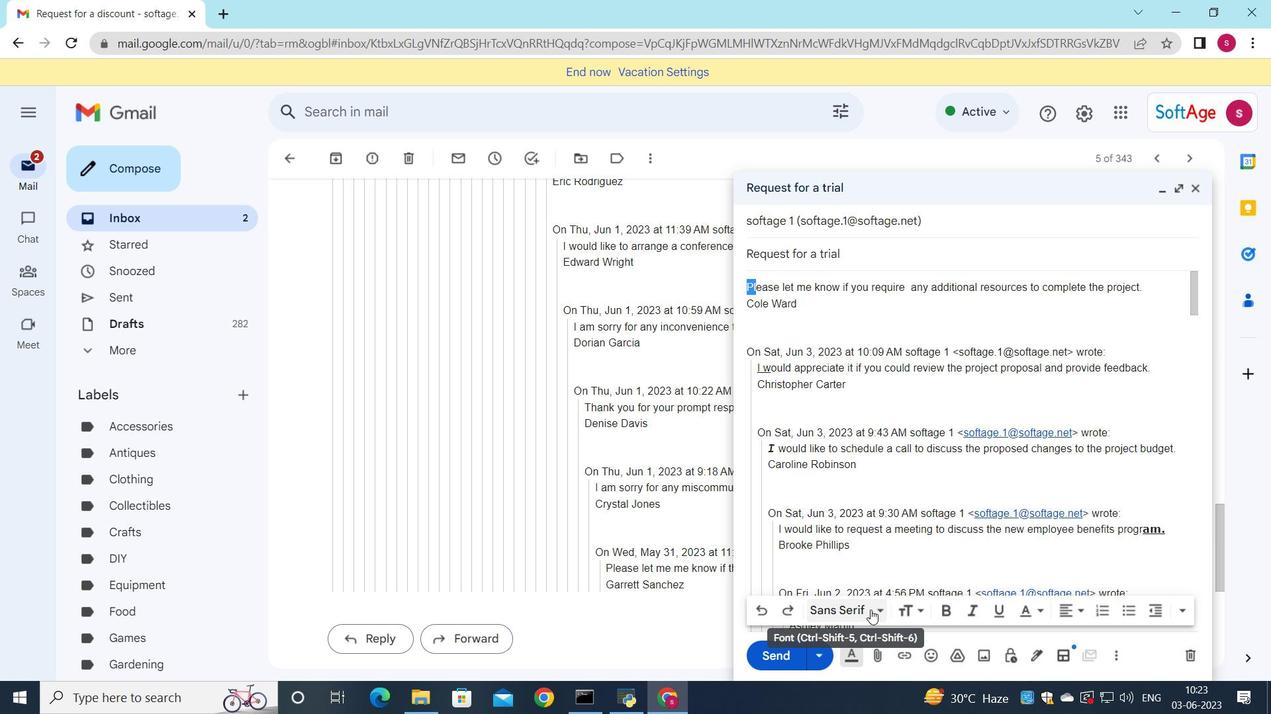 
Action: Mouse pressed left at (871, 611)
Screenshot: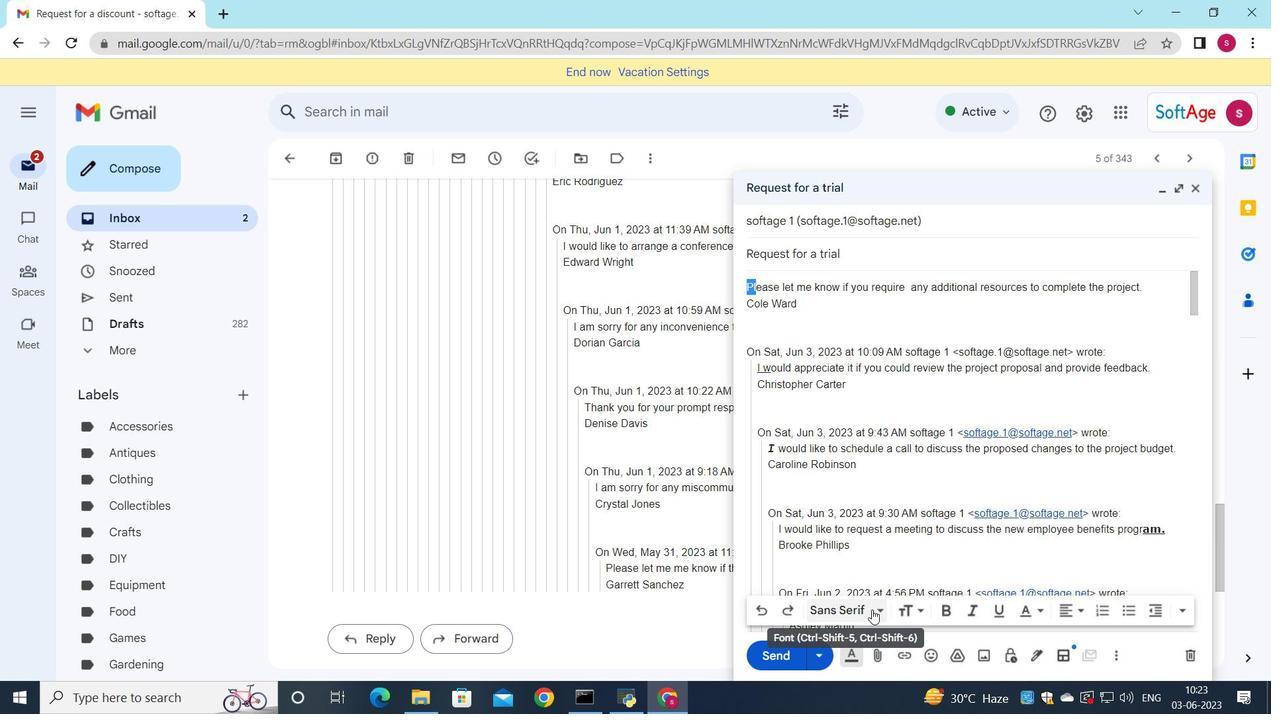 
Action: Mouse moved to (889, 352)
Screenshot: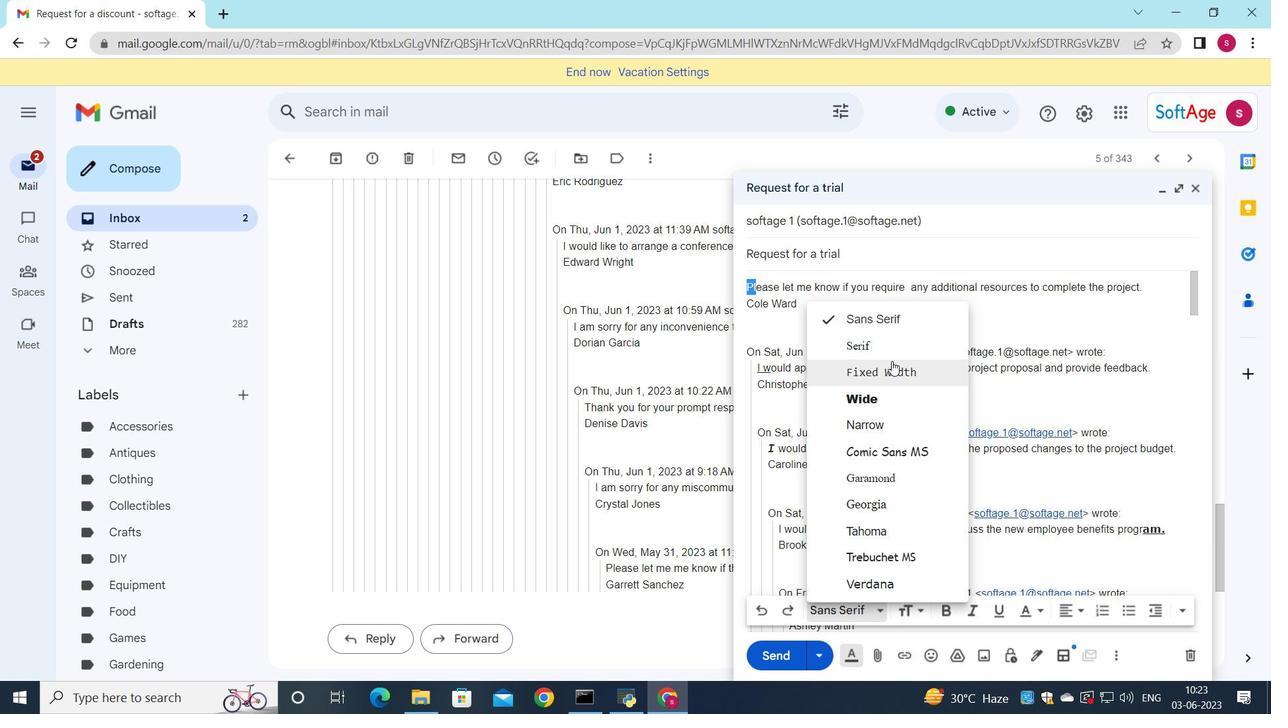 
Action: Mouse pressed left at (889, 352)
Screenshot: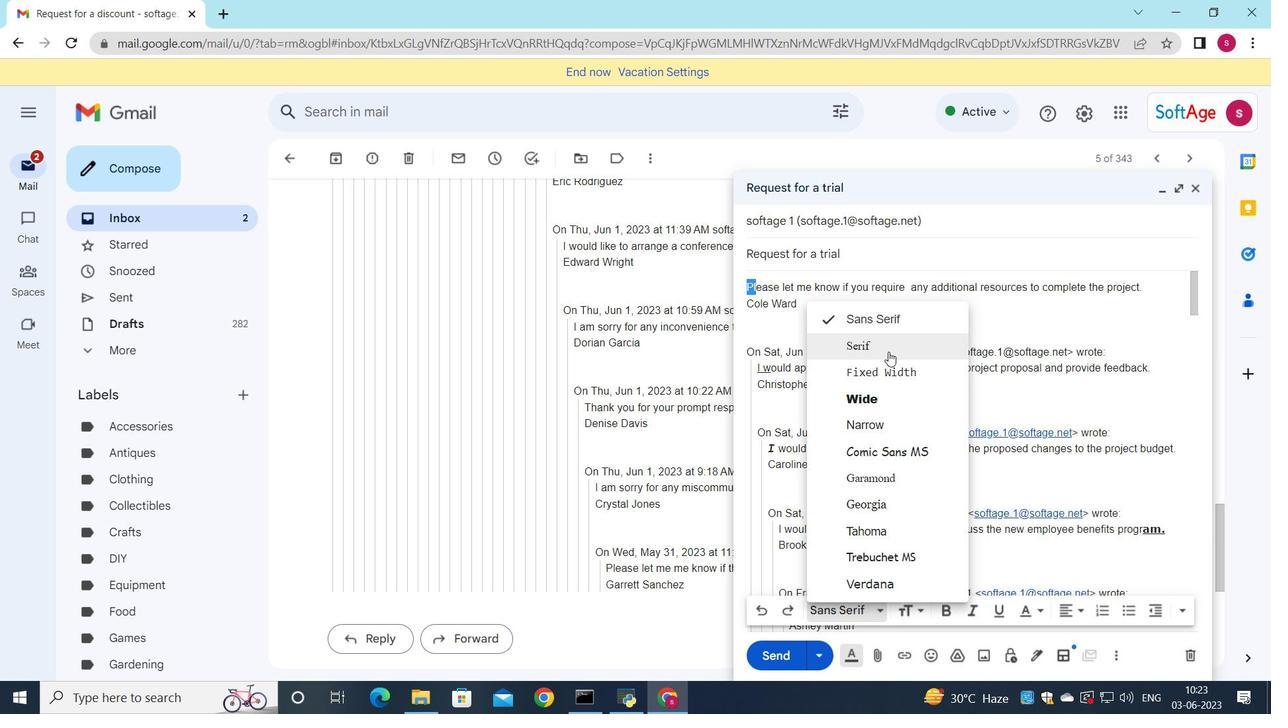 
Action: Mouse moved to (970, 613)
Screenshot: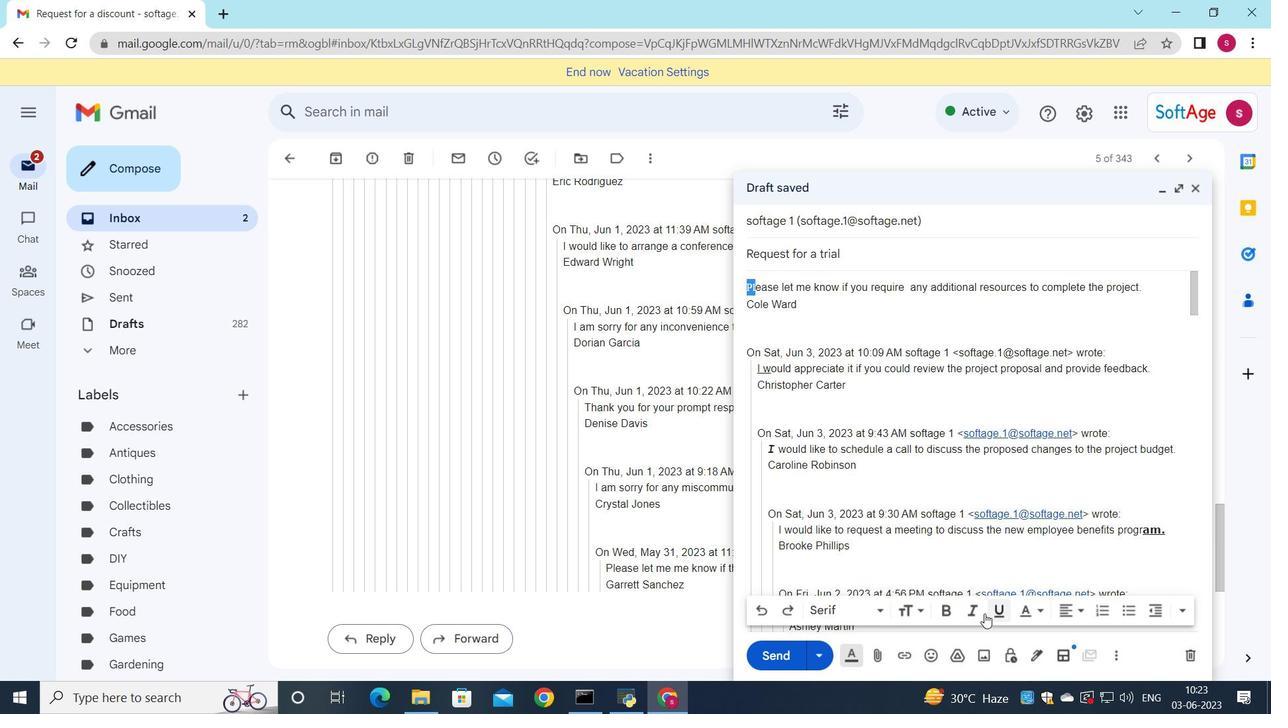 
Action: Mouse pressed left at (970, 613)
Screenshot: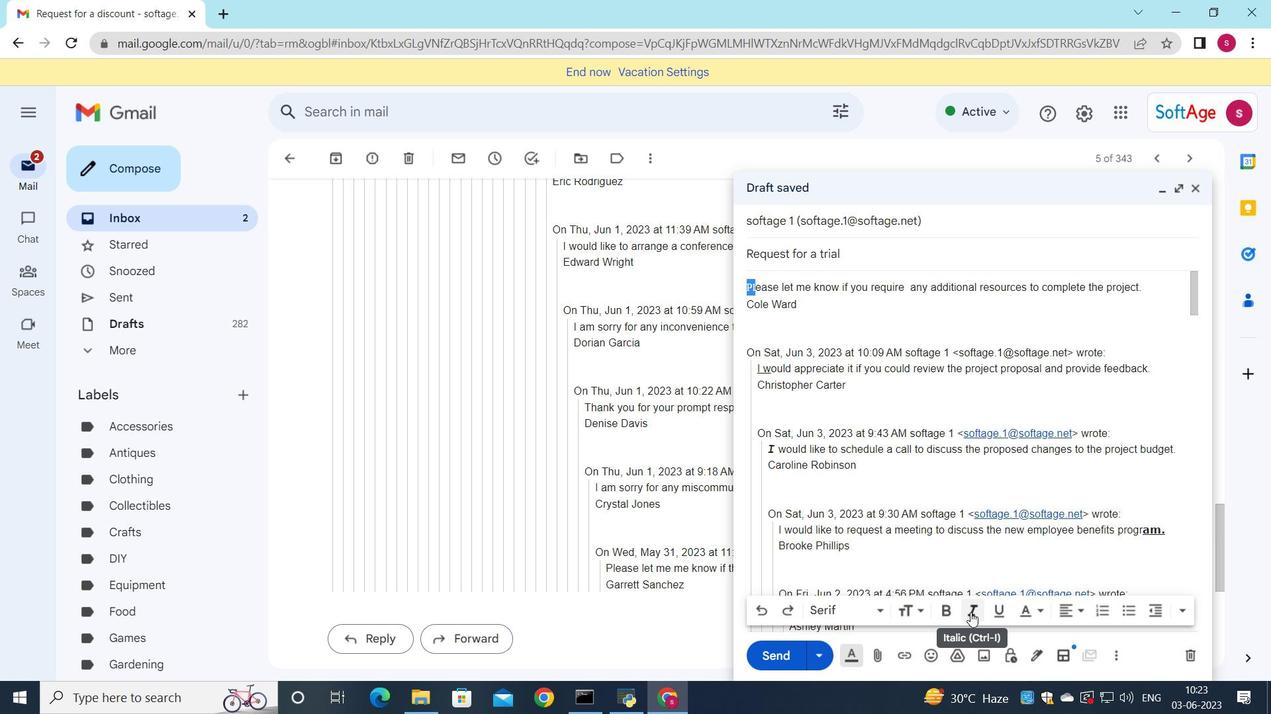 
Action: Mouse moved to (770, 660)
Screenshot: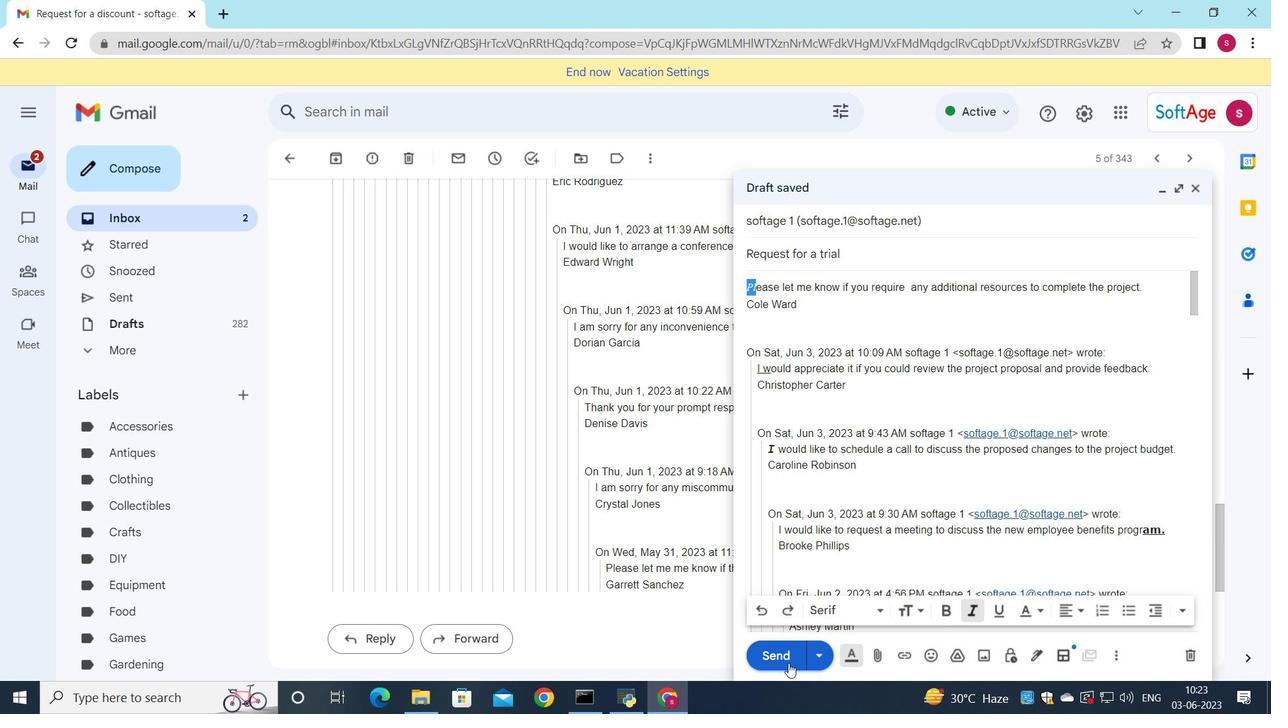 
Action: Mouse pressed left at (770, 660)
Screenshot: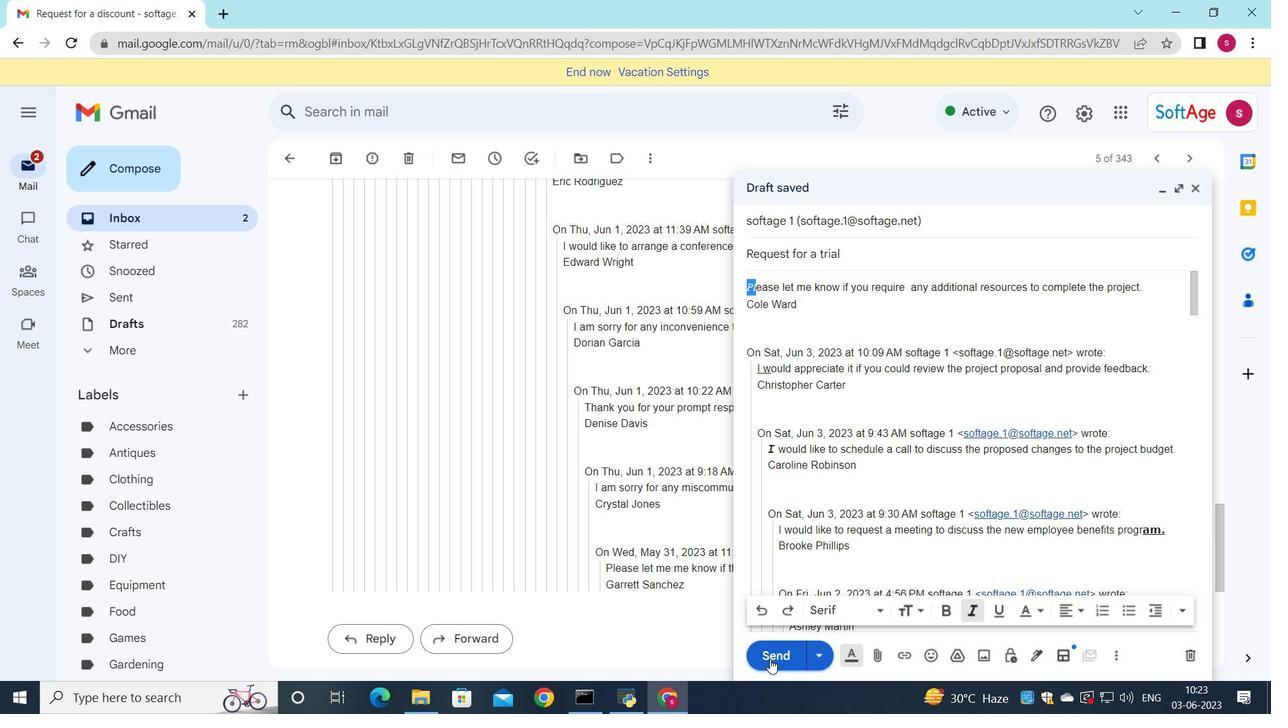 
Action: Mouse moved to (225, 226)
Screenshot: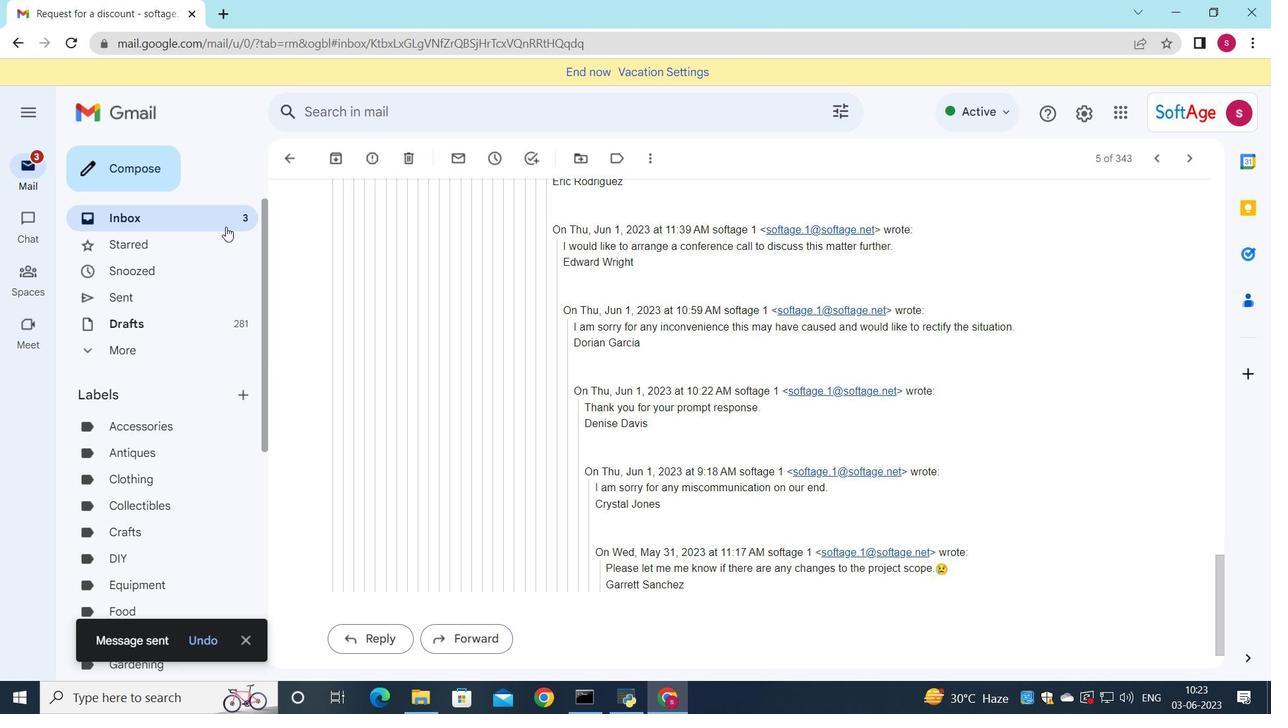 
Action: Mouse pressed left at (225, 226)
Screenshot: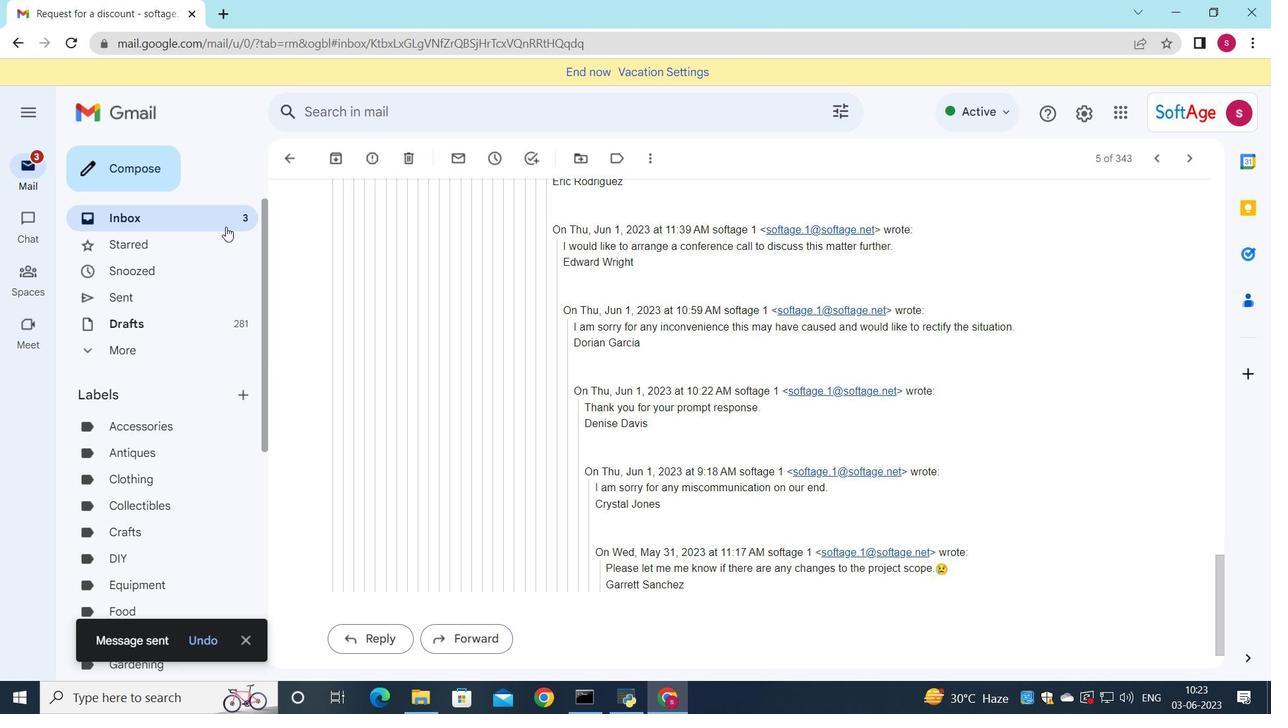 
Action: Mouse moved to (632, 199)
Screenshot: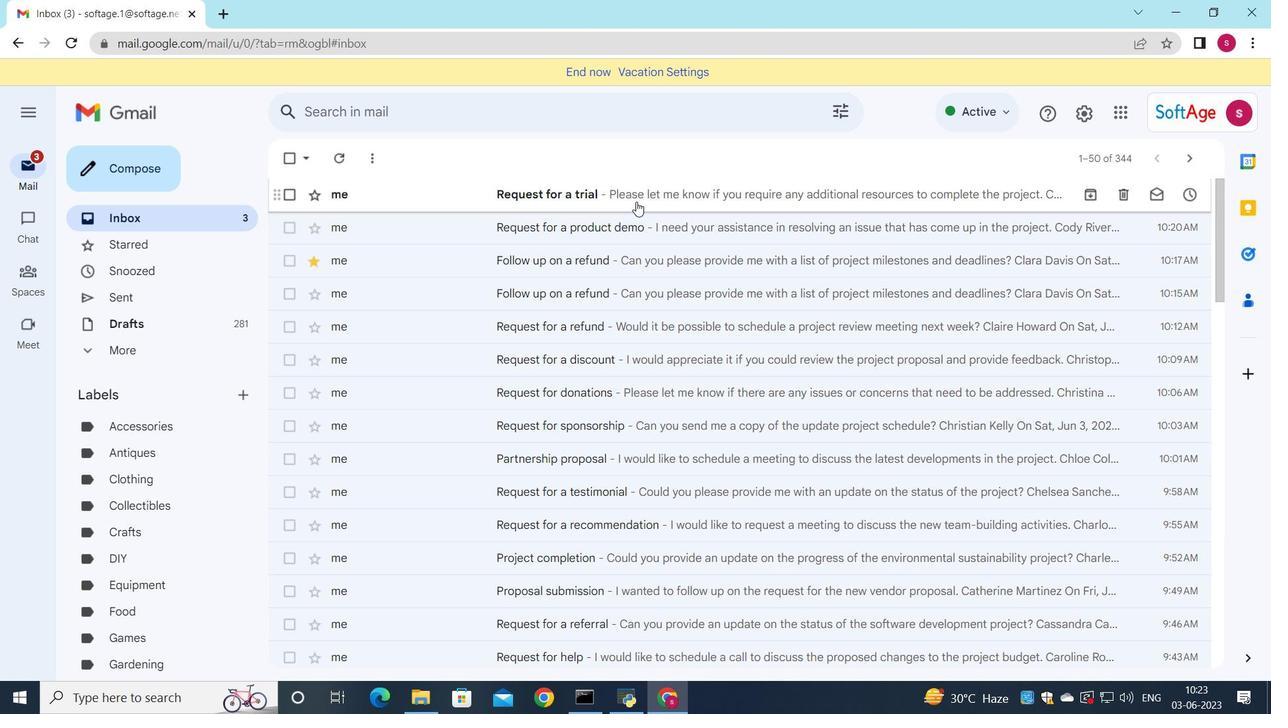 
Action: Mouse pressed left at (632, 199)
Screenshot: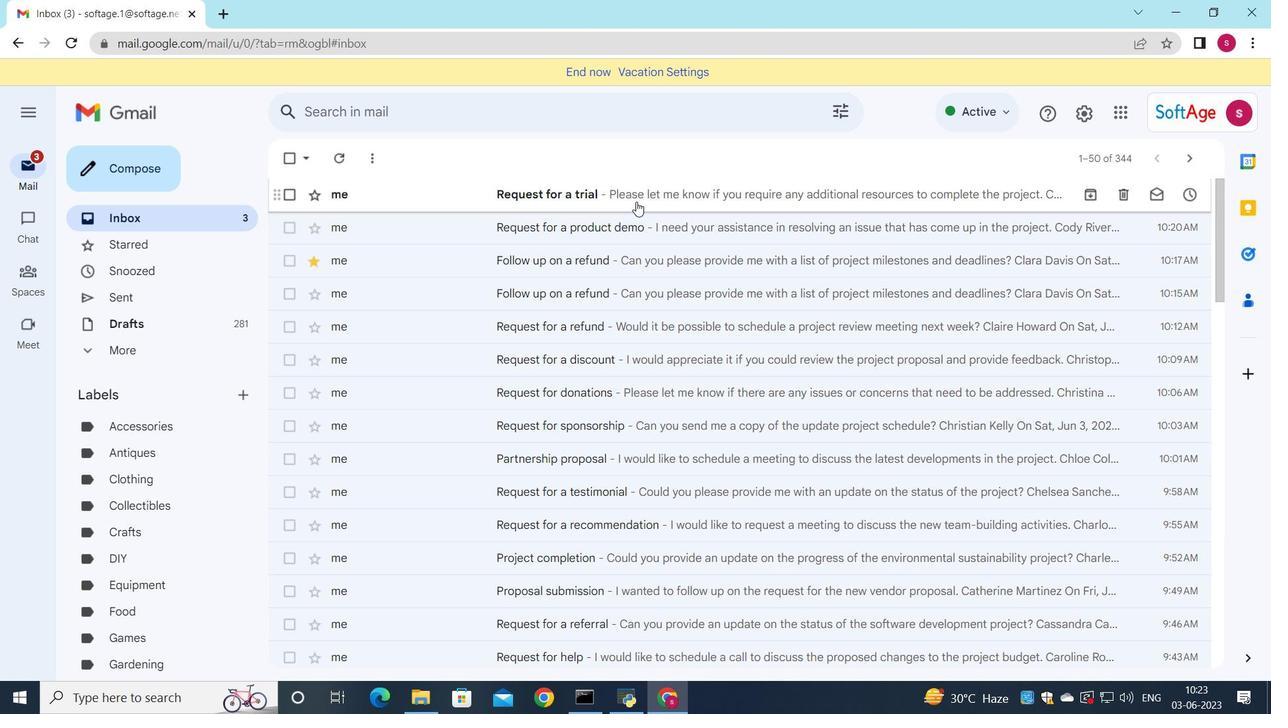 
Action: Mouse moved to (622, 186)
Screenshot: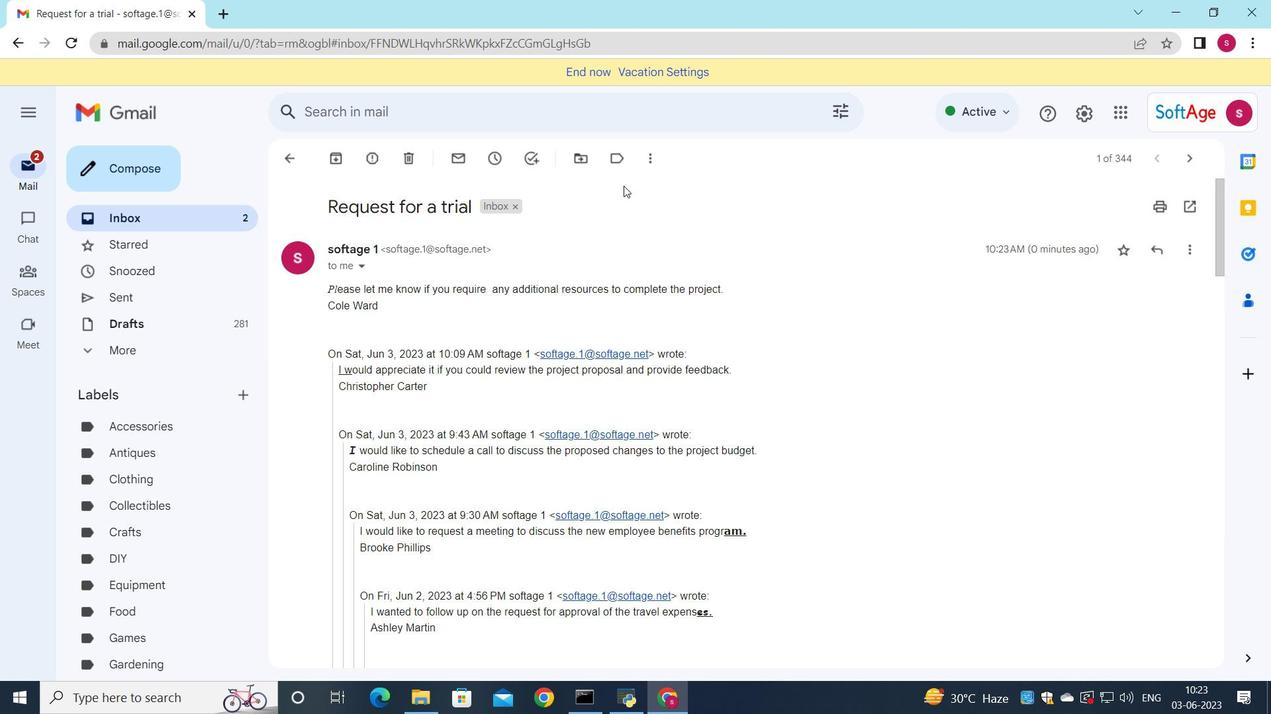 
